 Task: Plan a trip to Kikinda, Serbia from 1st November, 2023 to 9th November, 2023 for 6 adults.3 bedrooms having 3 beds and 3 bathrooms. Property type can be house. Amenities needed are: washing machine. Look for 4 properties as per requirement.
Action: Mouse moved to (459, 60)
Screenshot: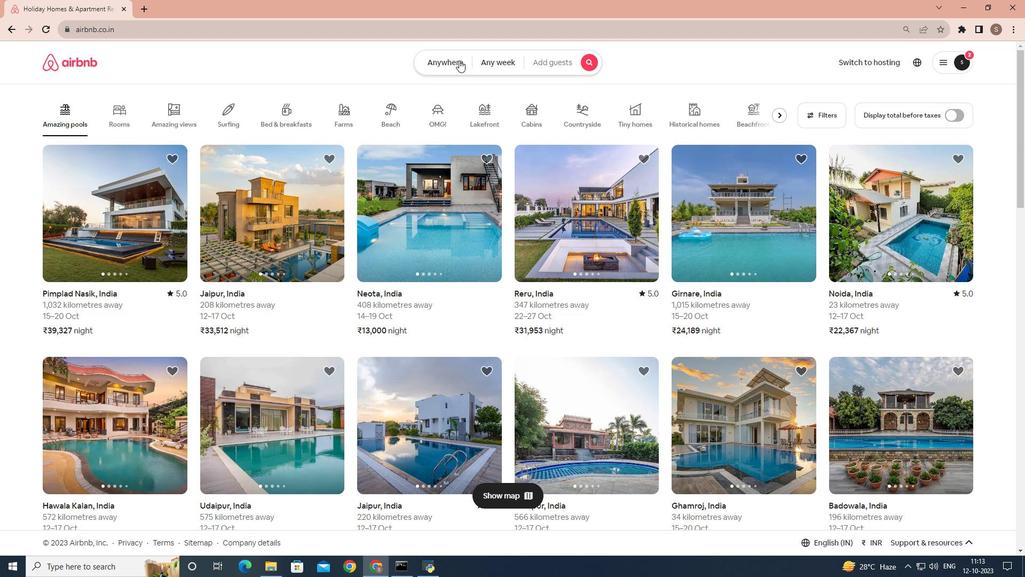 
Action: Mouse pressed left at (459, 60)
Screenshot: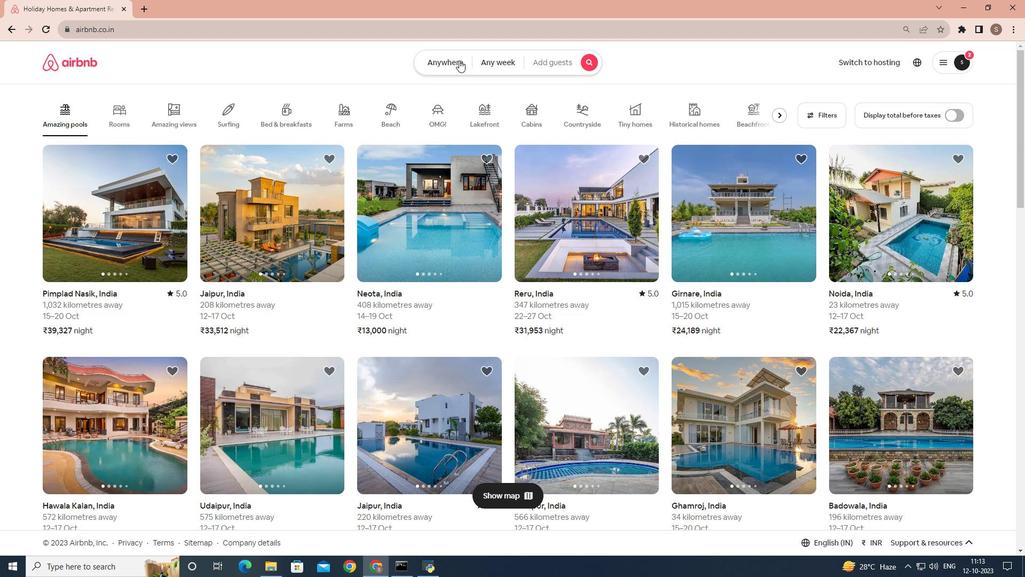 
Action: Mouse moved to (313, 98)
Screenshot: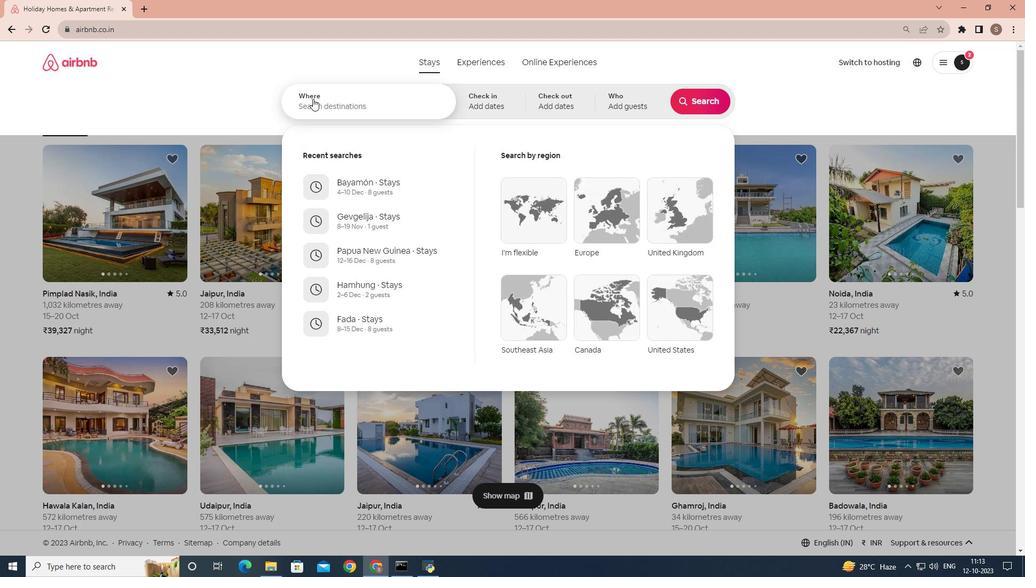 
Action: Mouse pressed left at (313, 98)
Screenshot: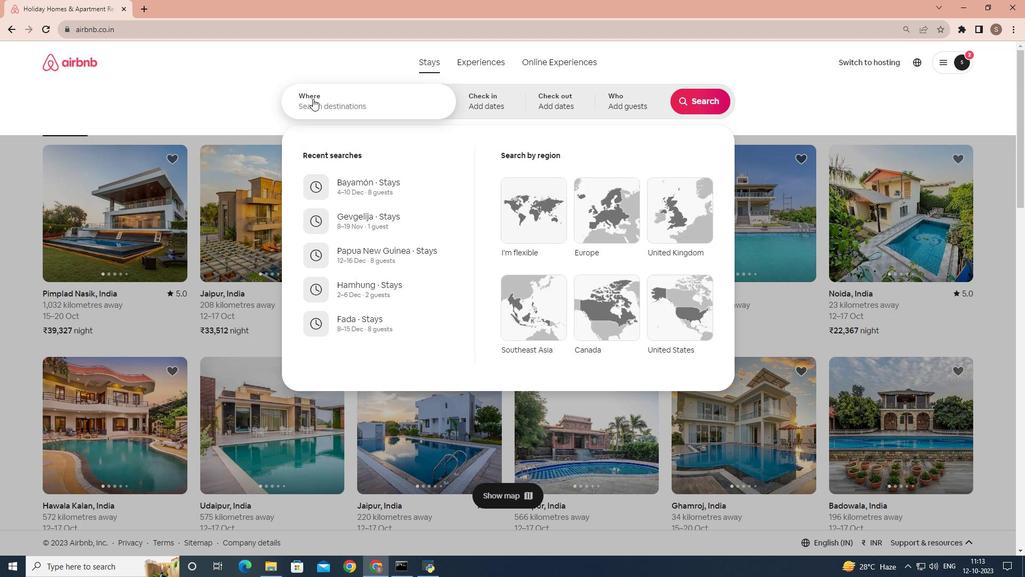 
Action: Key pressed <Key.shift>Kikinda,<Key.space><Key.shift>Serbia
Screenshot: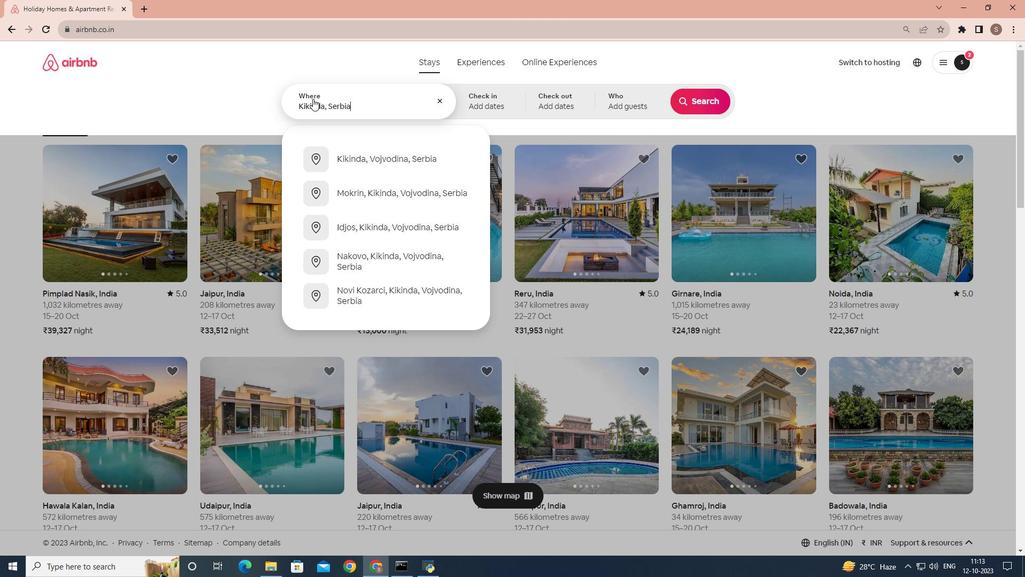 
Action: Mouse moved to (492, 108)
Screenshot: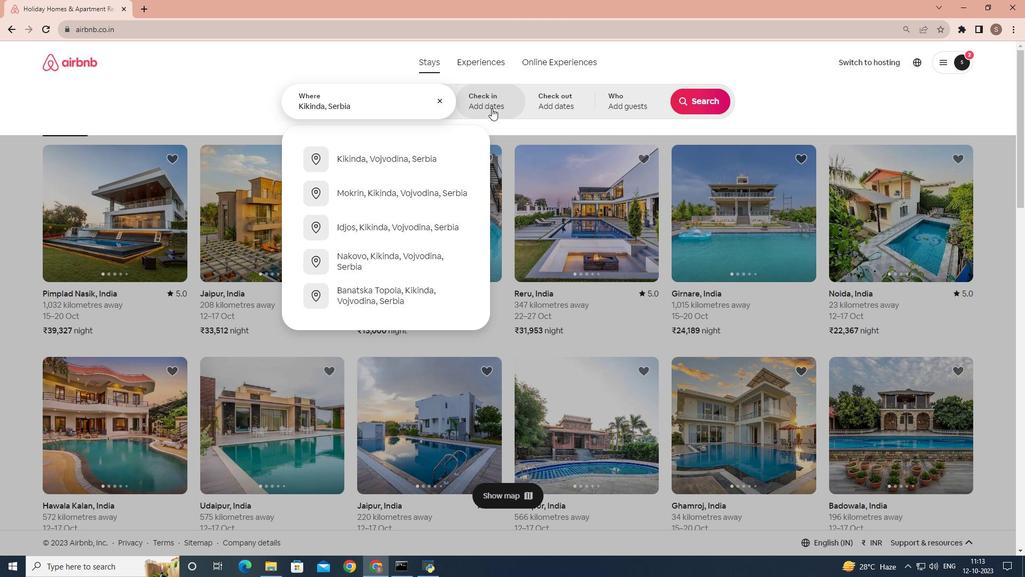 
Action: Mouse pressed left at (492, 108)
Screenshot: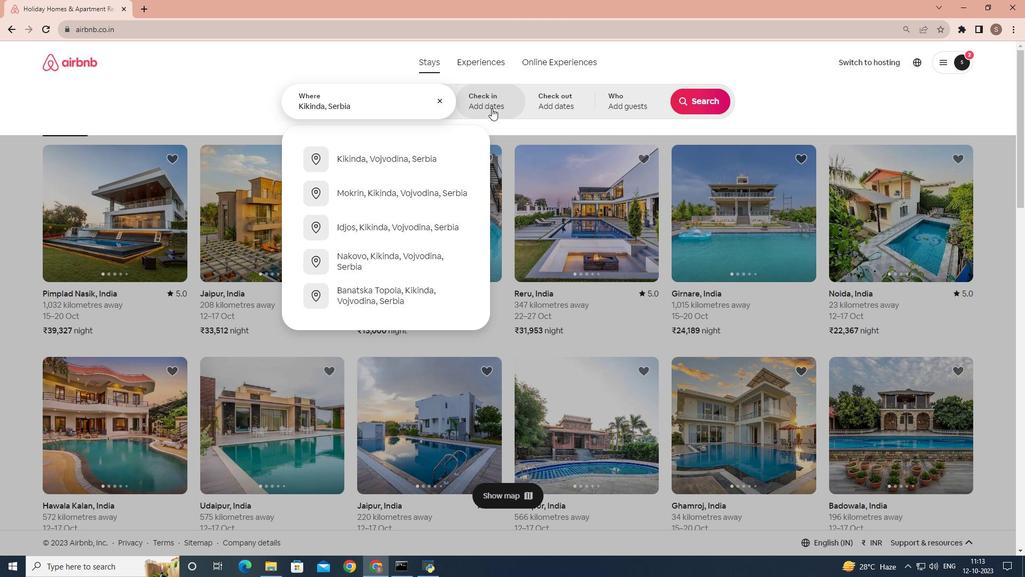 
Action: Mouse moved to (618, 234)
Screenshot: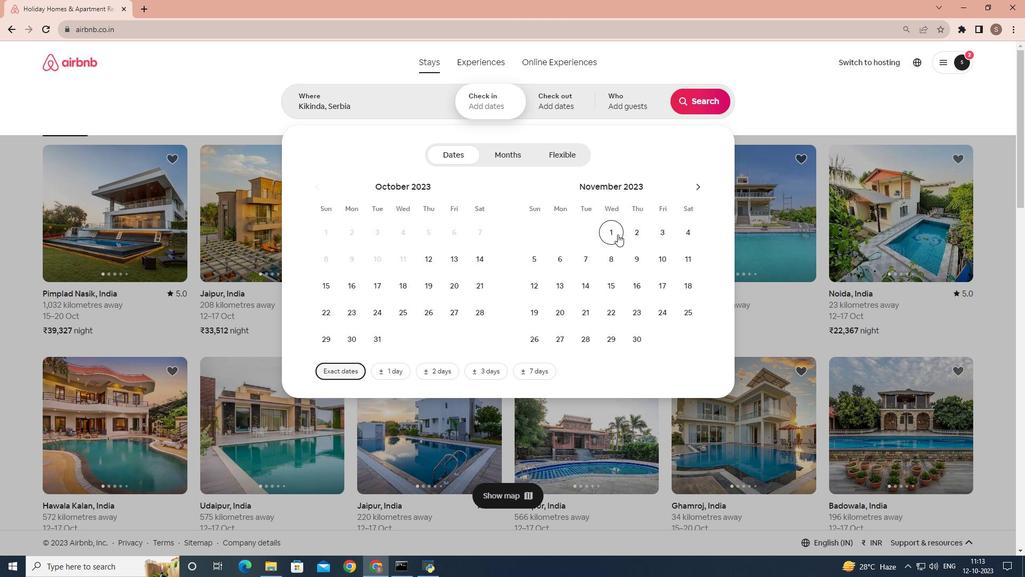 
Action: Mouse pressed left at (618, 234)
Screenshot: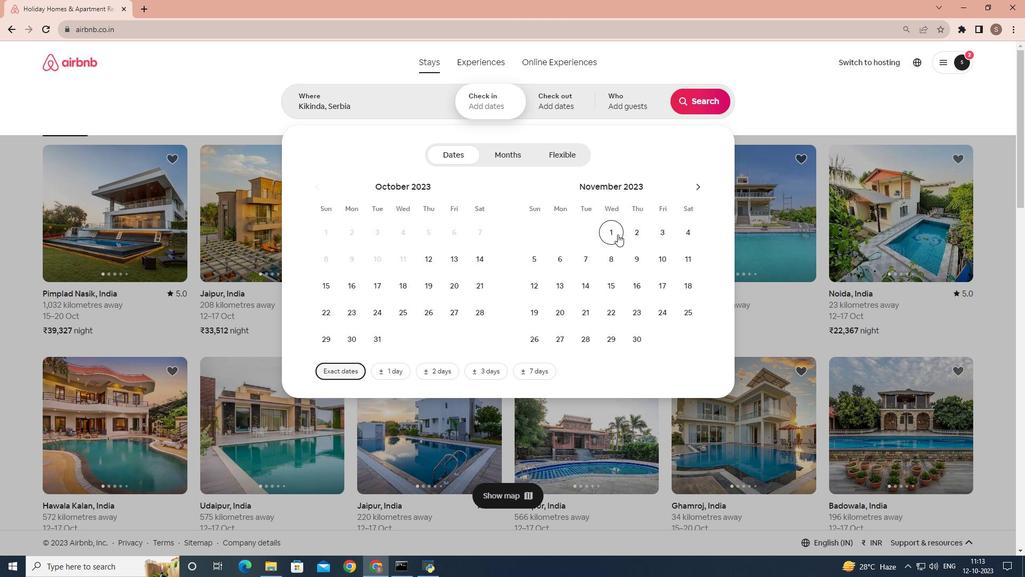 
Action: Mouse moved to (633, 255)
Screenshot: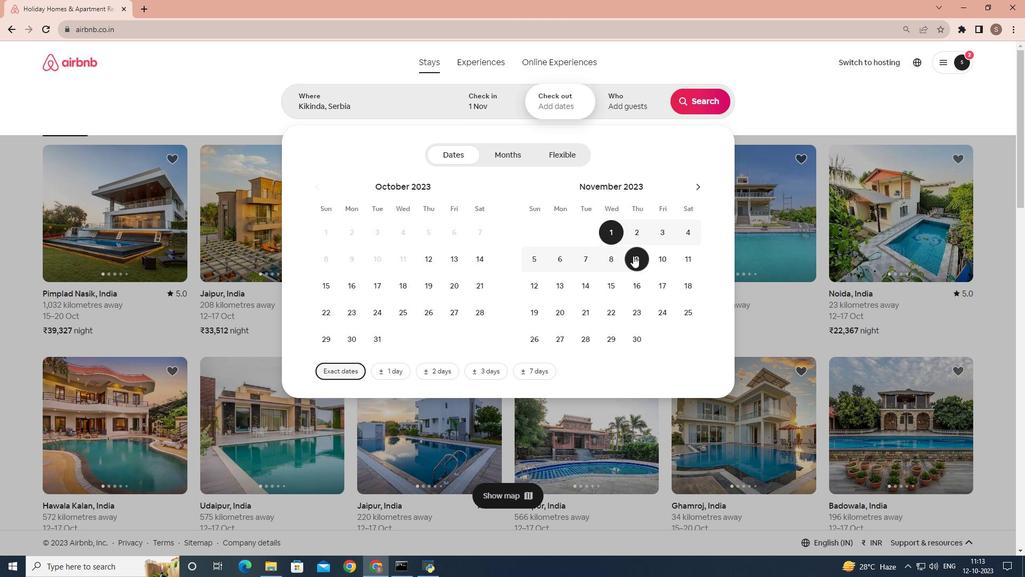 
Action: Mouse pressed left at (633, 255)
Screenshot: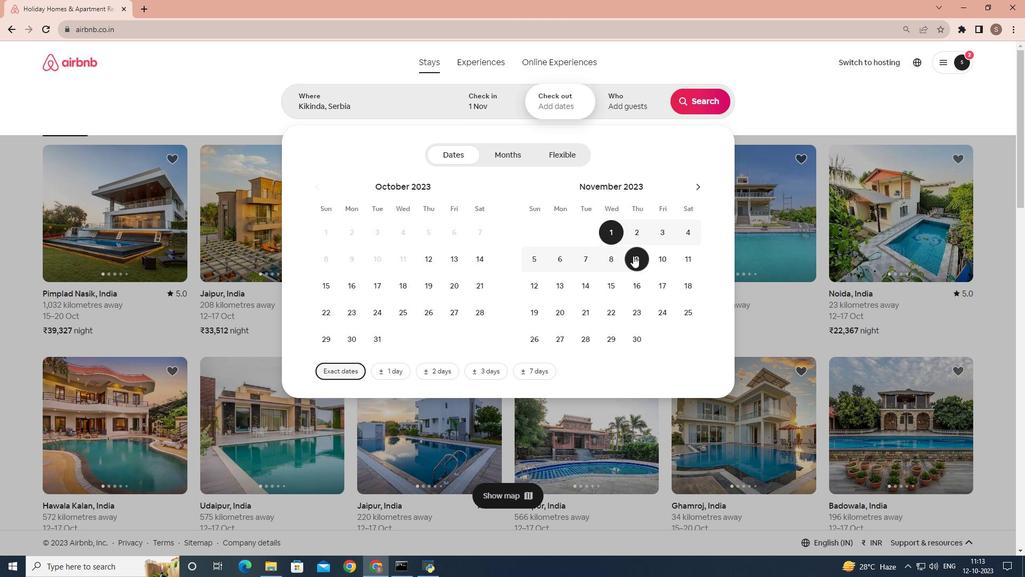 
Action: Mouse moved to (629, 105)
Screenshot: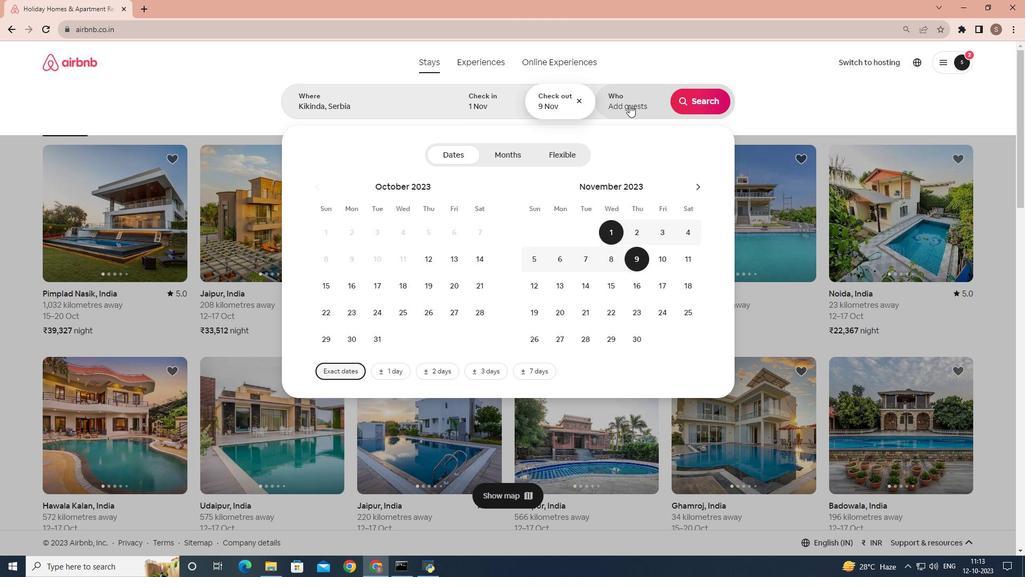 
Action: Mouse pressed left at (629, 105)
Screenshot: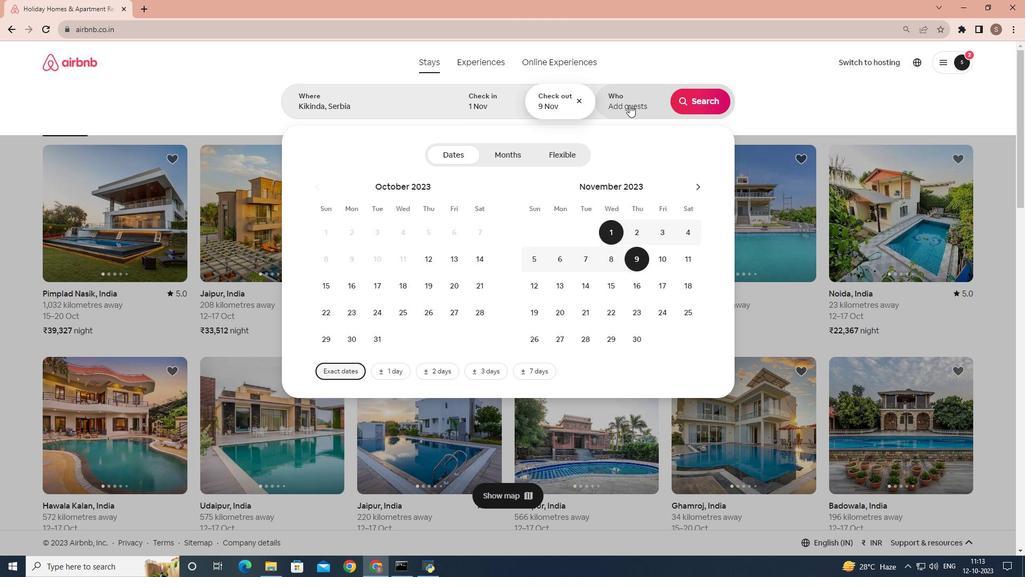 
Action: Mouse moved to (700, 158)
Screenshot: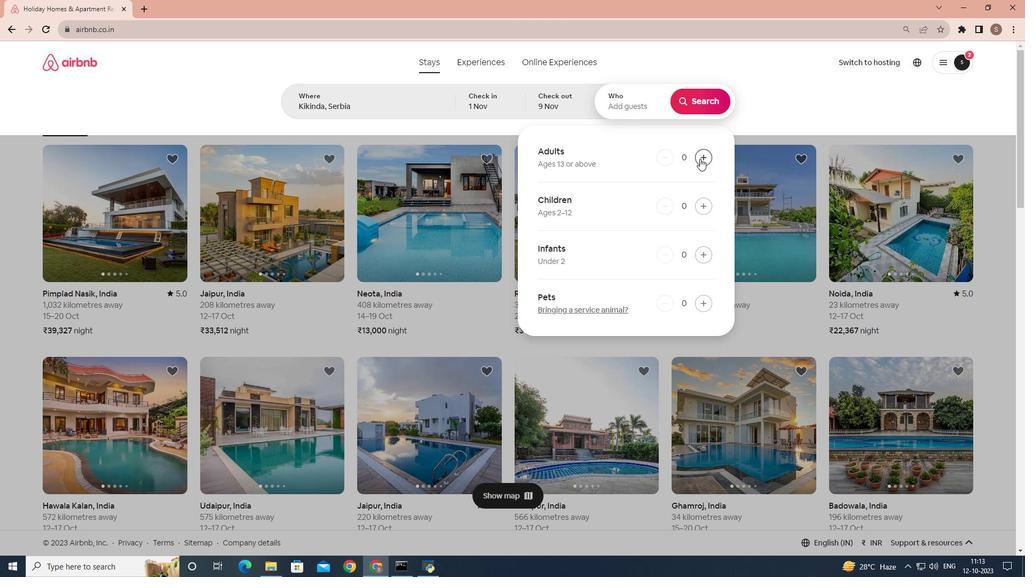 
Action: Mouse pressed left at (700, 158)
Screenshot: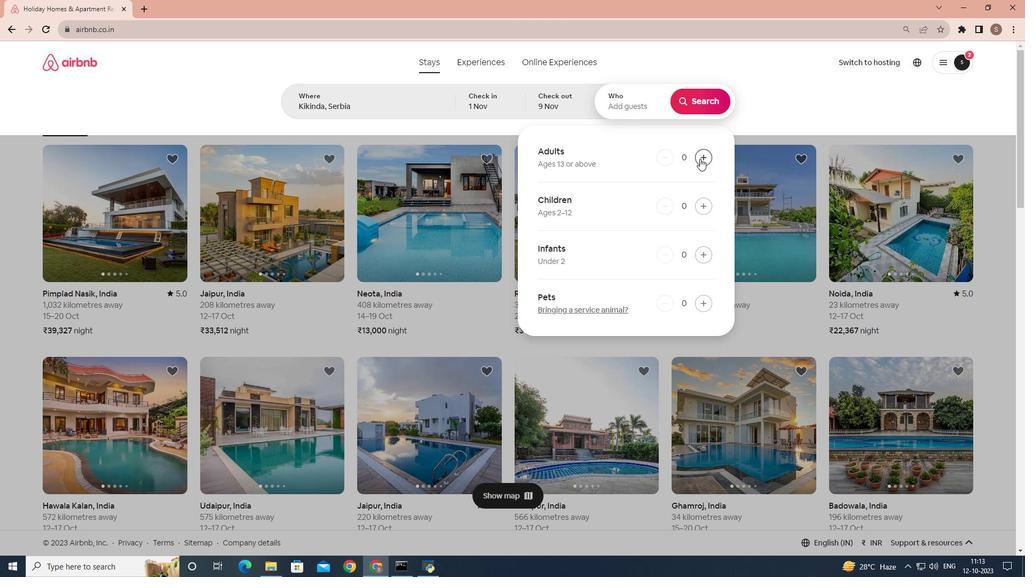 
Action: Mouse pressed left at (700, 158)
Screenshot: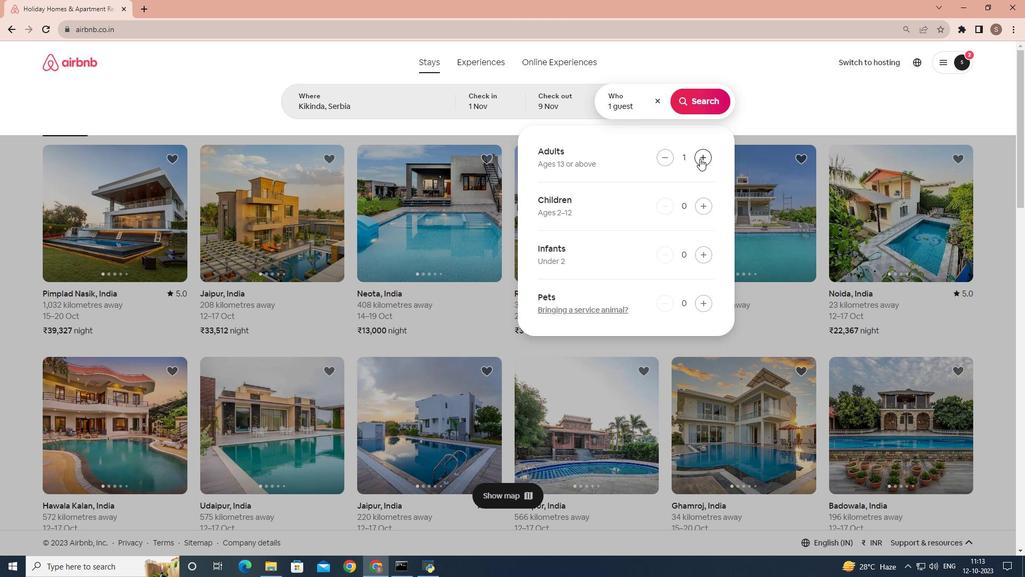 
Action: Mouse pressed left at (700, 158)
Screenshot: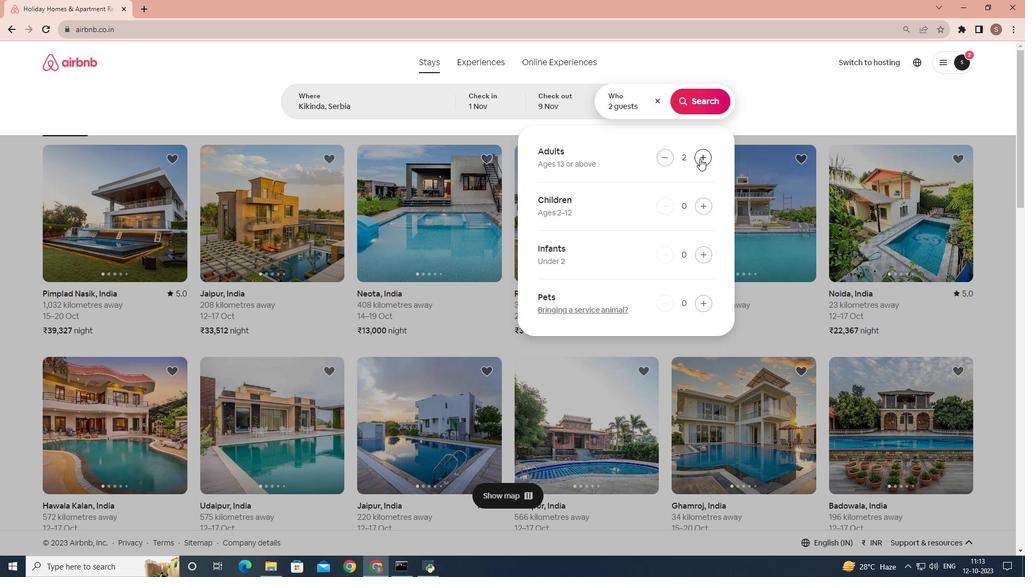 
Action: Mouse pressed left at (700, 158)
Screenshot: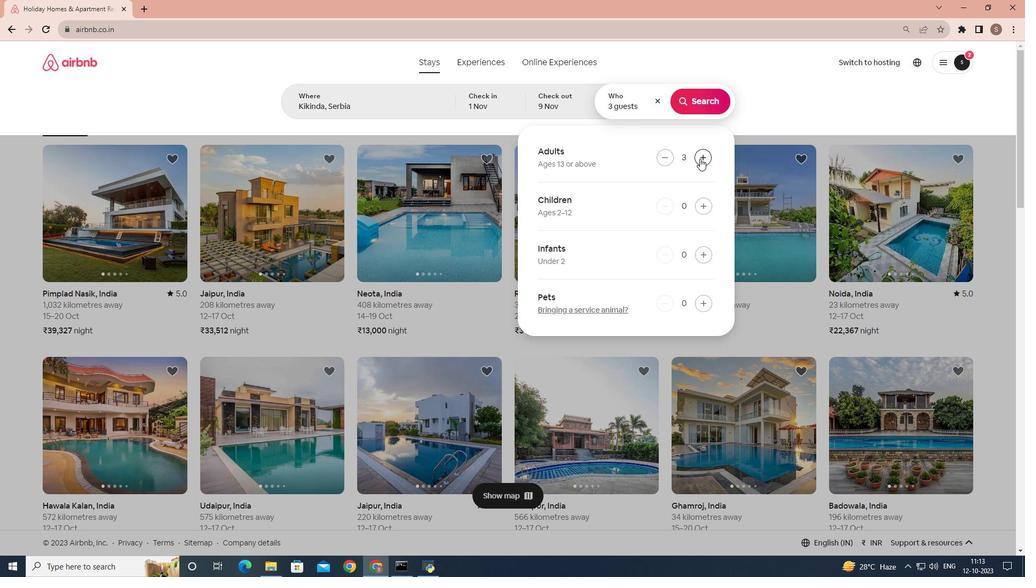 
Action: Mouse pressed left at (700, 158)
Screenshot: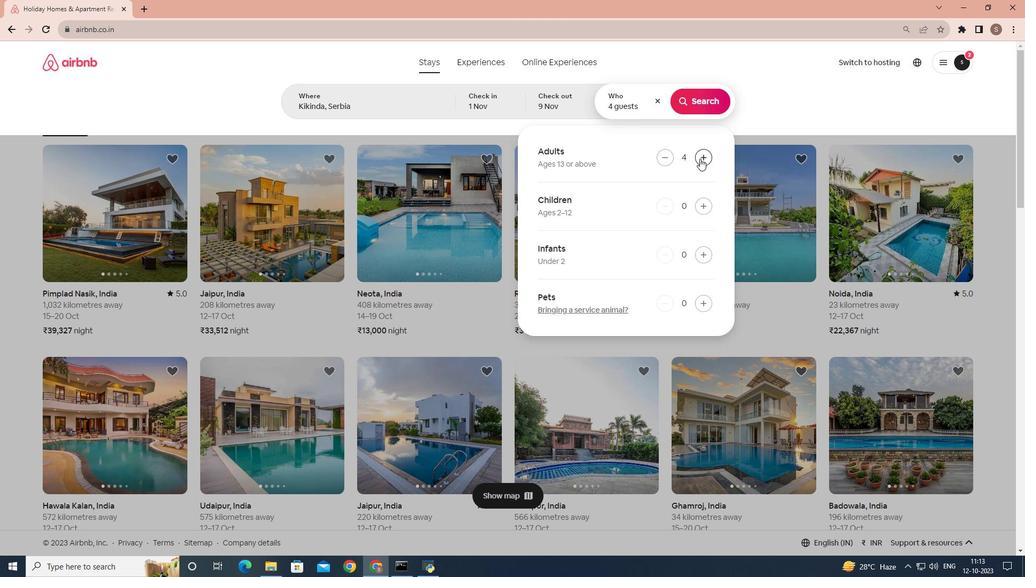 
Action: Mouse pressed left at (700, 158)
Screenshot: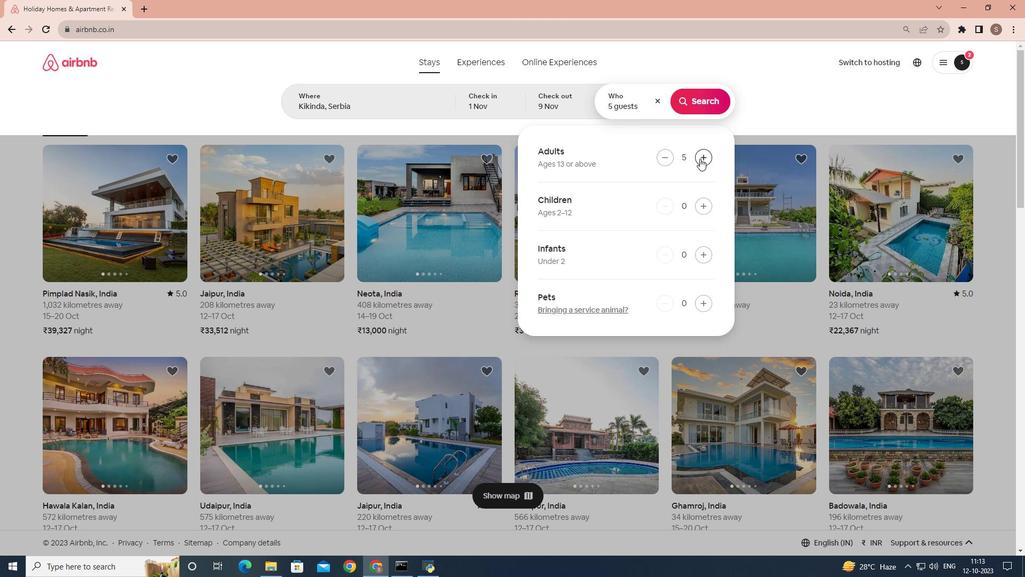 
Action: Mouse moved to (706, 102)
Screenshot: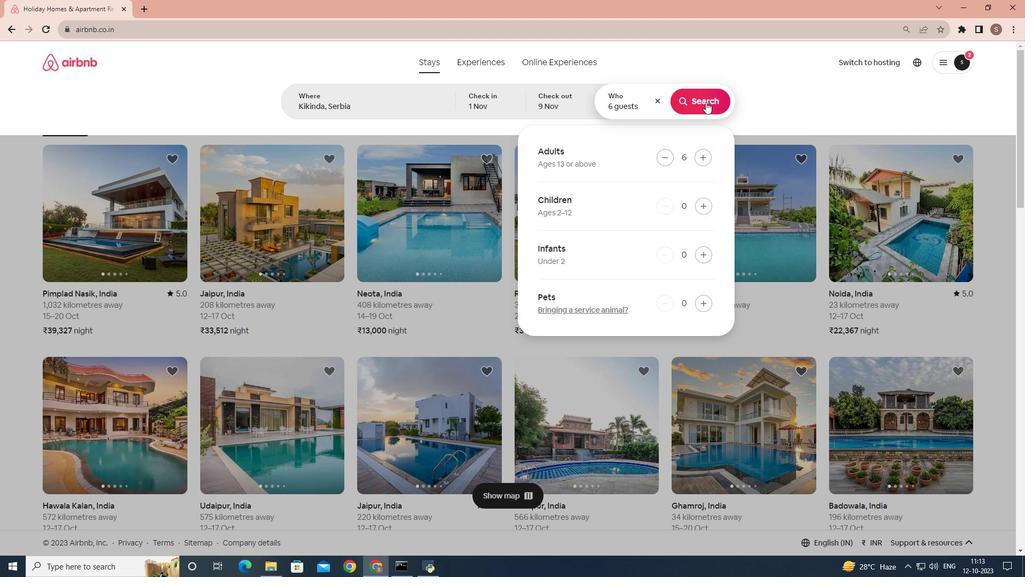 
Action: Mouse pressed left at (706, 102)
Screenshot: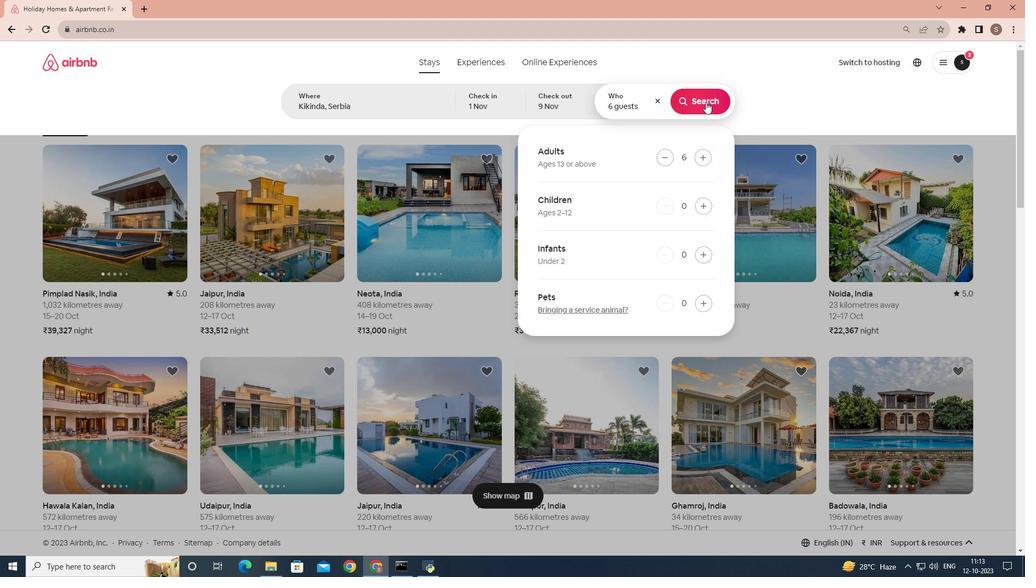 
Action: Mouse moved to (863, 105)
Screenshot: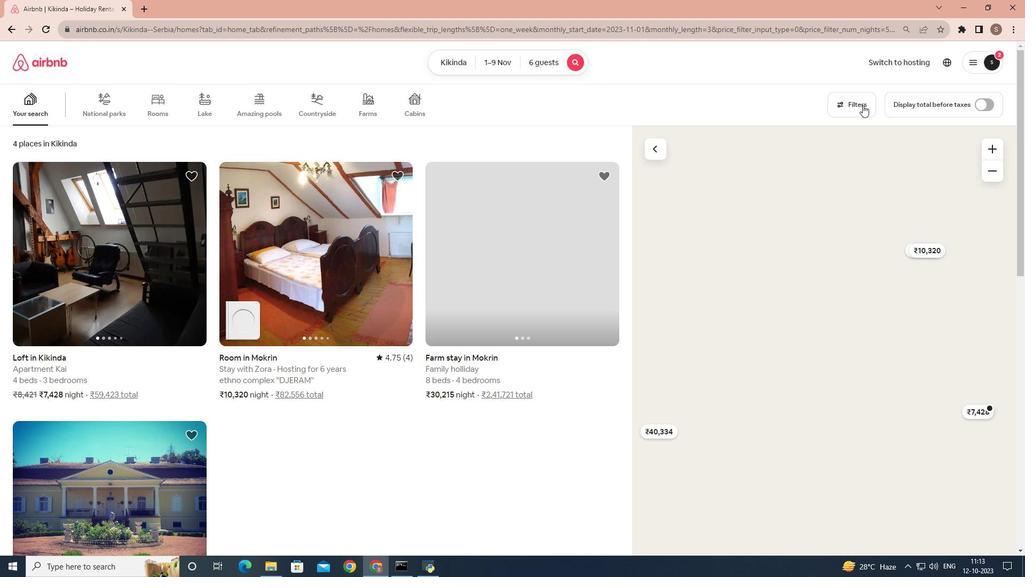 
Action: Mouse pressed left at (863, 105)
Screenshot: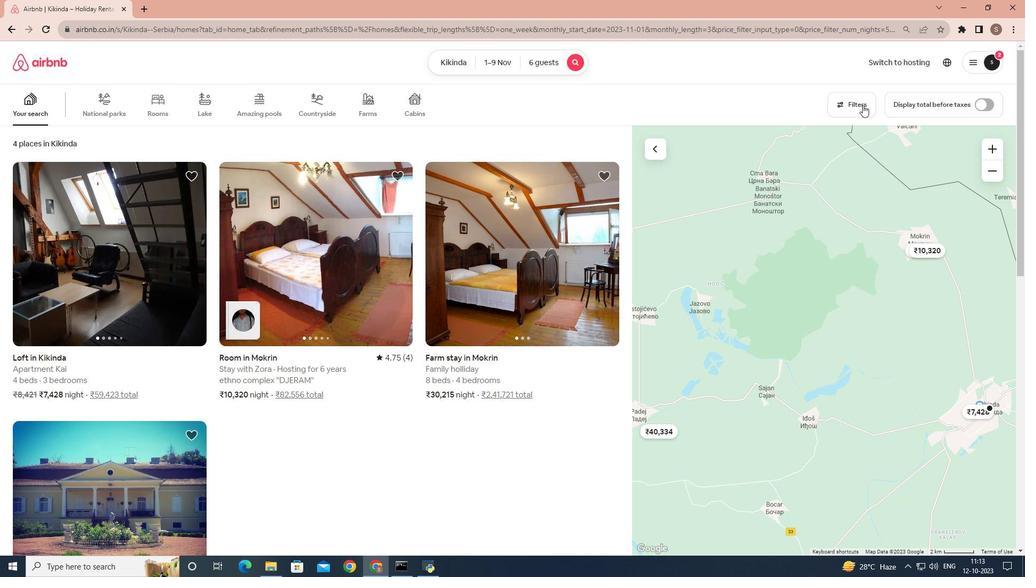 
Action: Mouse moved to (509, 393)
Screenshot: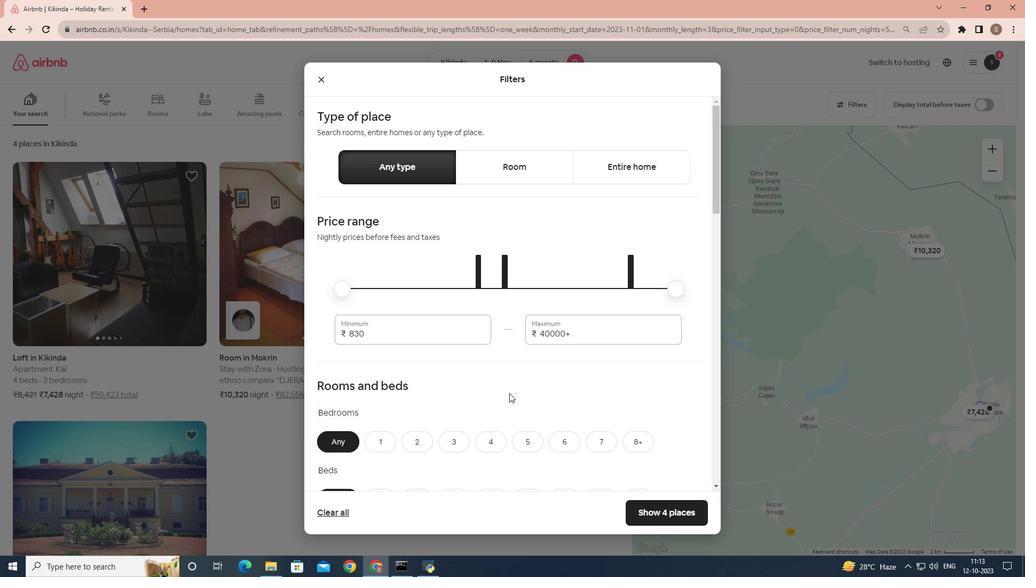 
Action: Mouse scrolled (509, 392) with delta (0, 0)
Screenshot: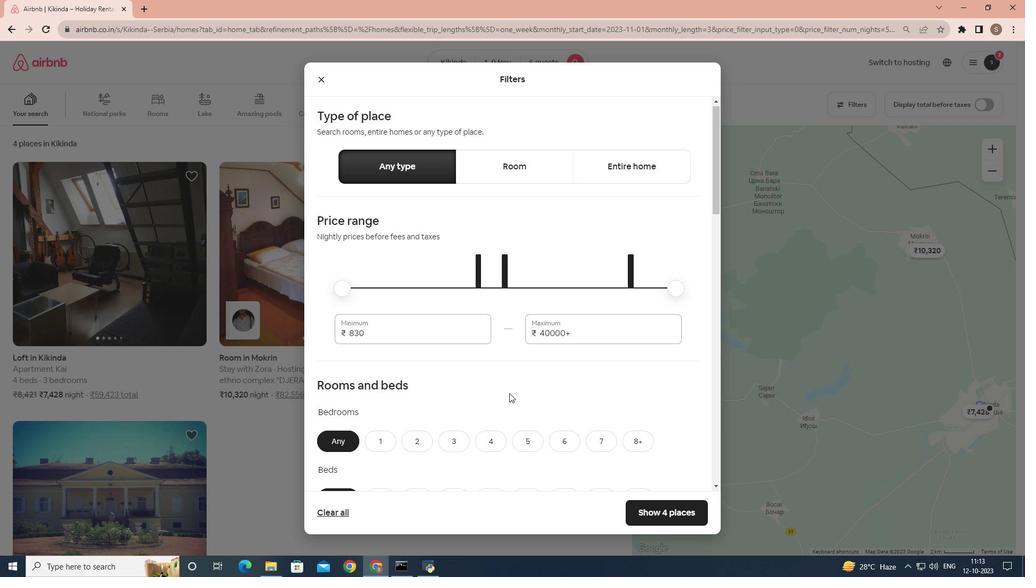 
Action: Mouse moved to (457, 386)
Screenshot: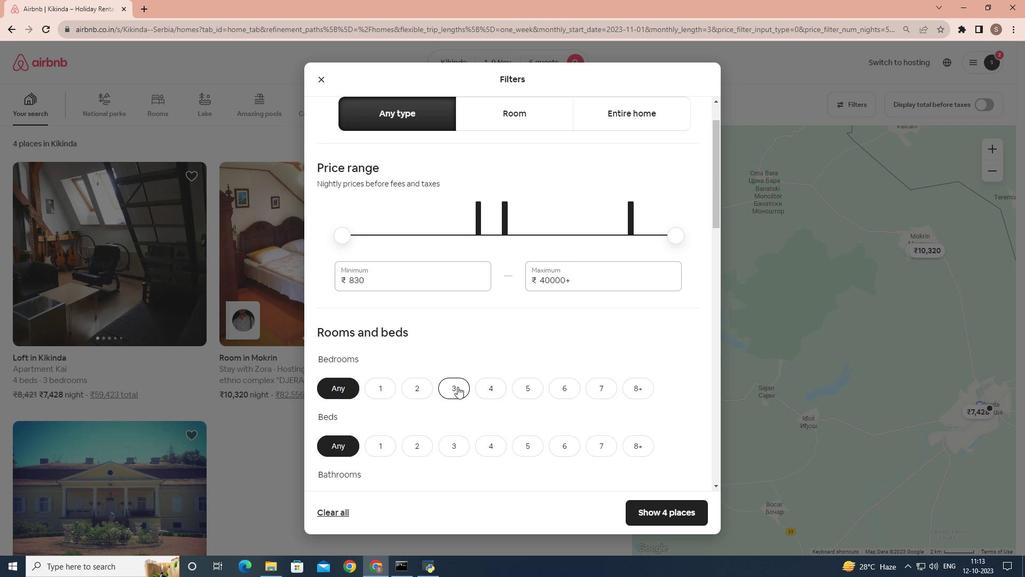 
Action: Mouse pressed left at (457, 386)
Screenshot: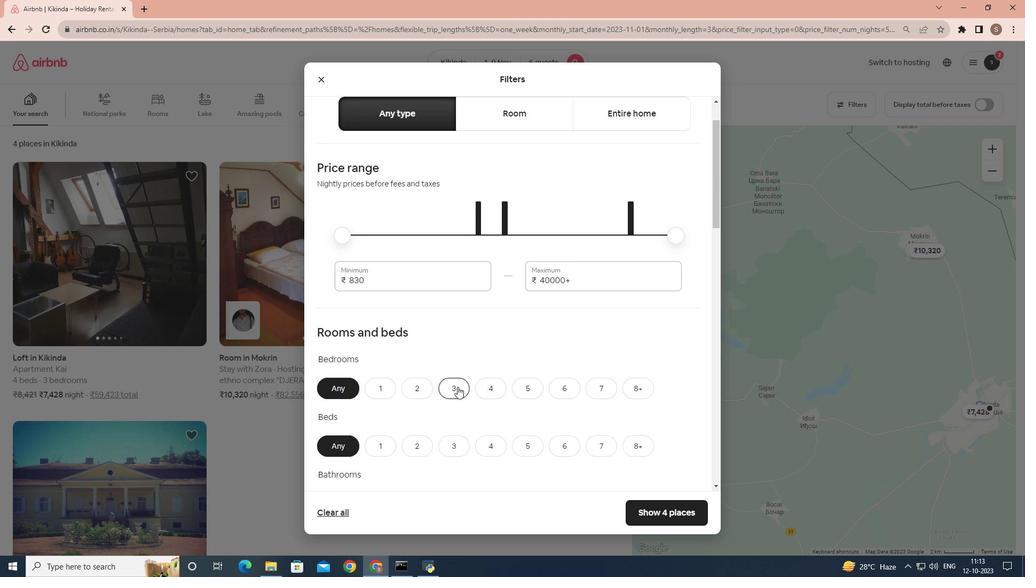 
Action: Mouse moved to (460, 385)
Screenshot: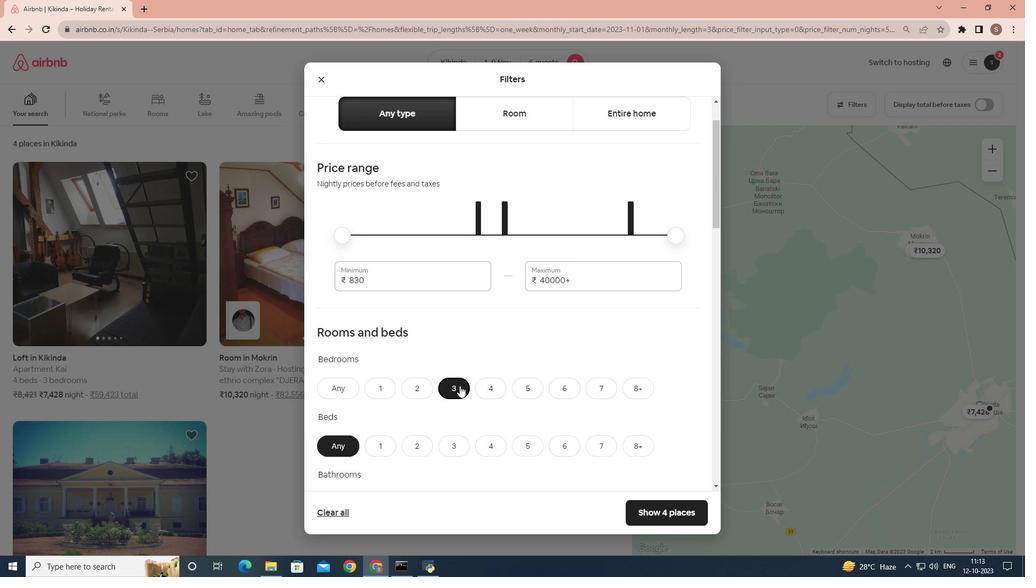 
Action: Mouse scrolled (460, 385) with delta (0, 0)
Screenshot: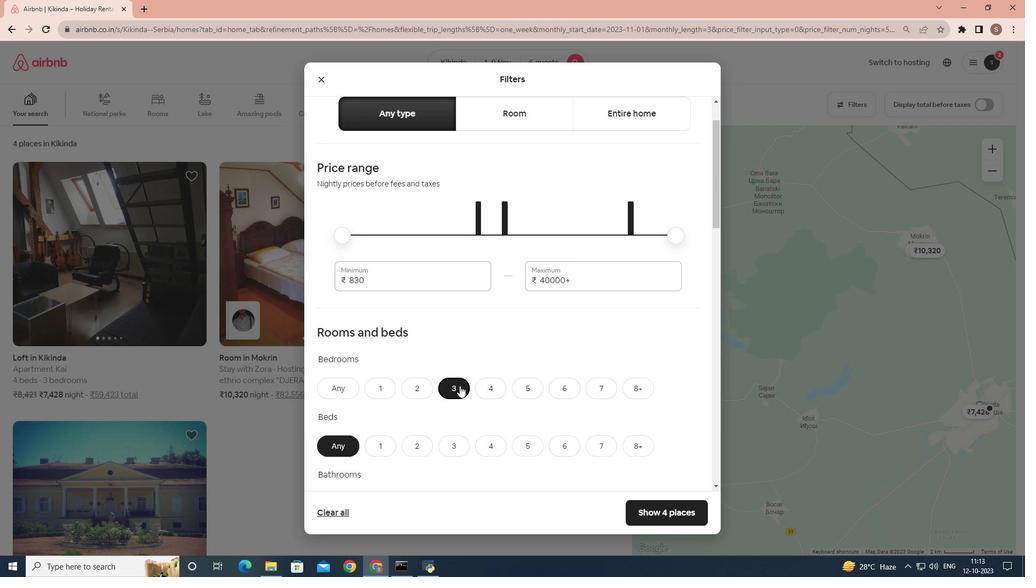 
Action: Mouse scrolled (460, 385) with delta (0, 0)
Screenshot: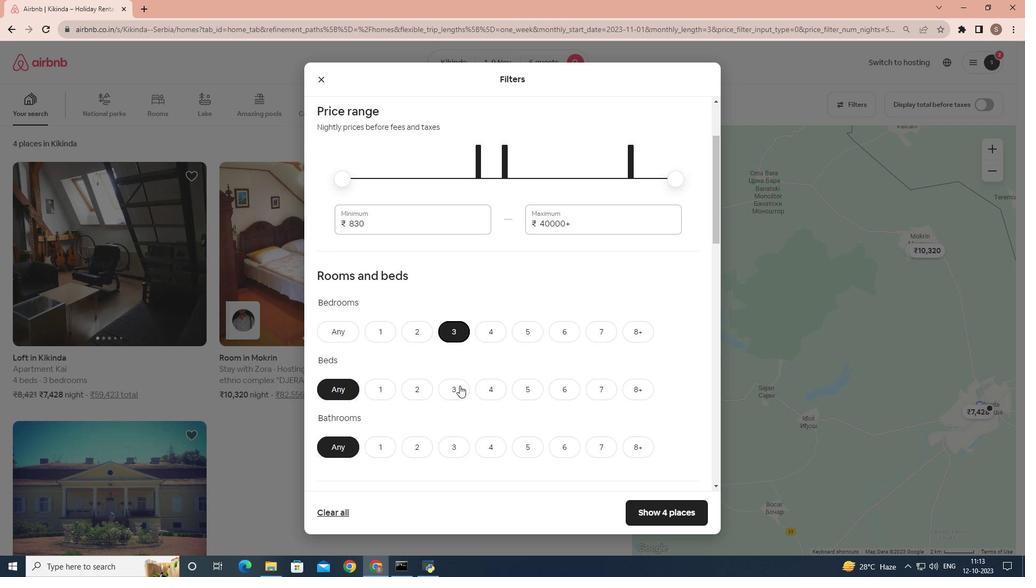 
Action: Mouse scrolled (460, 385) with delta (0, 0)
Screenshot: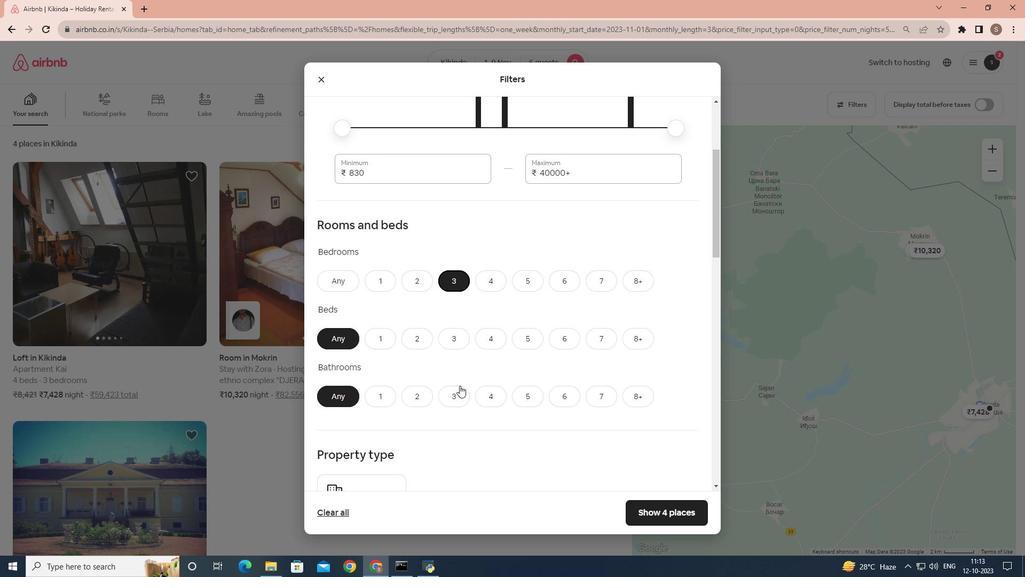 
Action: Mouse moved to (455, 290)
Screenshot: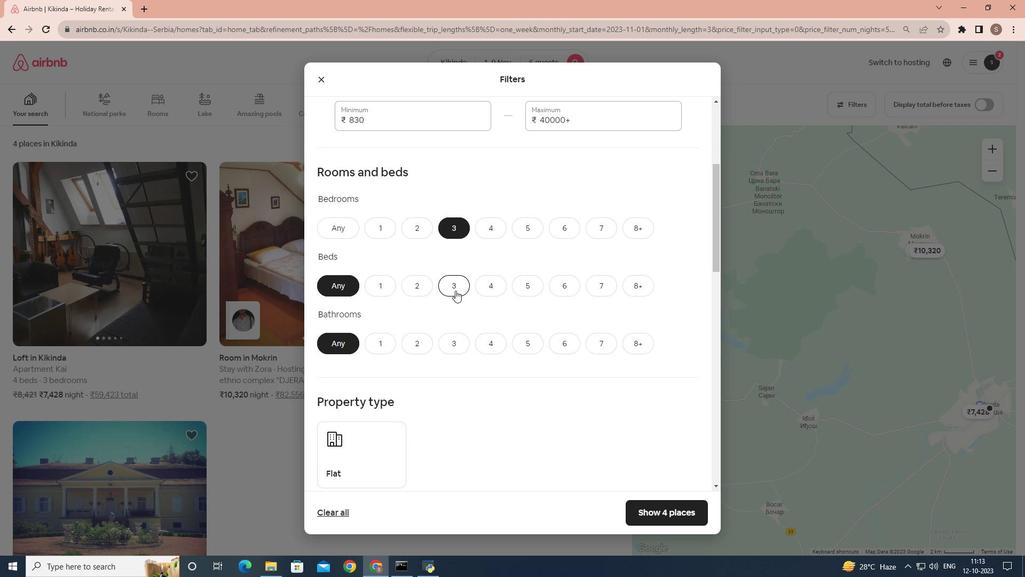 
Action: Mouse pressed left at (455, 290)
Screenshot: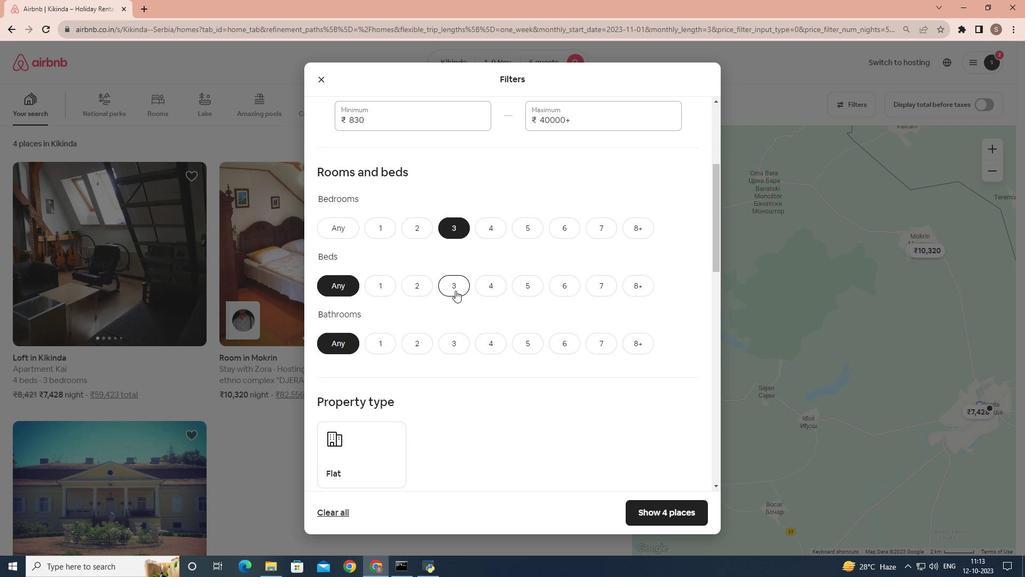 
Action: Mouse scrolled (455, 290) with delta (0, 0)
Screenshot: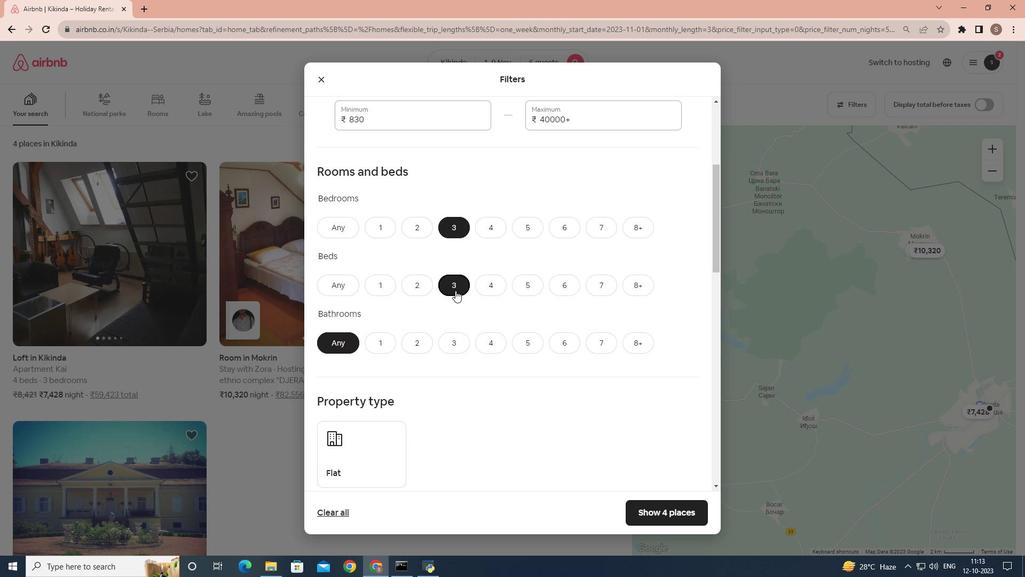 
Action: Mouse pressed left at (455, 290)
Screenshot: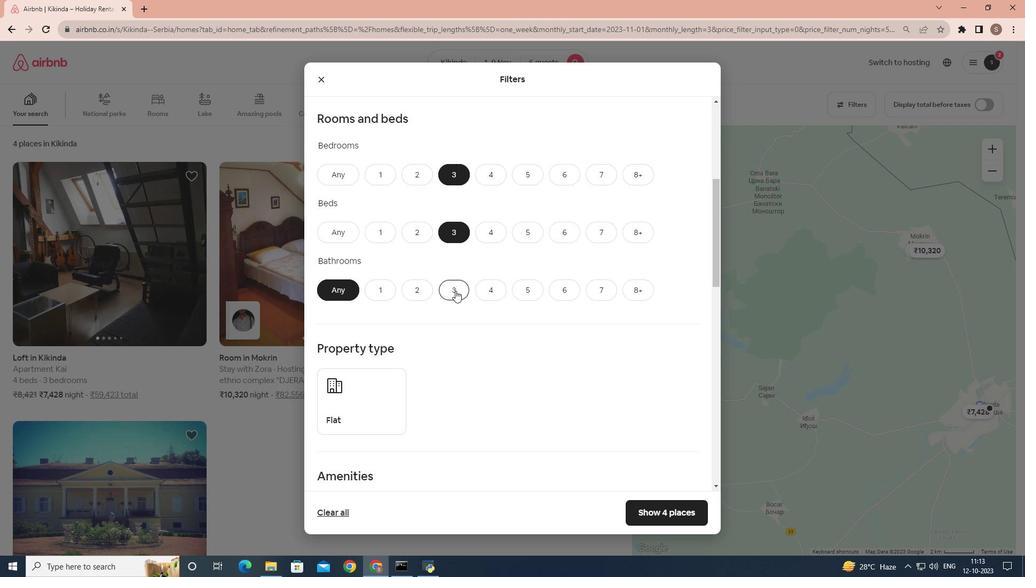 
Action: Mouse scrolled (455, 290) with delta (0, 0)
Screenshot: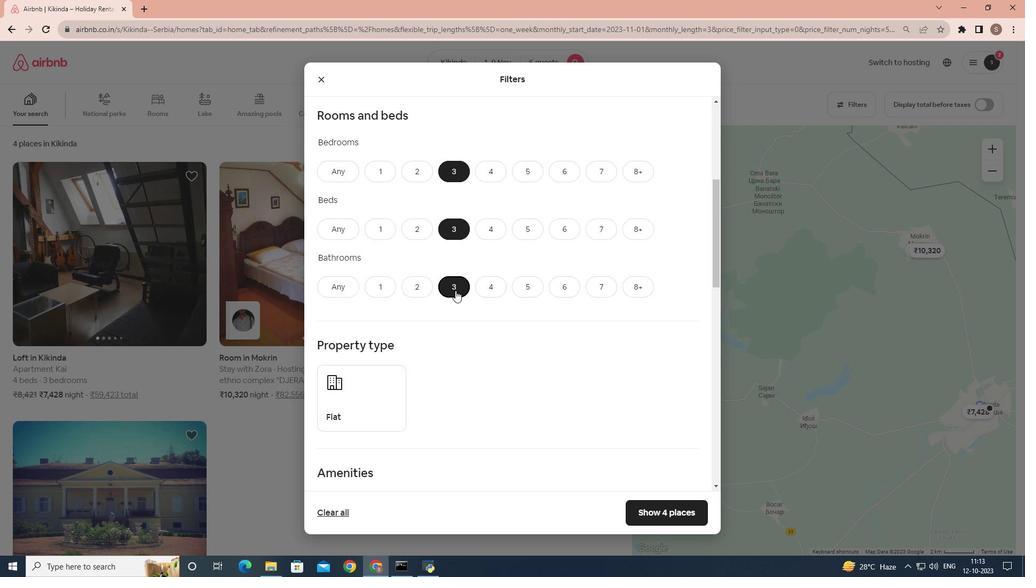 
Action: Mouse scrolled (455, 290) with delta (0, 0)
Screenshot: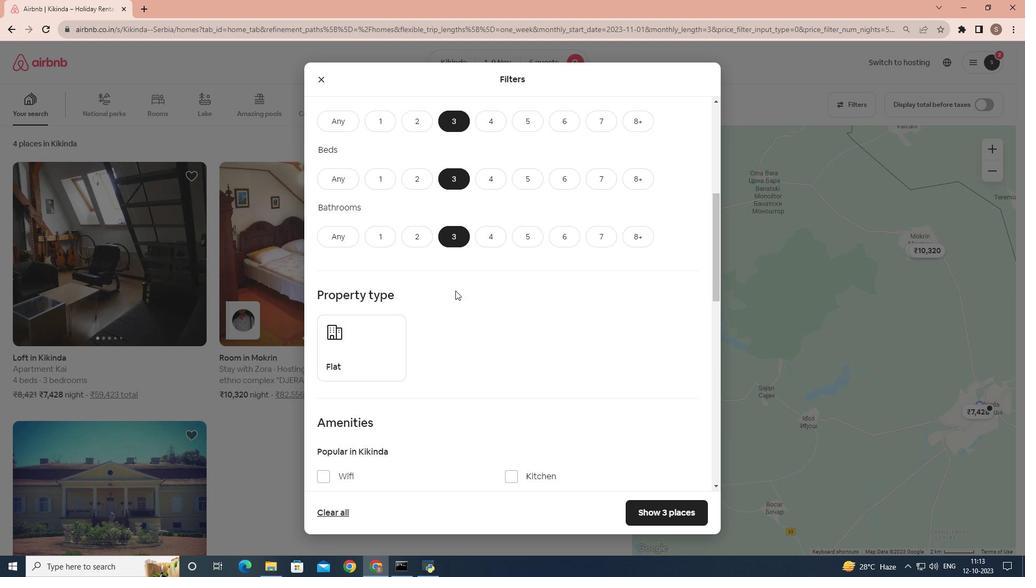 
Action: Mouse scrolled (455, 290) with delta (0, 0)
Screenshot: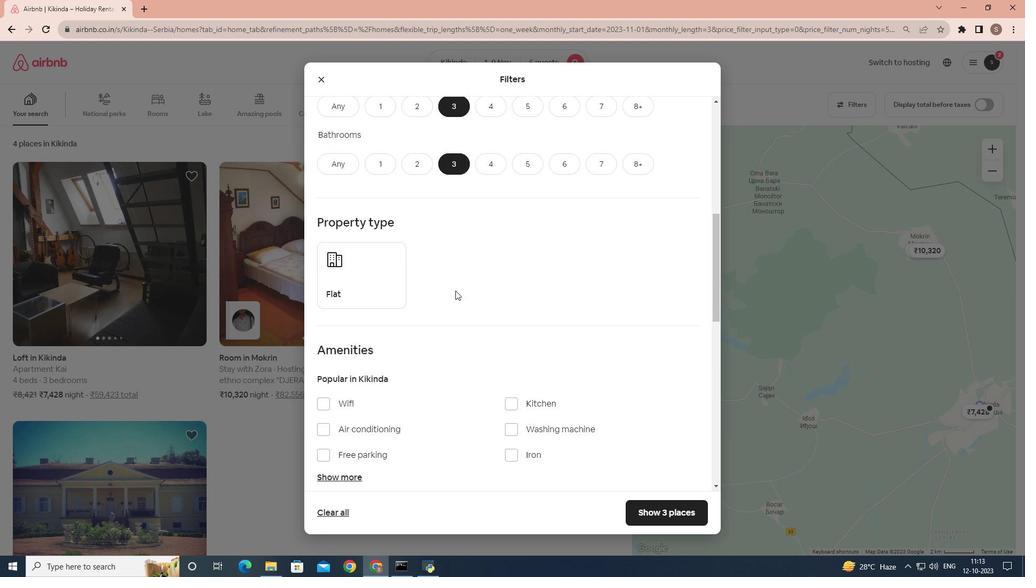 
Action: Mouse scrolled (455, 290) with delta (0, 0)
Screenshot: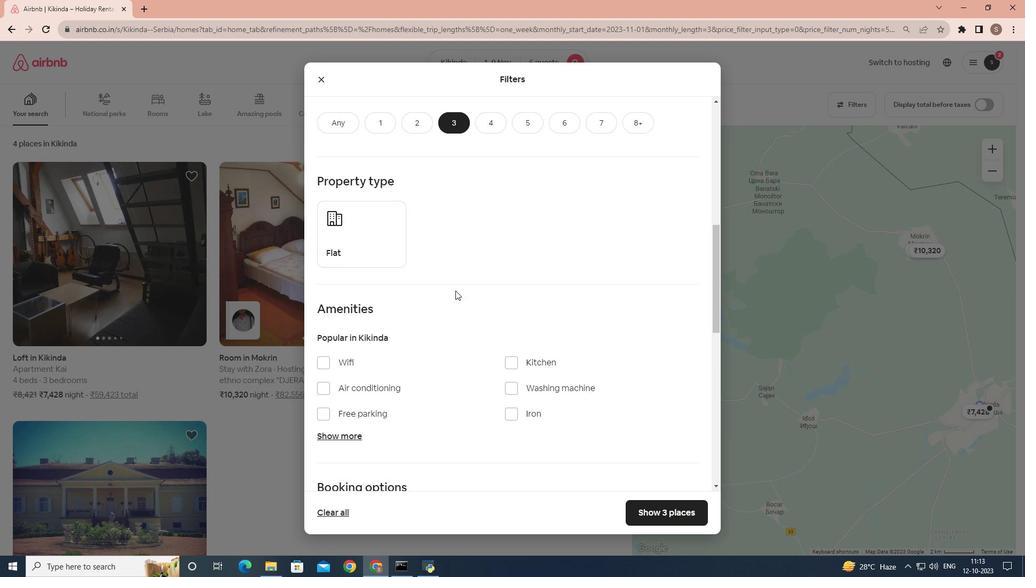 
Action: Mouse scrolled (455, 290) with delta (0, 0)
Screenshot: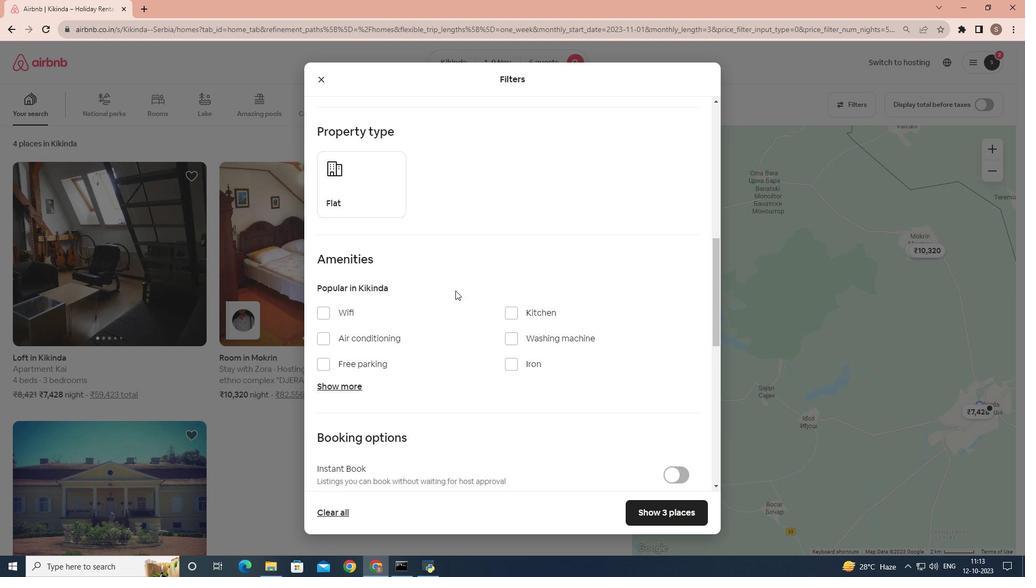 
Action: Mouse scrolled (455, 290) with delta (0, 0)
Screenshot: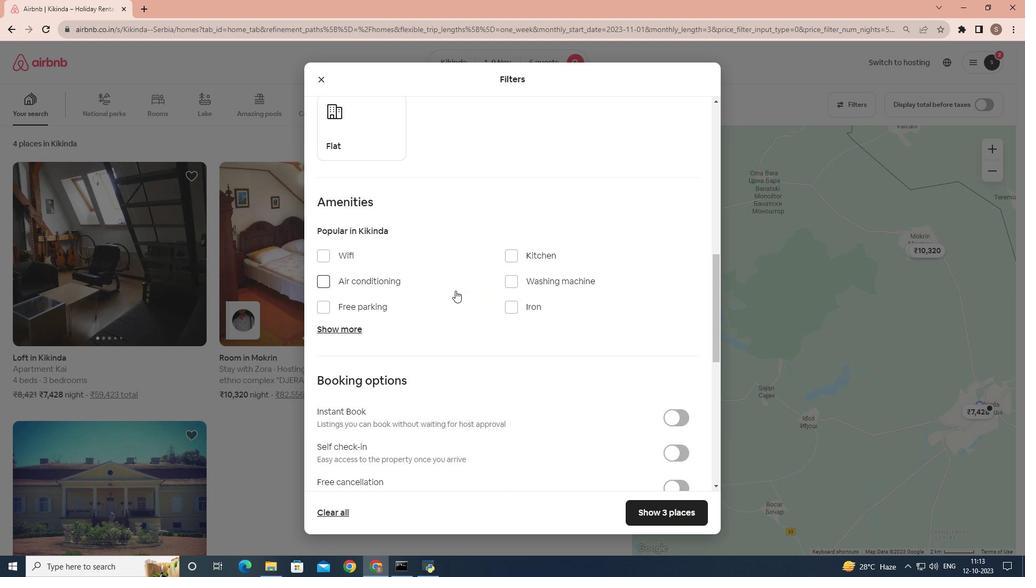 
Action: Mouse scrolled (455, 290) with delta (0, 0)
Screenshot: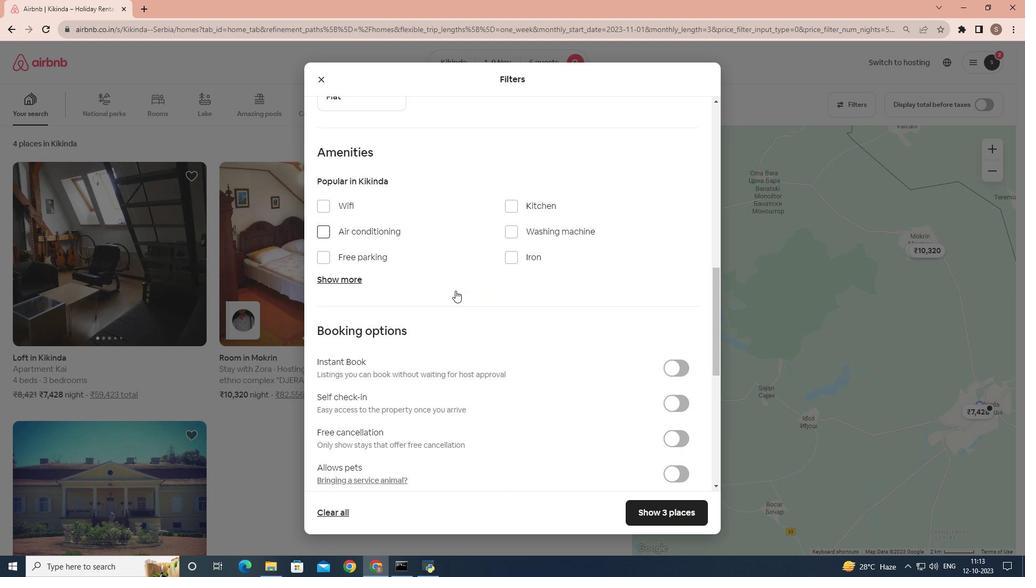 
Action: Mouse scrolled (455, 290) with delta (0, 0)
Screenshot: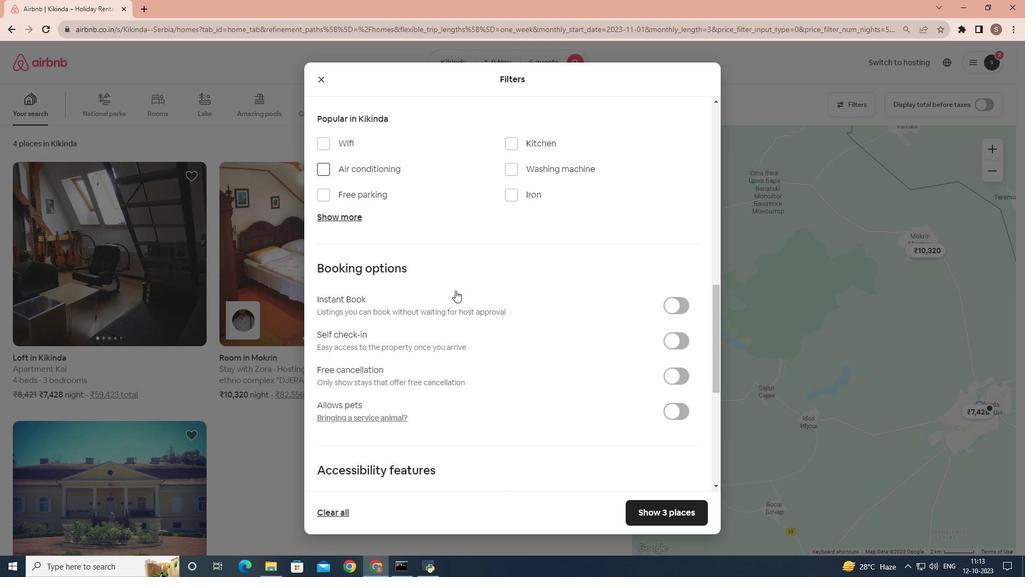 
Action: Mouse moved to (515, 126)
Screenshot: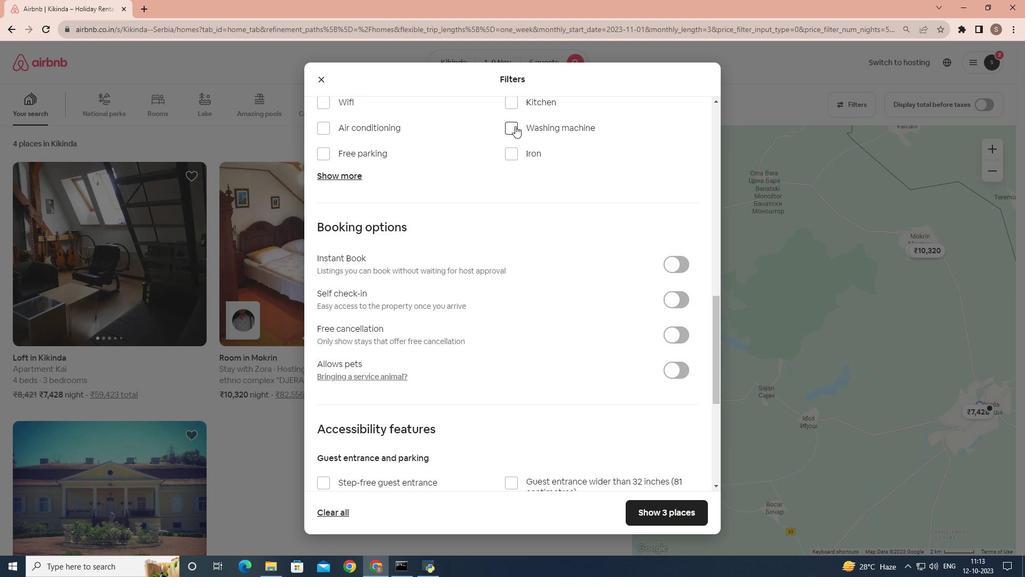 
Action: Mouse pressed left at (515, 126)
Screenshot: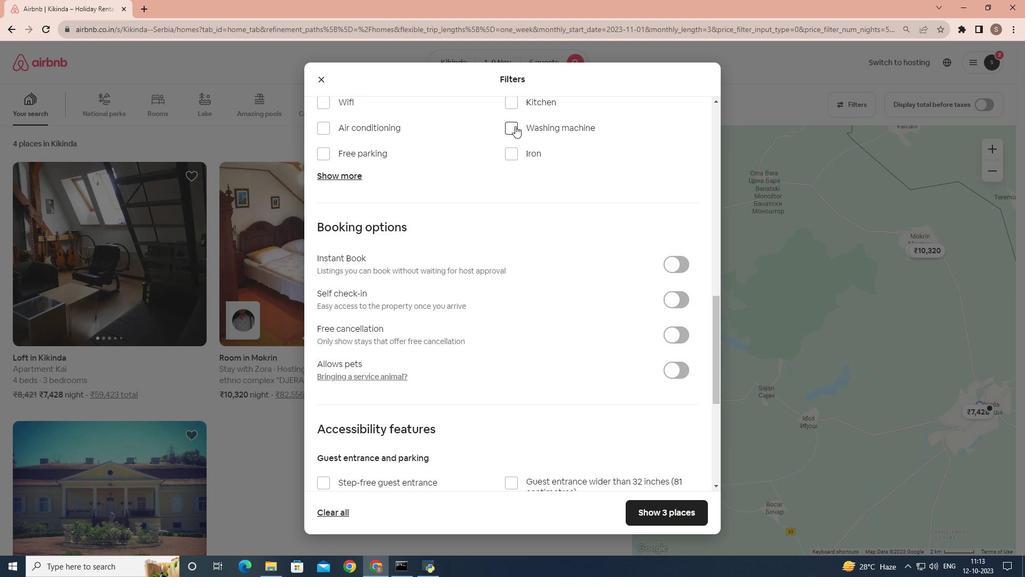 
Action: Mouse moved to (641, 509)
Screenshot: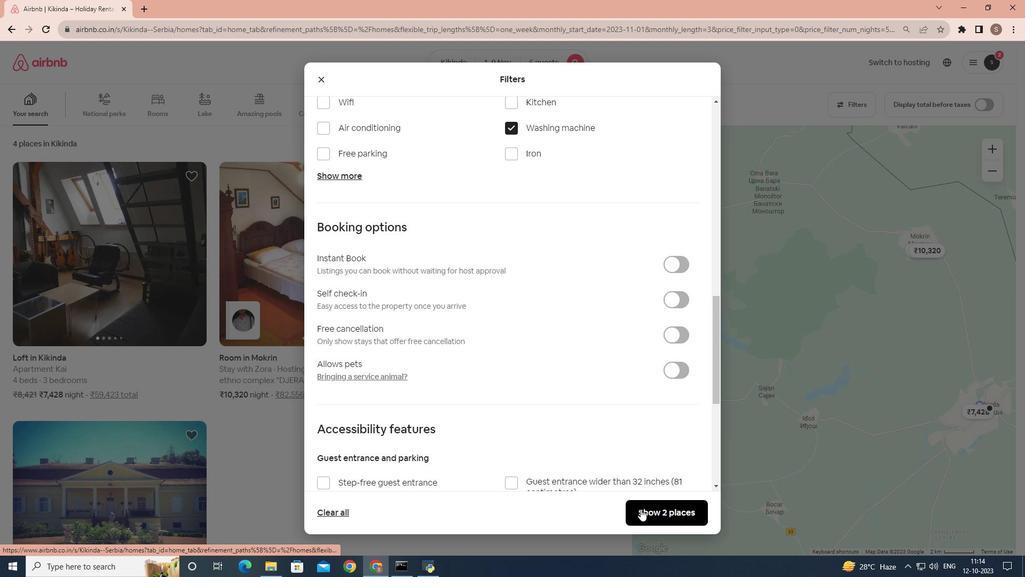 
Action: Mouse pressed left at (641, 509)
Screenshot: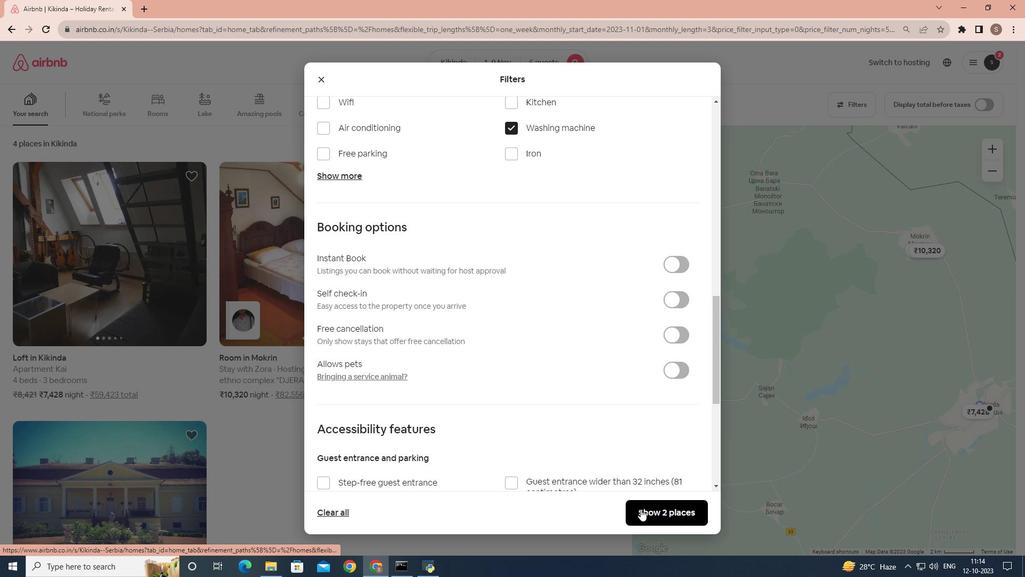 
Action: Mouse moved to (75, 273)
Screenshot: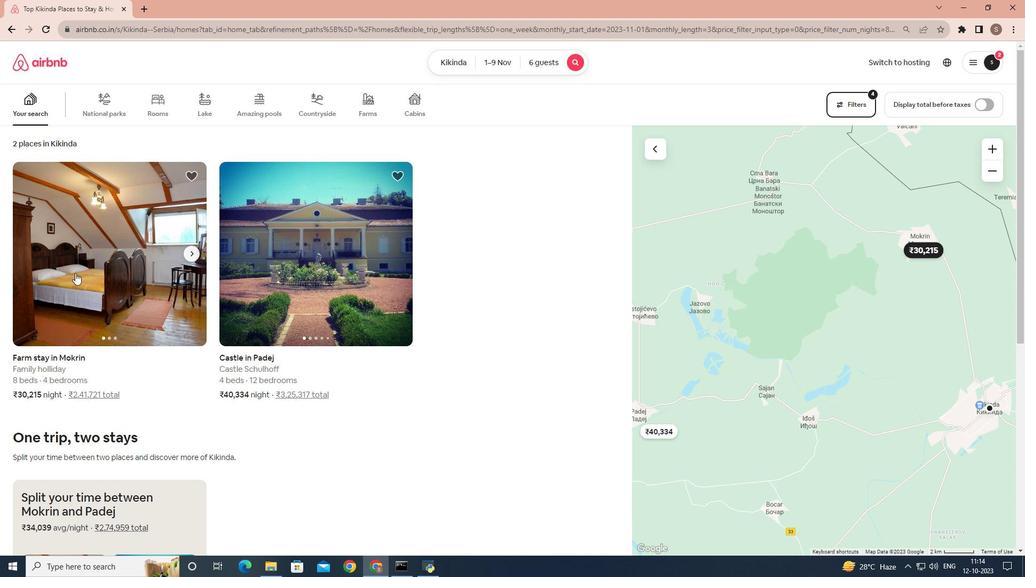 
Action: Mouse pressed left at (75, 273)
Screenshot: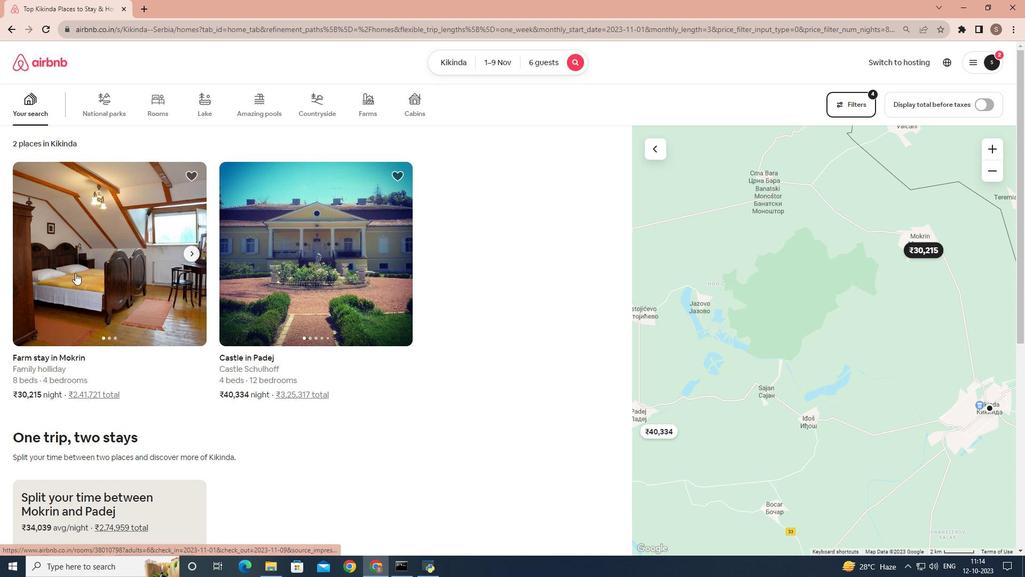 
Action: Mouse moved to (659, 362)
Screenshot: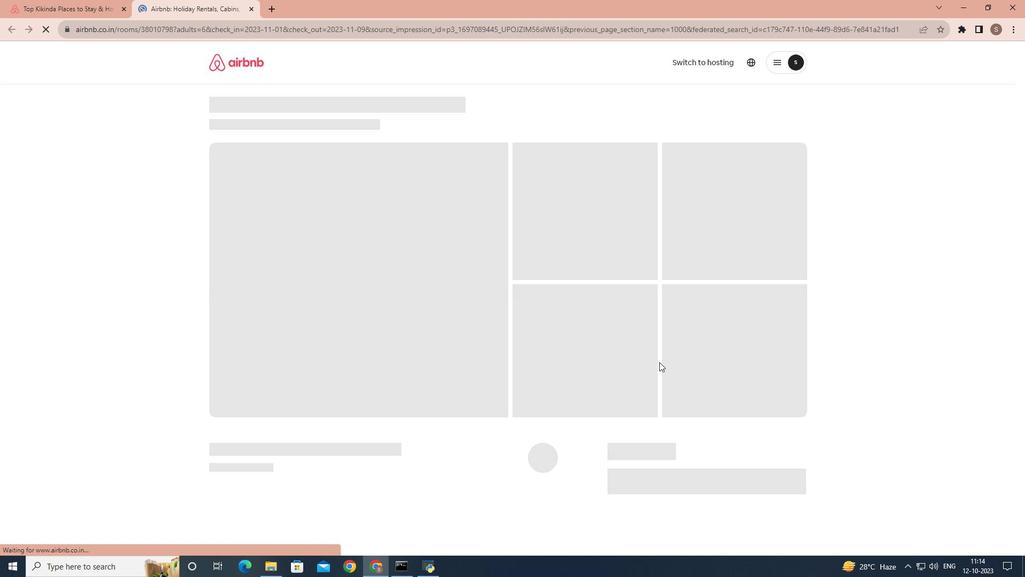
Action: Mouse scrolled (659, 361) with delta (0, 0)
Screenshot: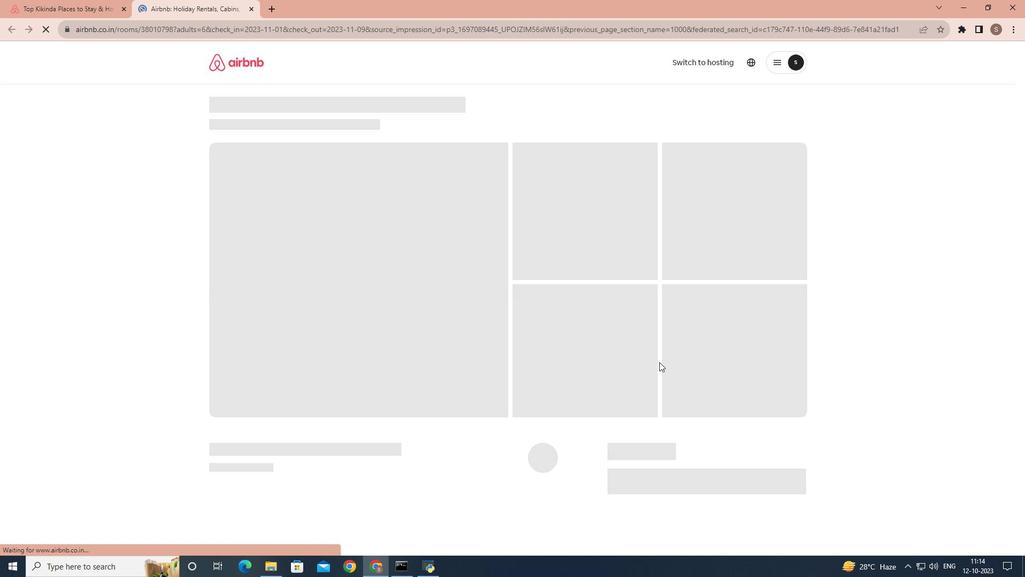 
Action: Mouse moved to (754, 392)
Screenshot: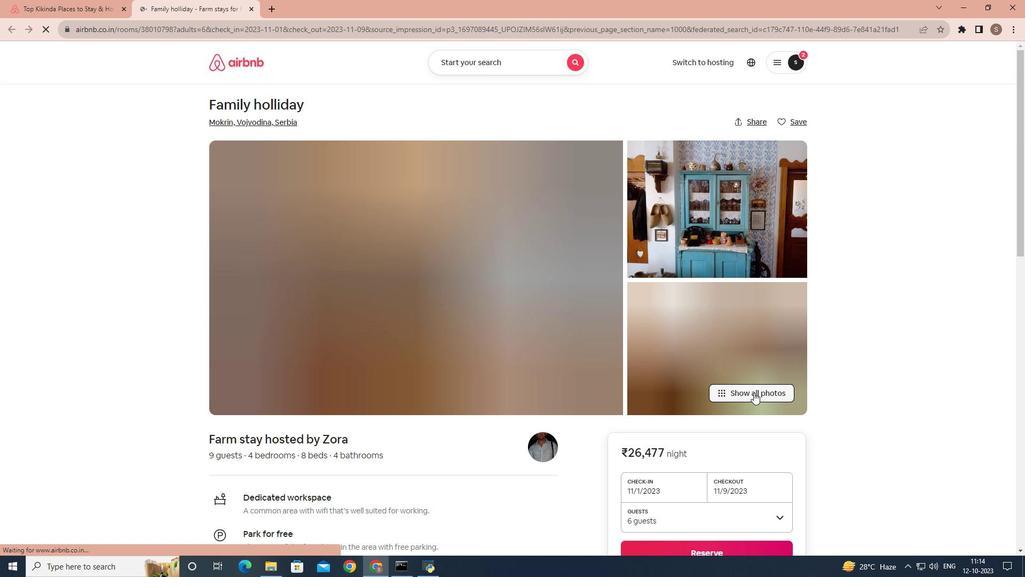 
Action: Mouse pressed left at (754, 392)
Screenshot: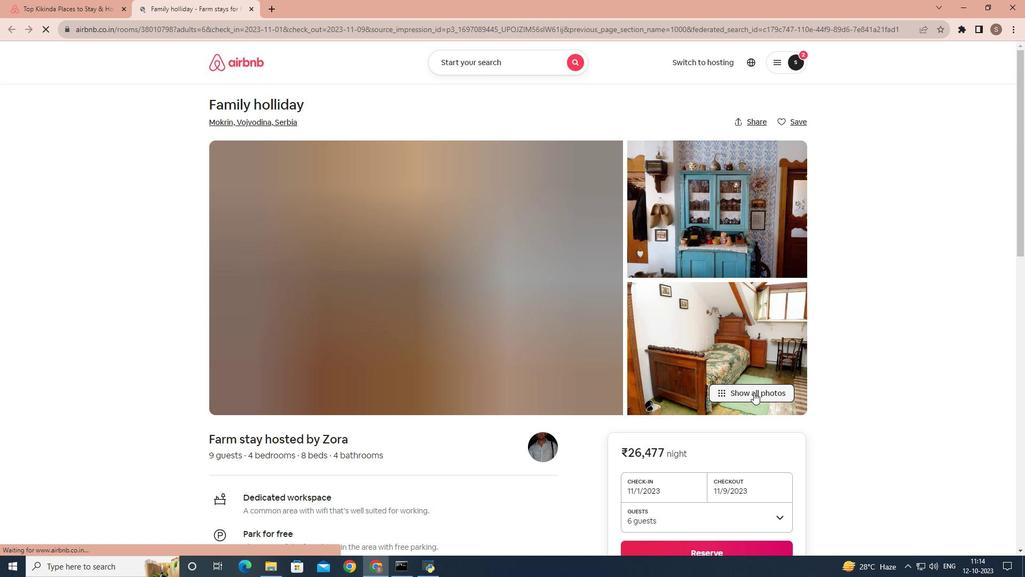 
Action: Mouse moved to (634, 234)
Screenshot: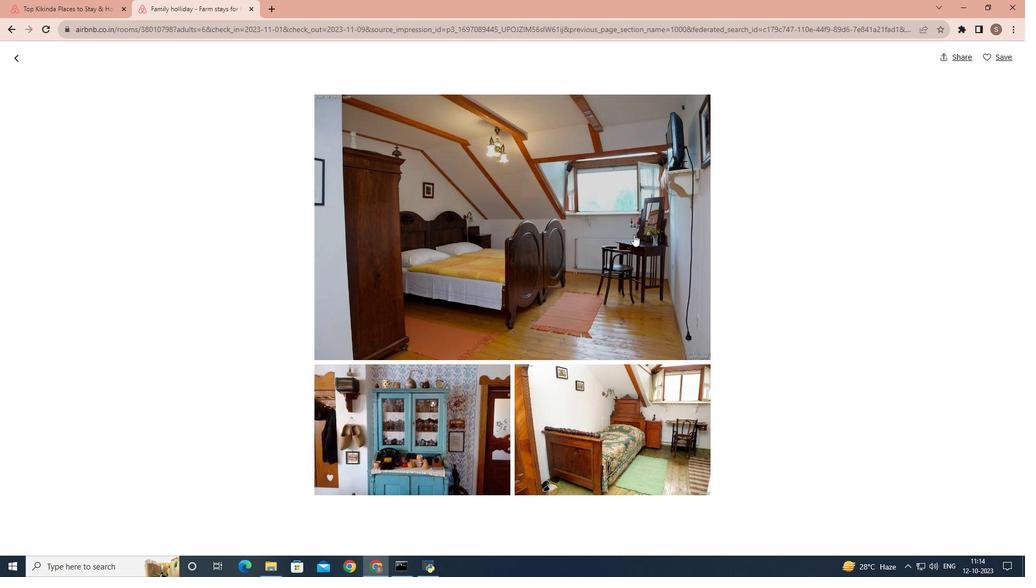 
Action: Mouse scrolled (634, 234) with delta (0, 0)
Screenshot: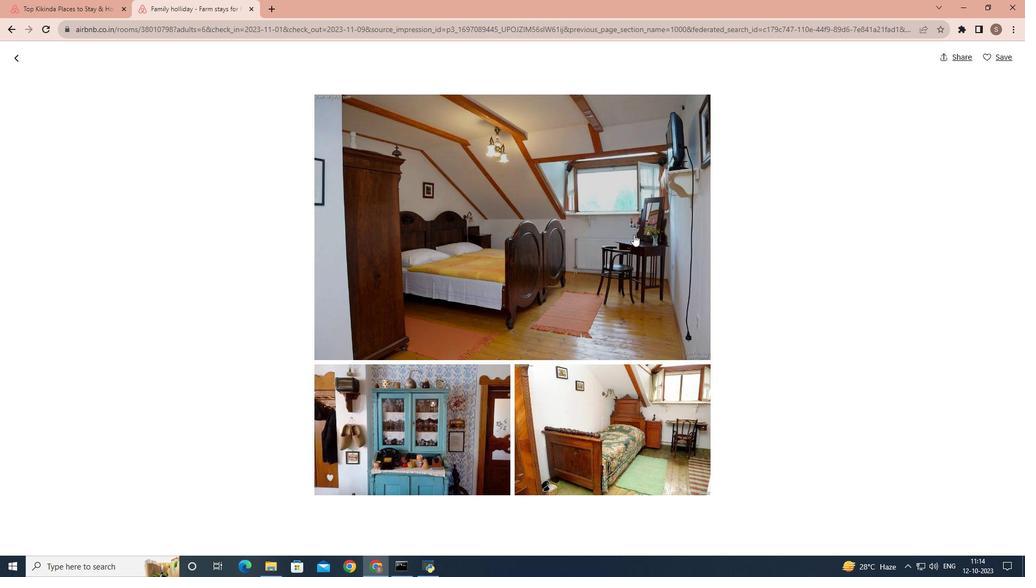 
Action: Mouse scrolled (634, 234) with delta (0, 0)
Screenshot: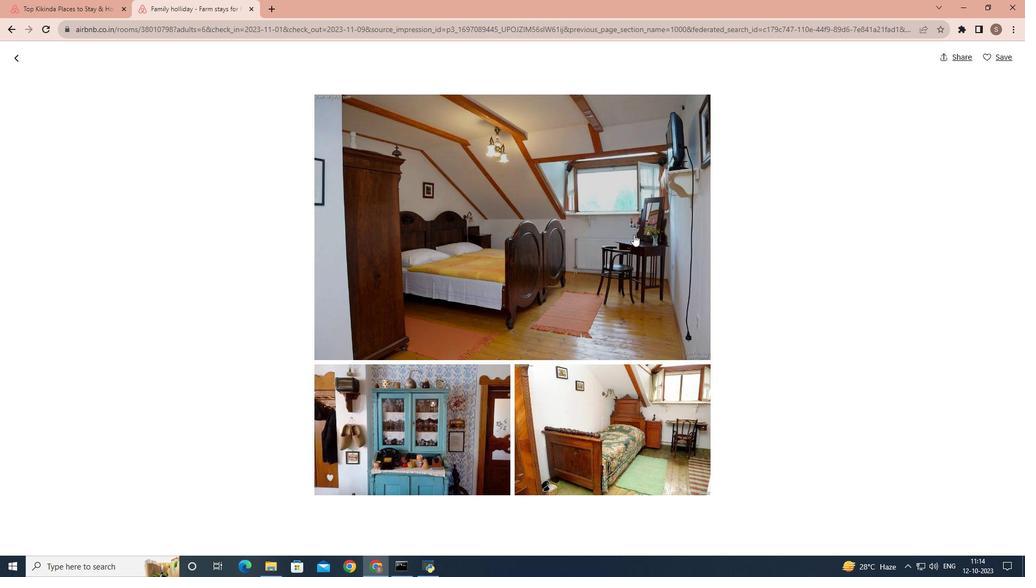
Action: Mouse scrolled (634, 234) with delta (0, 0)
Screenshot: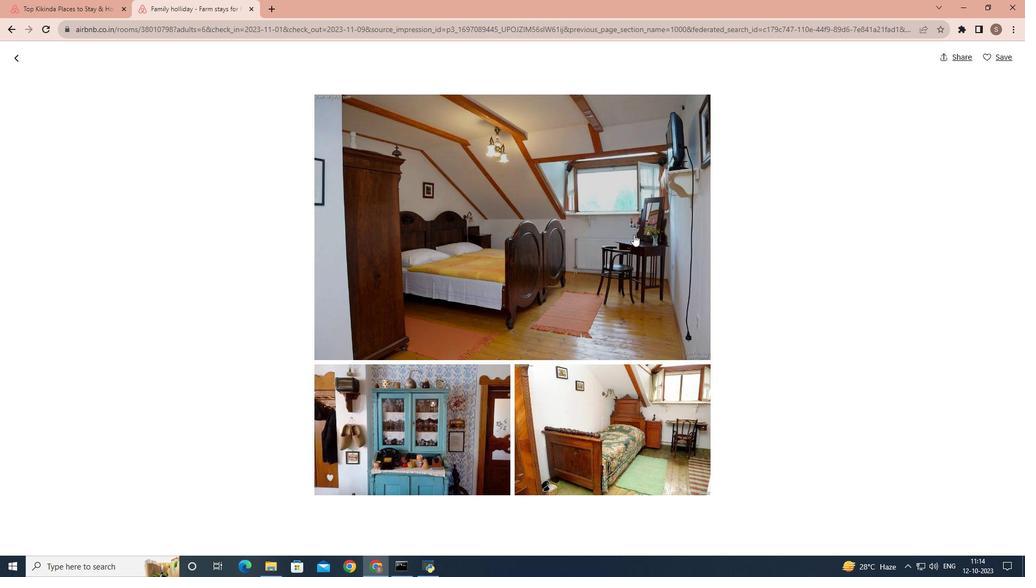 
Action: Mouse scrolled (634, 234) with delta (0, 0)
Screenshot: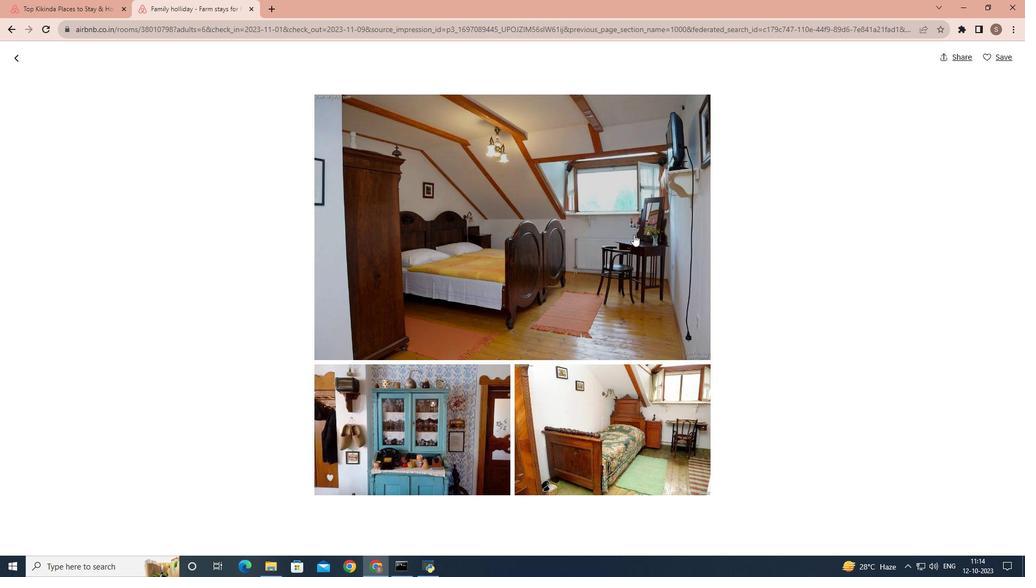 
Action: Mouse scrolled (634, 234) with delta (0, 0)
Screenshot: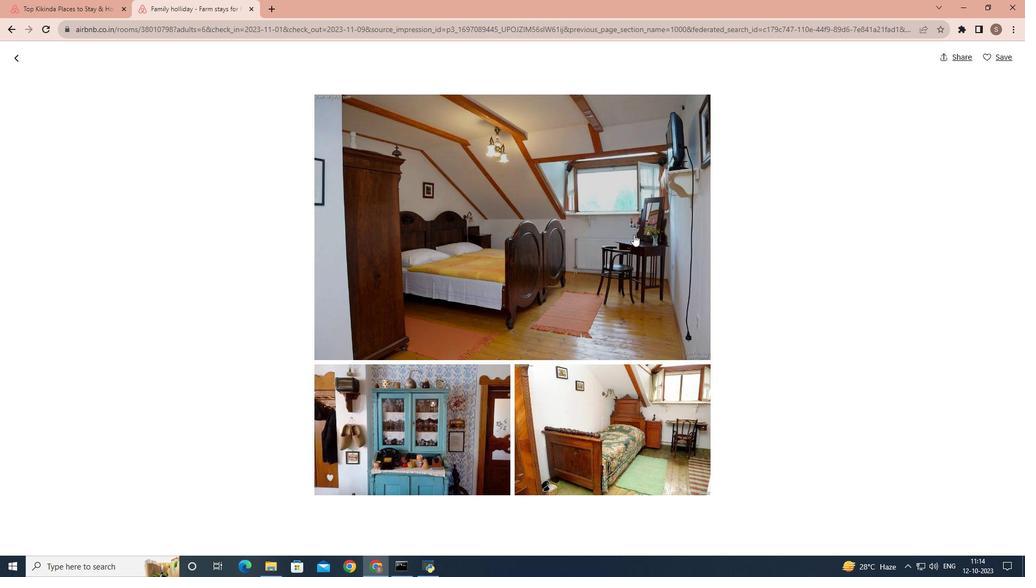 
Action: Mouse scrolled (634, 234) with delta (0, 0)
Screenshot: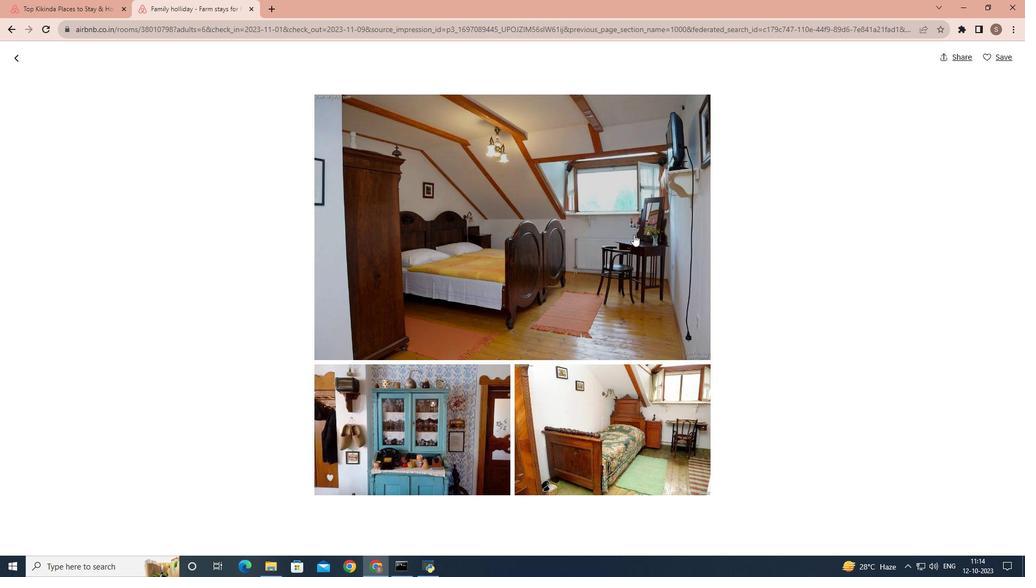 
Action: Mouse scrolled (634, 234) with delta (0, 0)
Screenshot: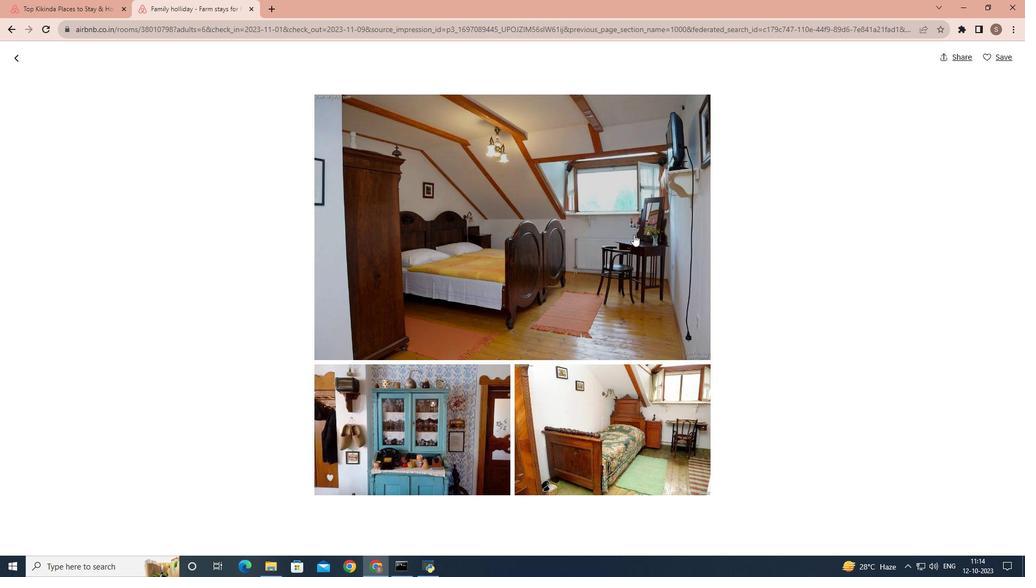 
Action: Mouse scrolled (634, 234) with delta (0, 0)
Screenshot: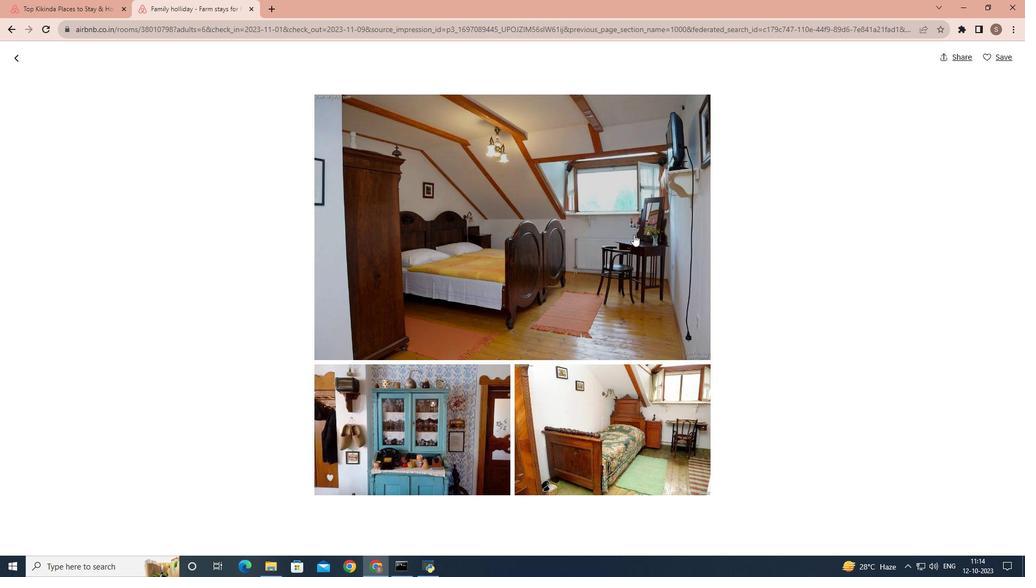 
Action: Mouse scrolled (634, 234) with delta (0, 0)
Screenshot: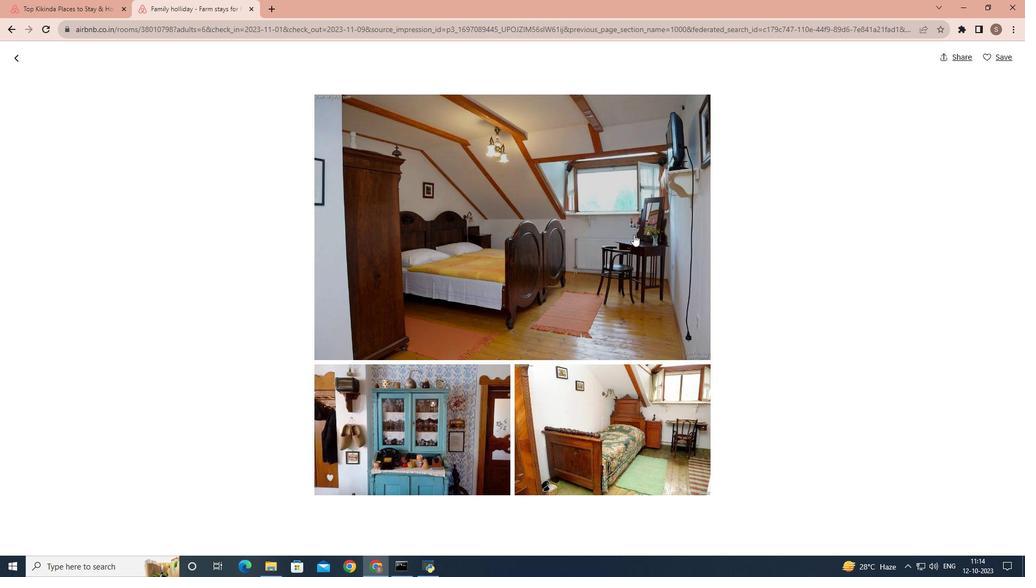 
Action: Mouse scrolled (634, 234) with delta (0, 0)
Screenshot: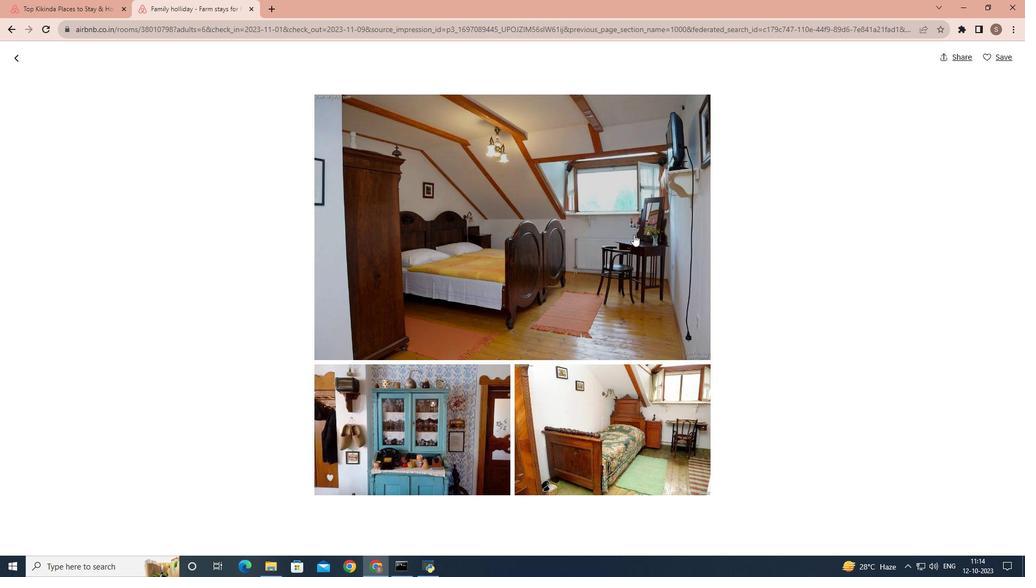 
Action: Mouse scrolled (634, 234) with delta (0, 0)
Screenshot: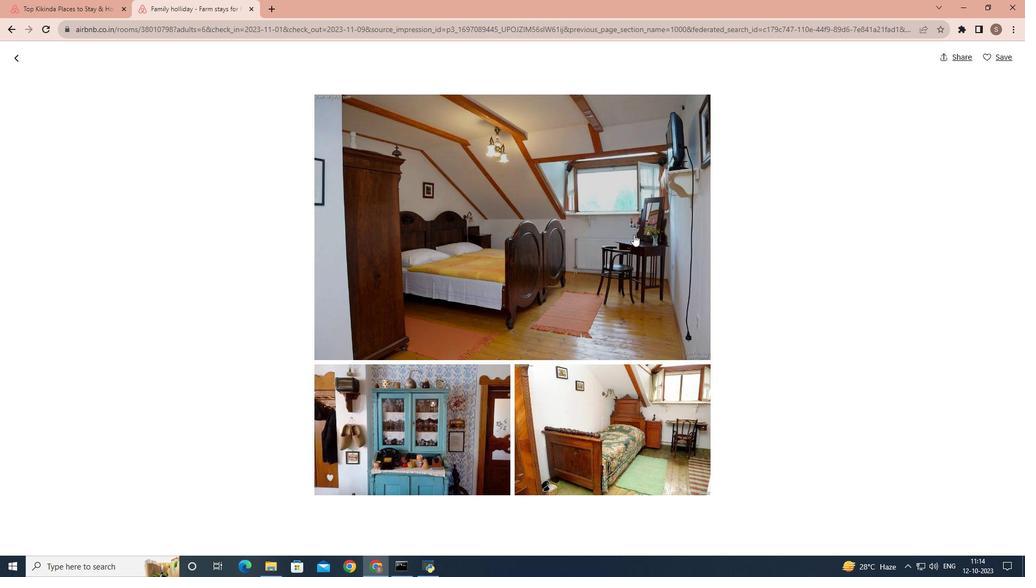 
Action: Mouse scrolled (634, 234) with delta (0, 0)
Screenshot: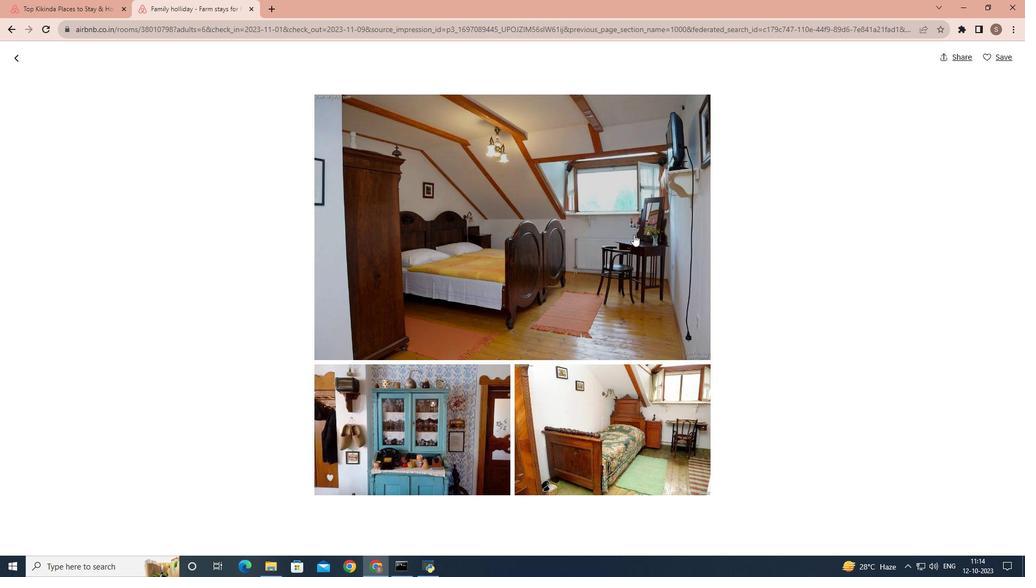 
Action: Mouse scrolled (634, 234) with delta (0, 0)
Screenshot: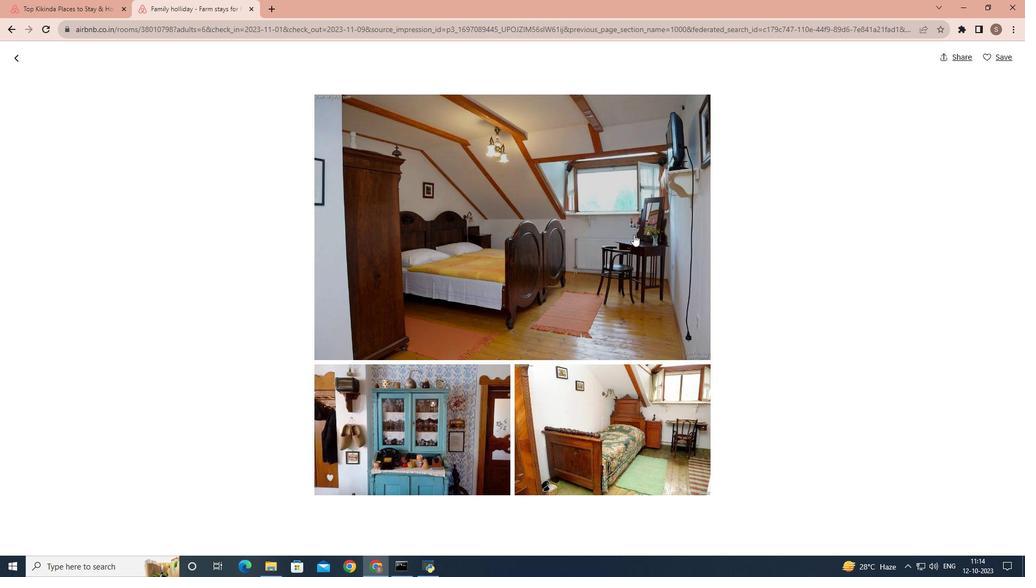 
Action: Mouse scrolled (634, 234) with delta (0, 0)
Screenshot: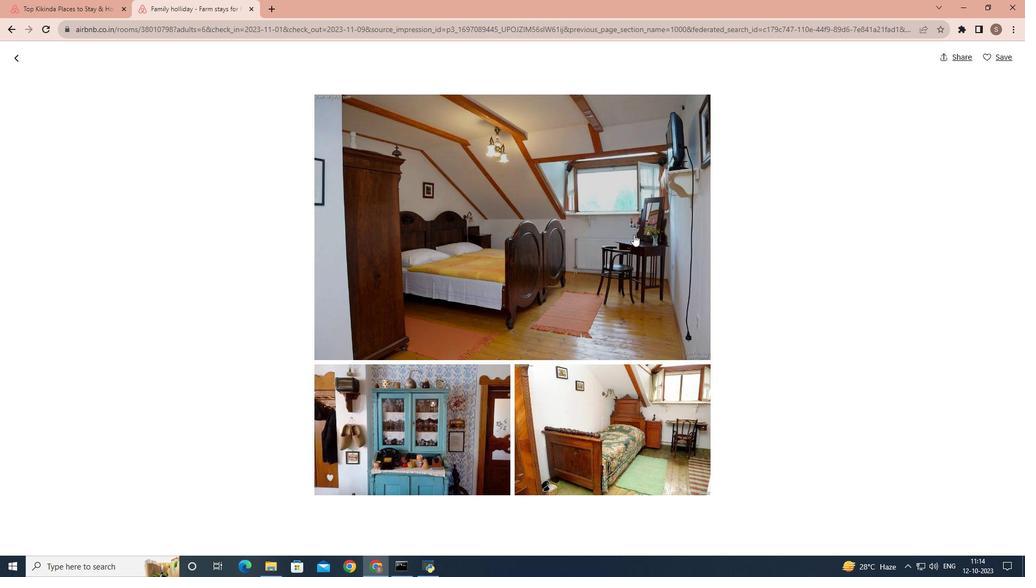 
Action: Mouse scrolled (634, 234) with delta (0, 0)
Screenshot: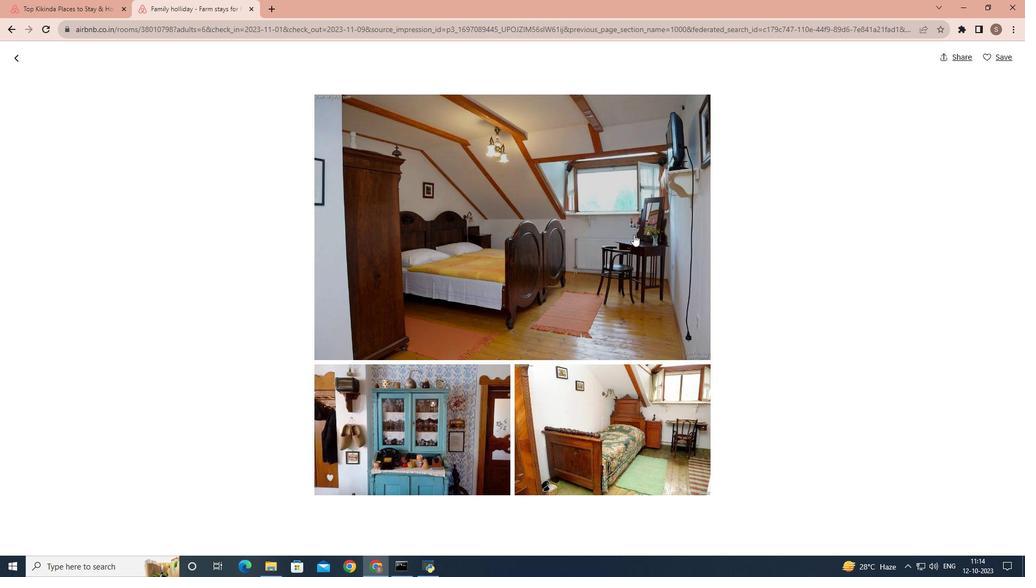 
Action: Mouse scrolled (634, 234) with delta (0, 0)
Screenshot: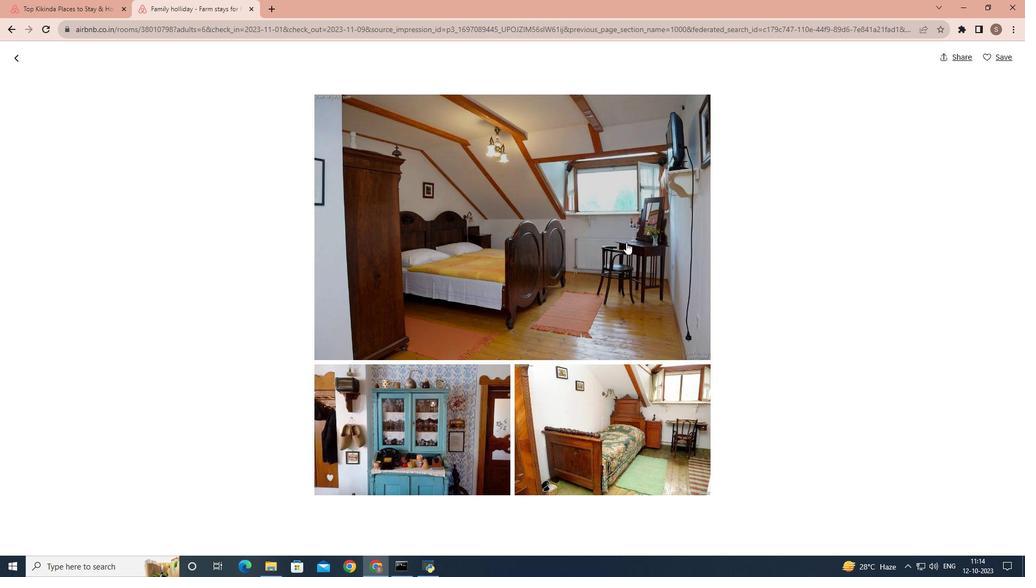 
Action: Mouse moved to (598, 246)
Screenshot: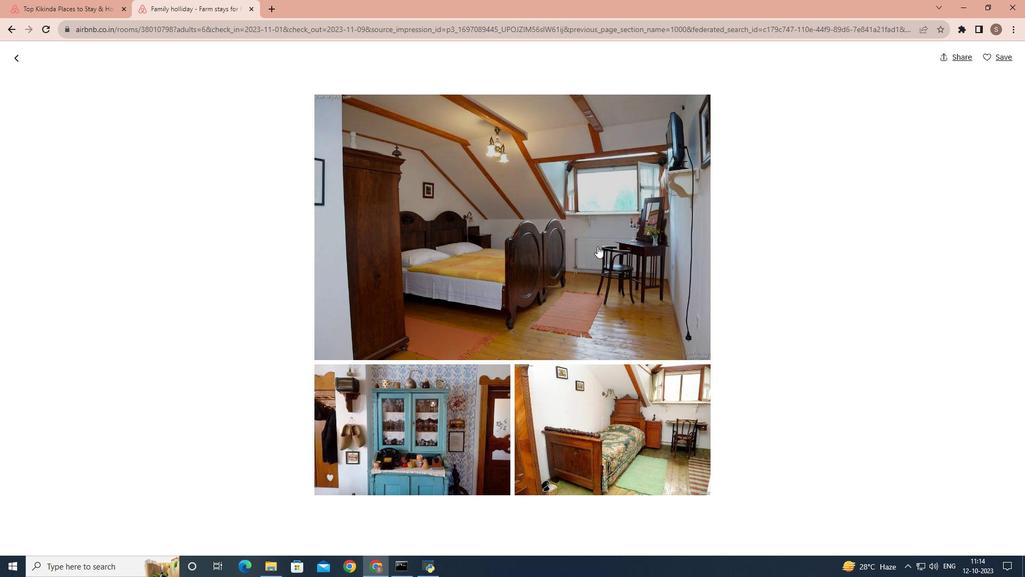 
Action: Mouse scrolled (598, 247) with delta (0, 0)
Screenshot: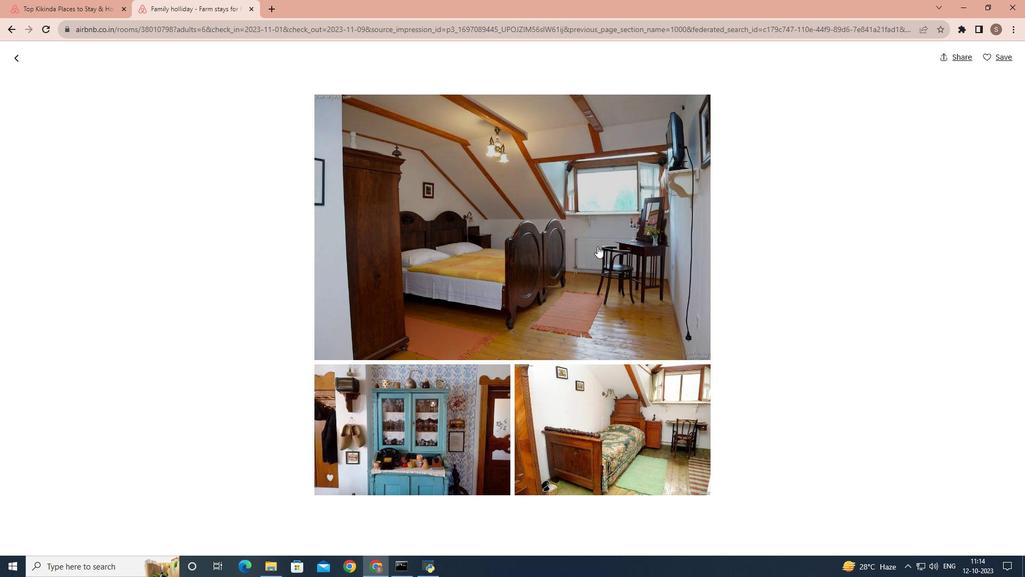 
Action: Mouse moved to (597, 246)
Screenshot: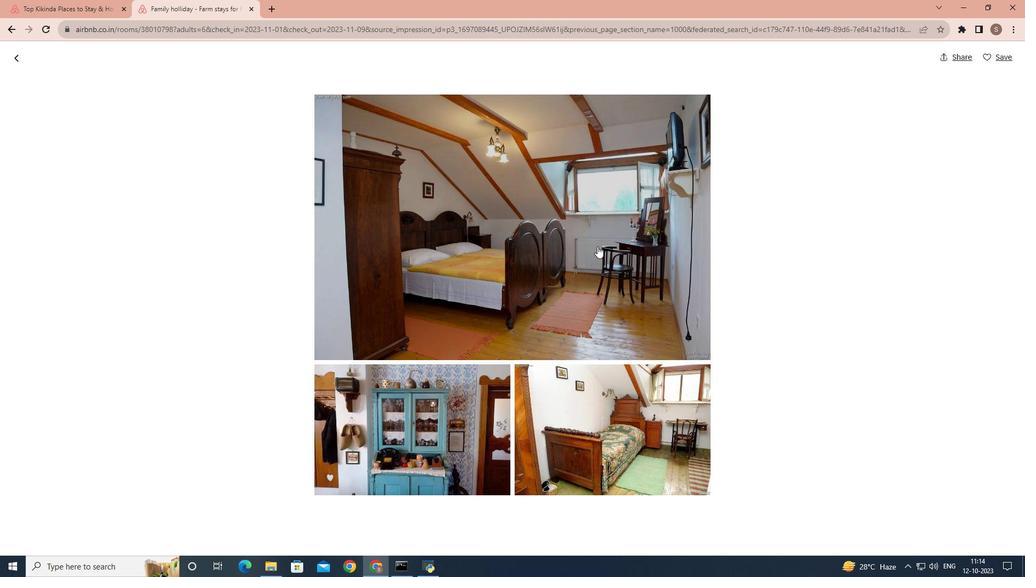 
Action: Mouse scrolled (597, 246) with delta (0, 0)
Screenshot: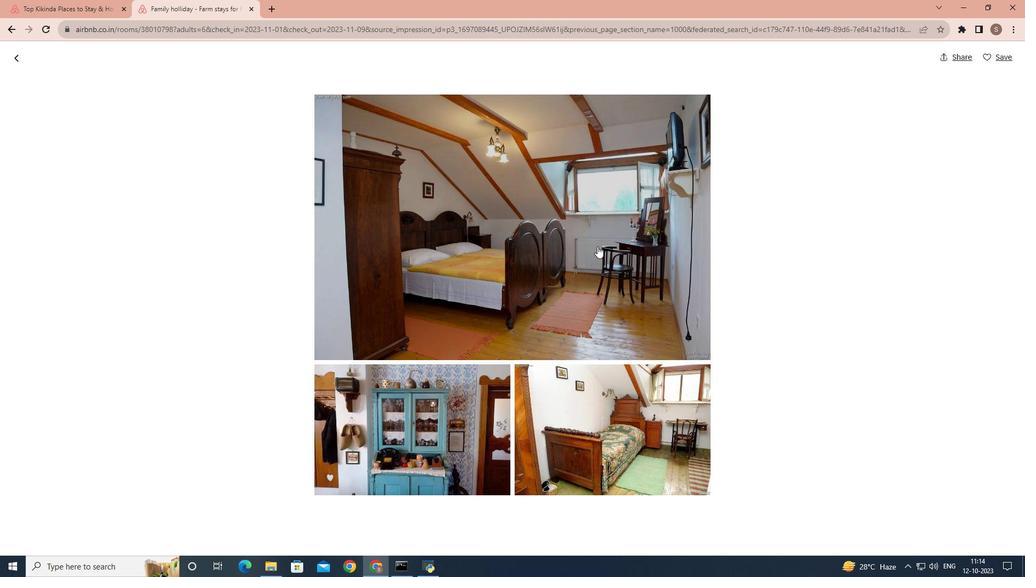 
Action: Mouse scrolled (597, 246) with delta (0, 0)
Screenshot: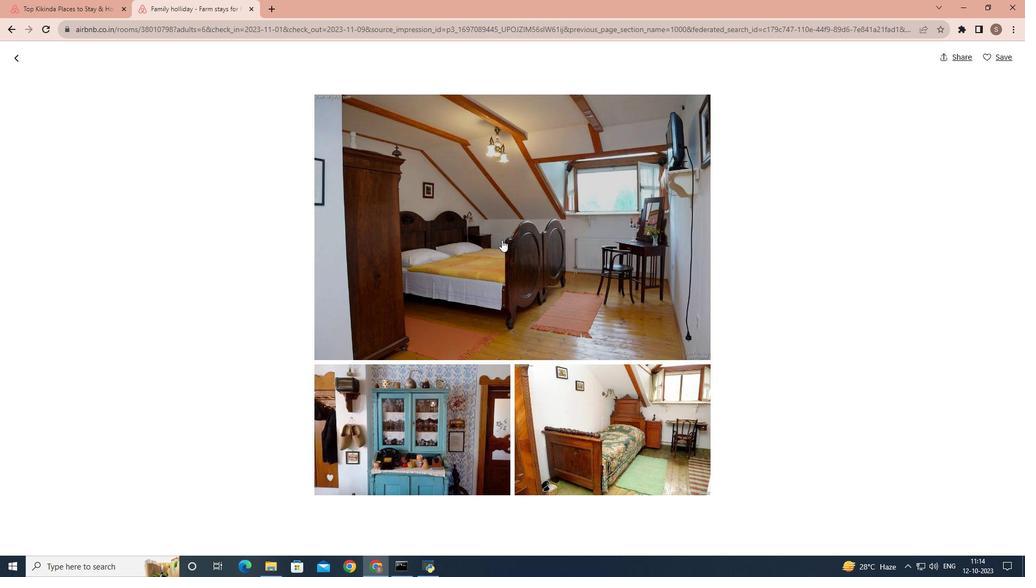 
Action: Mouse moved to (19, 60)
Screenshot: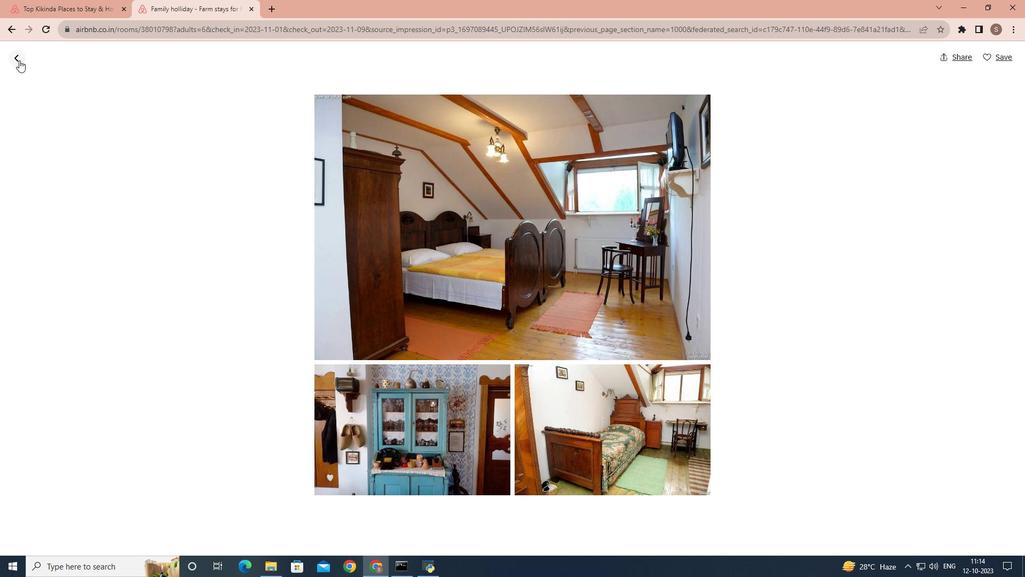 
Action: Mouse pressed left at (19, 60)
Screenshot: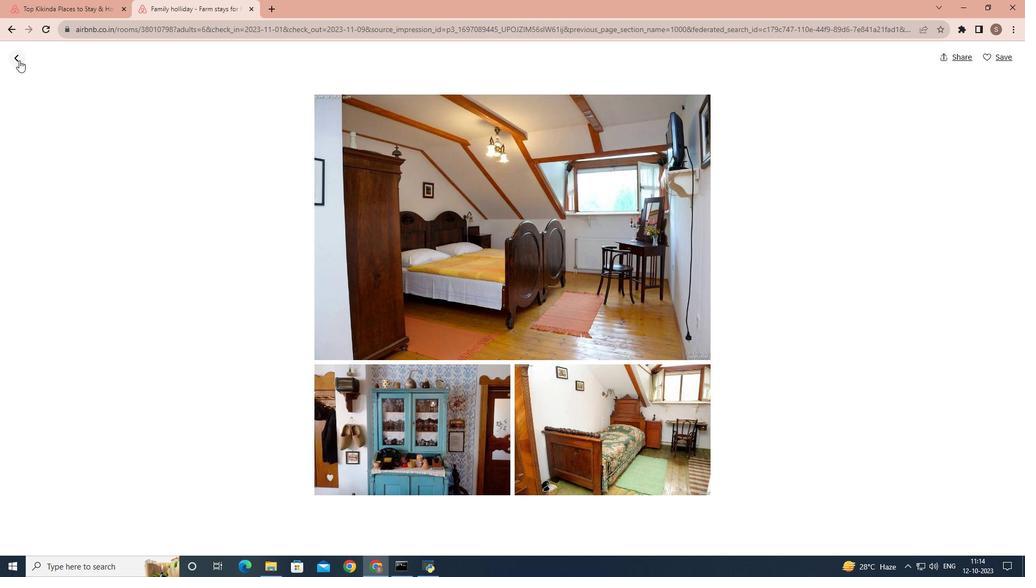 
Action: Mouse moved to (372, 253)
Screenshot: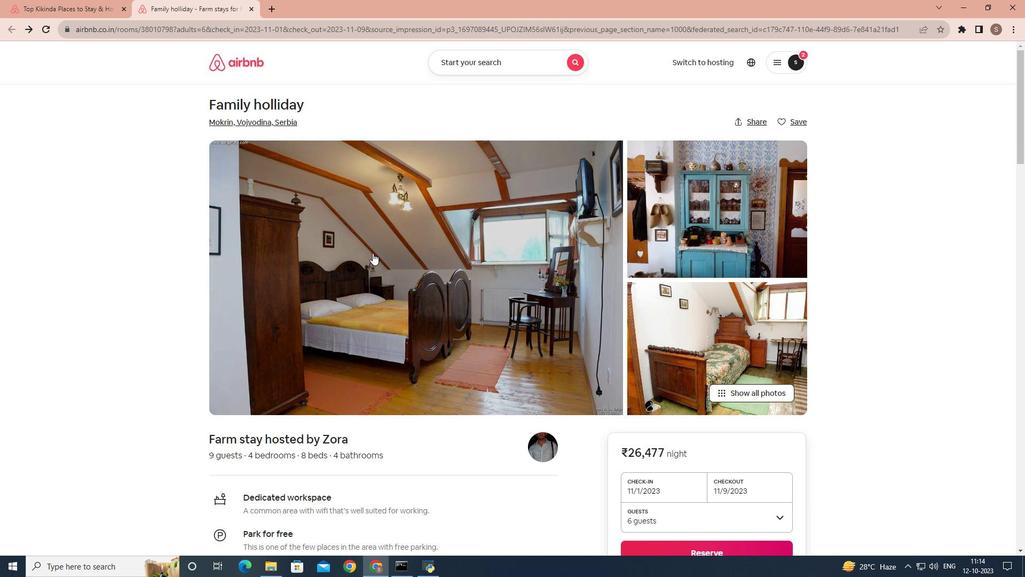 
Action: Mouse scrolled (372, 252) with delta (0, 0)
Screenshot: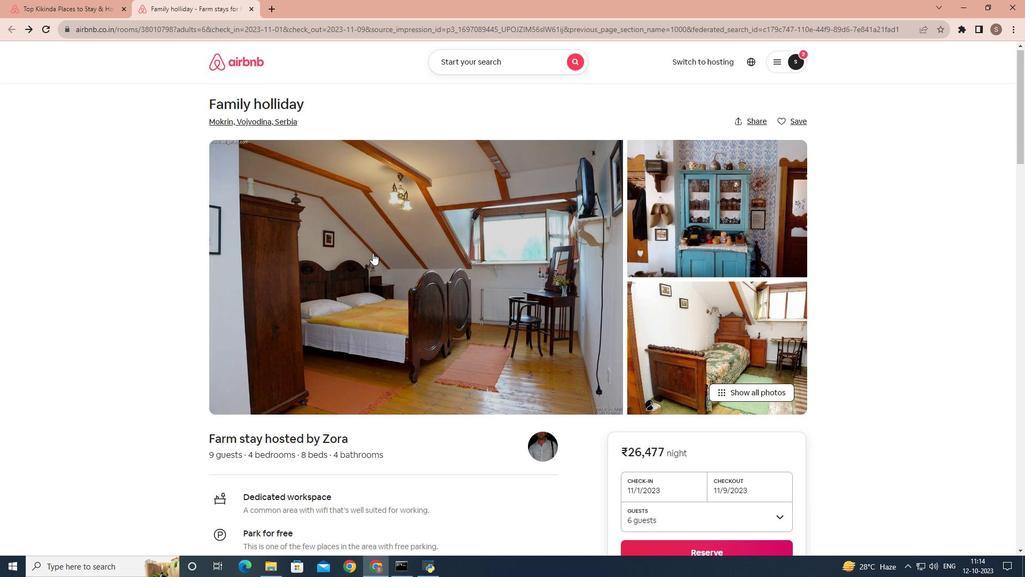 
Action: Mouse scrolled (372, 252) with delta (0, 0)
Screenshot: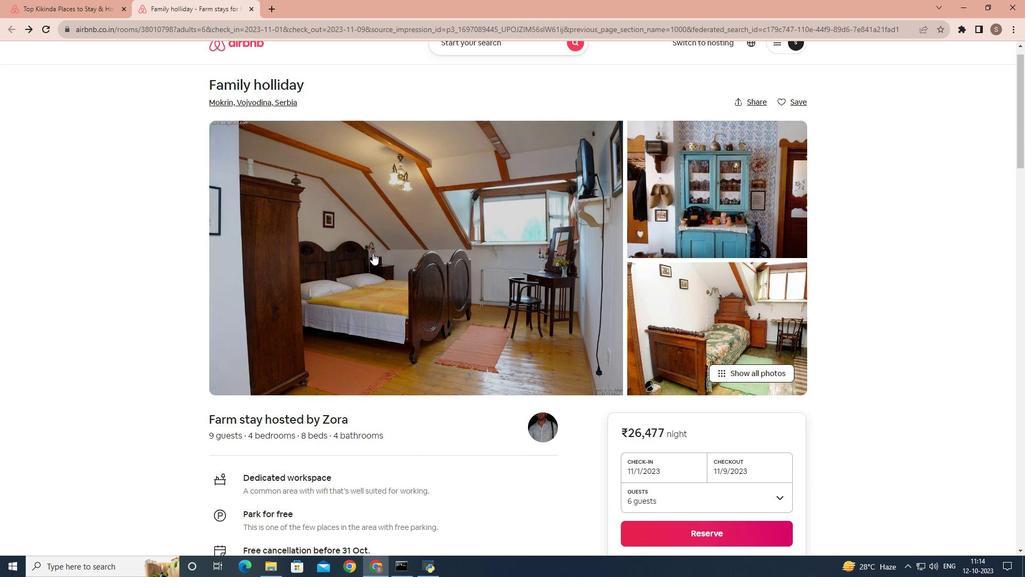 
Action: Mouse moved to (375, 252)
Screenshot: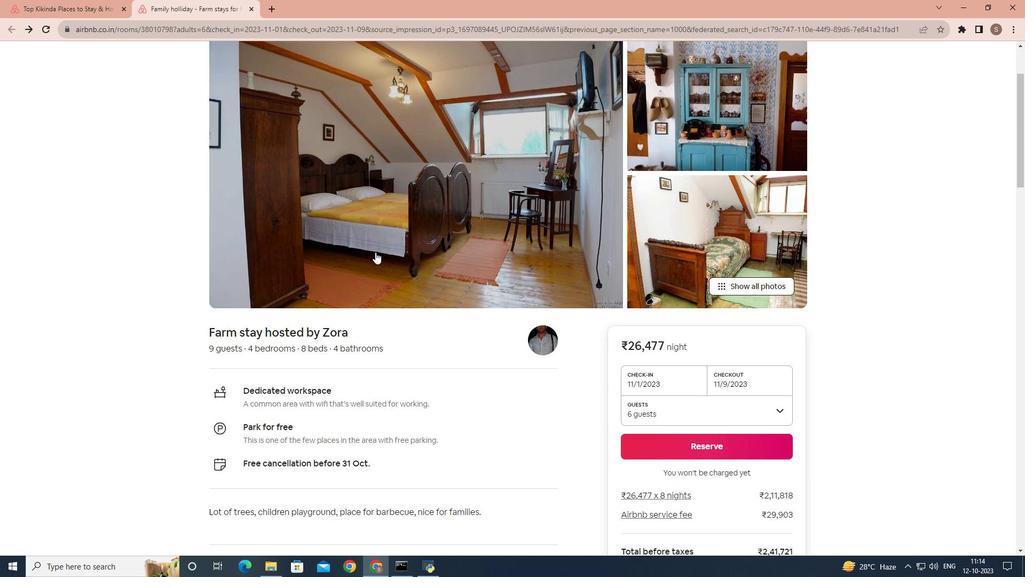 
Action: Mouse scrolled (375, 251) with delta (0, 0)
Screenshot: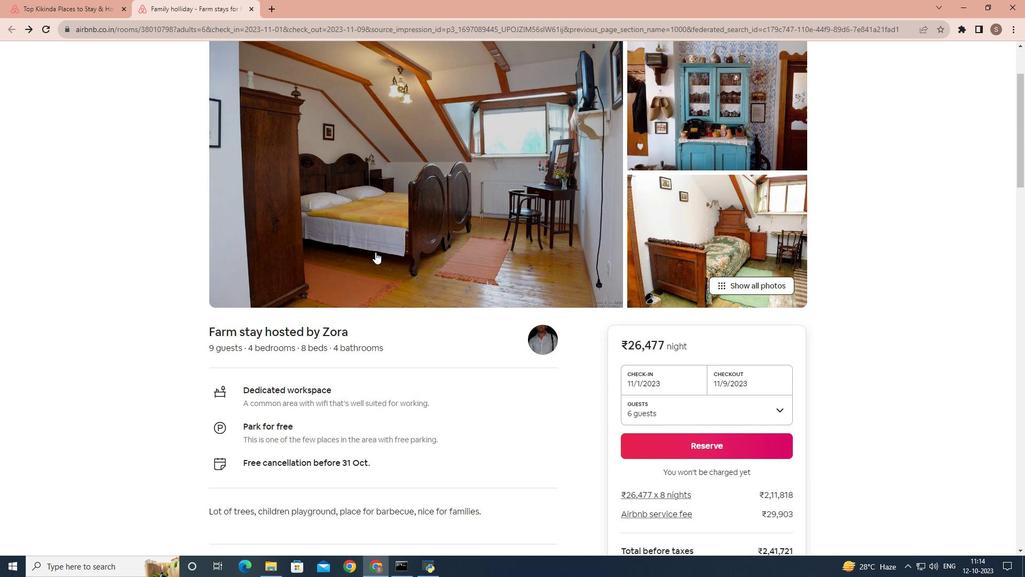 
Action: Mouse scrolled (375, 251) with delta (0, 0)
Screenshot: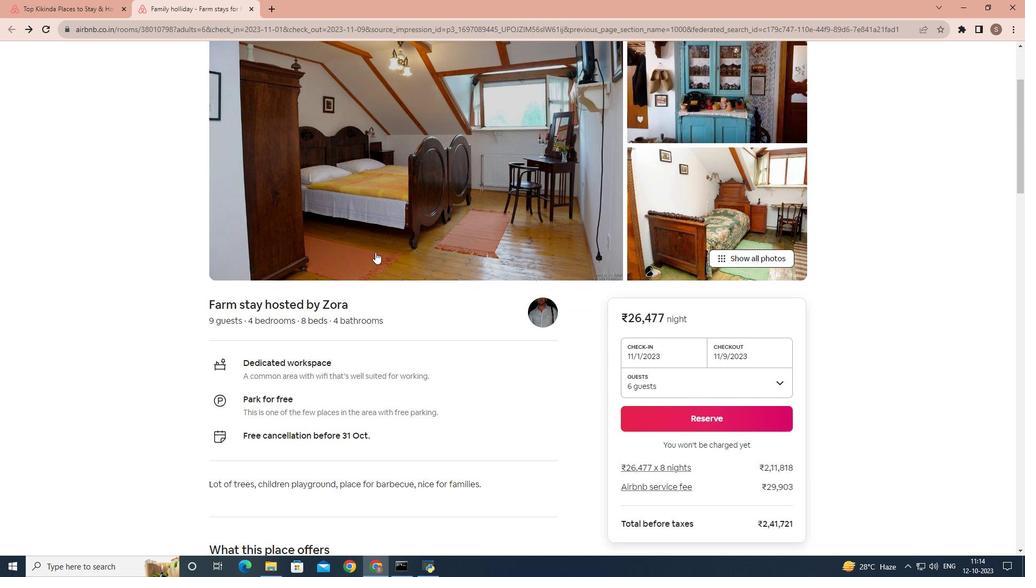 
Action: Mouse scrolled (375, 251) with delta (0, 0)
Screenshot: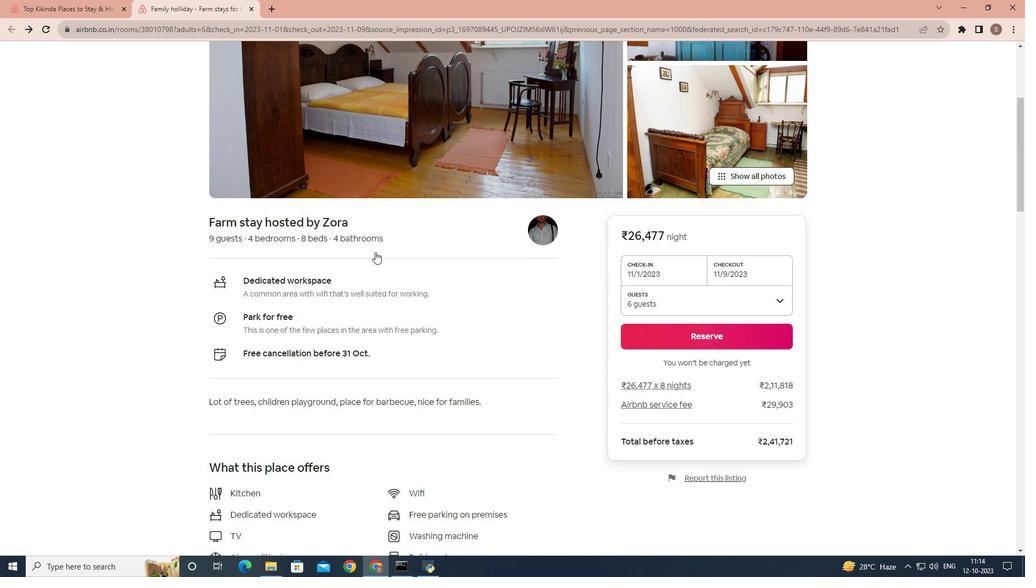 
Action: Mouse moved to (276, 340)
Screenshot: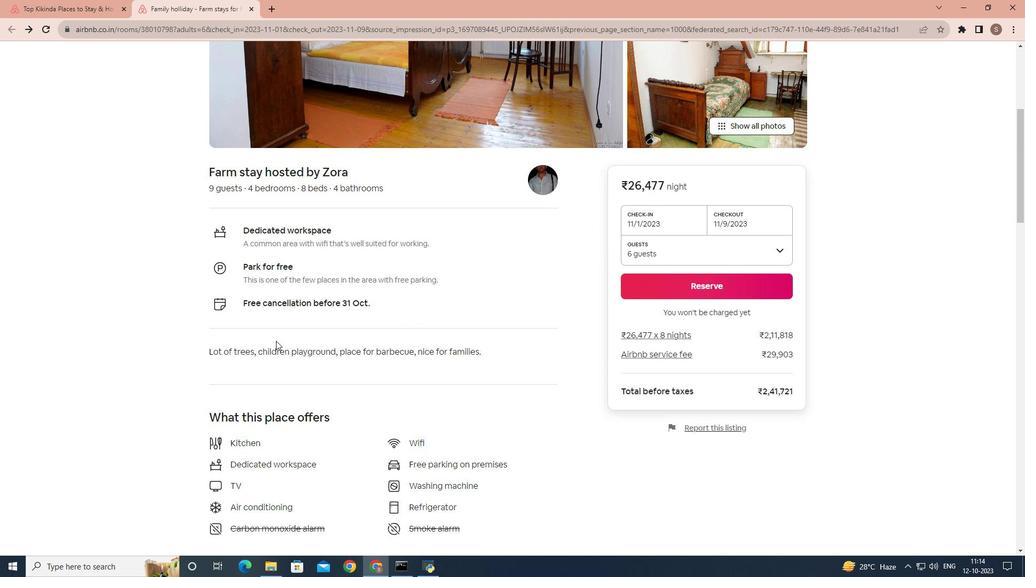 
Action: Mouse scrolled (276, 340) with delta (0, 0)
Screenshot: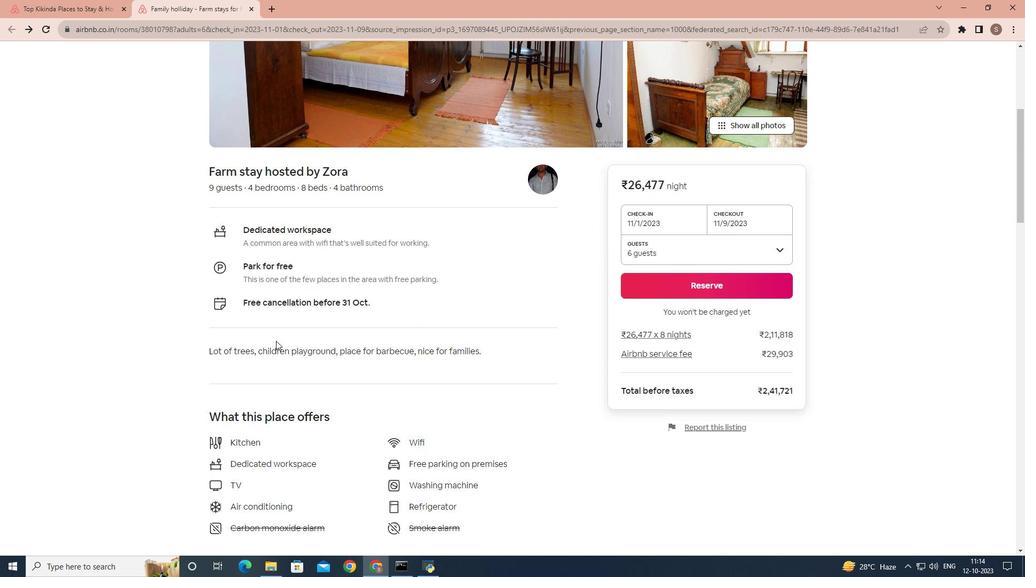
Action: Mouse scrolled (276, 340) with delta (0, 0)
Screenshot: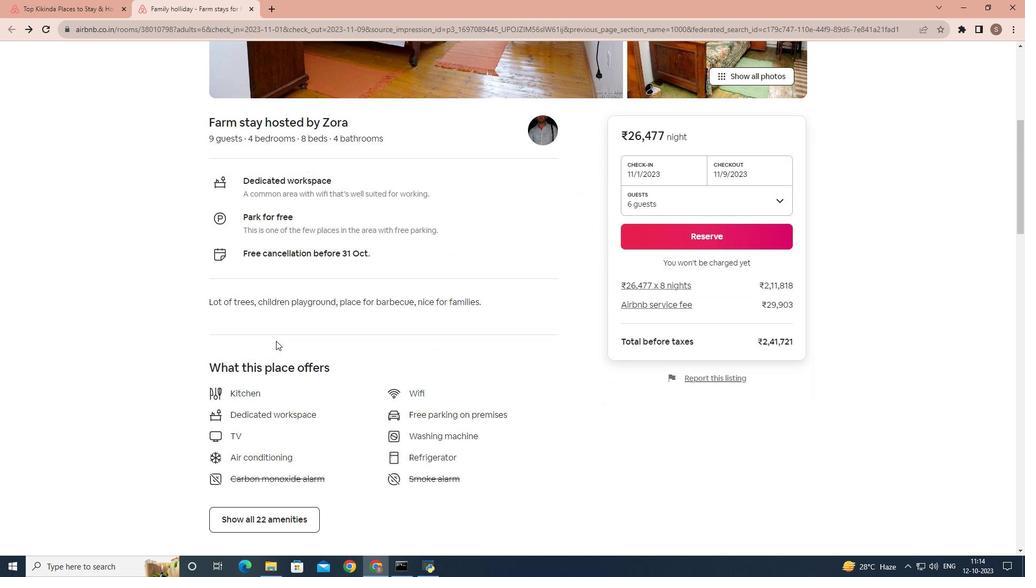 
Action: Mouse moved to (275, 343)
Screenshot: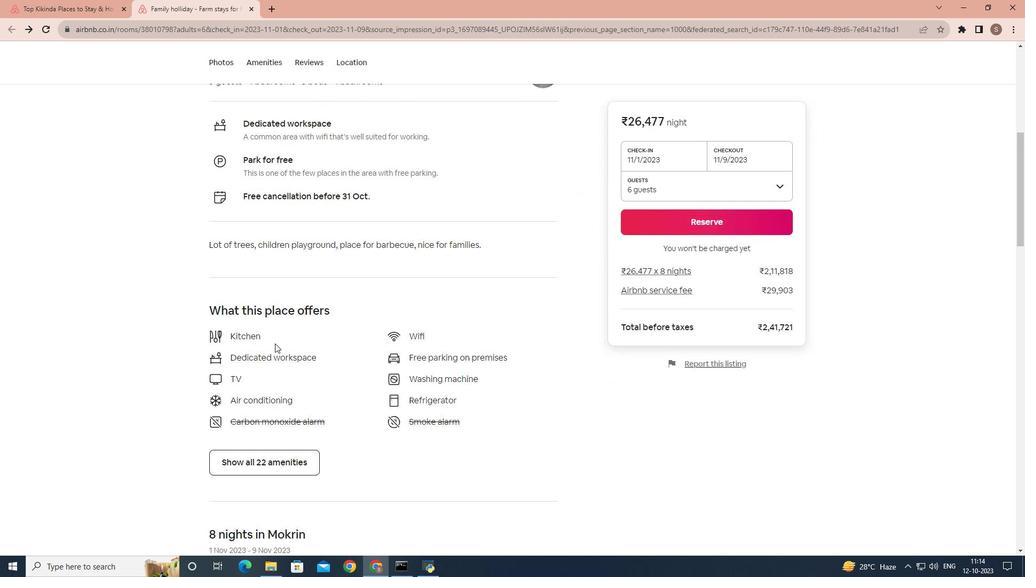 
Action: Mouse scrolled (275, 343) with delta (0, 0)
Screenshot: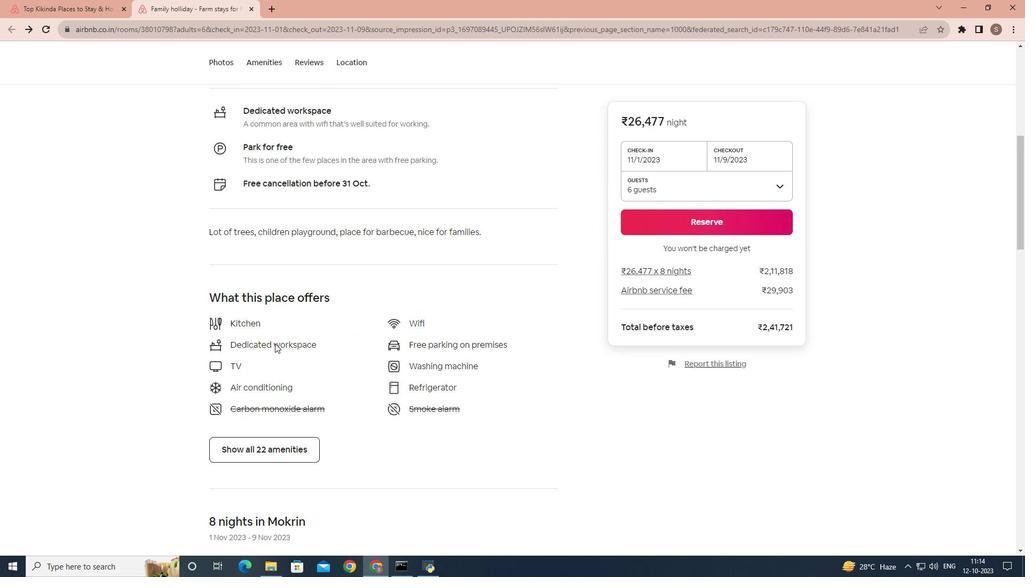 
Action: Mouse scrolled (275, 343) with delta (0, 0)
Screenshot: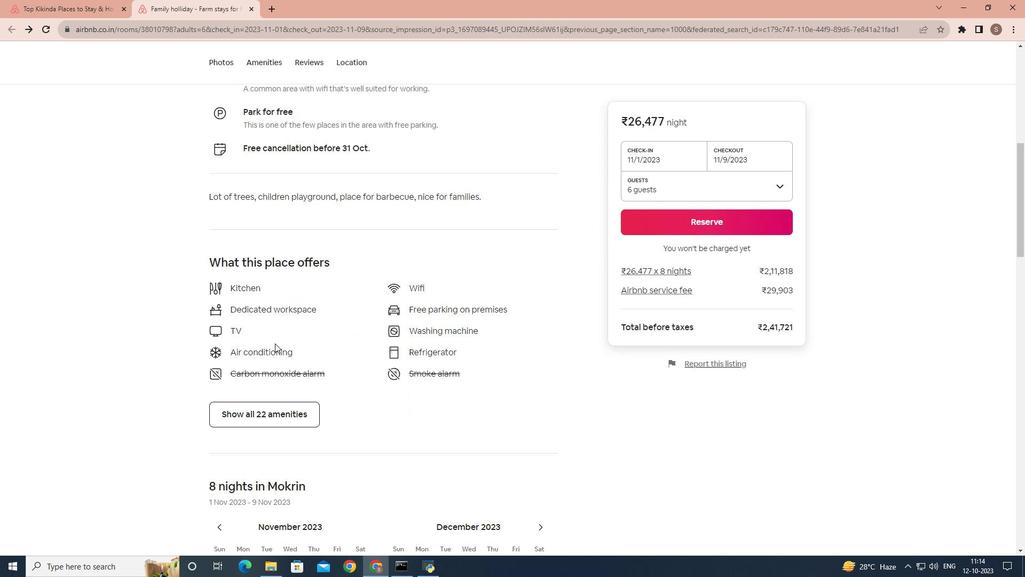 
Action: Mouse moved to (276, 351)
Screenshot: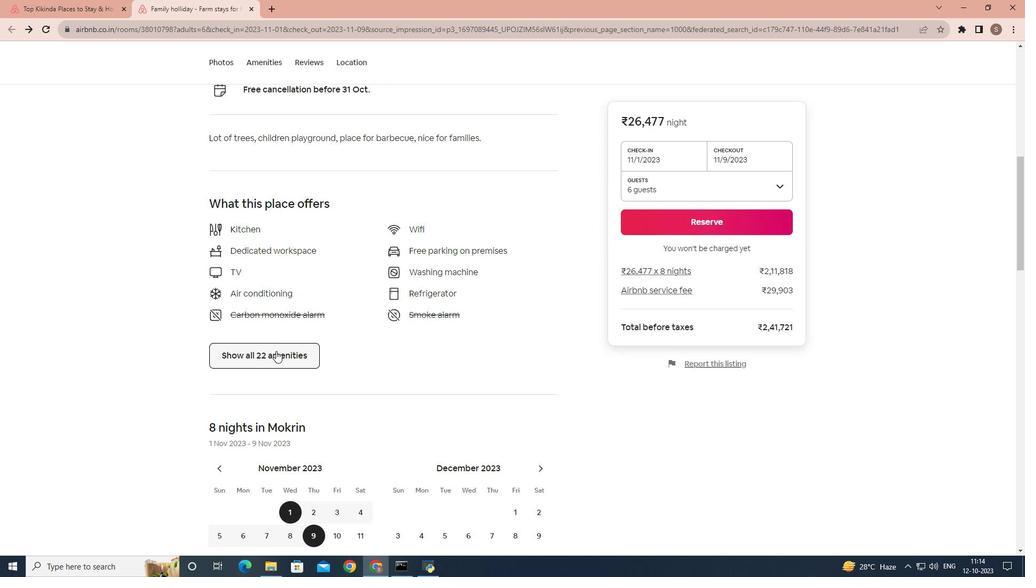 
Action: Mouse pressed left at (276, 351)
Screenshot: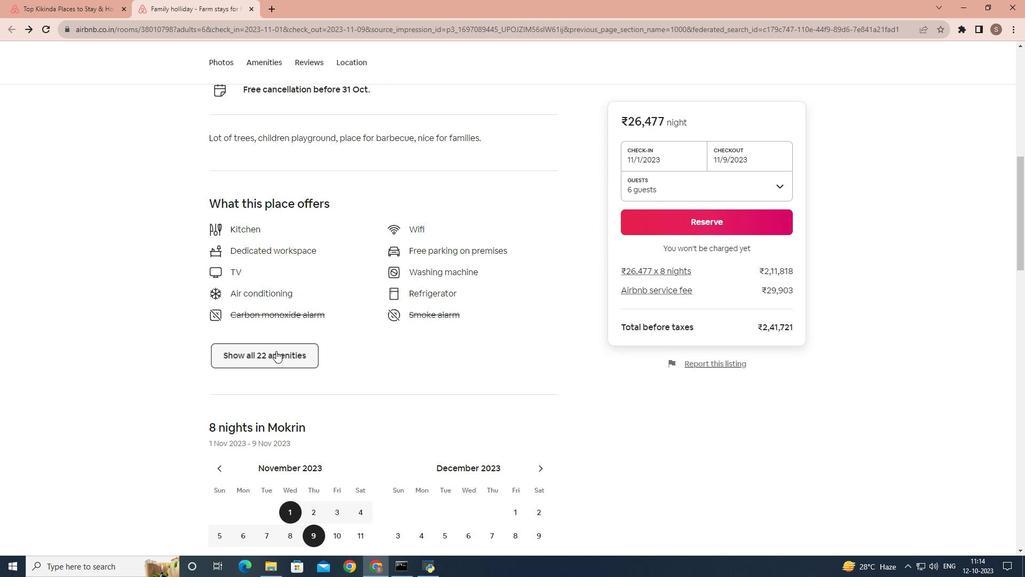 
Action: Mouse moved to (397, 299)
Screenshot: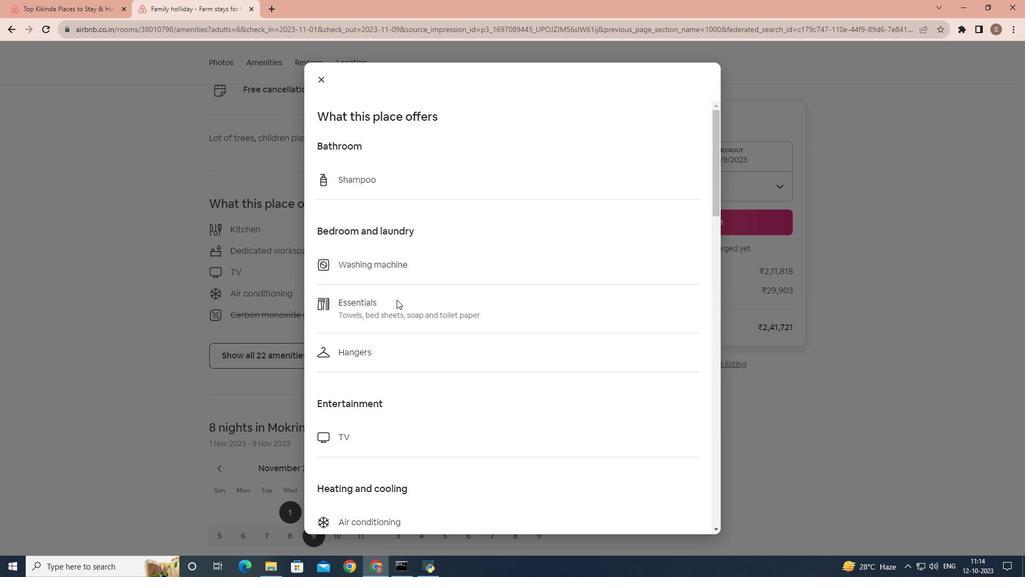 
Action: Mouse scrolled (397, 299) with delta (0, 0)
Screenshot: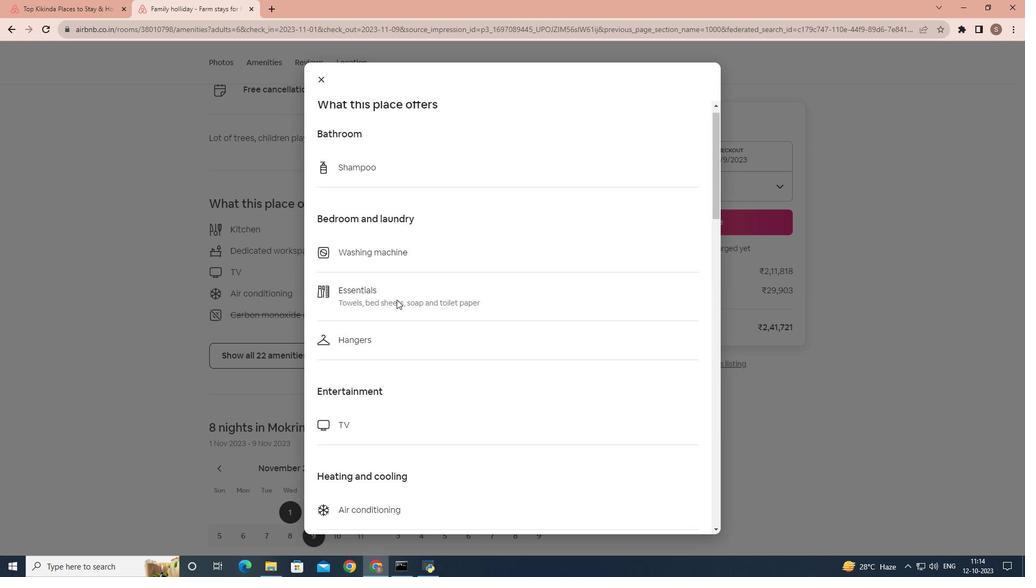 
Action: Mouse scrolled (397, 299) with delta (0, 0)
Screenshot: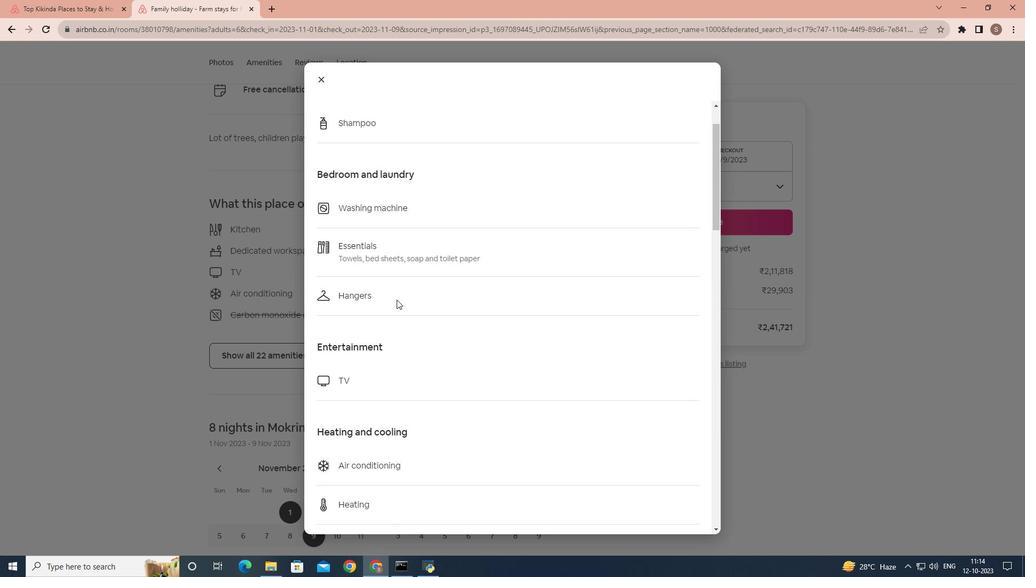 
Action: Mouse scrolled (397, 299) with delta (0, 0)
Screenshot: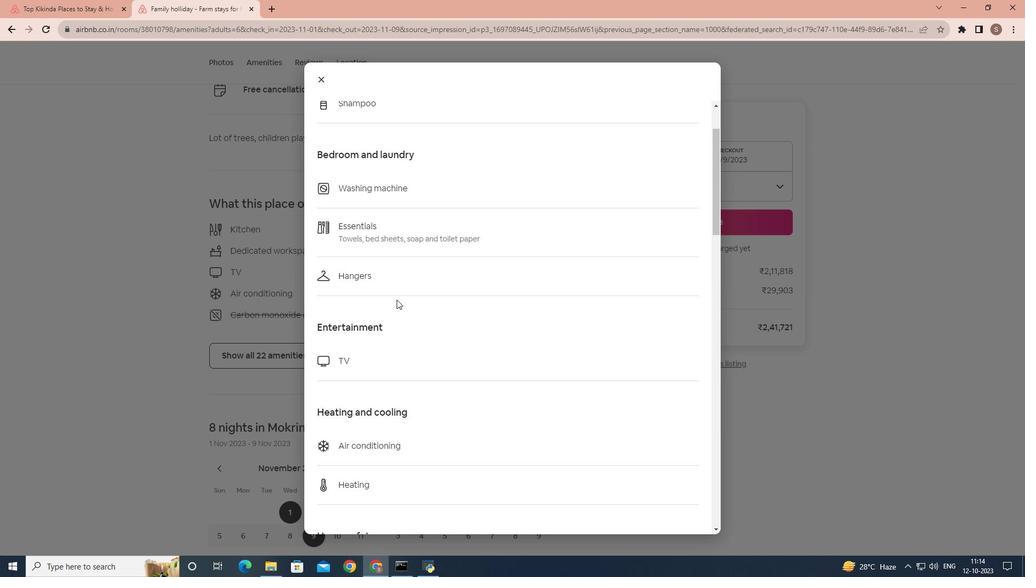 
Action: Mouse scrolled (397, 299) with delta (0, 0)
Screenshot: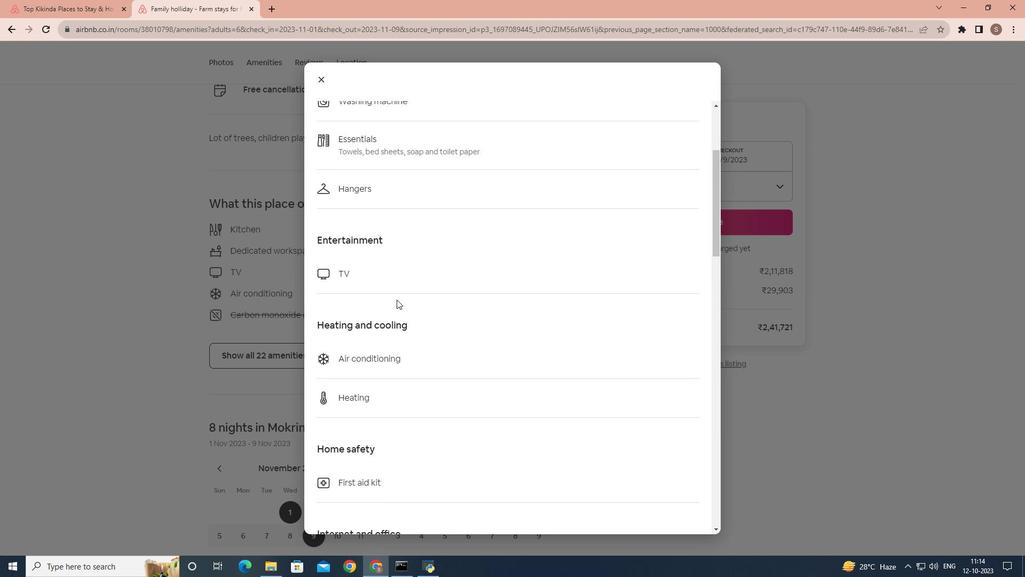 
Action: Mouse scrolled (397, 299) with delta (0, 0)
Screenshot: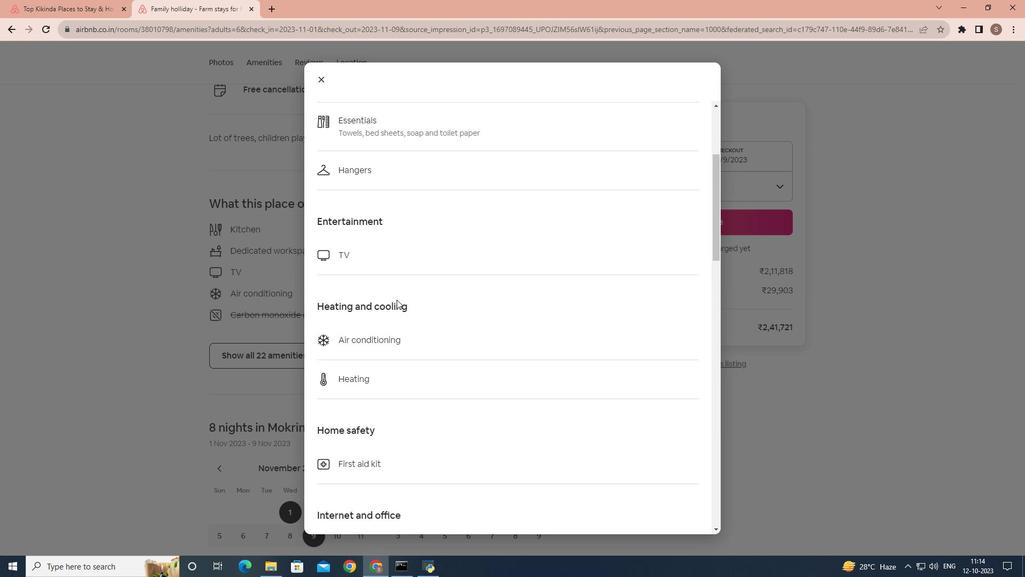 
Action: Mouse scrolled (397, 299) with delta (0, 0)
Screenshot: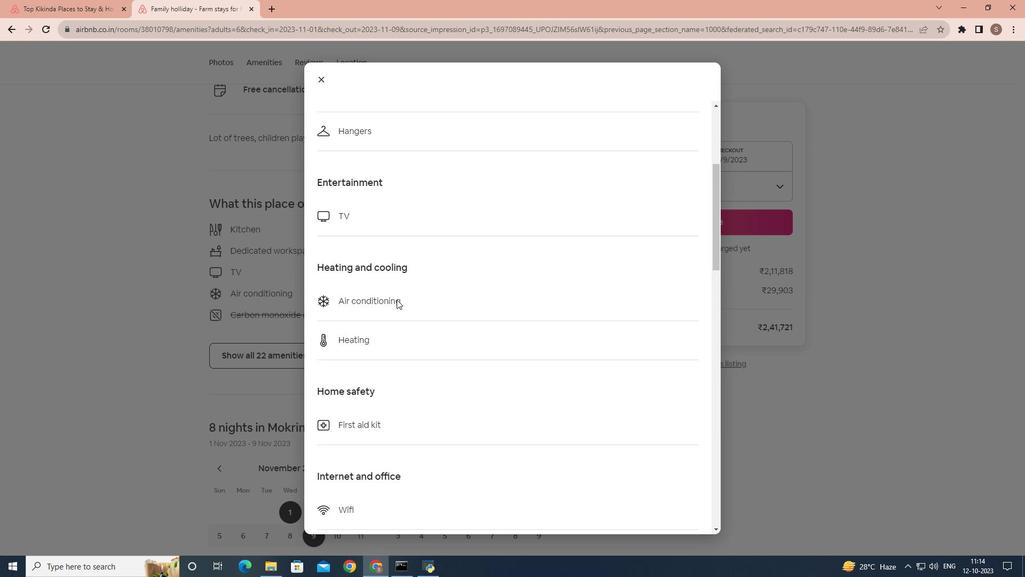 
Action: Mouse scrolled (397, 299) with delta (0, 0)
Screenshot: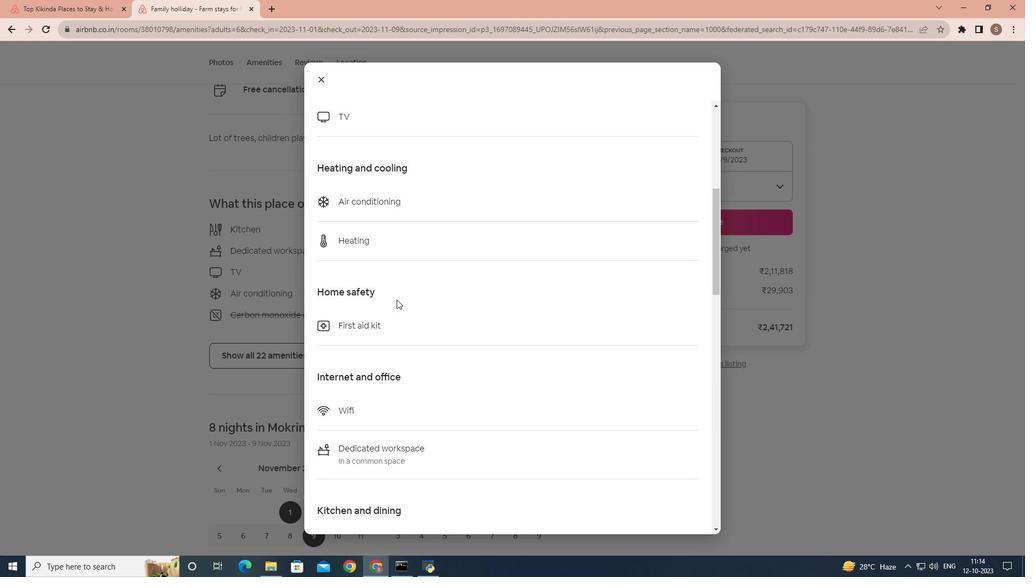 
Action: Mouse scrolled (397, 299) with delta (0, 0)
Screenshot: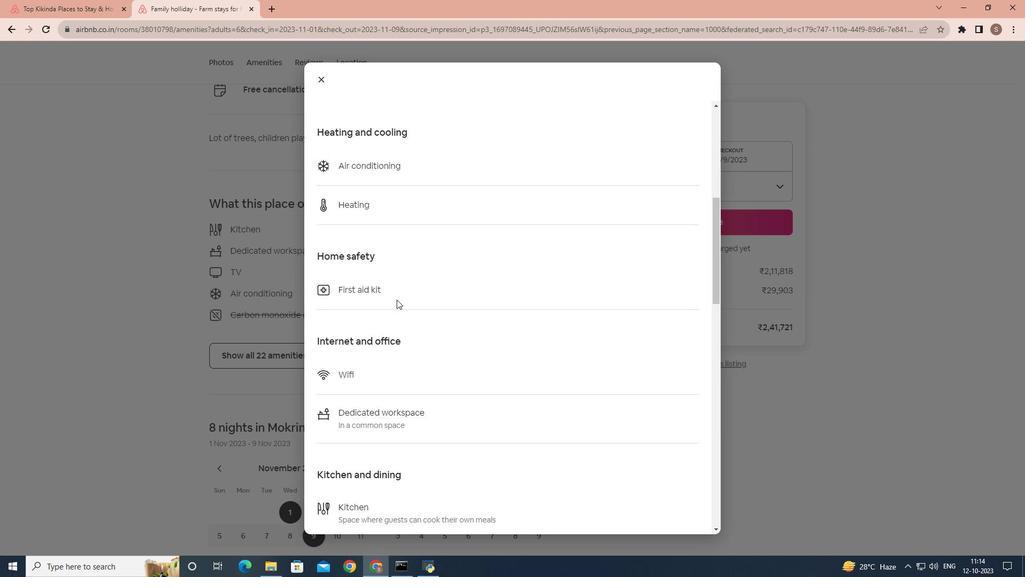 
Action: Mouse scrolled (397, 299) with delta (0, 0)
Screenshot: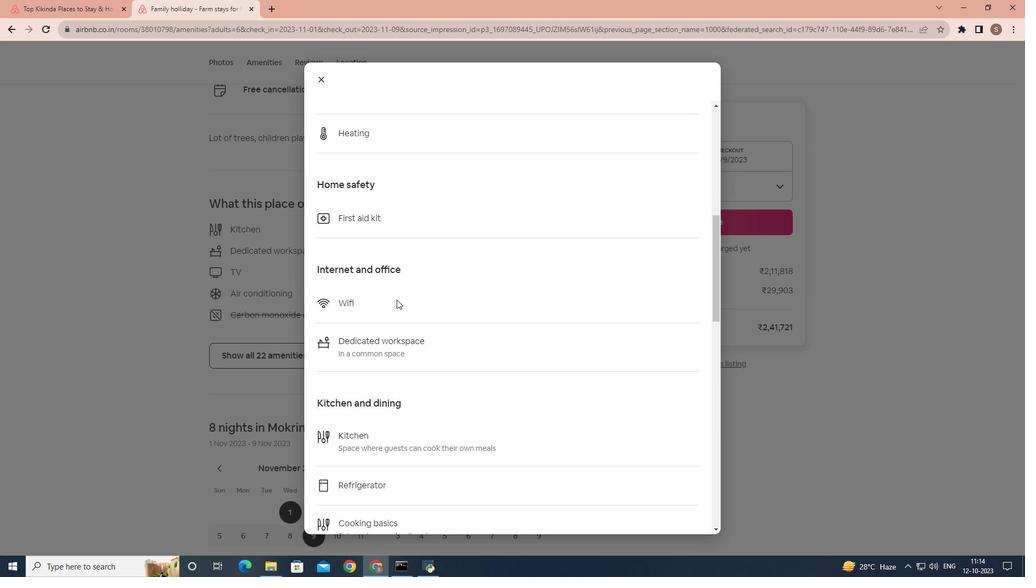 
Action: Mouse scrolled (397, 299) with delta (0, 0)
Screenshot: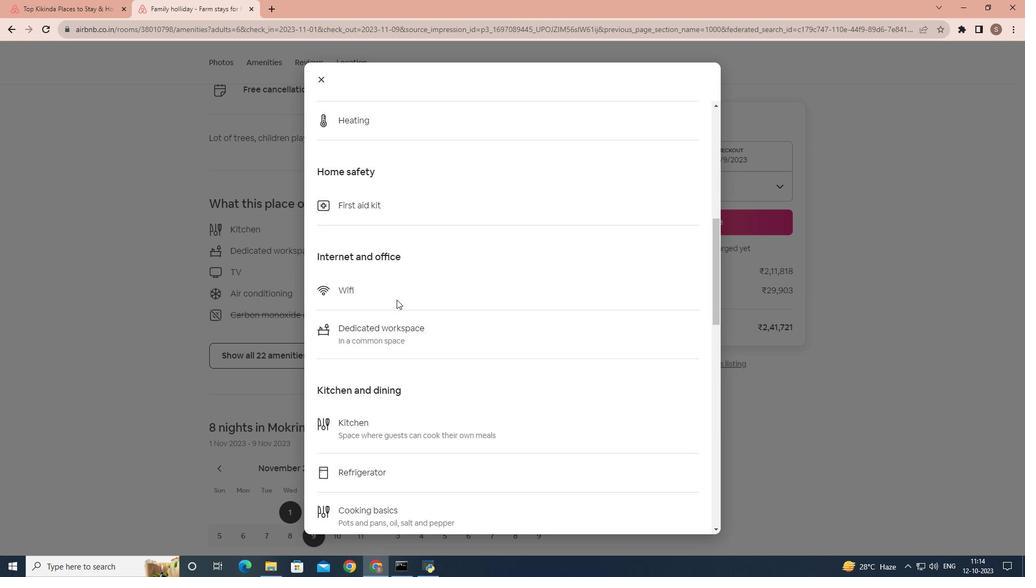 
Action: Mouse scrolled (397, 299) with delta (0, 0)
Screenshot: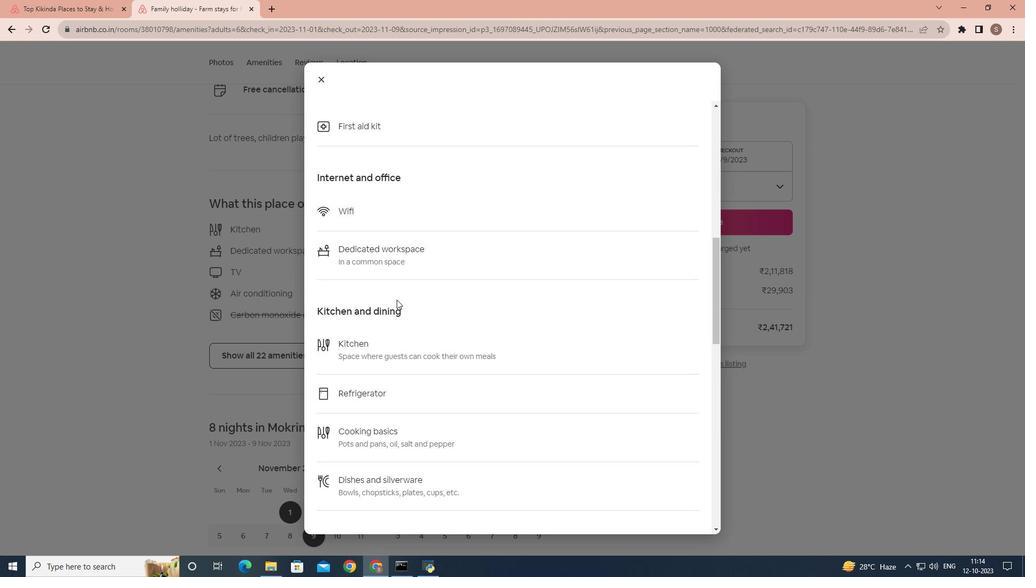 
Action: Mouse scrolled (397, 299) with delta (0, 0)
Screenshot: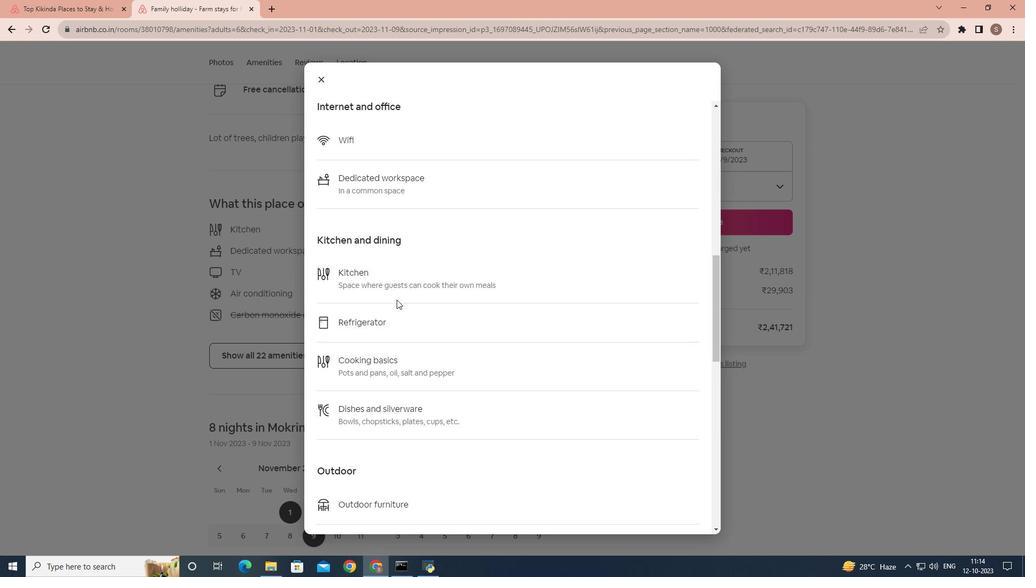 
Action: Mouse scrolled (397, 299) with delta (0, 0)
Screenshot: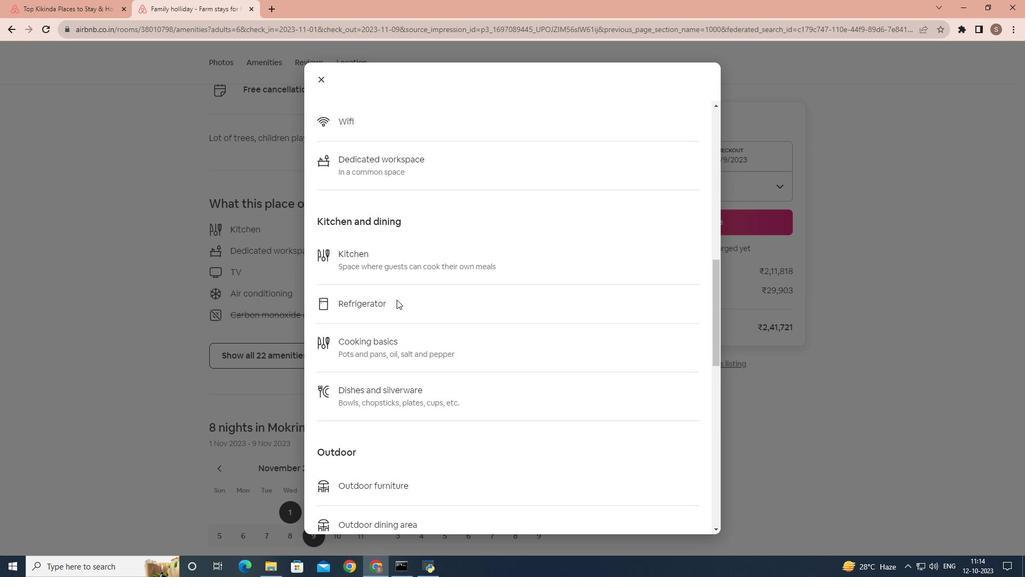 
Action: Mouse scrolled (397, 299) with delta (0, 0)
Screenshot: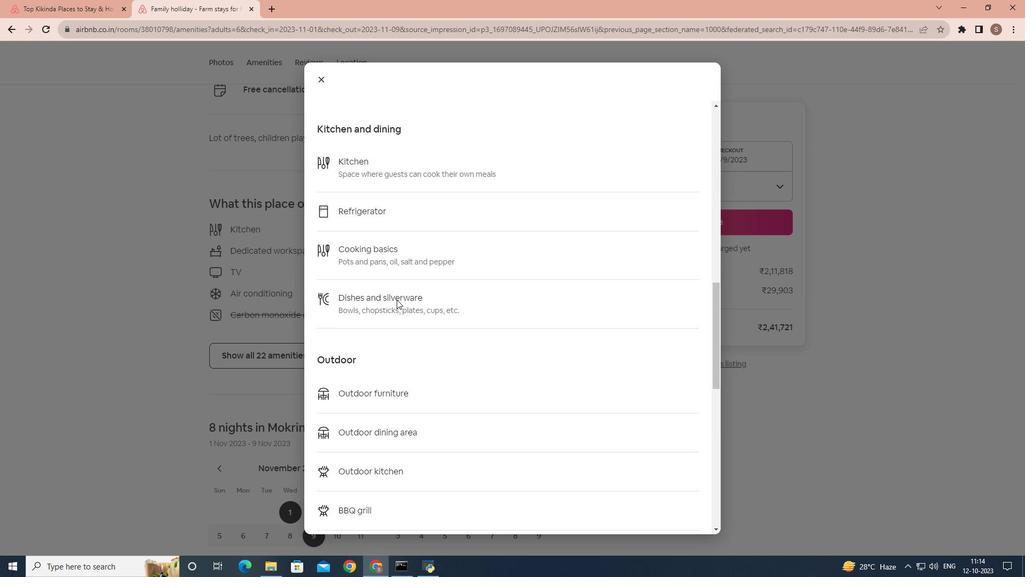 
Action: Mouse scrolled (397, 299) with delta (0, 0)
Screenshot: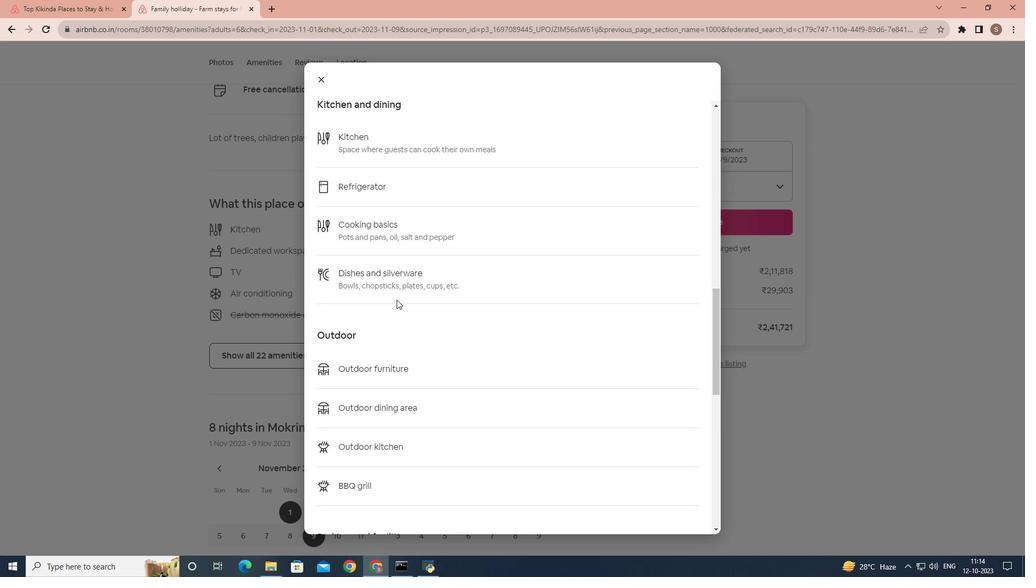 
Action: Mouse scrolled (397, 299) with delta (0, 0)
Screenshot: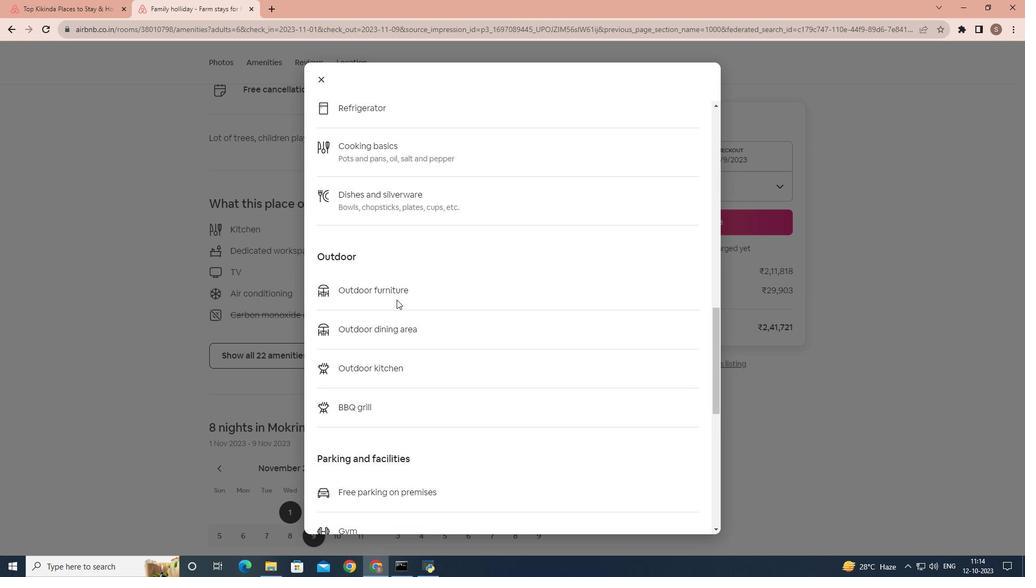 
Action: Mouse scrolled (397, 299) with delta (0, 0)
Screenshot: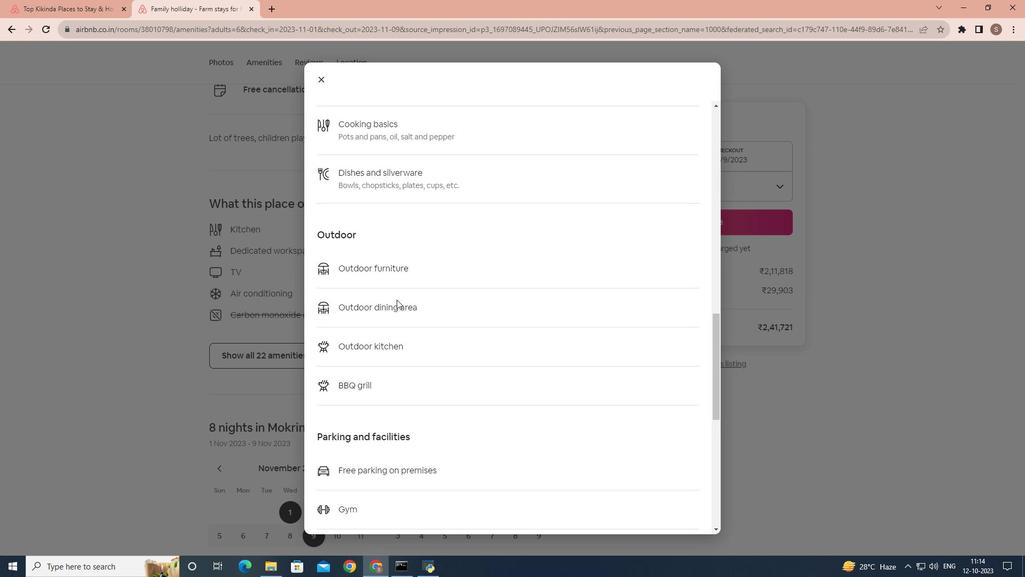 
Action: Mouse scrolled (397, 299) with delta (0, 0)
Screenshot: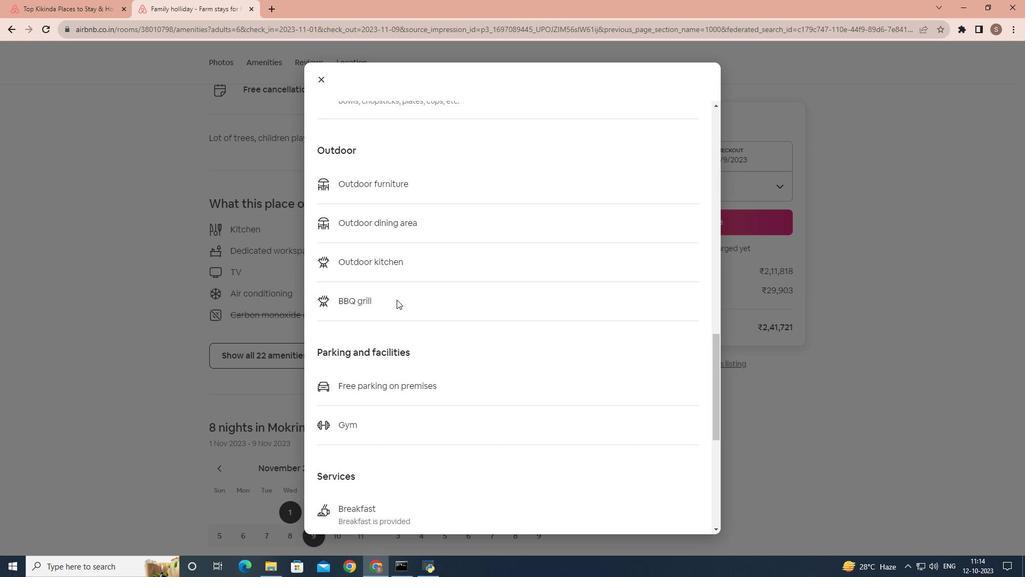 
Action: Mouse scrolled (397, 299) with delta (0, 0)
Screenshot: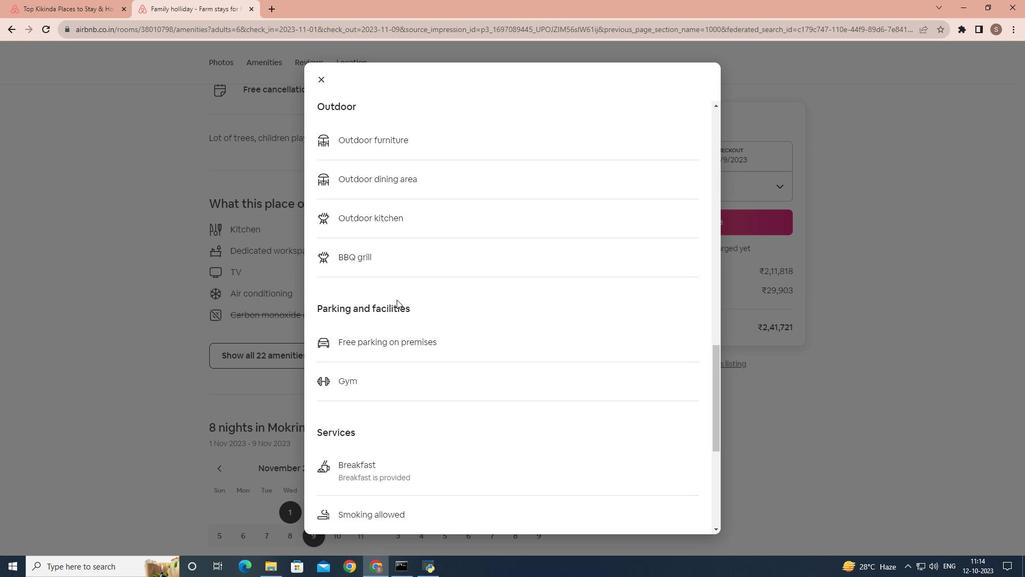 
Action: Mouse scrolled (397, 299) with delta (0, 0)
Screenshot: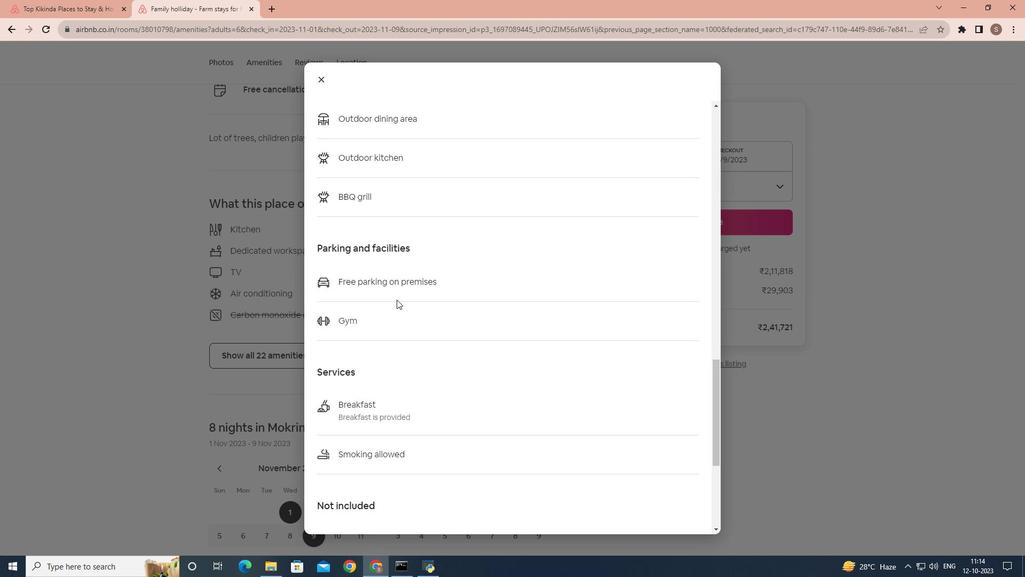 
Action: Mouse scrolled (397, 299) with delta (0, 0)
Screenshot: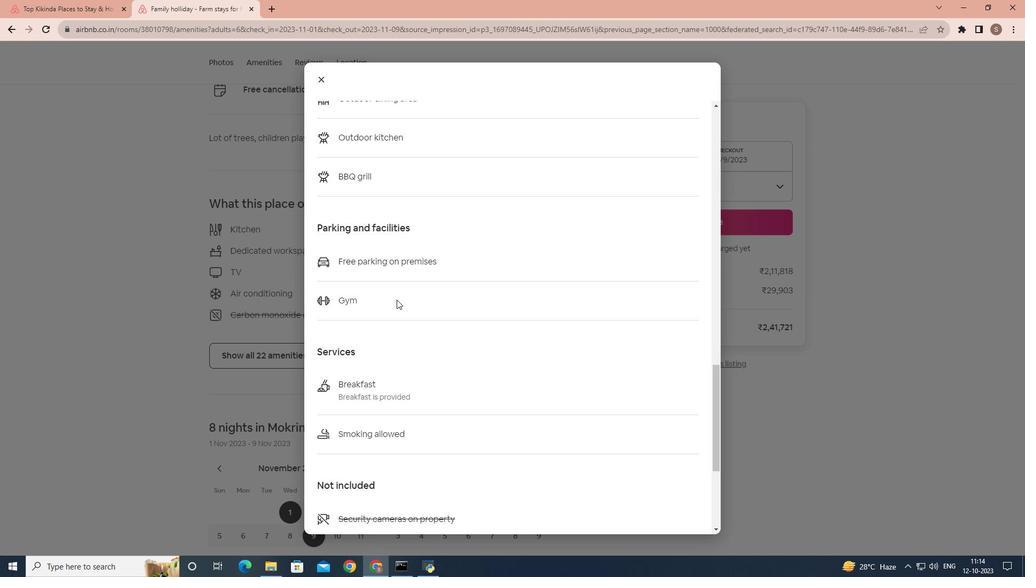 
Action: Mouse scrolled (397, 299) with delta (0, 0)
Screenshot: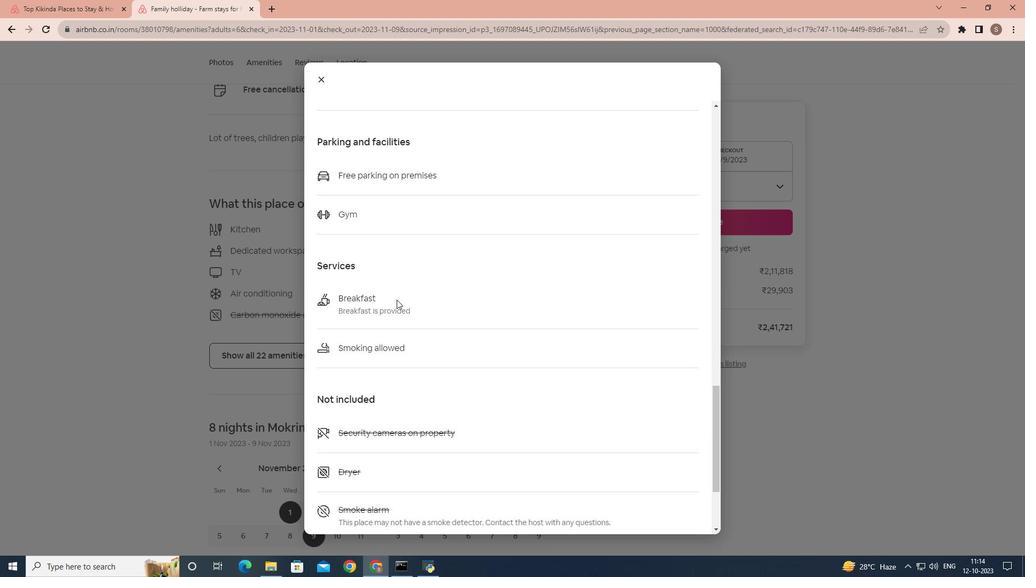 
Action: Mouse scrolled (397, 299) with delta (0, 0)
Screenshot: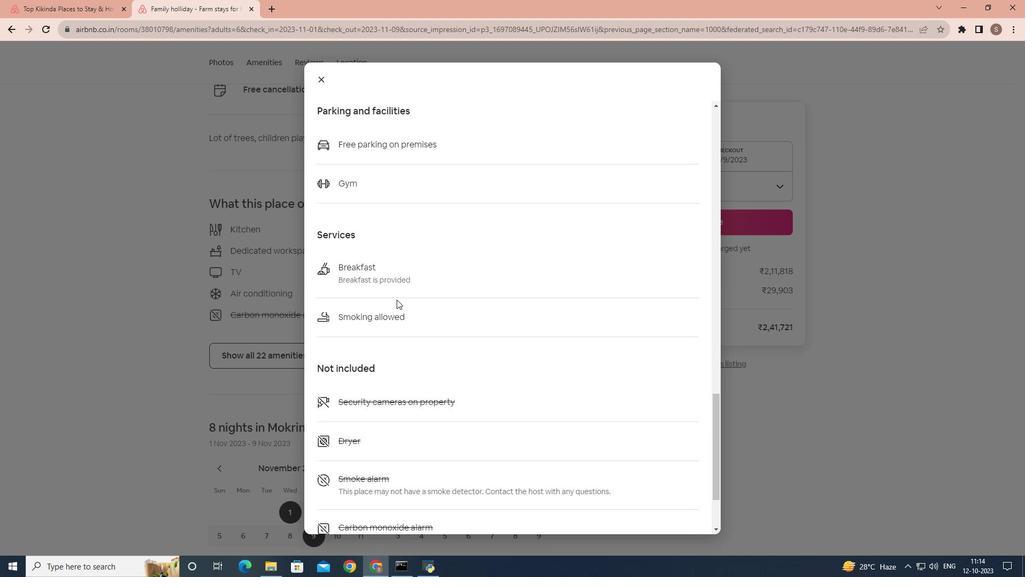 
Action: Mouse scrolled (397, 299) with delta (0, 0)
Screenshot: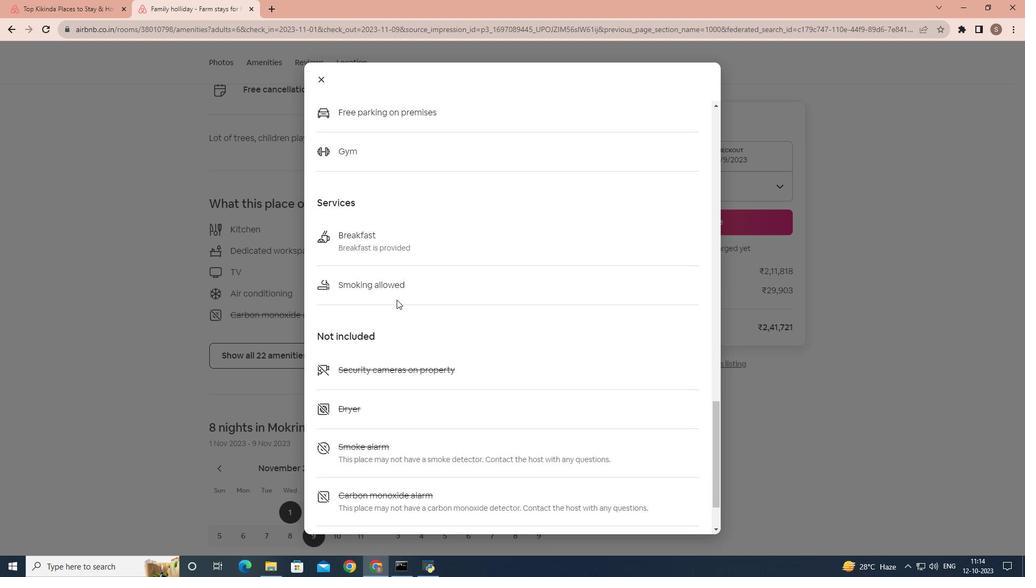 
Action: Mouse scrolled (397, 299) with delta (0, 0)
Screenshot: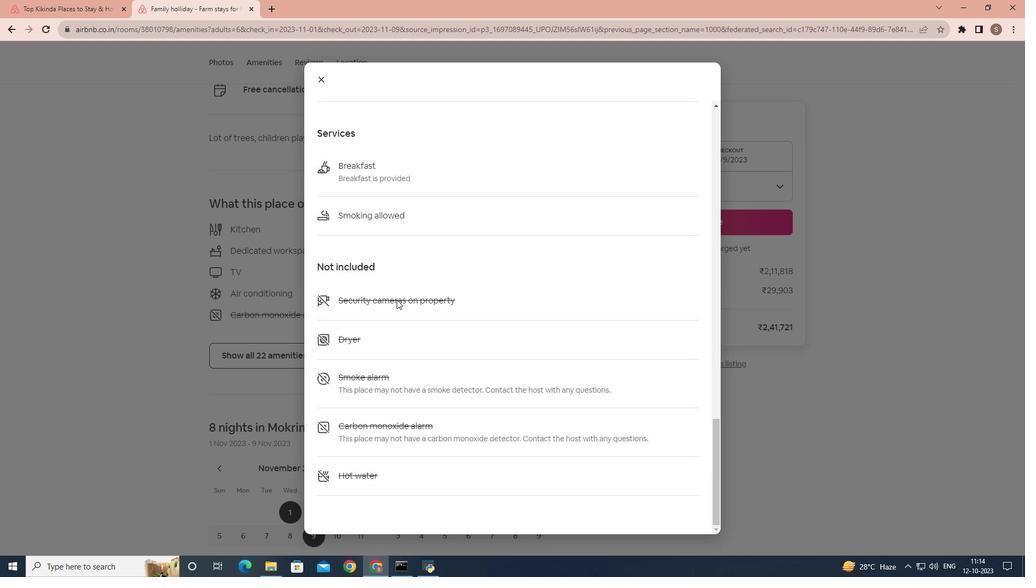 
Action: Mouse scrolled (397, 299) with delta (0, 0)
Screenshot: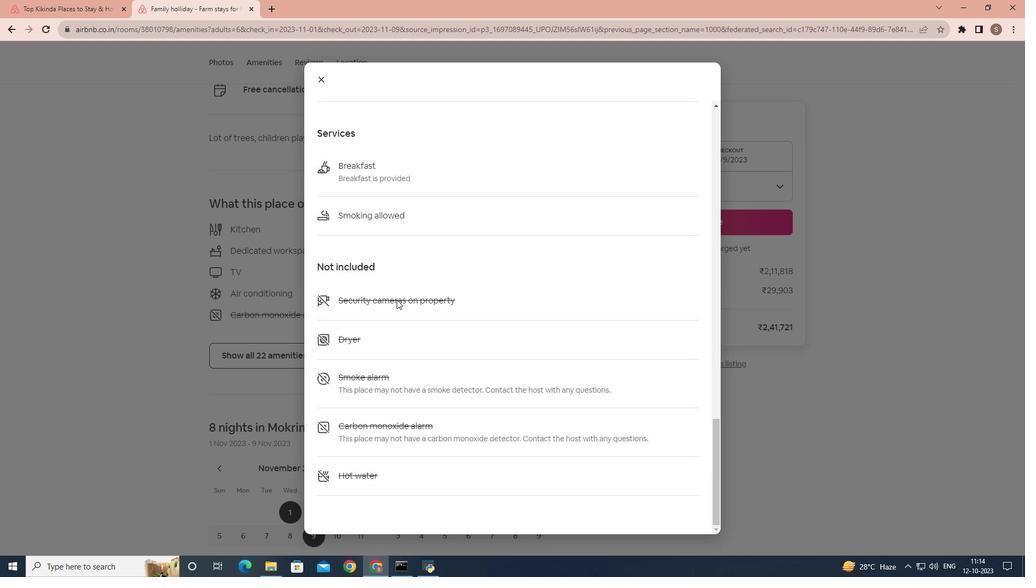 
Action: Mouse scrolled (397, 299) with delta (0, 0)
Screenshot: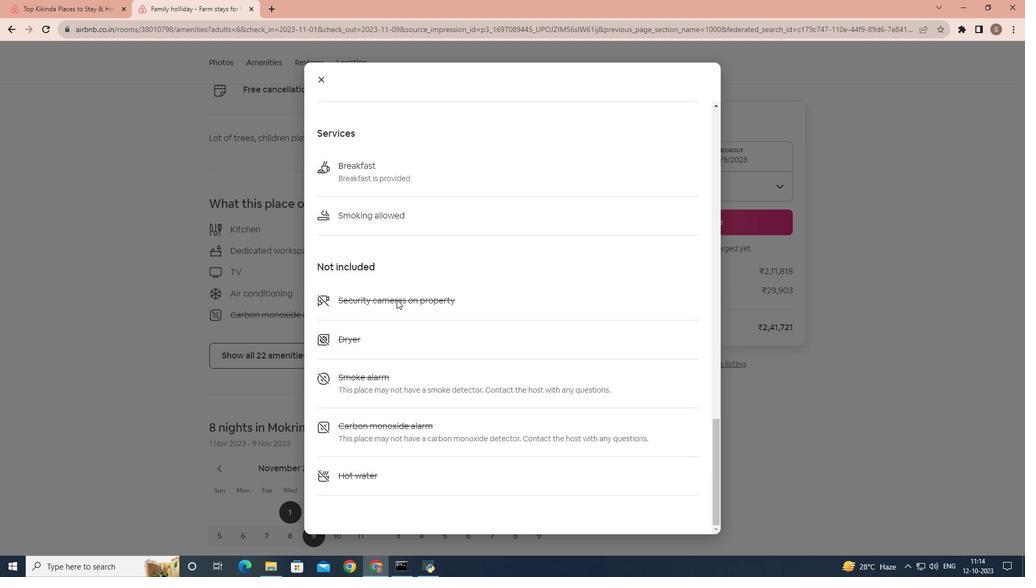 
Action: Mouse moved to (324, 78)
Screenshot: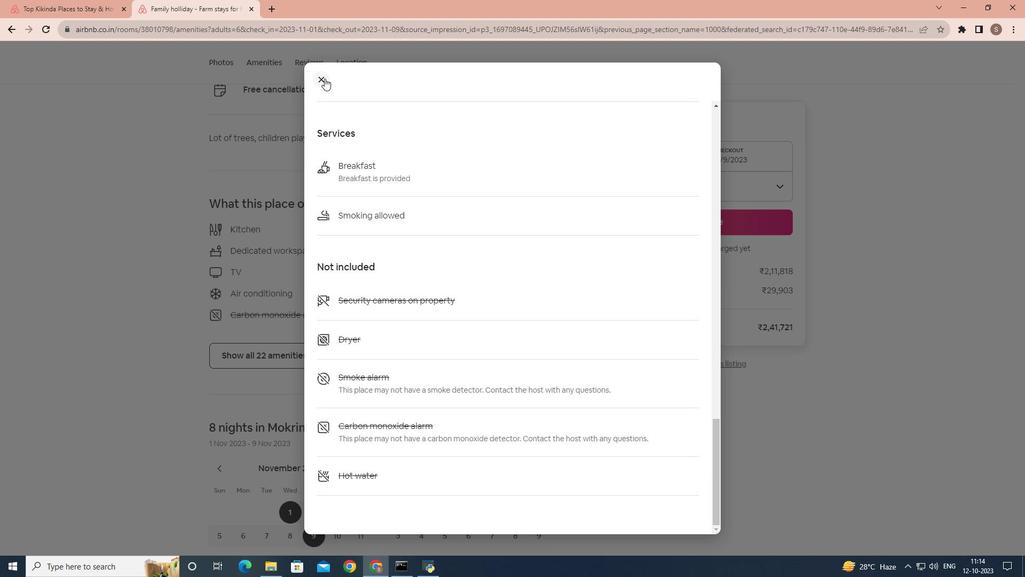 
Action: Mouse pressed left at (324, 78)
Screenshot: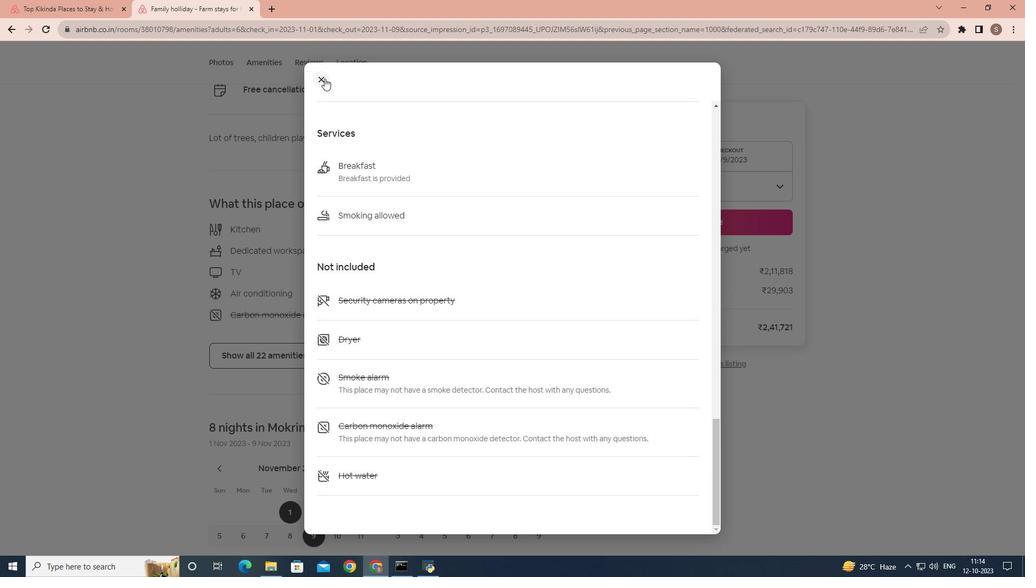 
Action: Mouse moved to (288, 266)
Screenshot: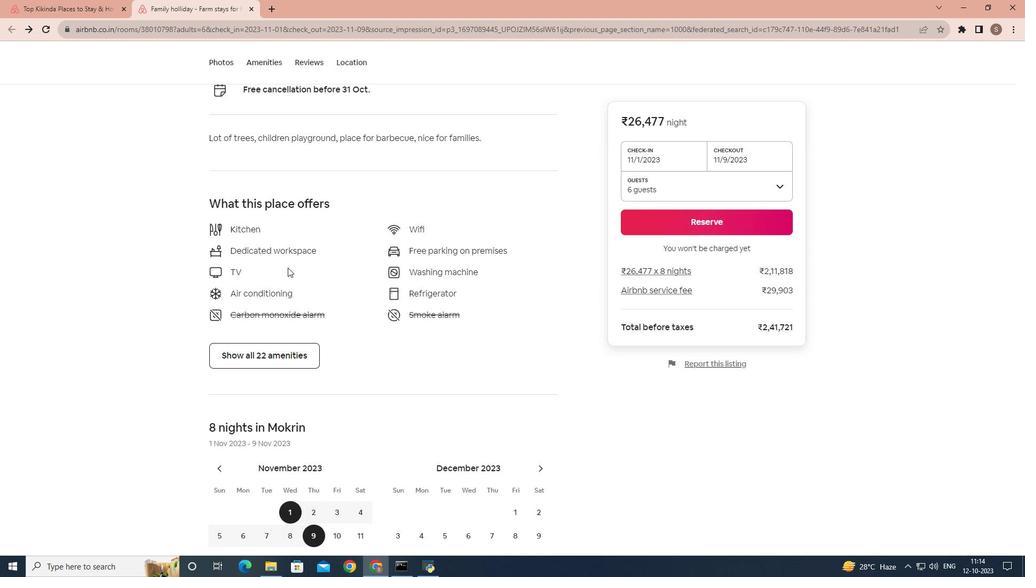 
Action: Mouse scrolled (288, 266) with delta (0, 0)
Screenshot: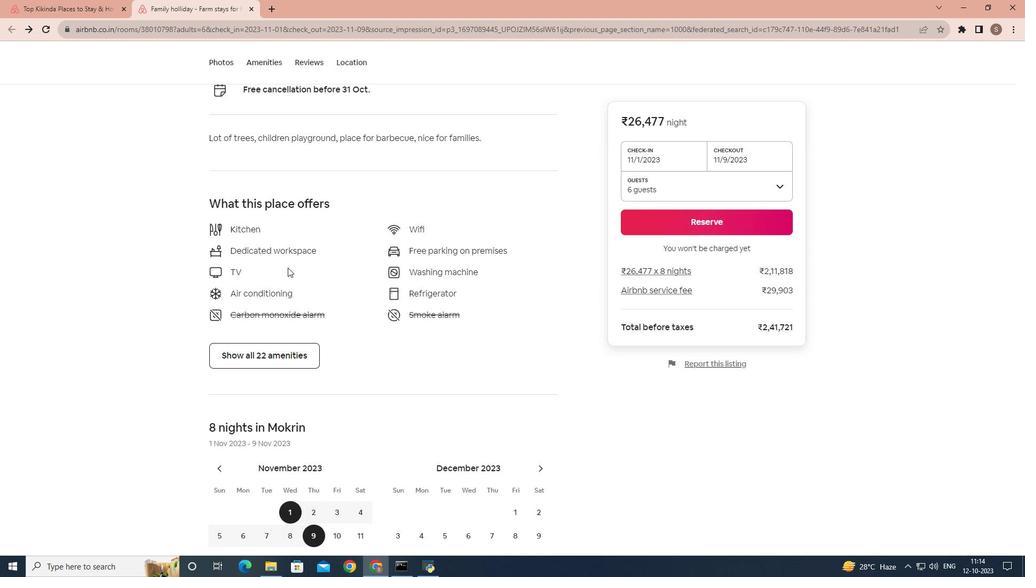 
Action: Mouse moved to (288, 267)
Screenshot: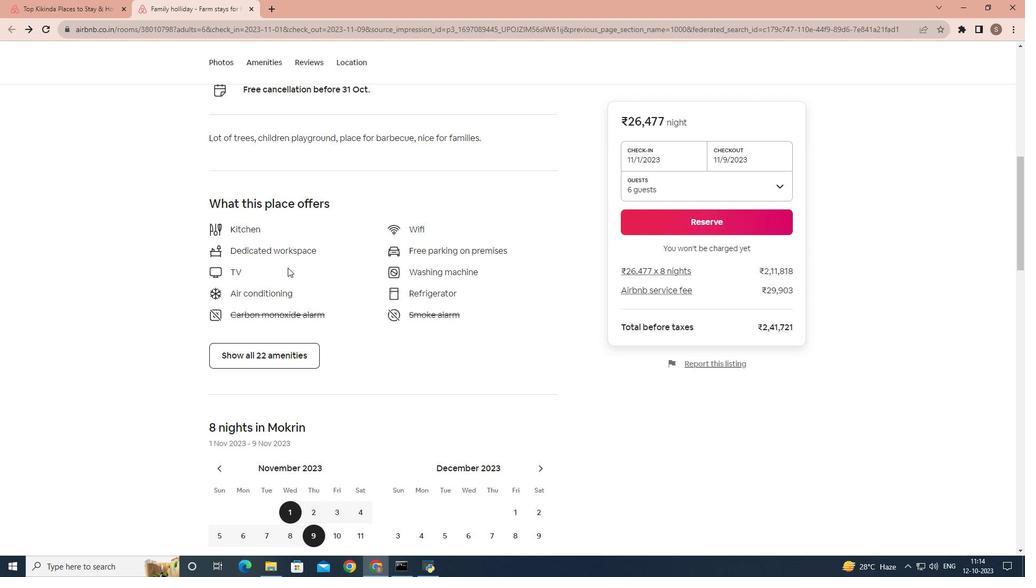 
Action: Mouse scrolled (288, 267) with delta (0, 0)
Screenshot: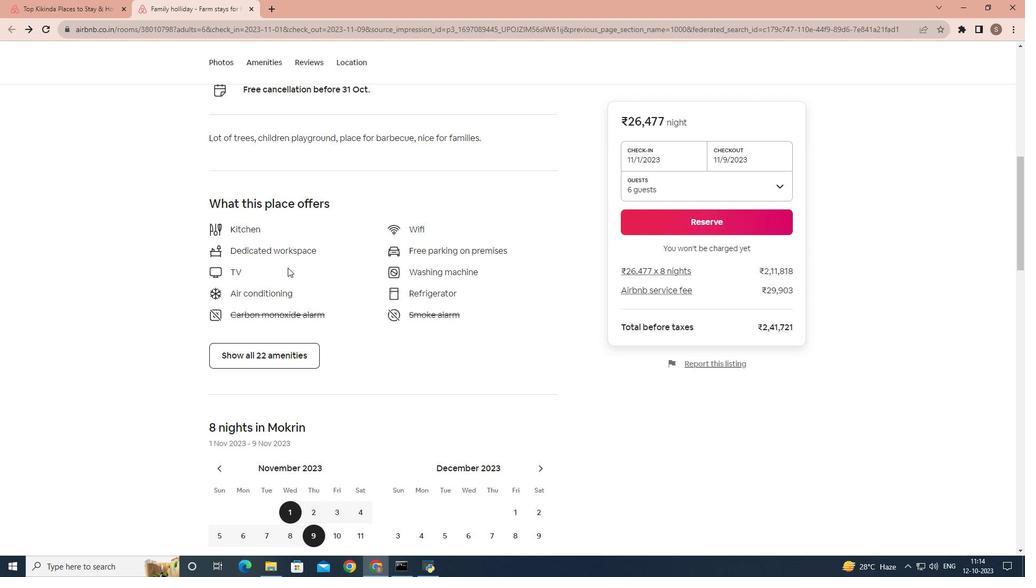 
Action: Mouse scrolled (288, 267) with delta (0, 0)
Screenshot: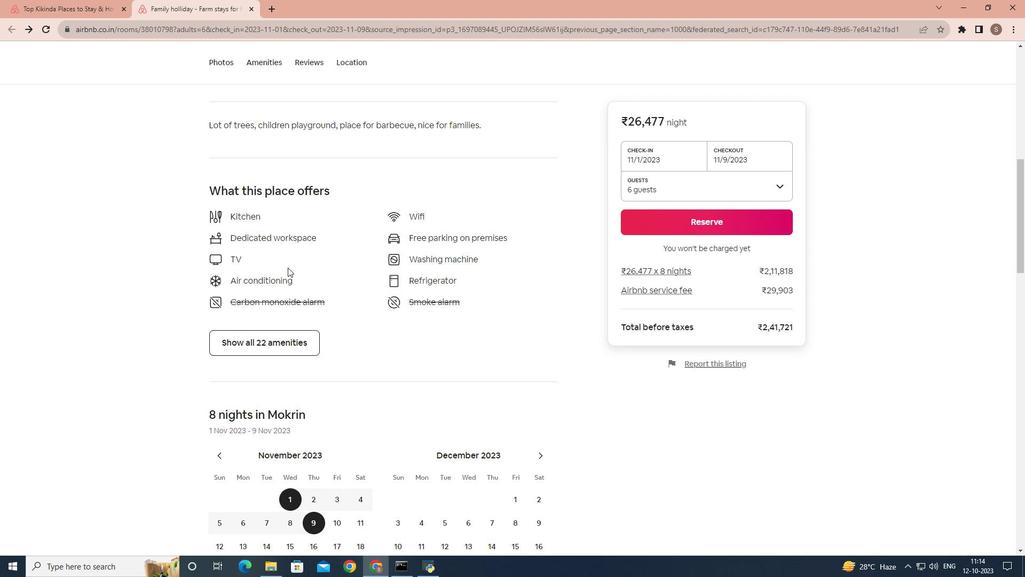 
Action: Mouse scrolled (288, 267) with delta (0, 0)
Screenshot: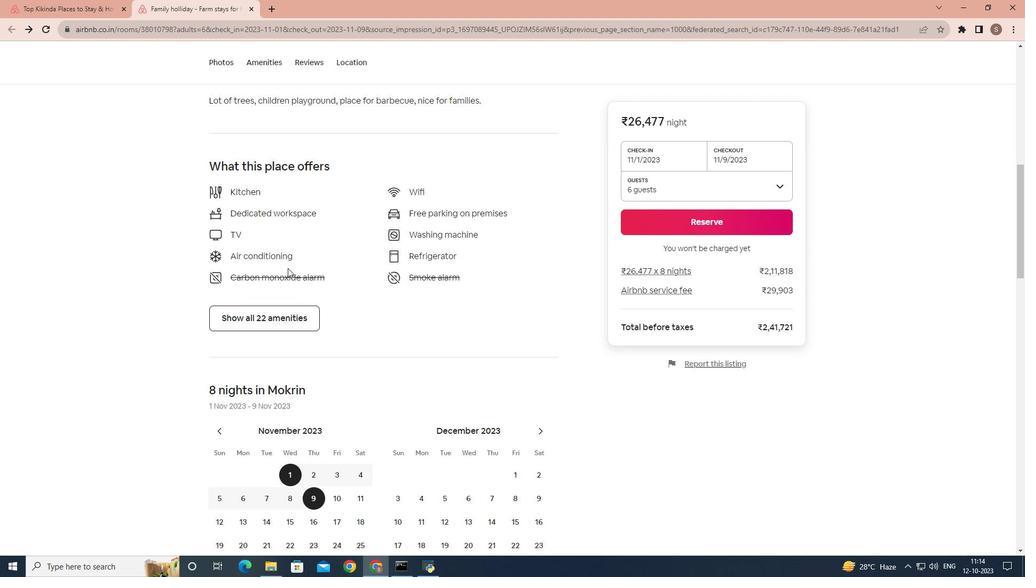 
Action: Mouse scrolled (288, 267) with delta (0, 0)
Screenshot: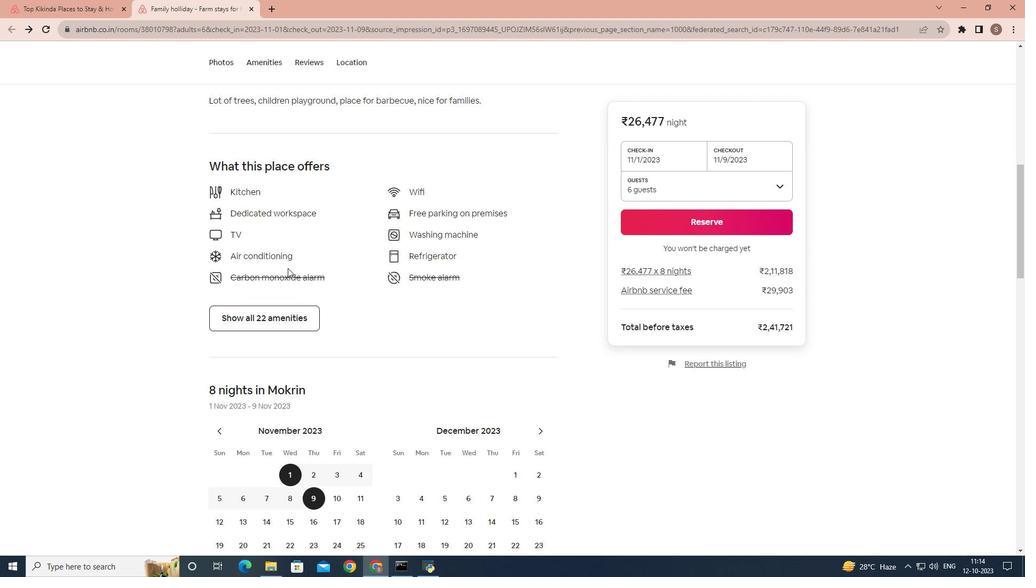 
Action: Mouse moved to (294, 297)
Screenshot: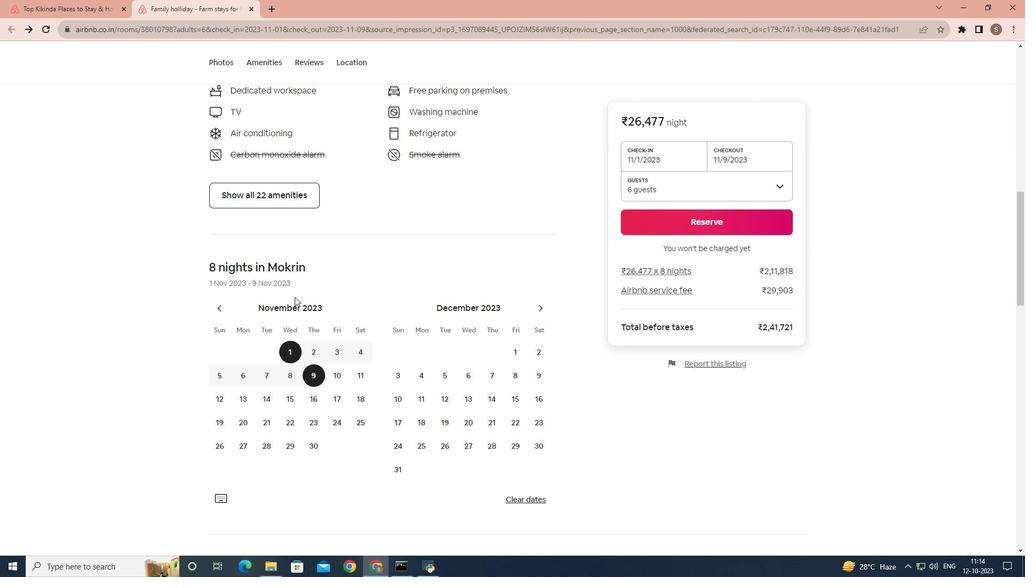 
Action: Mouse scrolled (294, 296) with delta (0, 0)
Screenshot: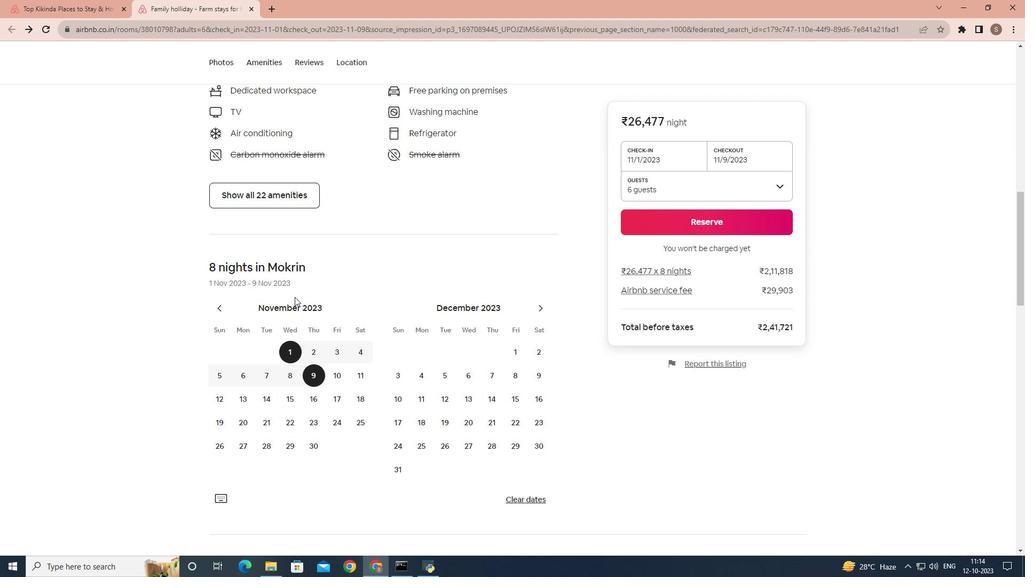 
Action: Mouse moved to (294, 297)
Screenshot: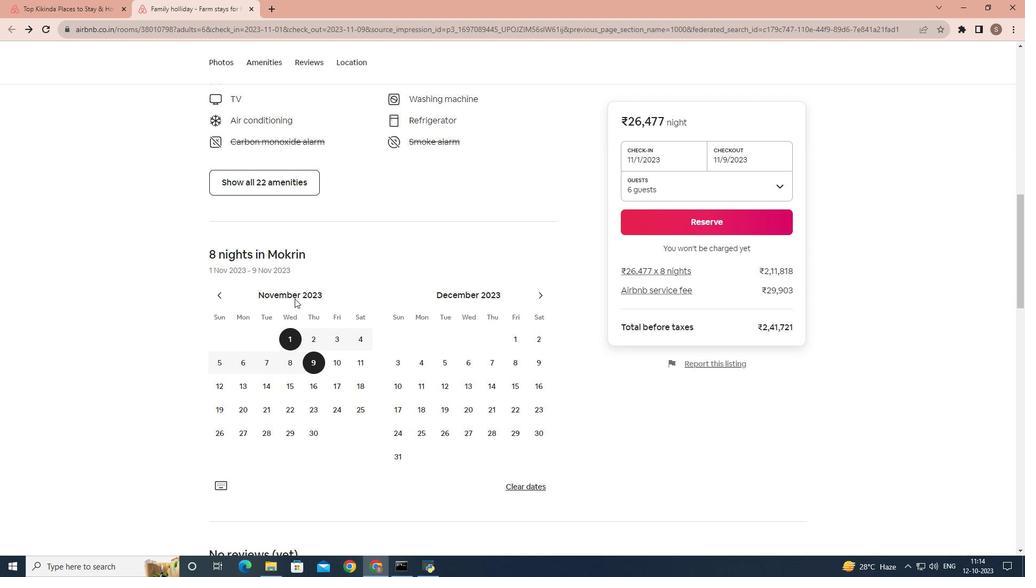 
Action: Mouse scrolled (294, 297) with delta (0, 0)
Screenshot: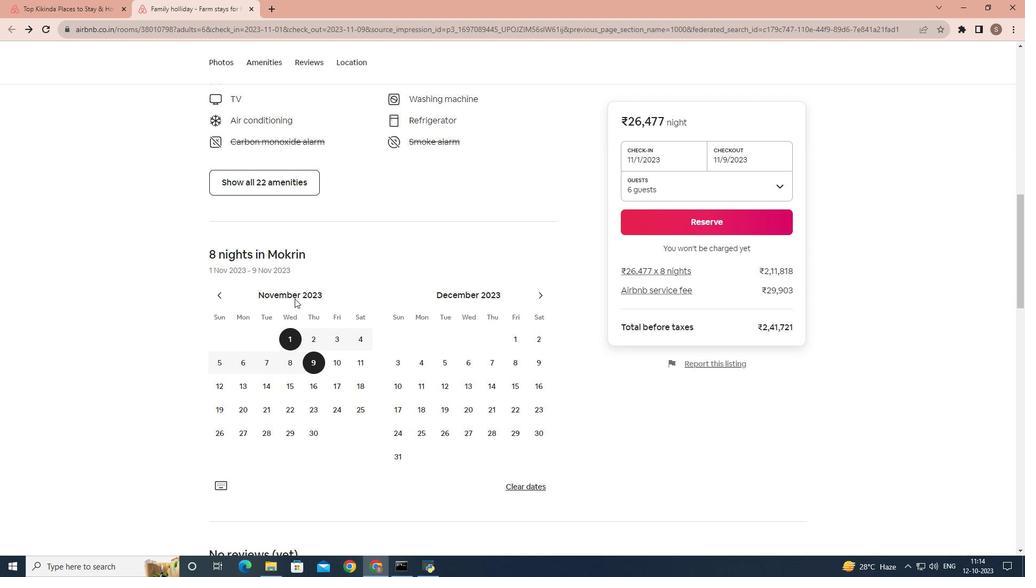 
Action: Mouse moved to (294, 298)
Screenshot: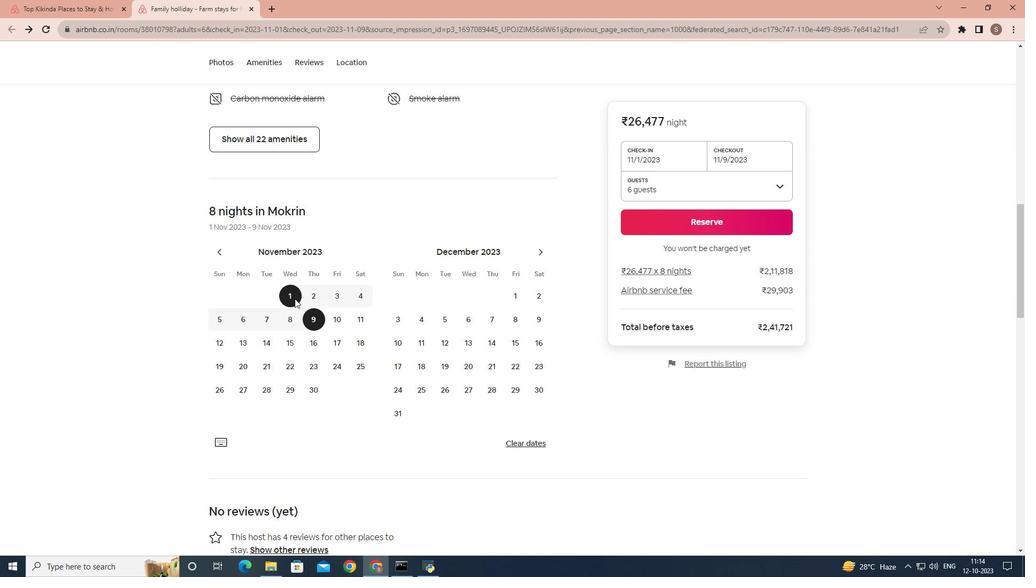
Action: Mouse scrolled (294, 298) with delta (0, 0)
Screenshot: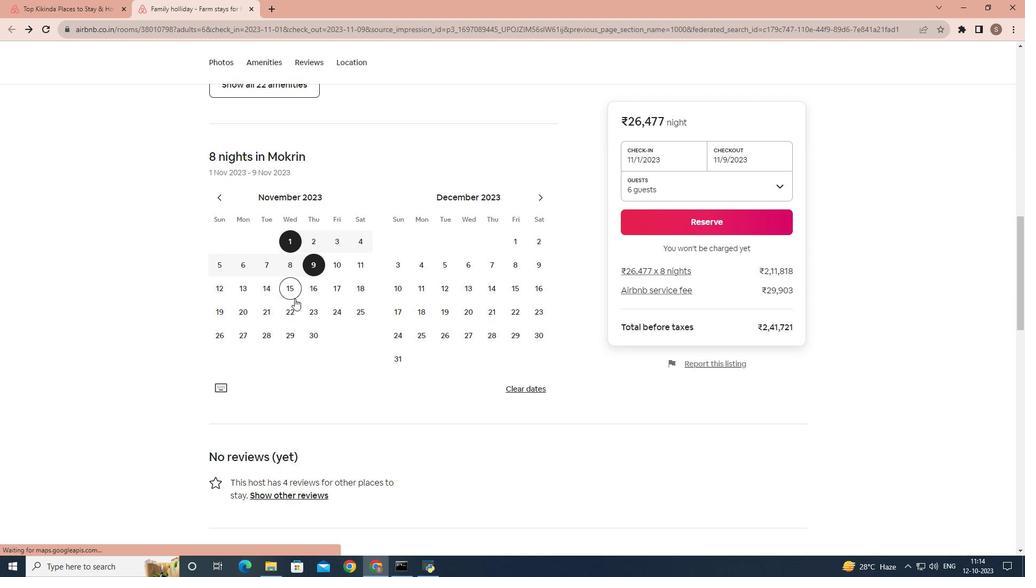 
Action: Mouse scrolled (294, 298) with delta (0, 0)
Screenshot: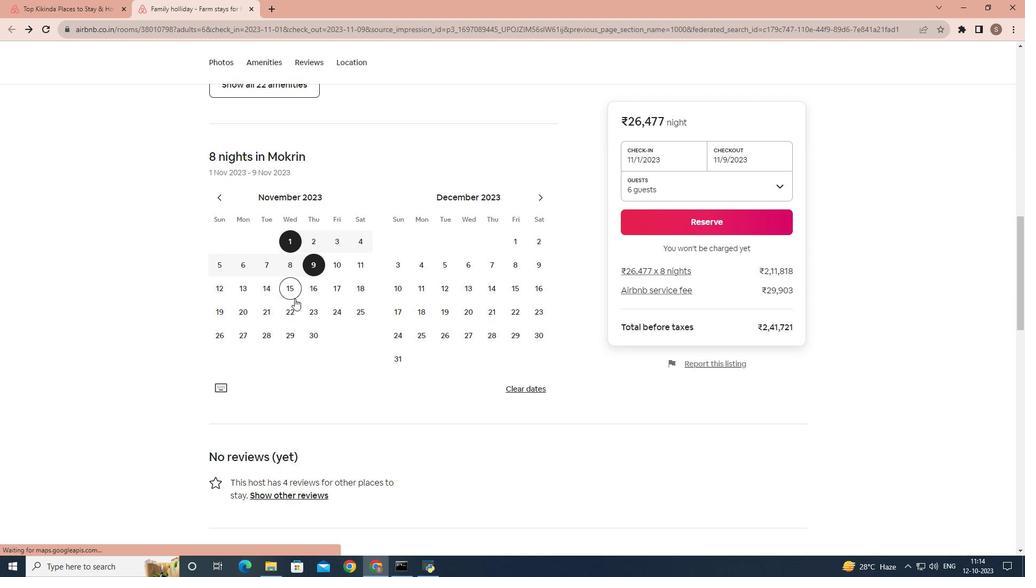 
Action: Mouse scrolled (294, 298) with delta (0, 0)
Screenshot: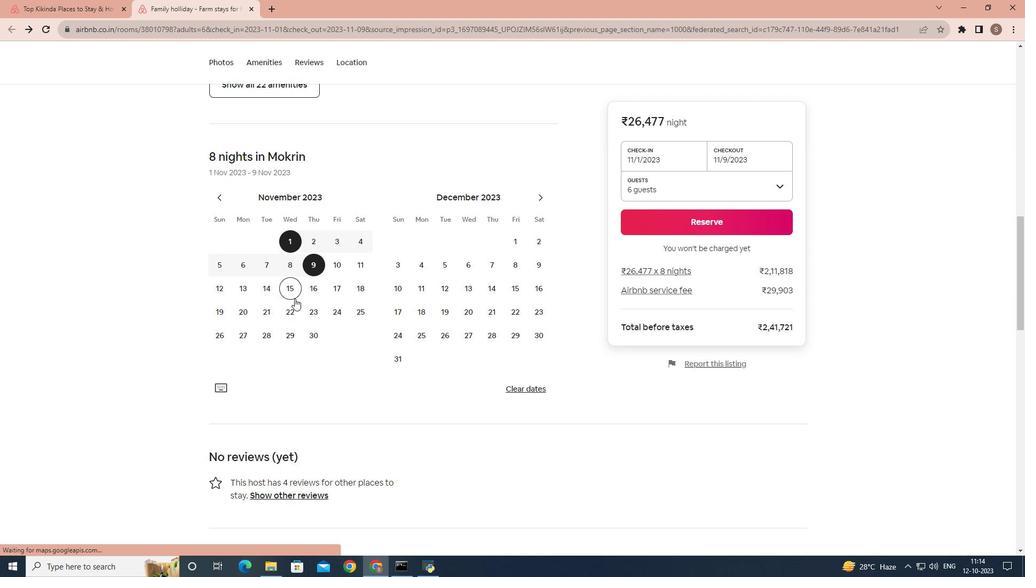 
Action: Mouse scrolled (294, 298) with delta (0, 0)
Screenshot: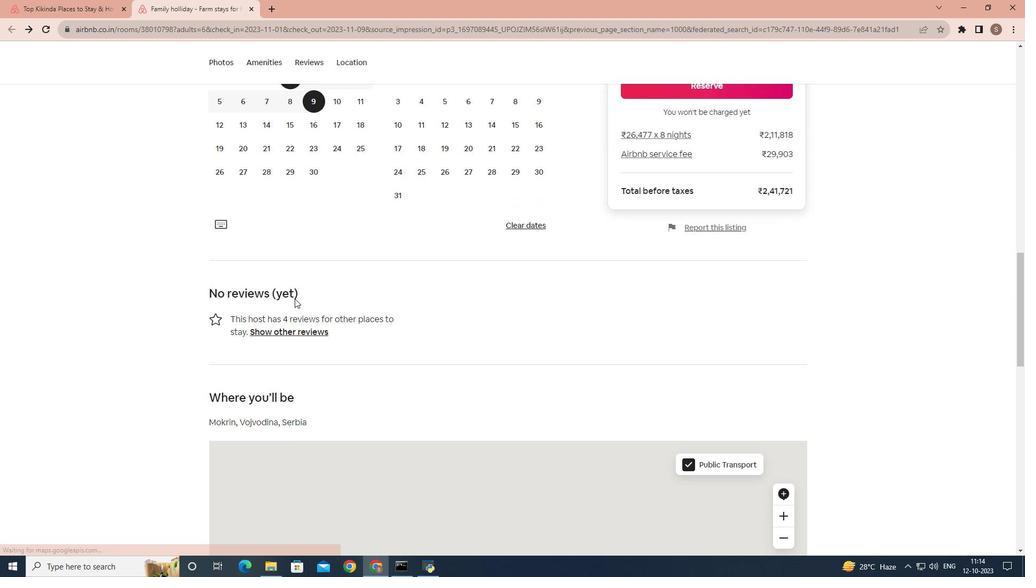 
Action: Mouse scrolled (294, 298) with delta (0, 0)
Screenshot: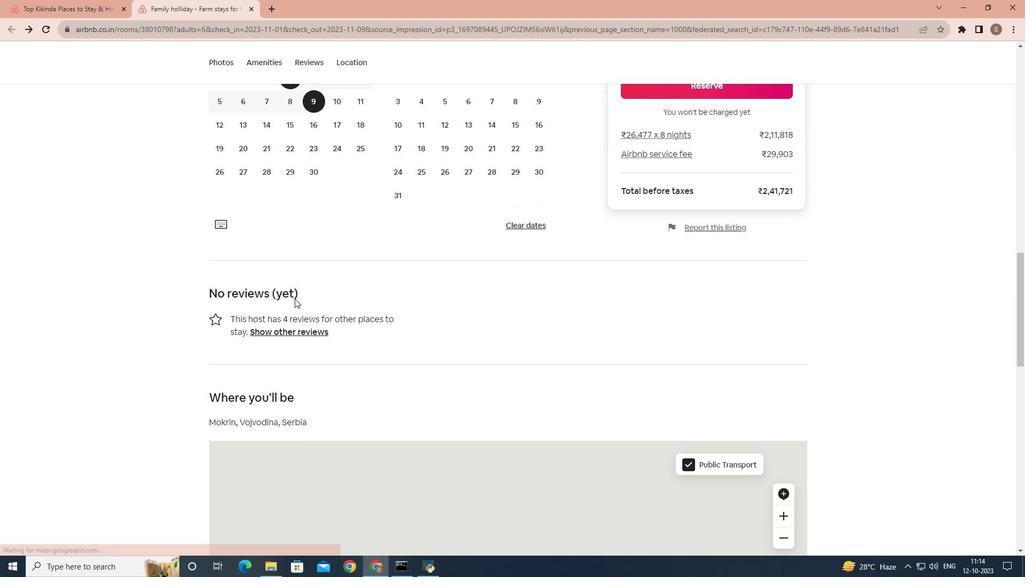 
Action: Mouse scrolled (294, 298) with delta (0, 0)
Screenshot: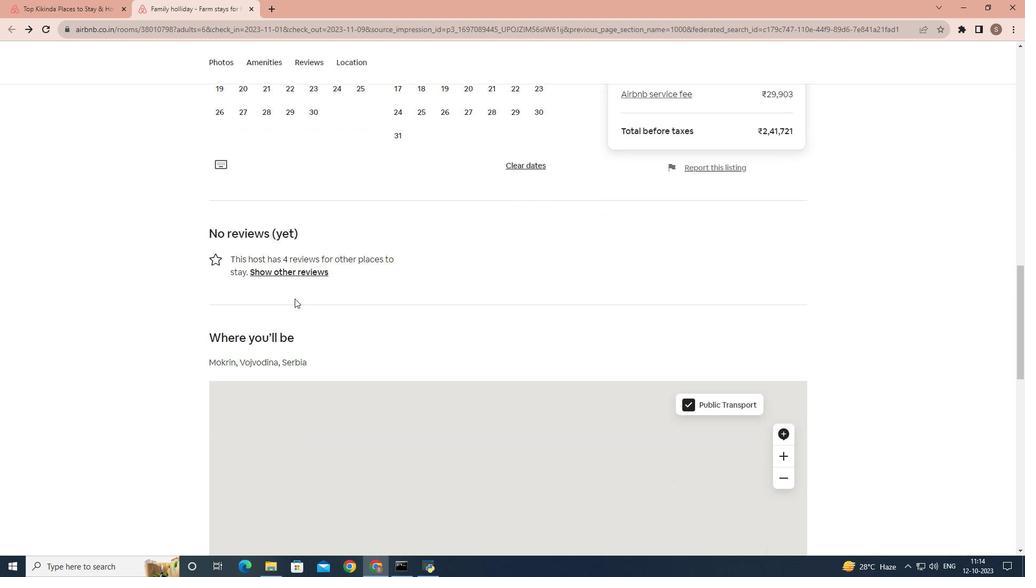 
Action: Mouse scrolled (294, 298) with delta (0, 0)
Screenshot: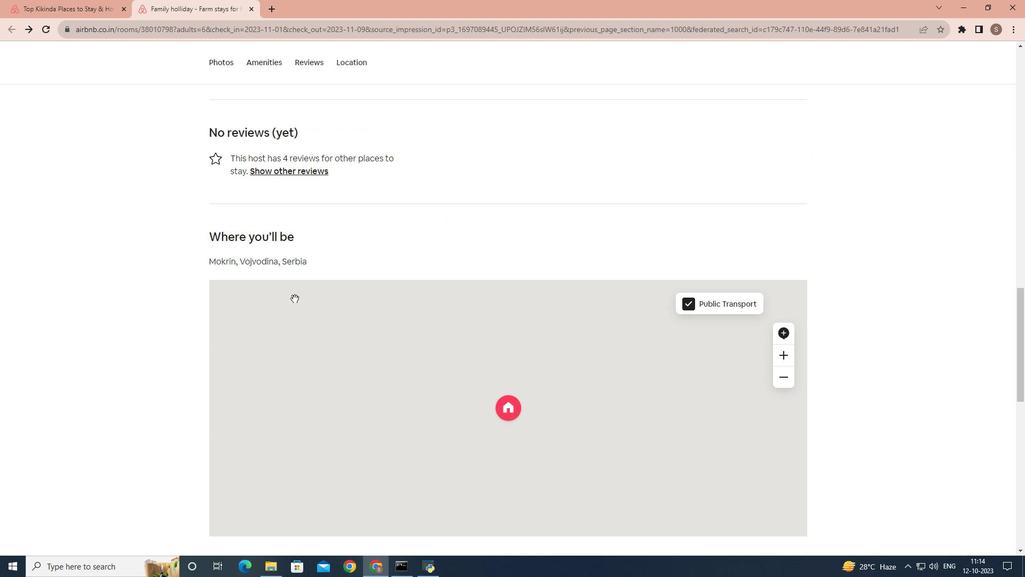 
Action: Mouse scrolled (294, 298) with delta (0, 0)
Screenshot: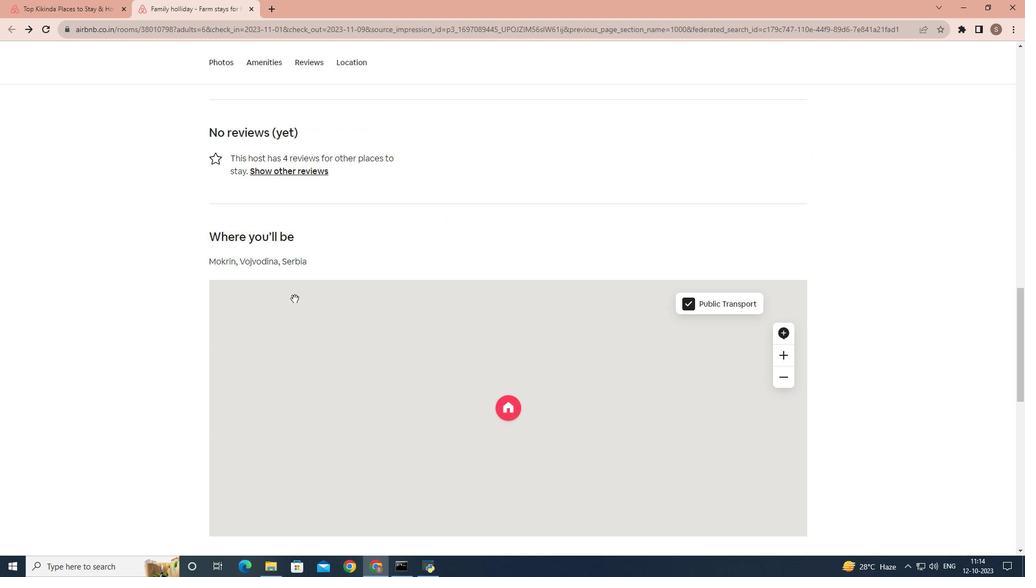 
Action: Mouse scrolled (294, 298) with delta (0, 0)
Screenshot: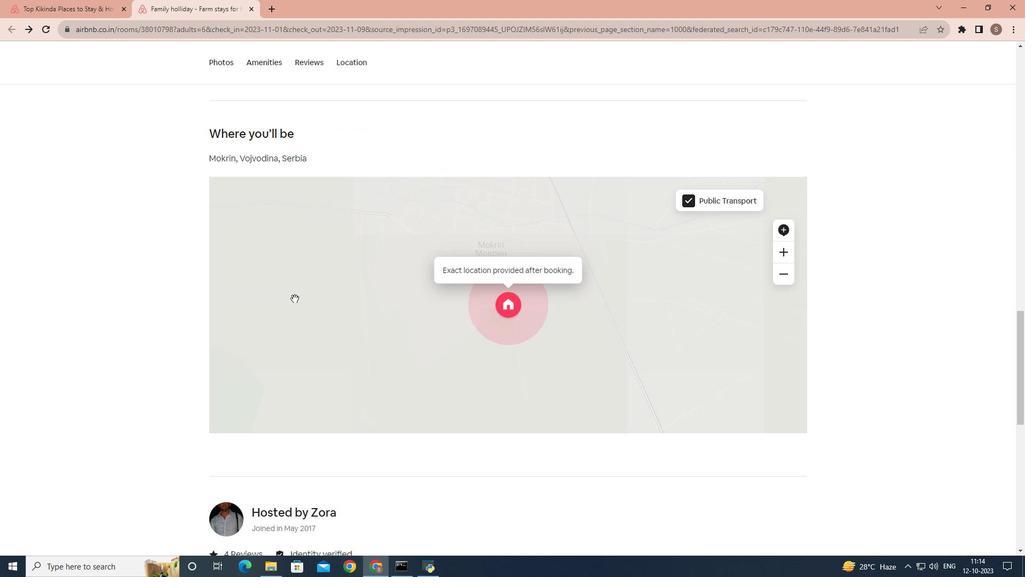 
Action: Mouse scrolled (294, 298) with delta (0, 0)
Screenshot: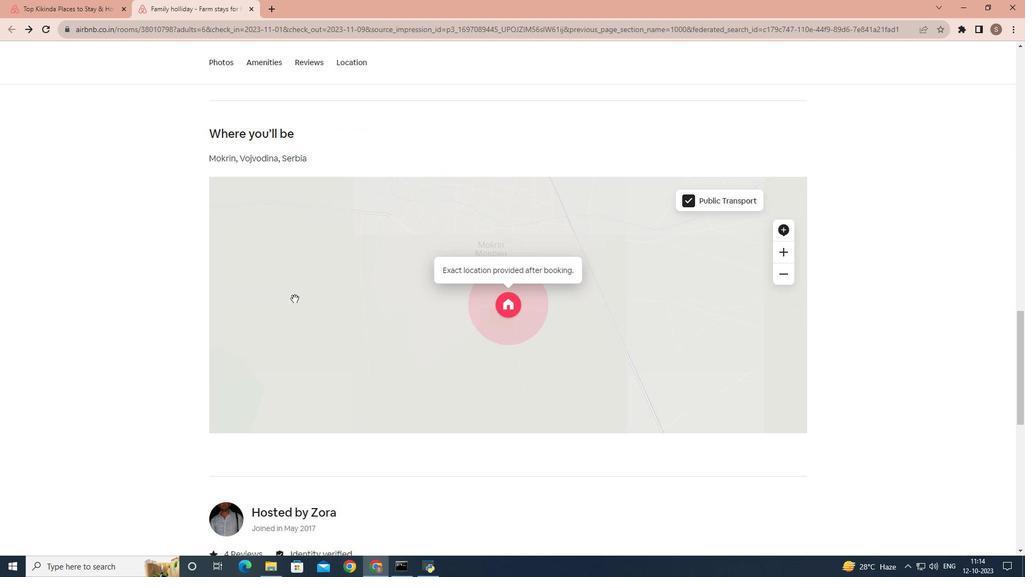 
Action: Mouse scrolled (294, 298) with delta (0, 0)
Screenshot: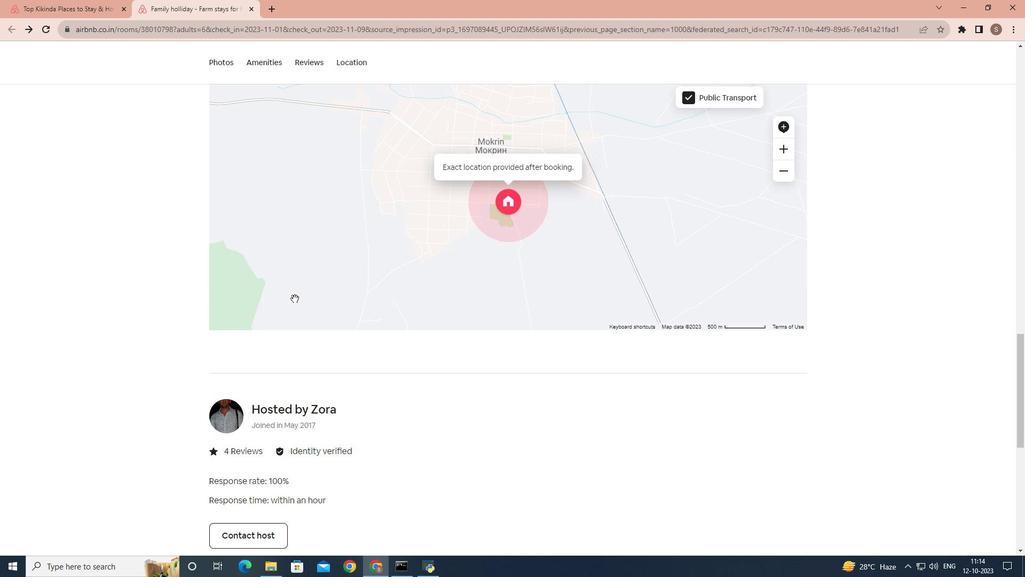 
Action: Mouse scrolled (294, 298) with delta (0, 0)
Screenshot: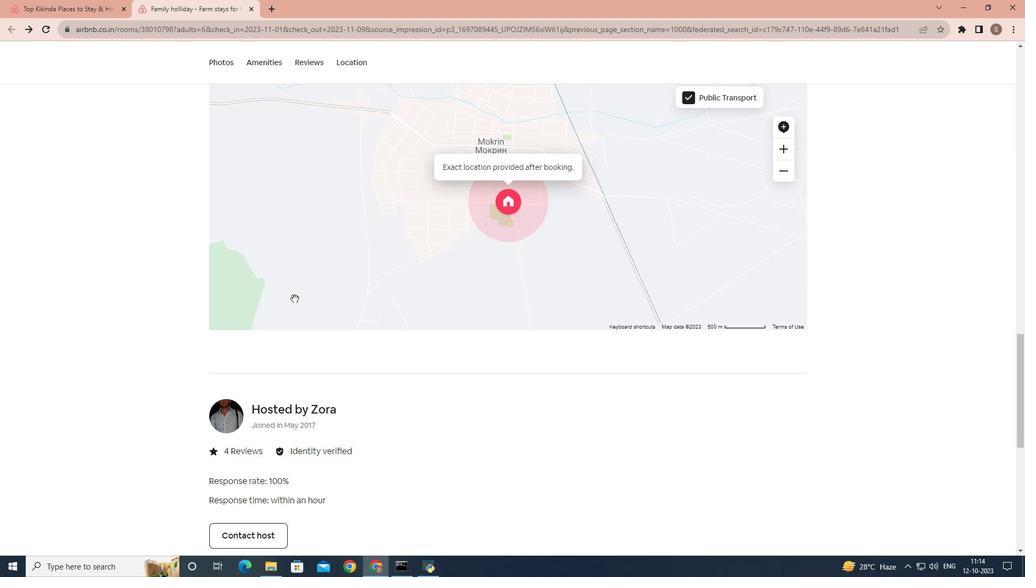 
Action: Mouse scrolled (294, 298) with delta (0, 0)
Screenshot: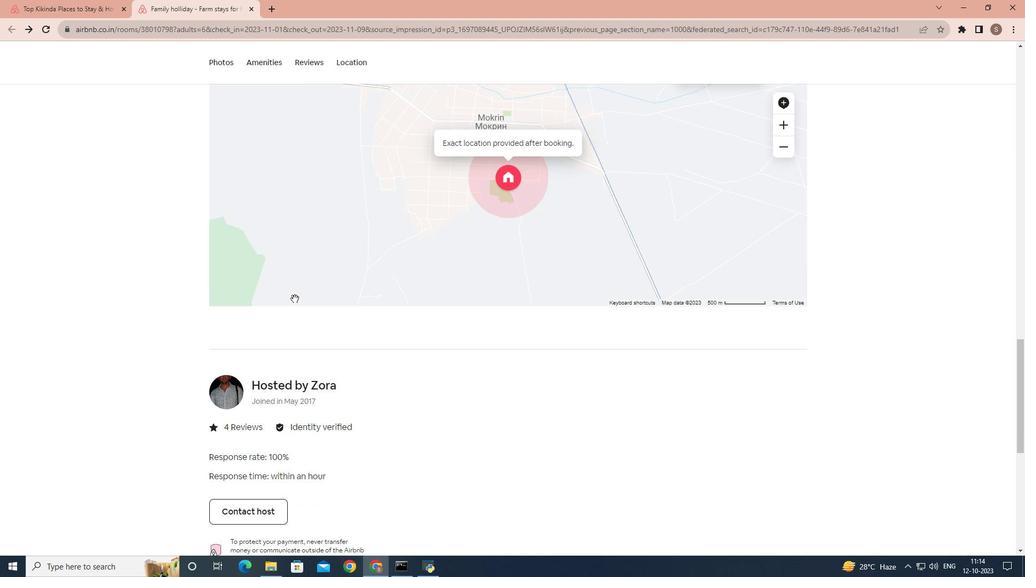 
Action: Mouse scrolled (294, 298) with delta (0, 0)
Screenshot: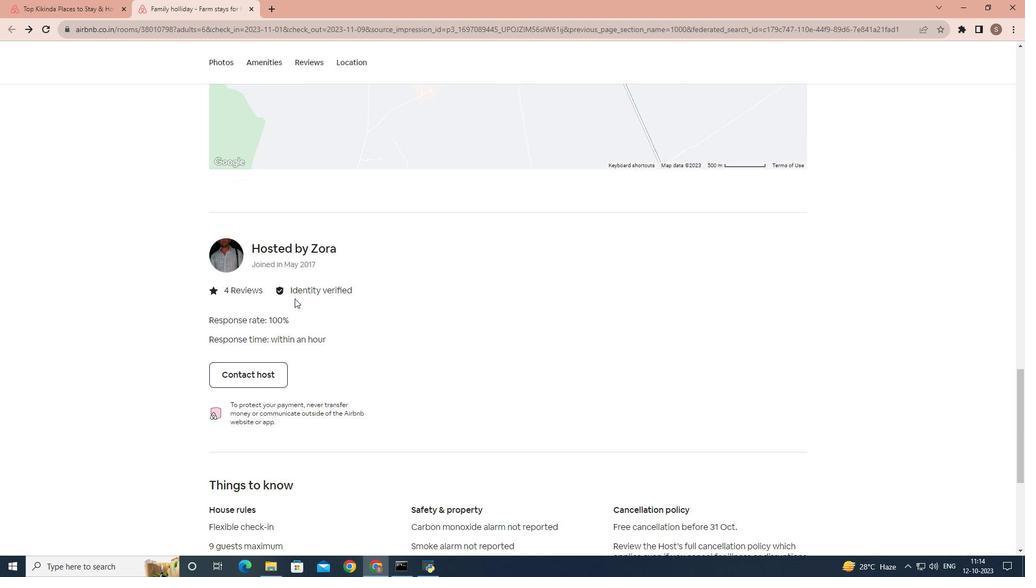 
Action: Mouse scrolled (294, 298) with delta (0, 0)
Screenshot: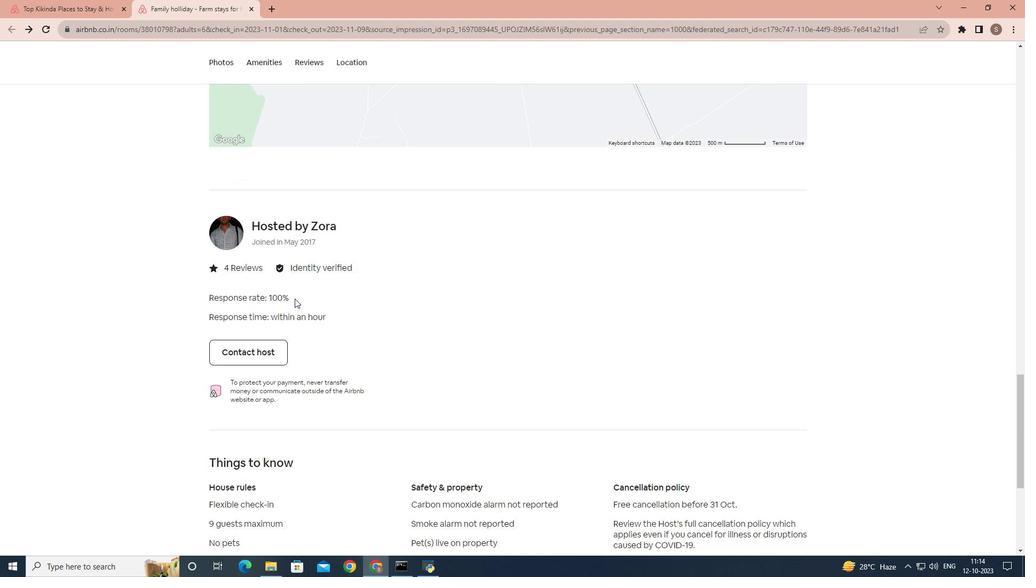 
Action: Mouse scrolled (294, 298) with delta (0, 0)
Screenshot: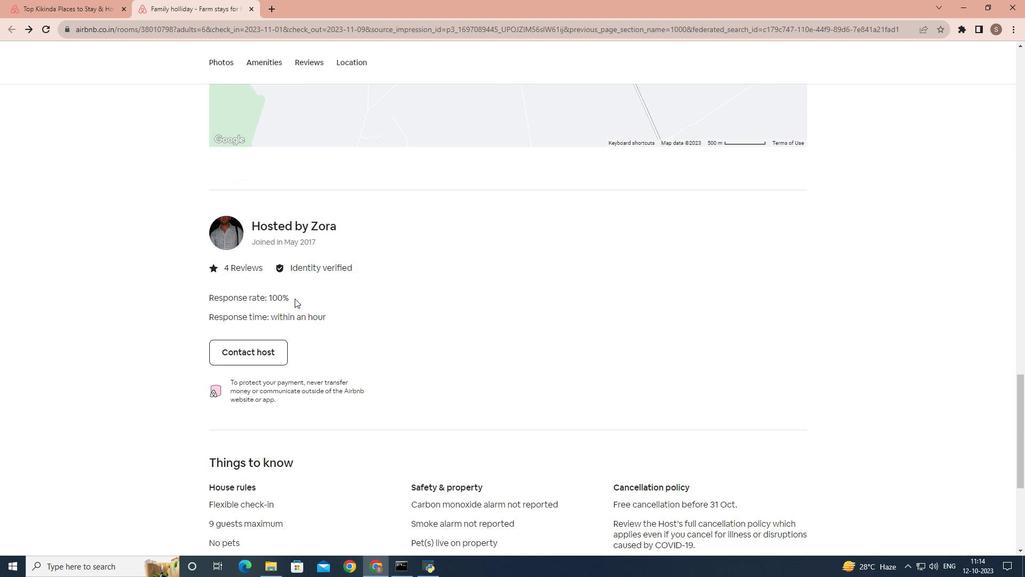 
Action: Mouse scrolled (294, 298) with delta (0, 0)
Screenshot: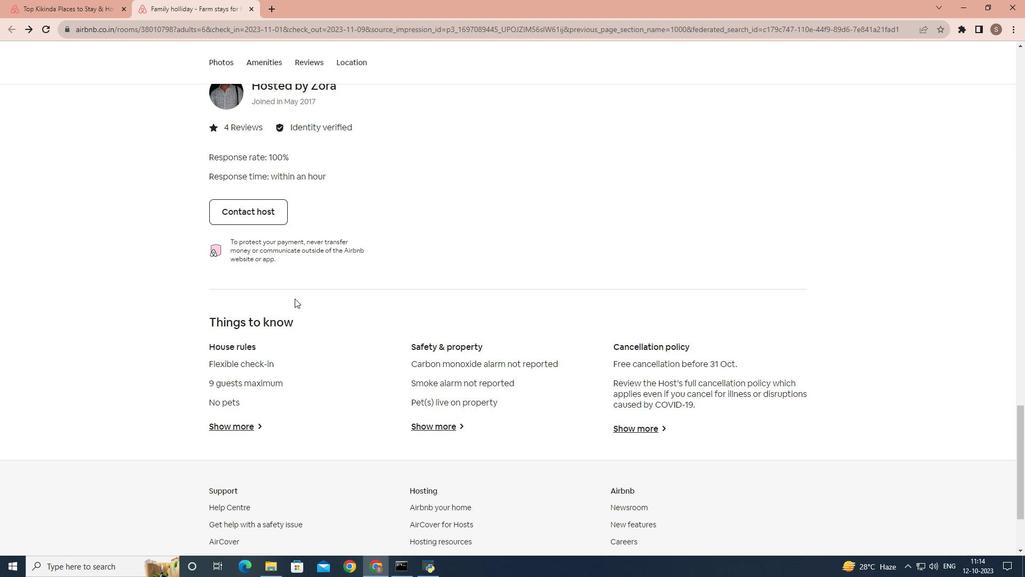 
Action: Mouse scrolled (294, 298) with delta (0, 0)
Screenshot: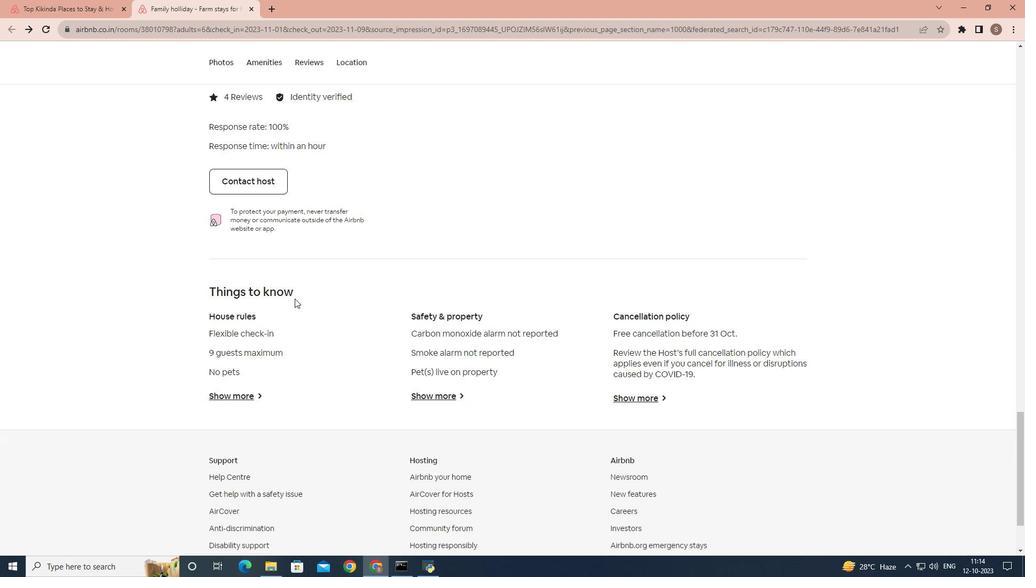 
Action: Mouse scrolled (294, 298) with delta (0, 0)
Screenshot: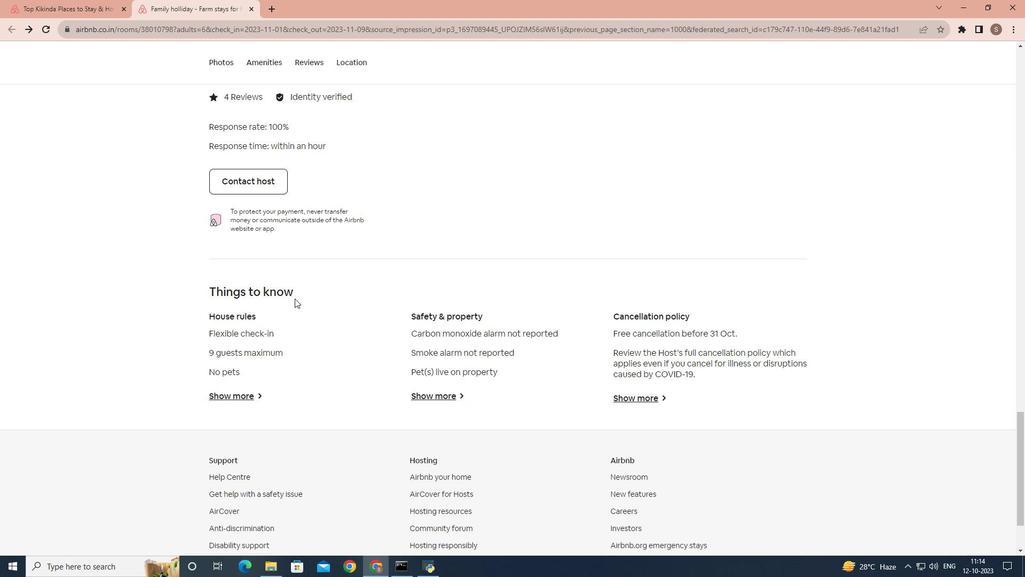 
Action: Mouse moved to (257, 301)
Screenshot: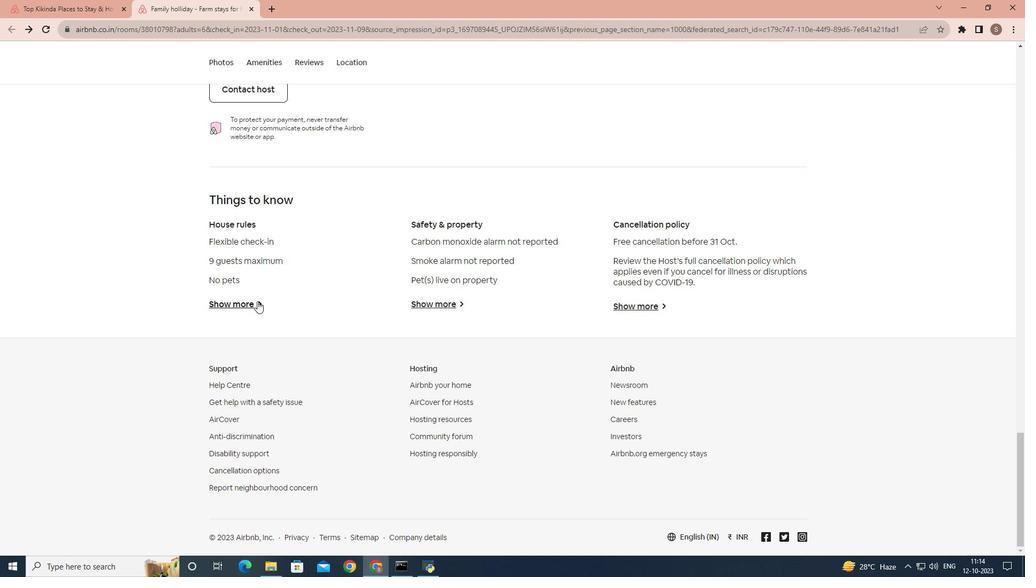 
Action: Mouse pressed left at (257, 301)
Screenshot: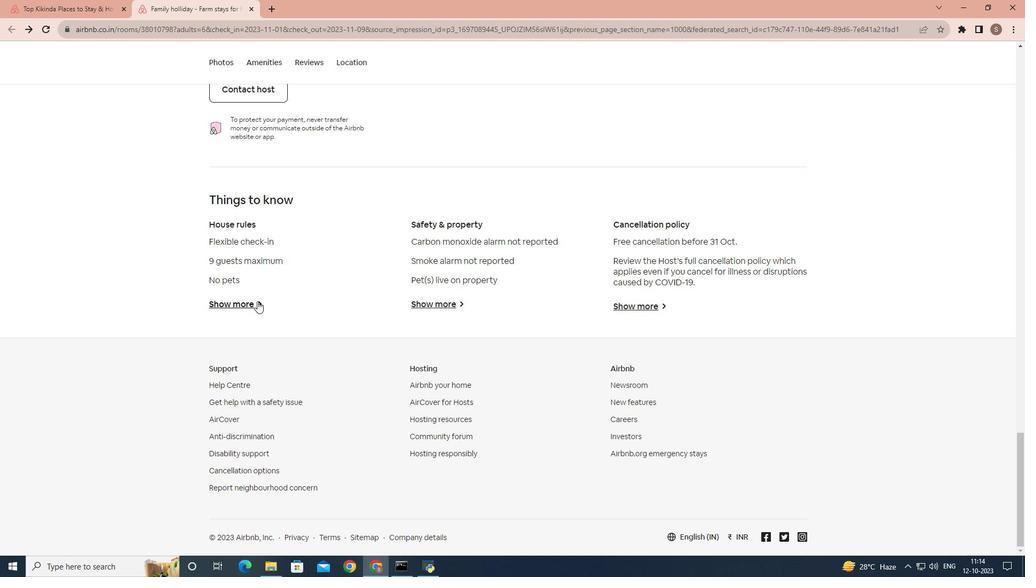 
Action: Mouse moved to (355, 296)
Screenshot: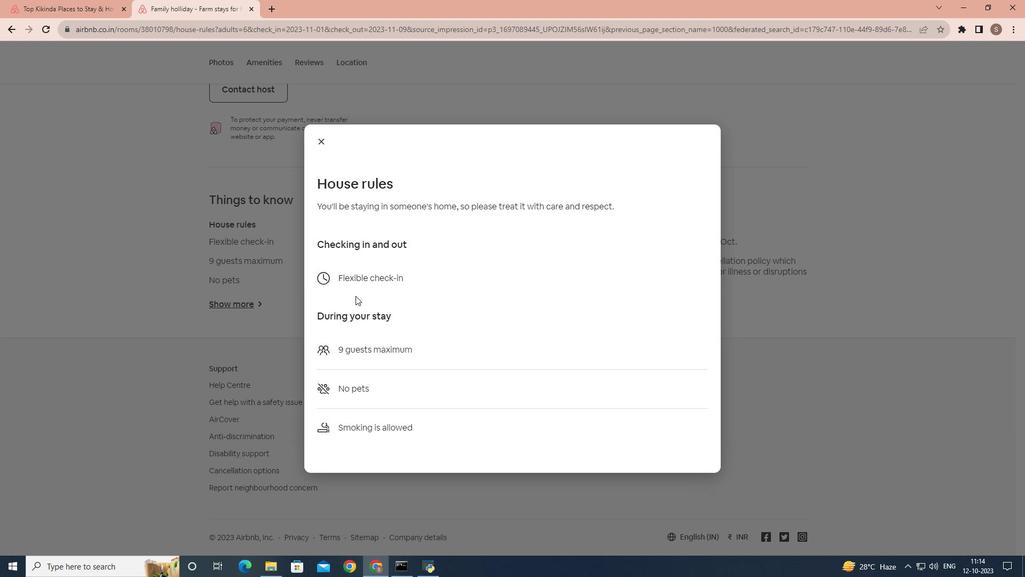 
Action: Mouse scrolled (355, 295) with delta (0, 0)
Screenshot: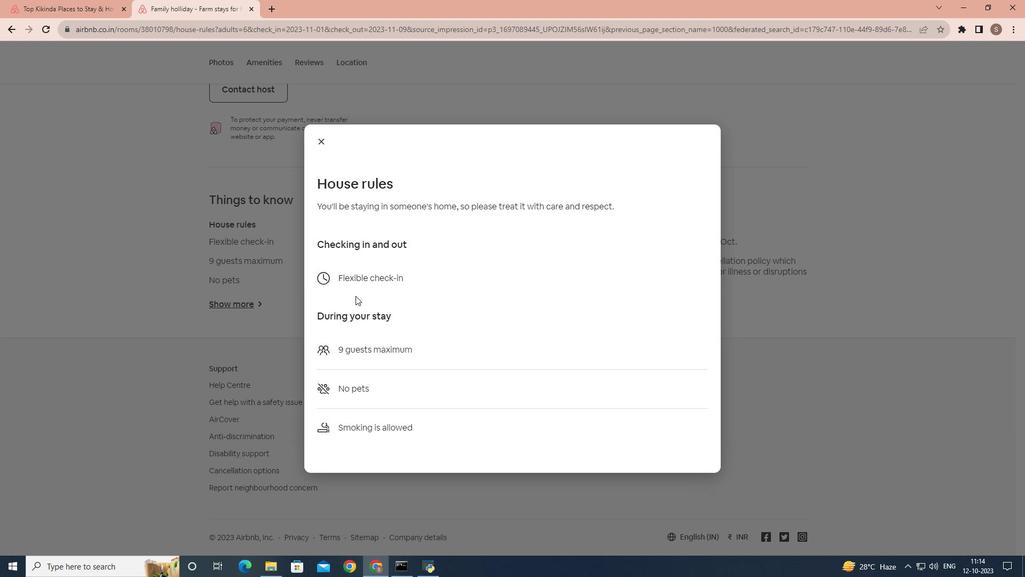 
Action: Mouse scrolled (355, 295) with delta (0, 0)
Screenshot: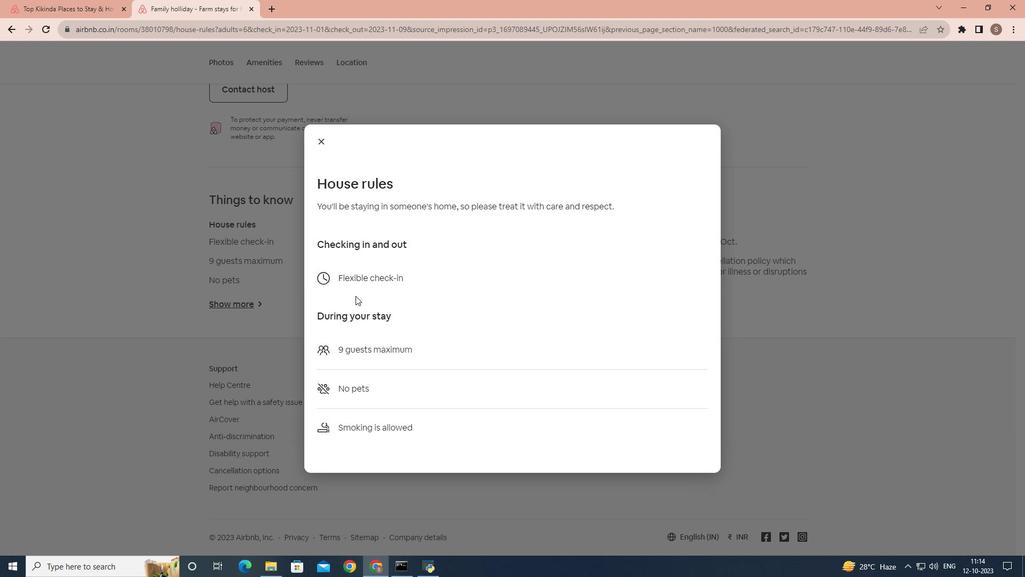 
Action: Mouse moved to (326, 141)
Screenshot: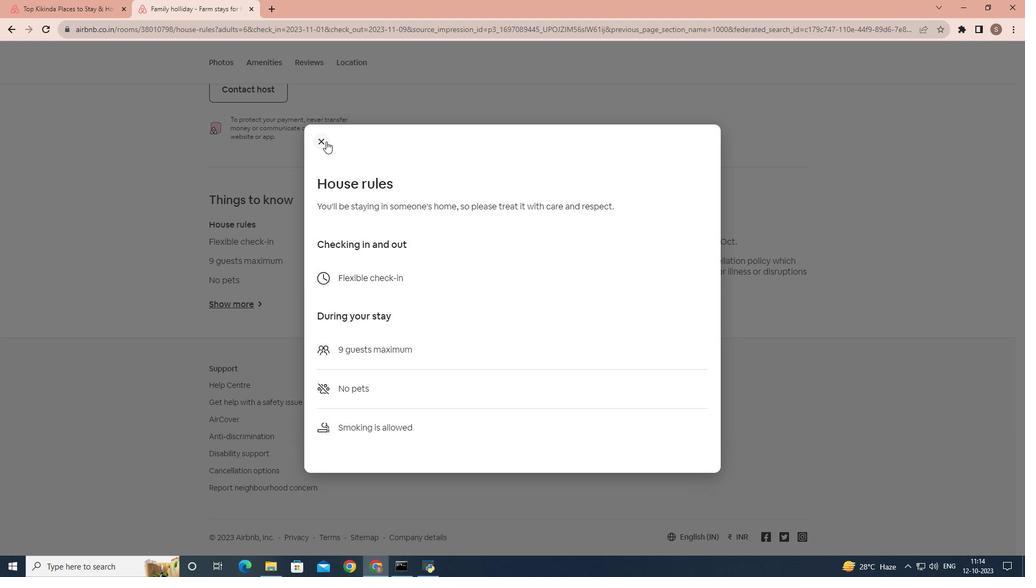 
Action: Mouse pressed left at (326, 141)
Screenshot: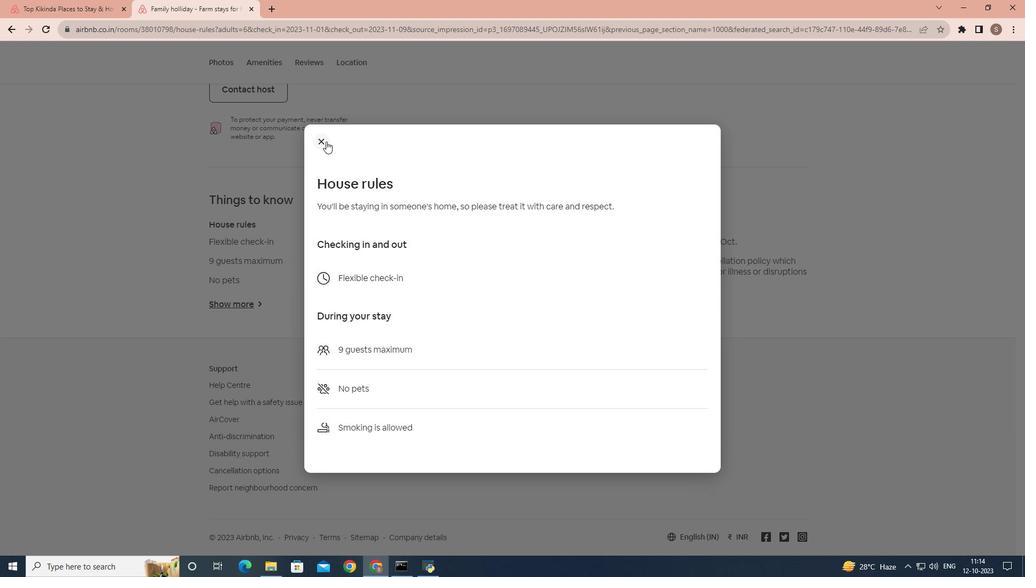 
Action: Mouse moved to (440, 304)
Screenshot: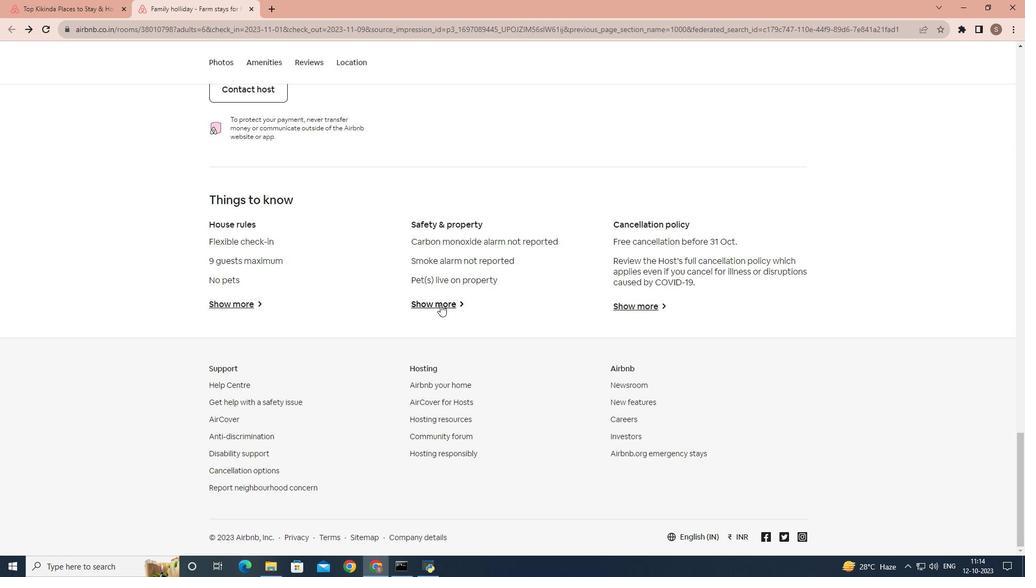 
Action: Mouse pressed left at (440, 304)
Screenshot: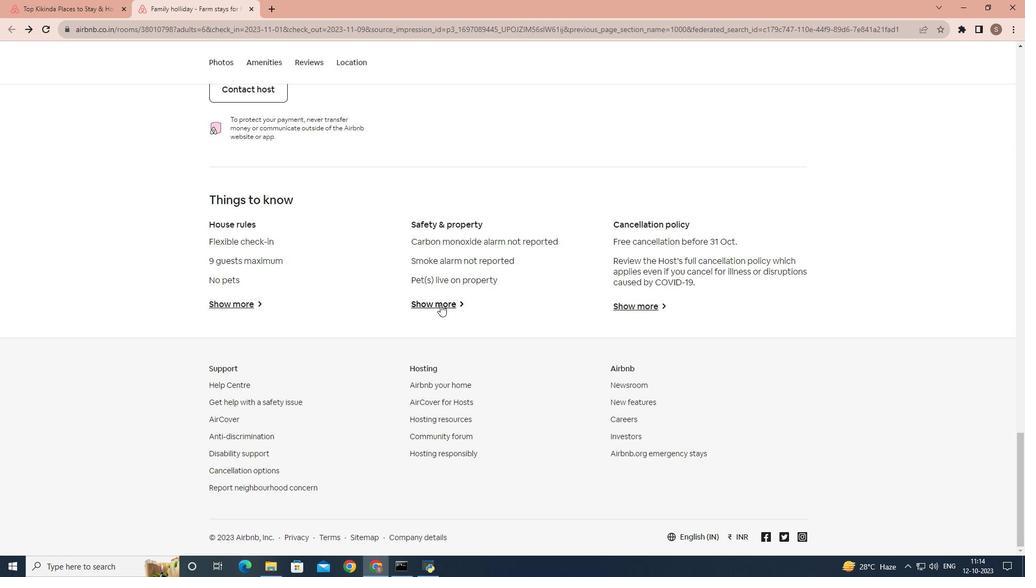 
Action: Mouse moved to (321, 106)
Screenshot: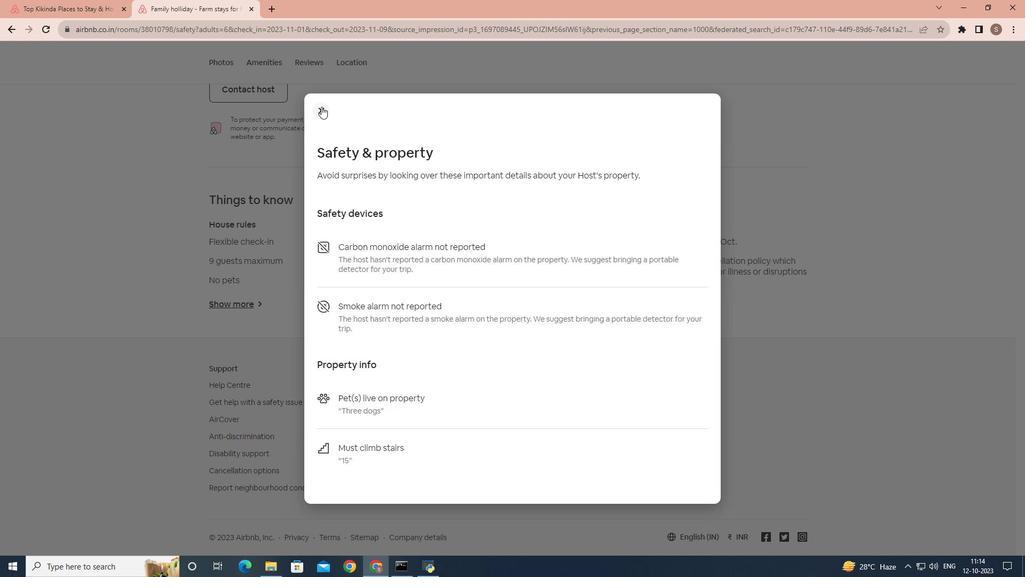 
Action: Mouse pressed left at (321, 106)
Screenshot: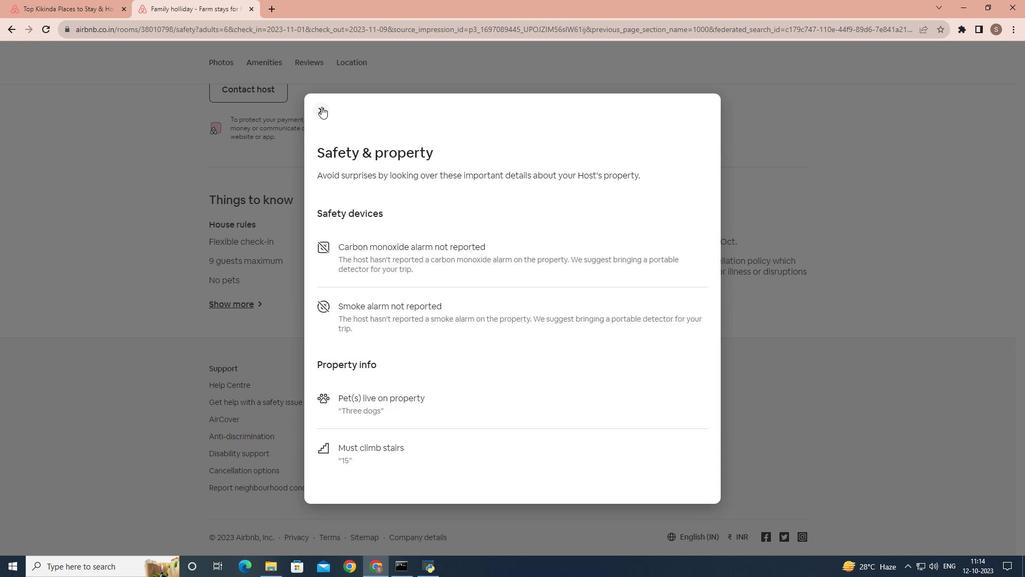 
Action: Mouse moved to (618, 302)
Screenshot: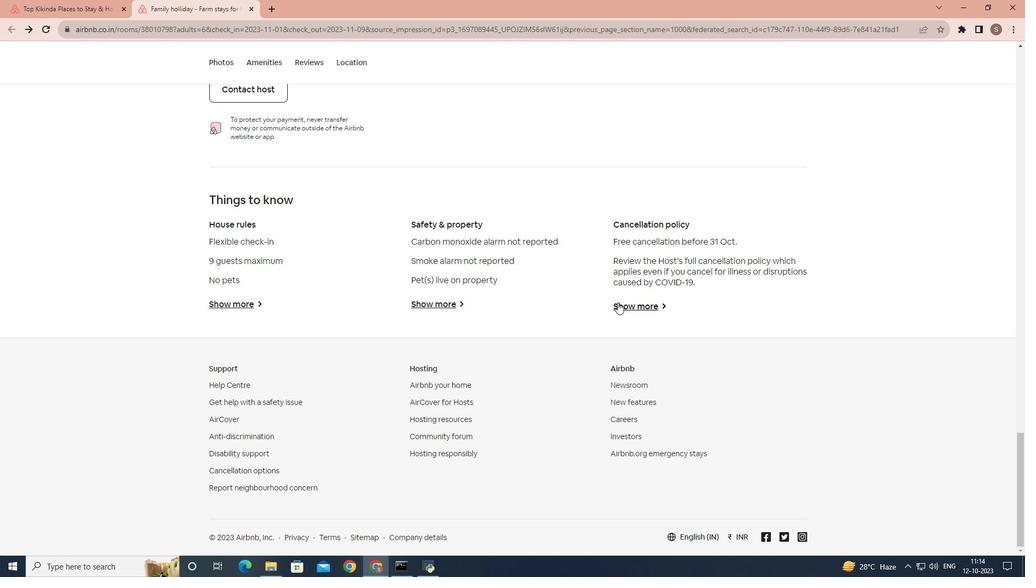 
Action: Mouse pressed left at (618, 302)
Screenshot: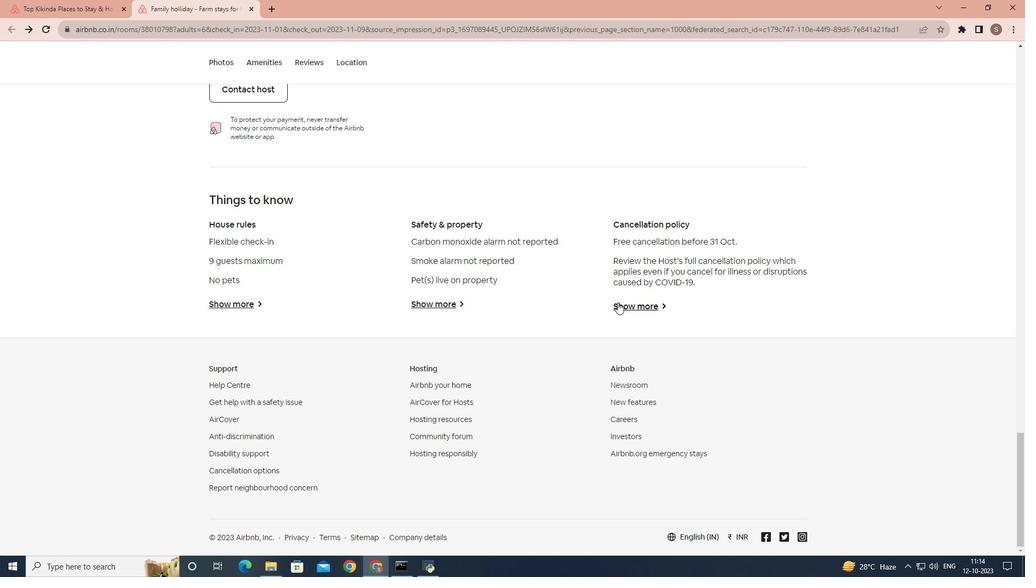
Action: Mouse moved to (458, 289)
Screenshot: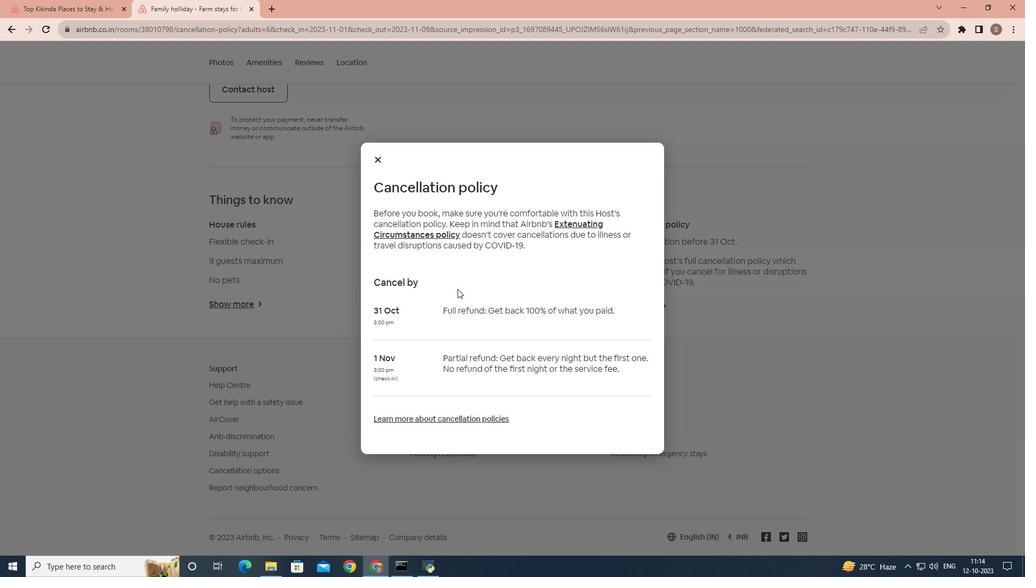 
Action: Mouse scrolled (458, 288) with delta (0, 0)
Screenshot: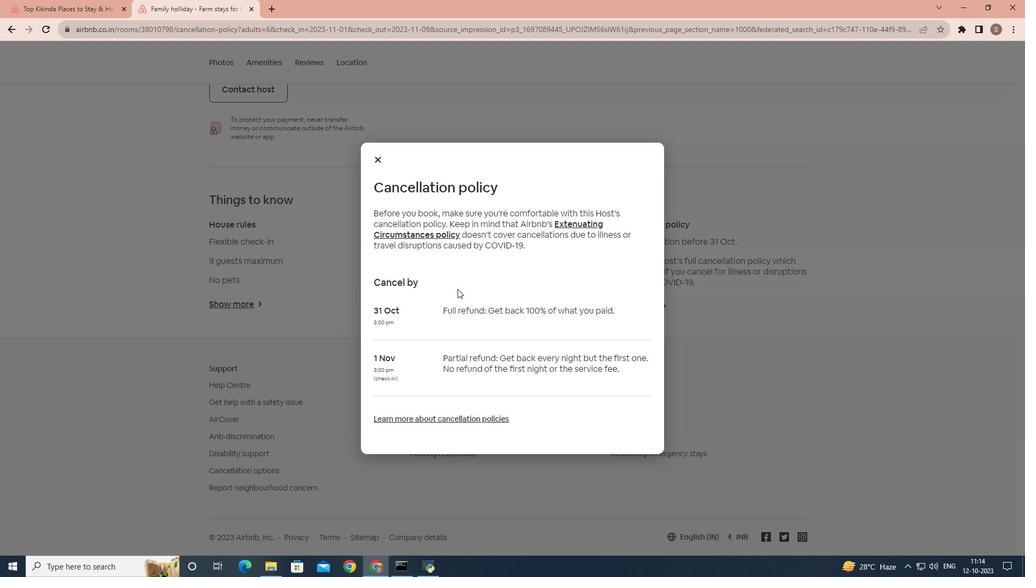 
Action: Mouse moved to (457, 289)
Screenshot: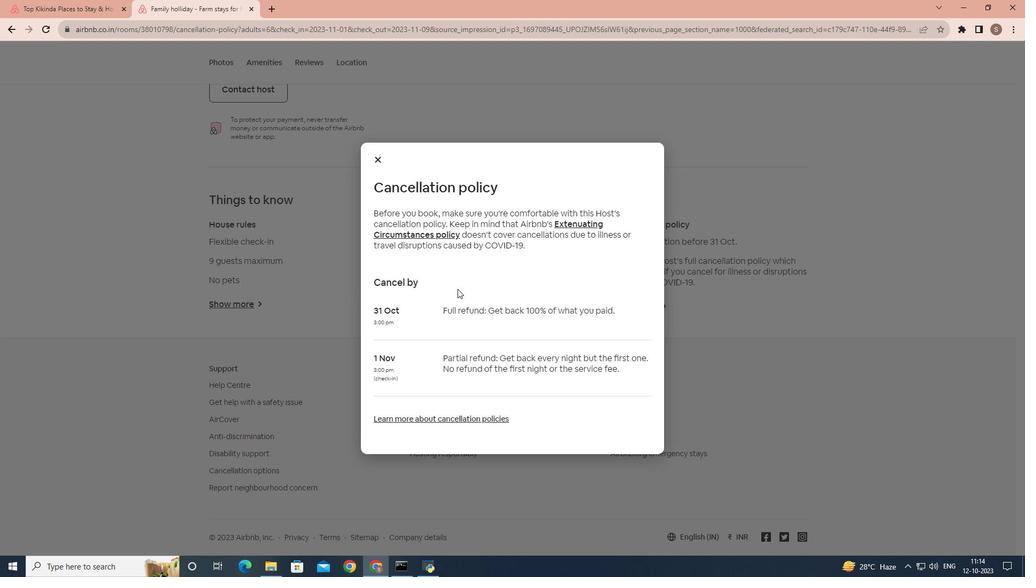 
Action: Mouse scrolled (457, 288) with delta (0, 0)
Screenshot: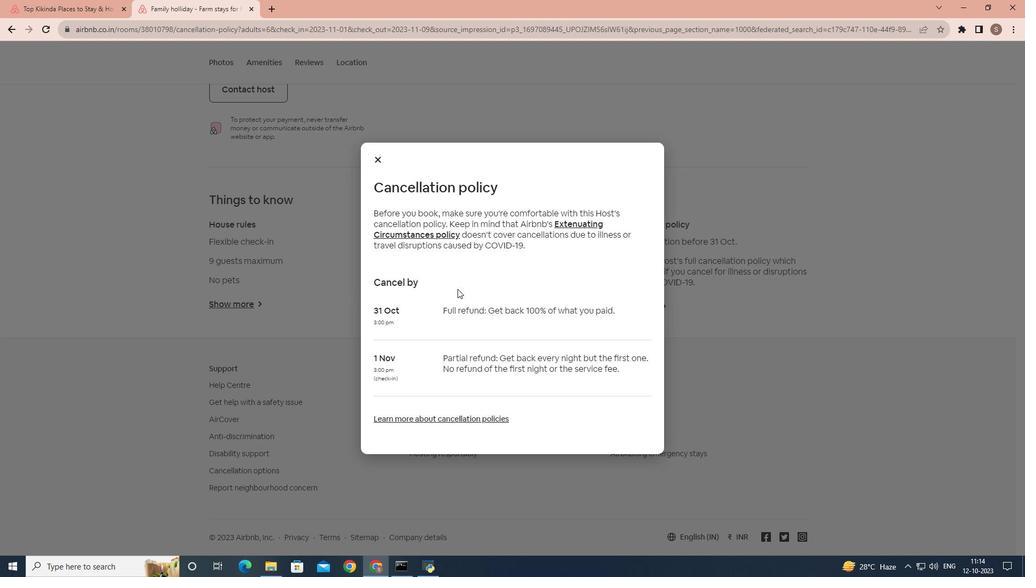 
Action: Mouse moved to (377, 157)
Screenshot: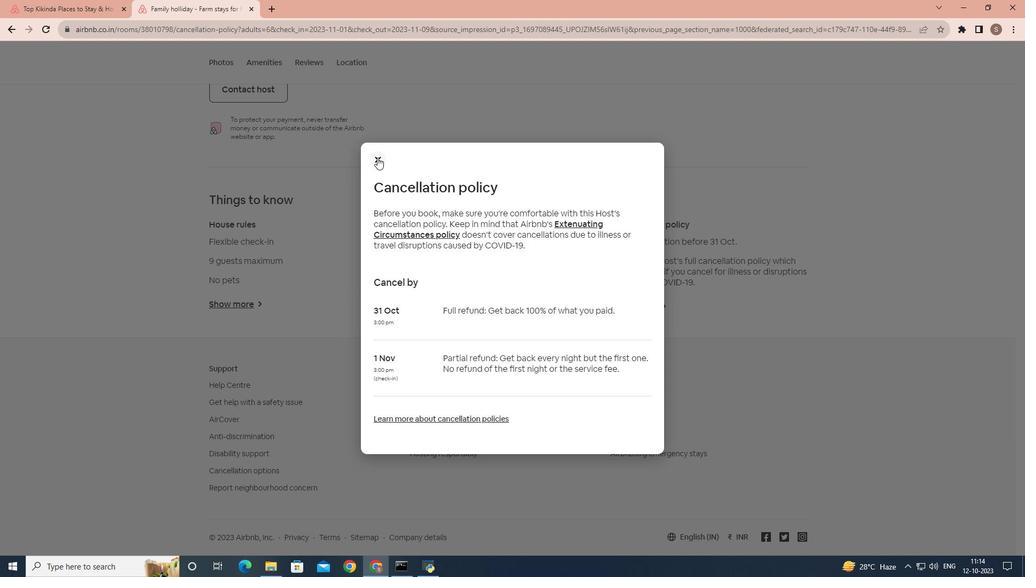 
Action: Mouse pressed left at (377, 157)
Screenshot: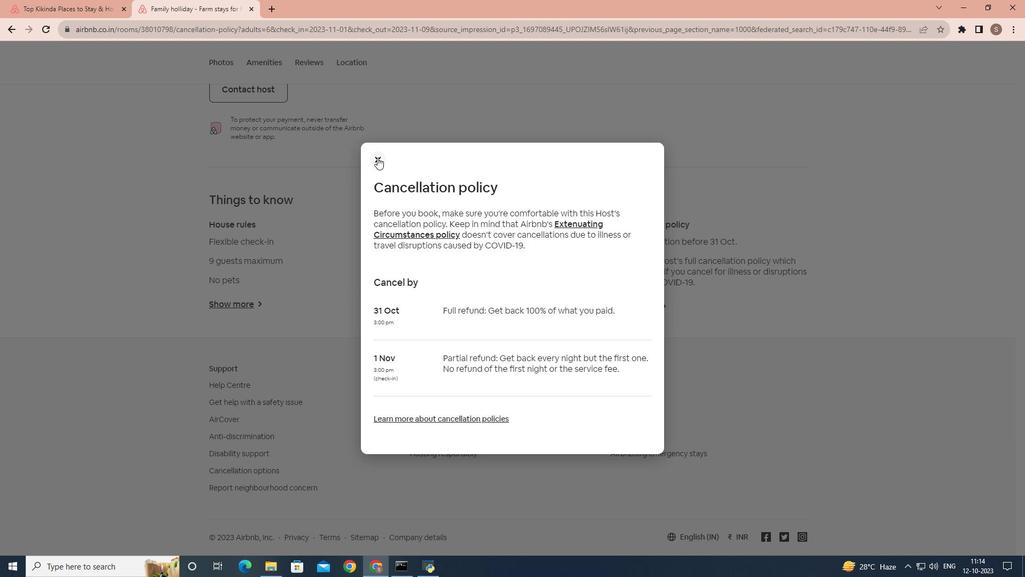 
Action: Mouse moved to (321, 184)
Screenshot: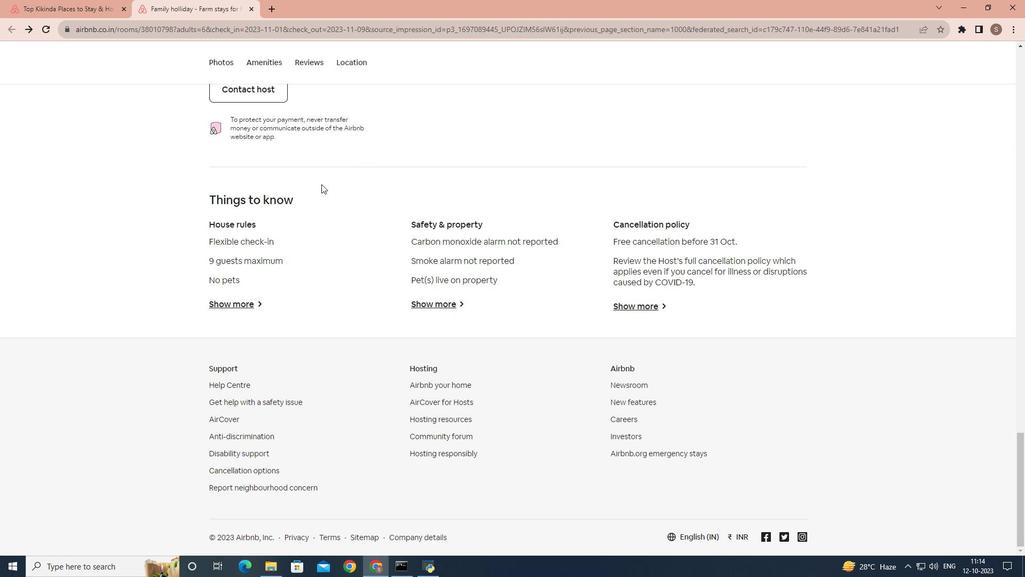 
Action: Mouse scrolled (321, 183) with delta (0, 0)
Screenshot: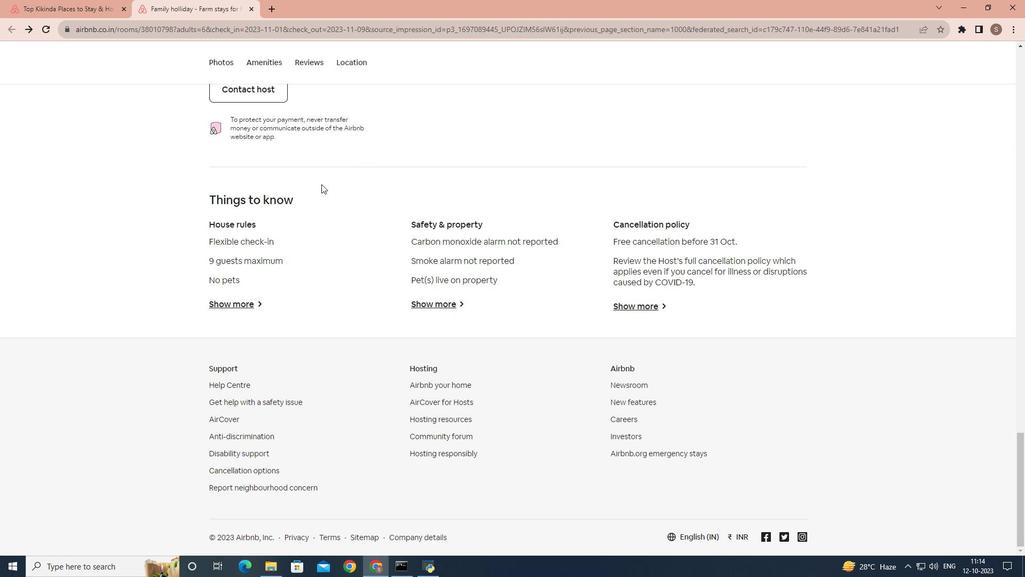 
Action: Mouse scrolled (321, 183) with delta (0, 0)
Screenshot: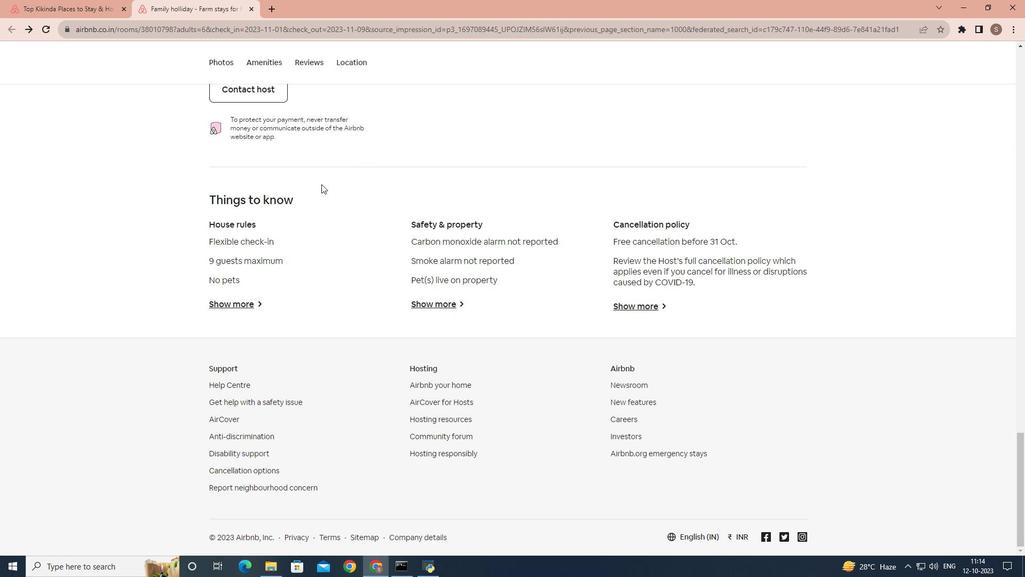 
Action: Mouse scrolled (321, 183) with delta (0, 0)
Screenshot: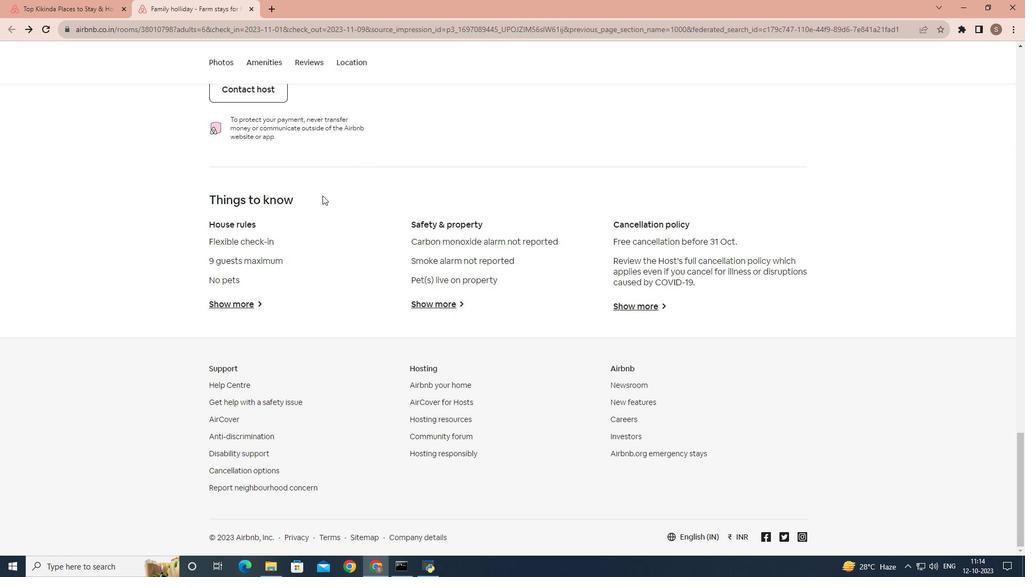 
Action: Mouse moved to (336, 269)
Screenshot: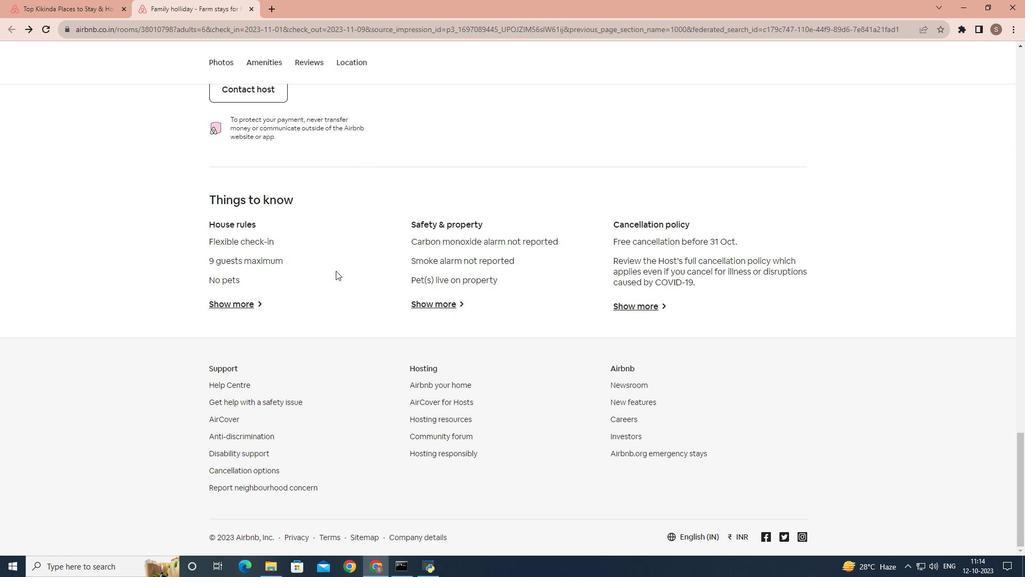 
Action: Mouse scrolled (336, 268) with delta (0, 0)
Screenshot: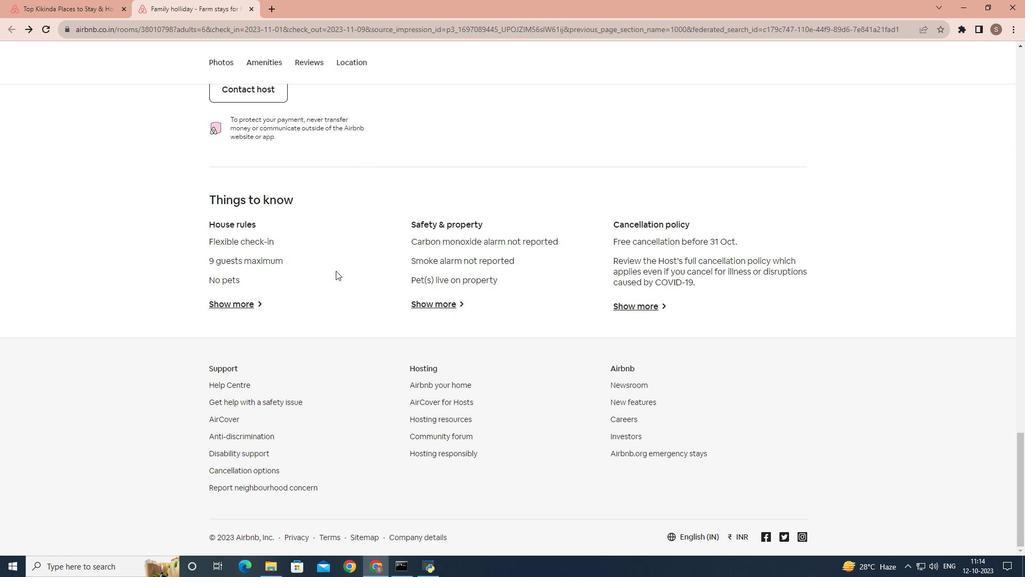 
Action: Mouse moved to (336, 270)
Screenshot: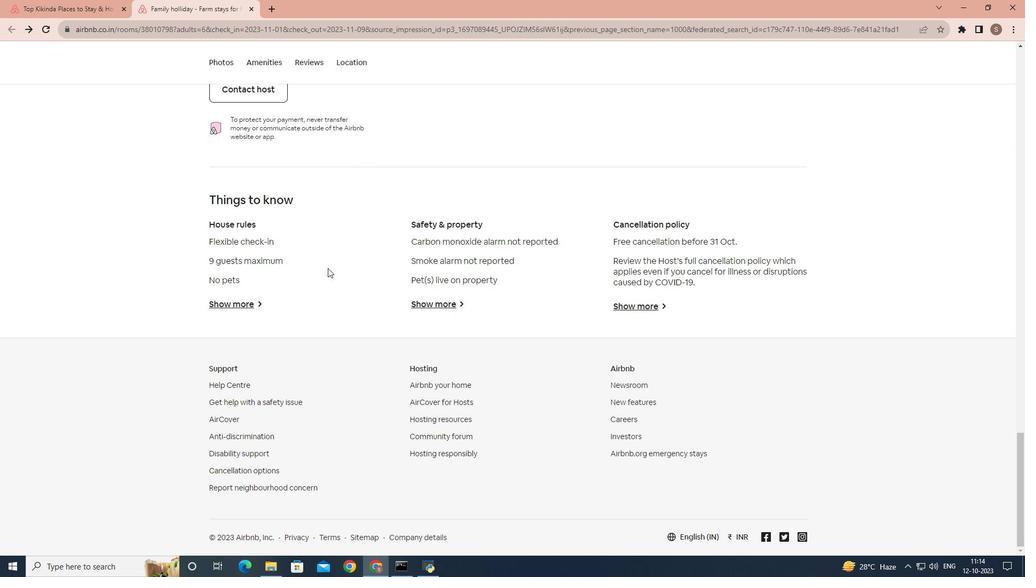 
Action: Mouse scrolled (336, 270) with delta (0, 0)
Screenshot: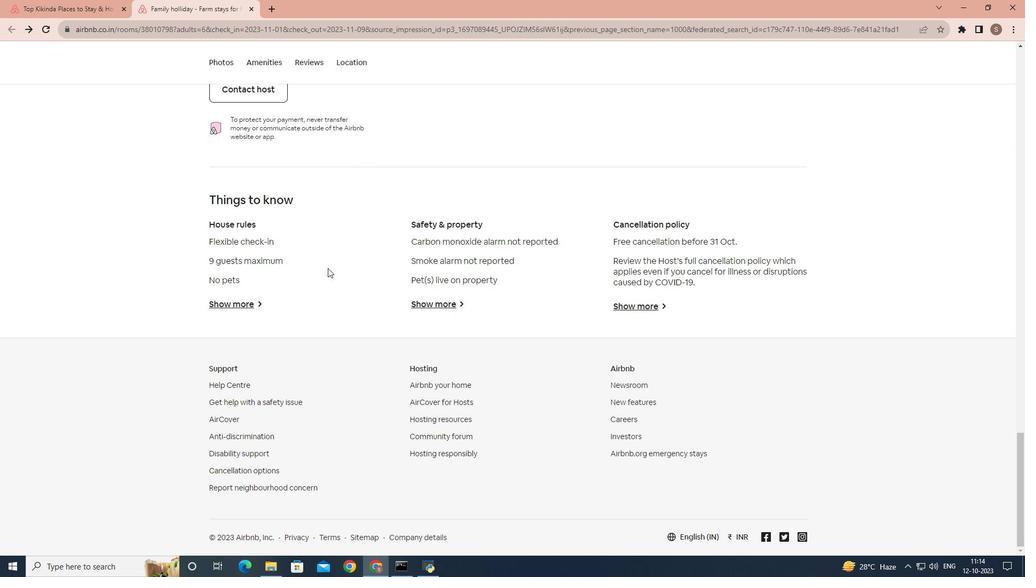 
Action: Mouse moved to (89, 6)
Screenshot: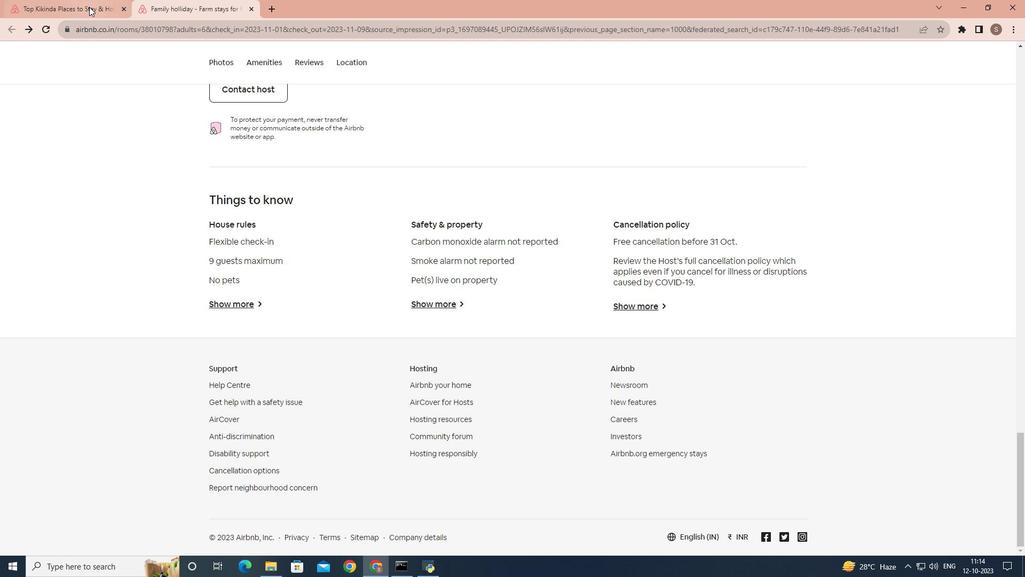 
Action: Mouse pressed left at (89, 6)
Screenshot: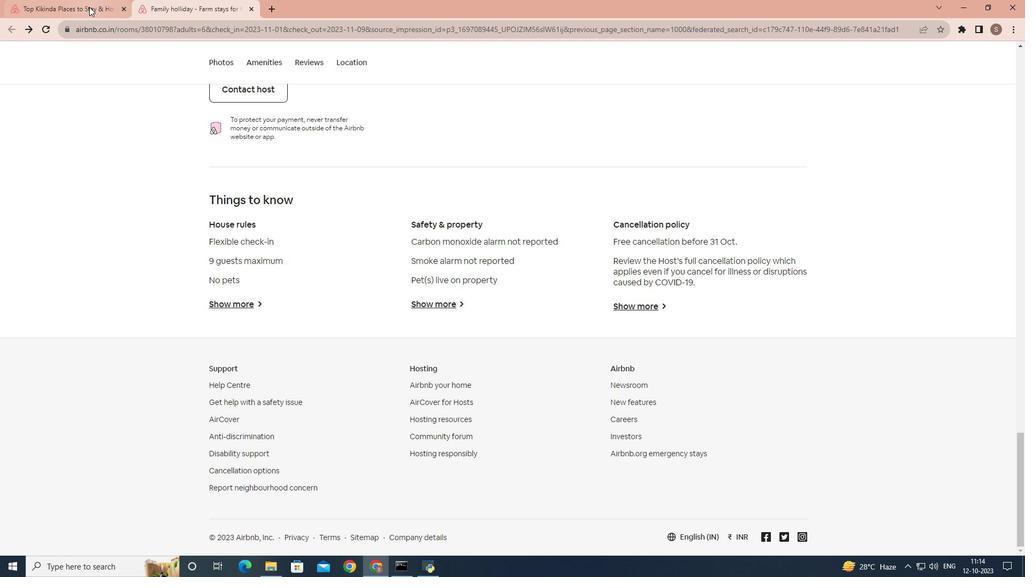
Action: Mouse moved to (339, 268)
Screenshot: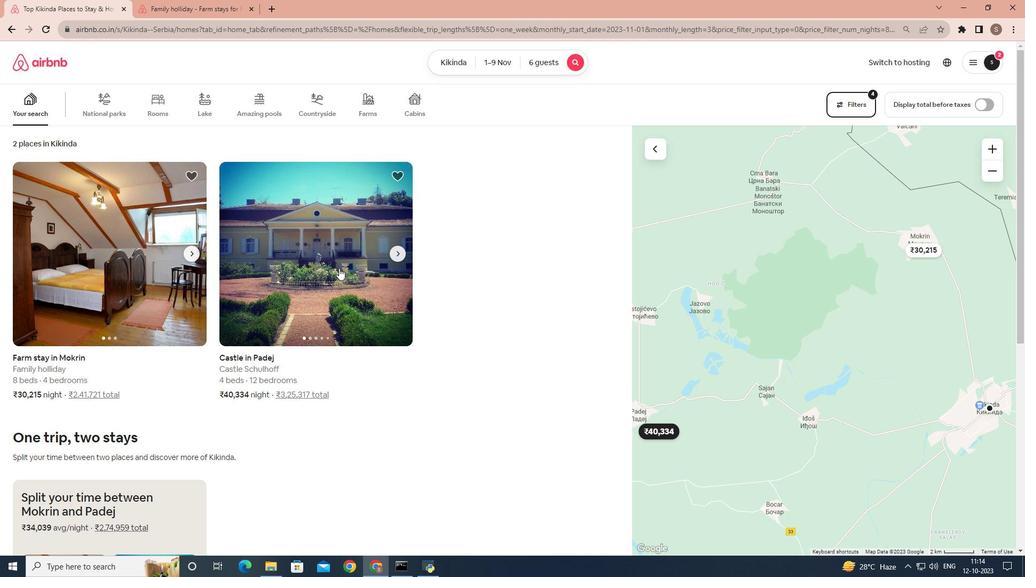 
Action: Mouse pressed left at (339, 268)
Screenshot: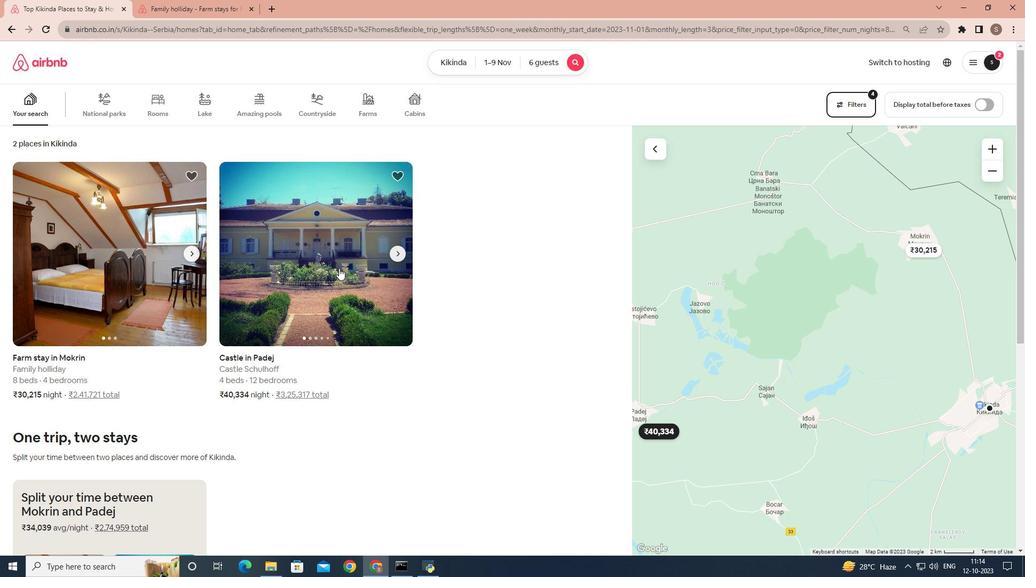 
Action: Mouse moved to (534, 294)
Screenshot: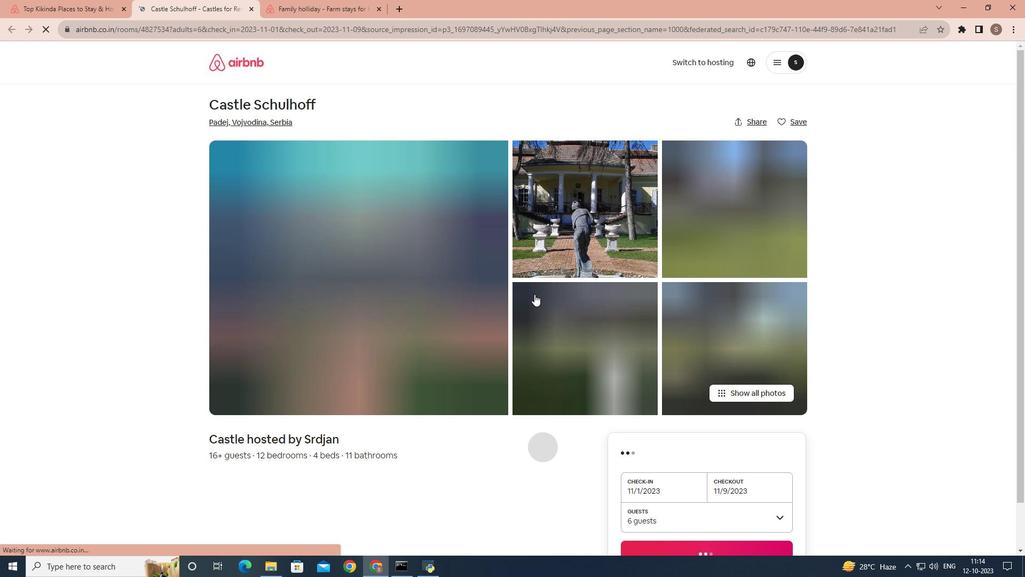 
Action: Mouse scrolled (534, 293) with delta (0, 0)
Screenshot: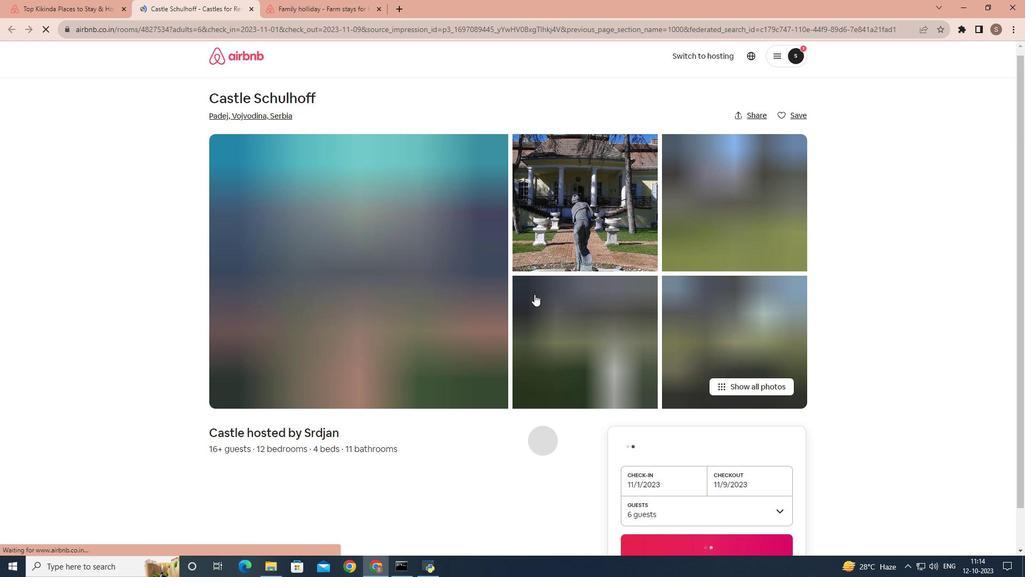 
Action: Mouse moved to (743, 312)
Screenshot: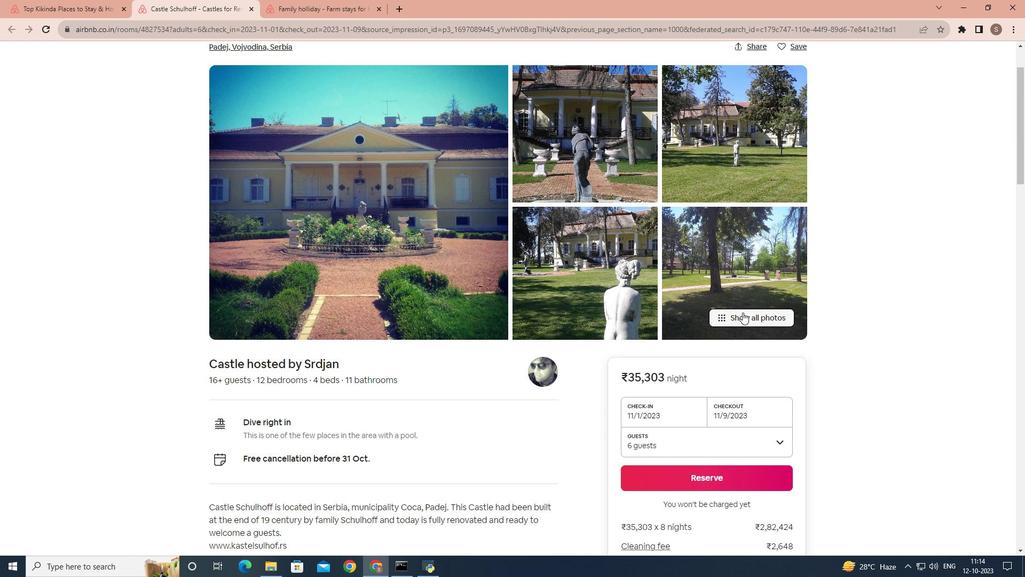 
Action: Mouse pressed left at (743, 312)
Screenshot: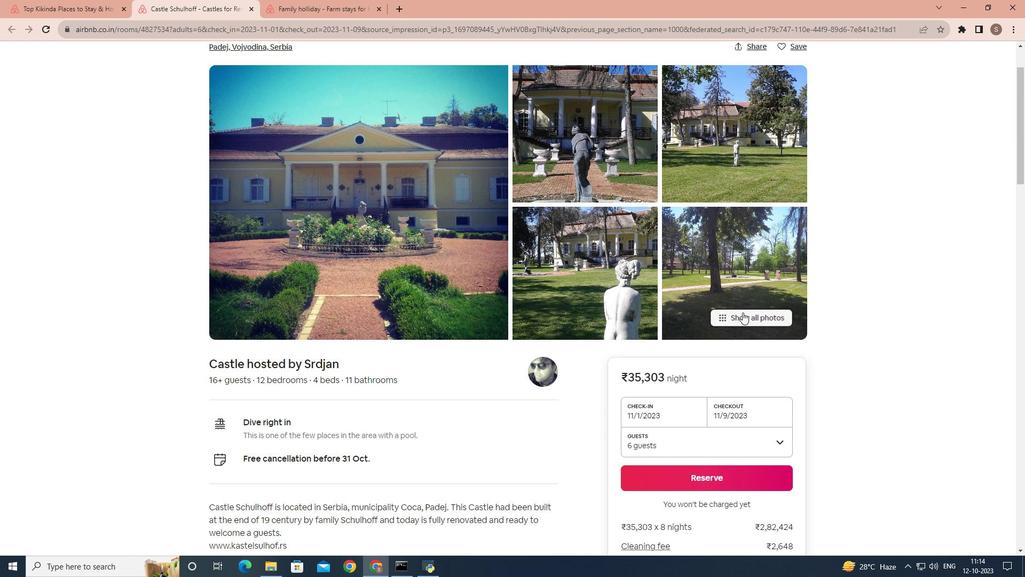 
Action: Mouse moved to (703, 313)
Screenshot: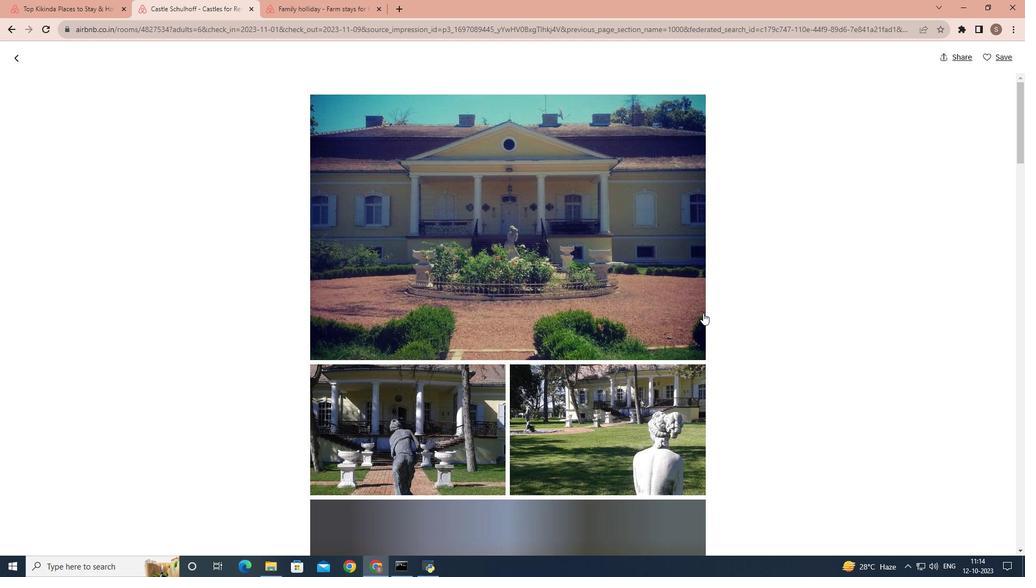 
Action: Mouse scrolled (703, 312) with delta (0, 0)
Screenshot: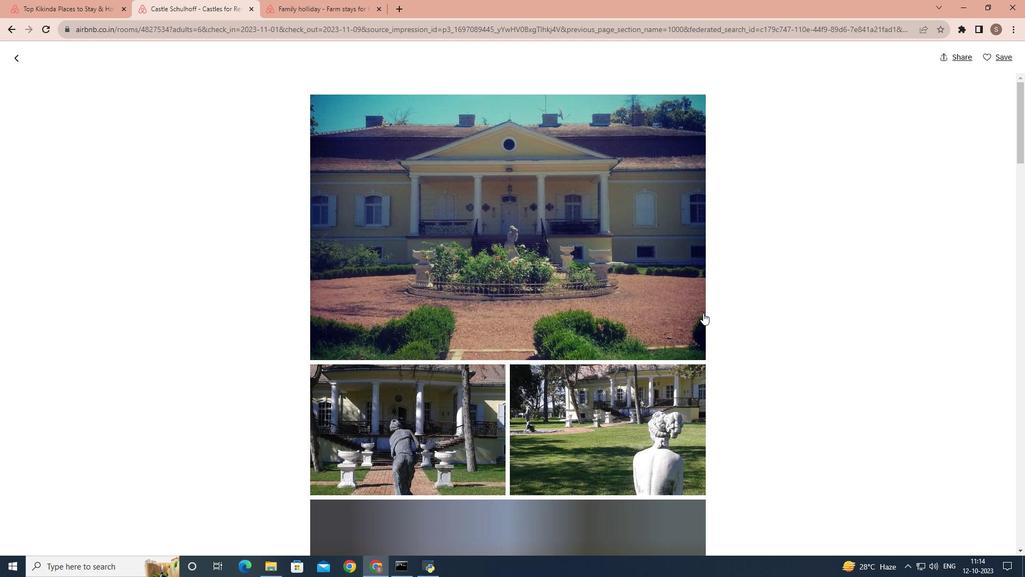 
Action: Mouse scrolled (703, 312) with delta (0, 0)
Screenshot: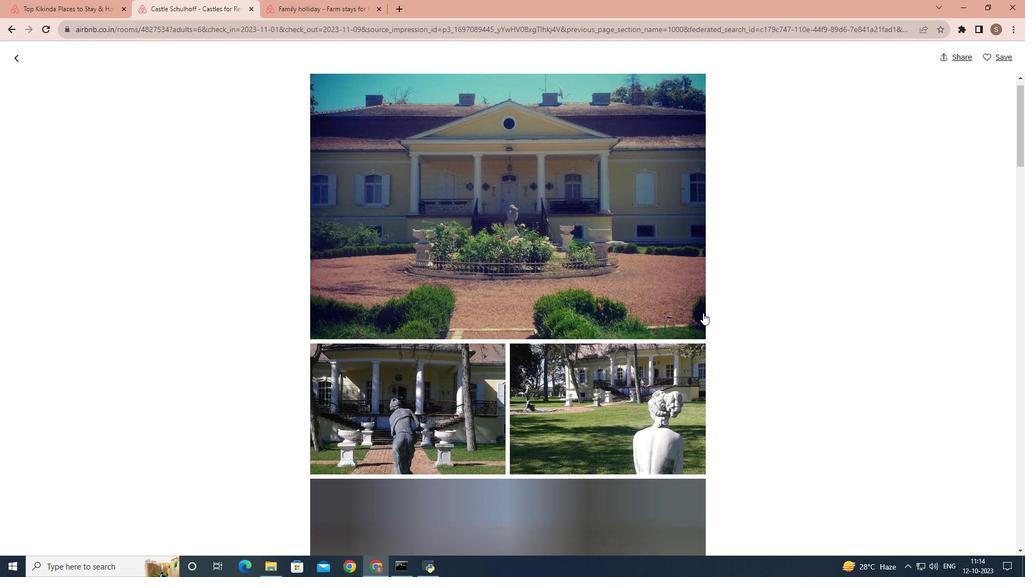 
Action: Mouse scrolled (703, 312) with delta (0, 0)
Screenshot: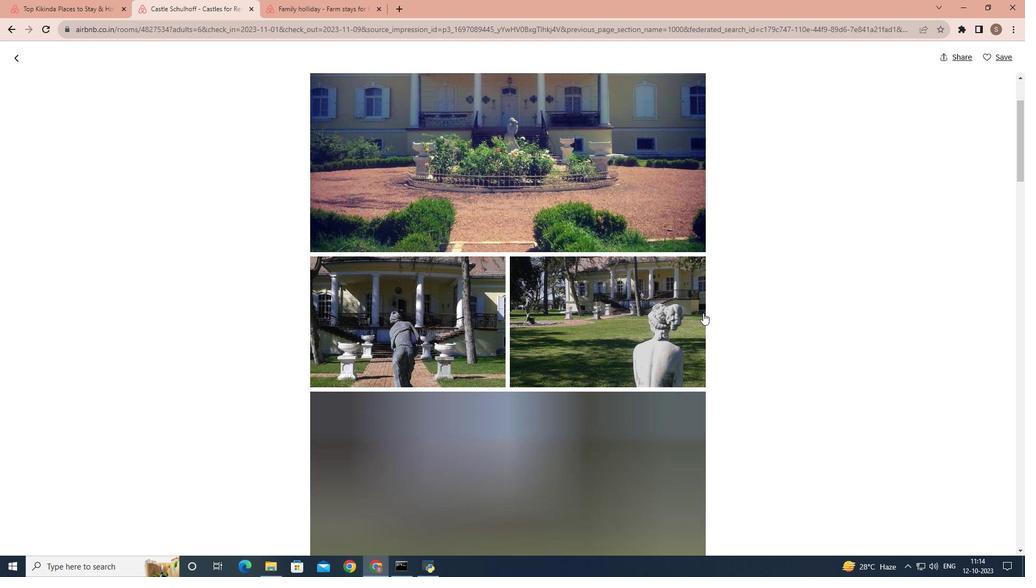 
Action: Mouse scrolled (703, 312) with delta (0, 0)
Screenshot: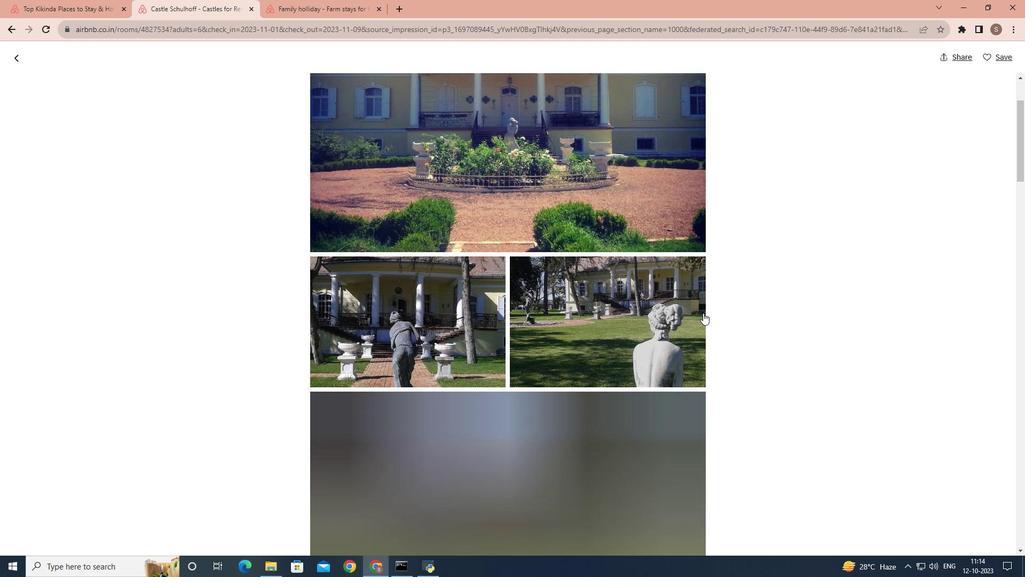 
Action: Mouse scrolled (703, 312) with delta (0, 0)
Screenshot: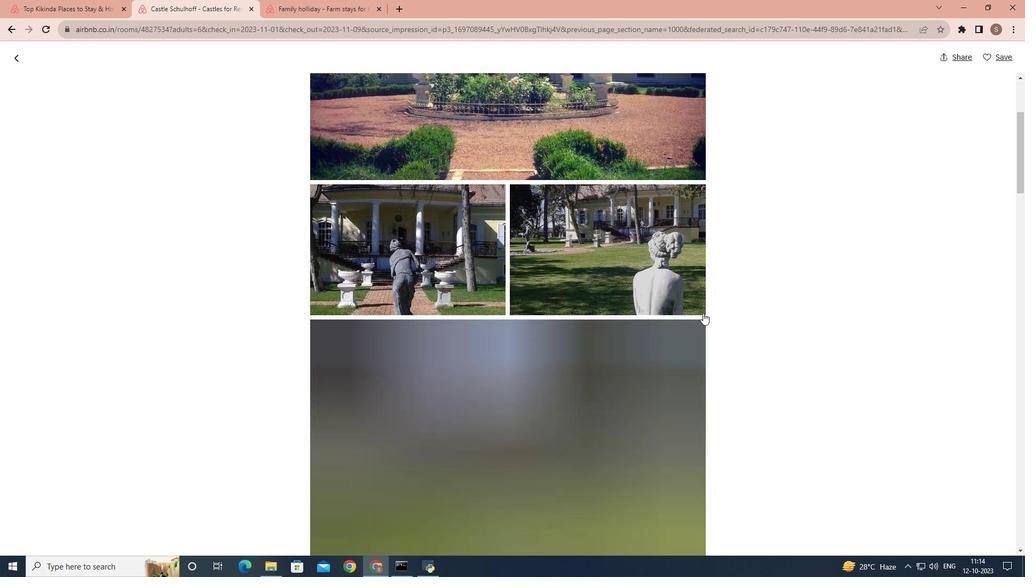
Action: Mouse scrolled (703, 312) with delta (0, 0)
Screenshot: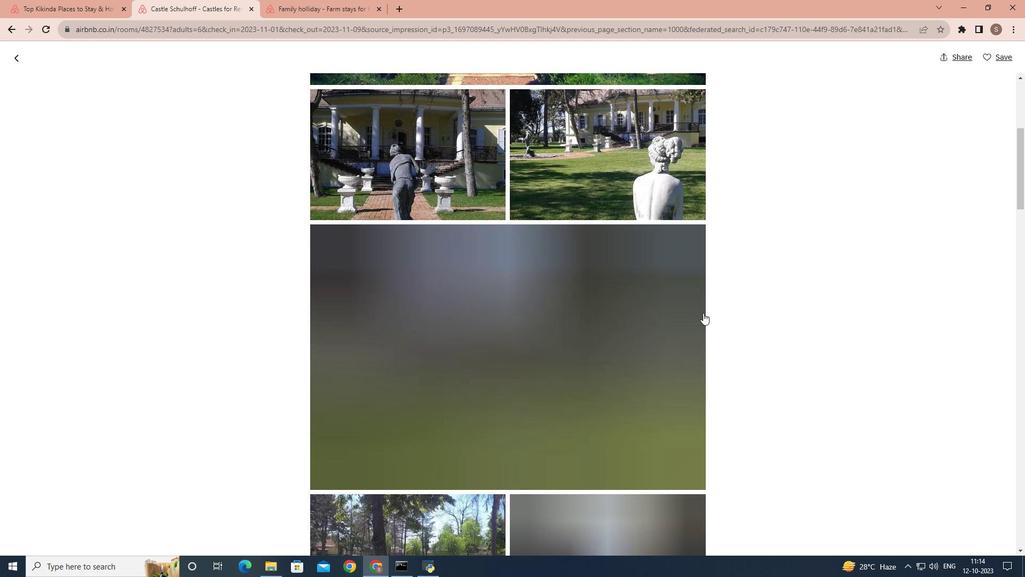 
Action: Mouse scrolled (703, 312) with delta (0, 0)
Screenshot: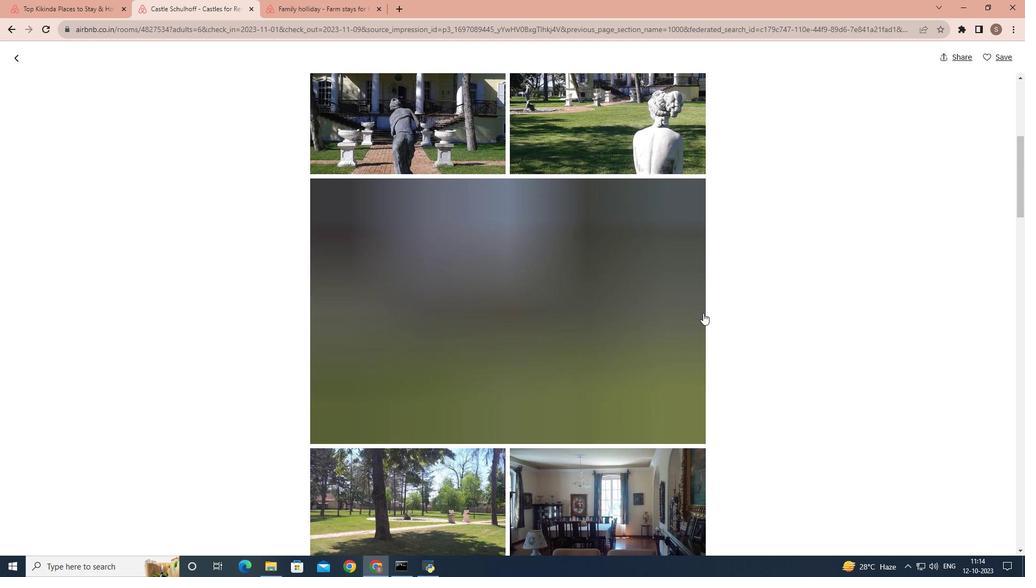 
Action: Mouse scrolled (703, 312) with delta (0, 0)
Screenshot: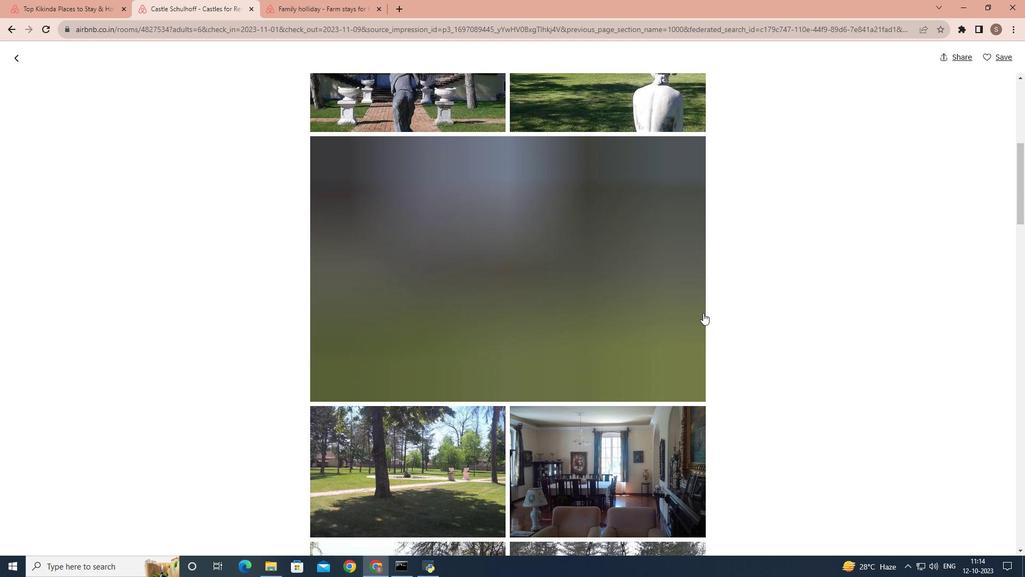 
Action: Mouse scrolled (703, 312) with delta (0, 0)
Screenshot: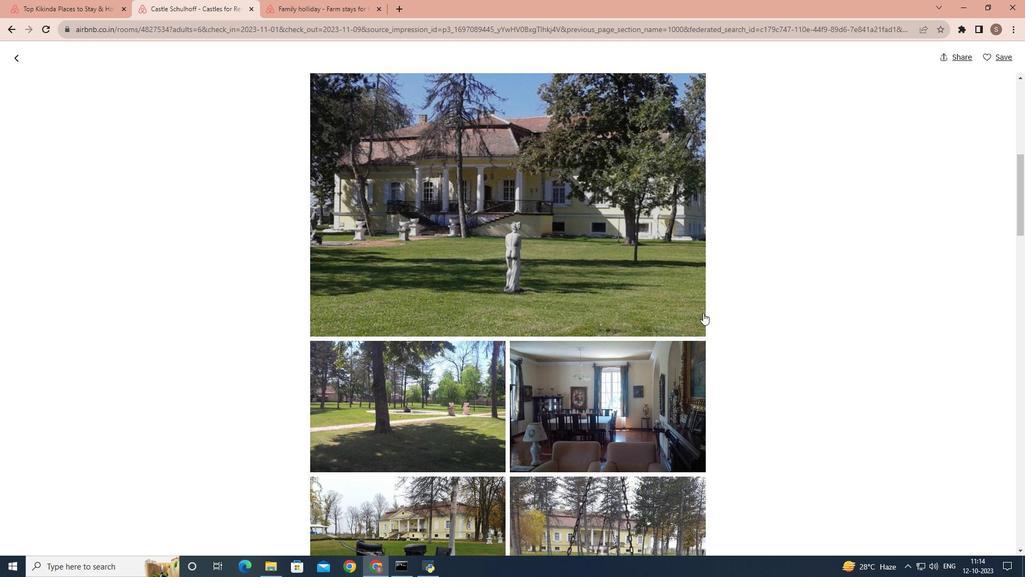 
Action: Mouse scrolled (703, 312) with delta (0, 0)
Screenshot: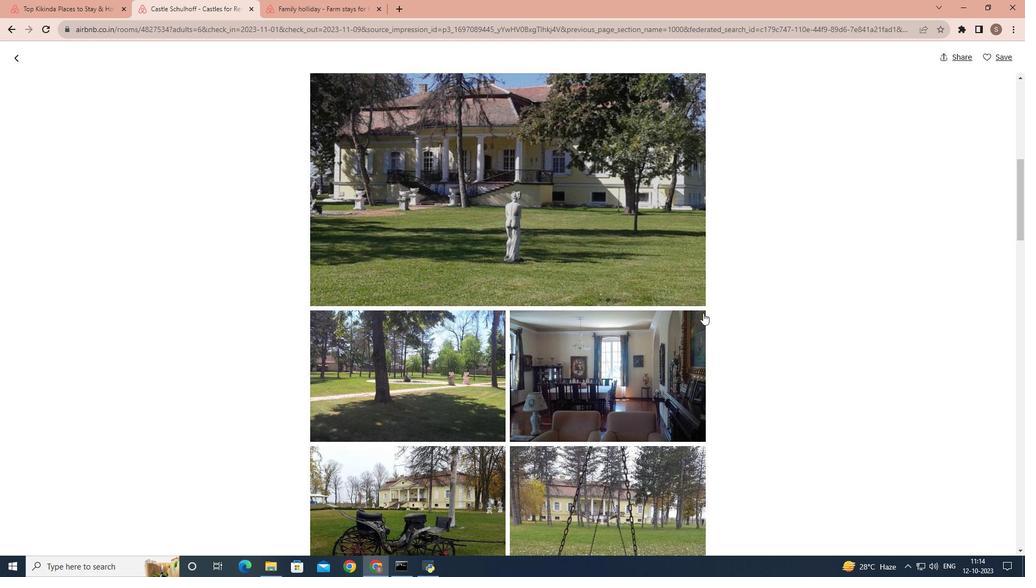 
Action: Mouse scrolled (703, 312) with delta (0, 0)
Screenshot: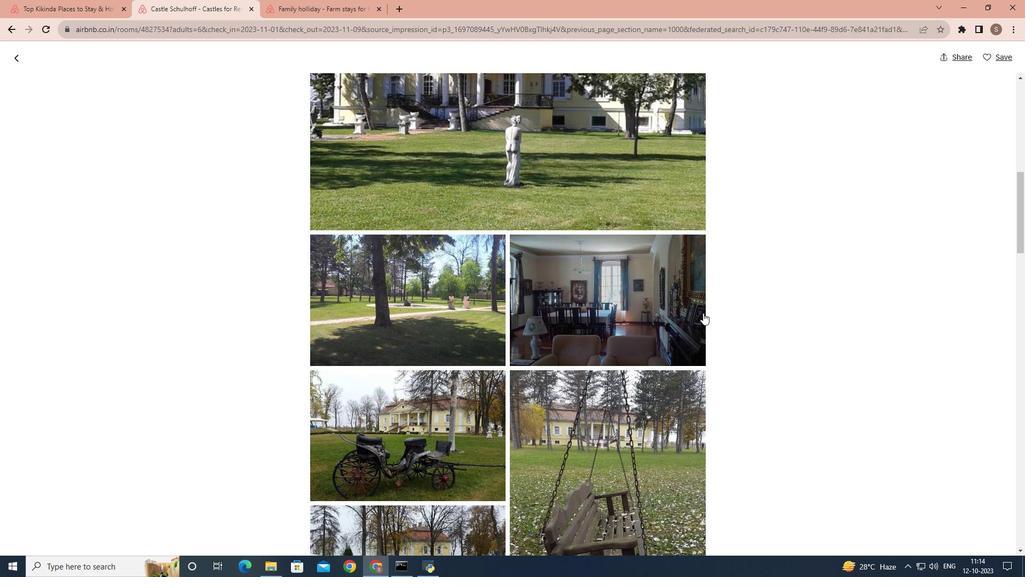 
Action: Mouse scrolled (703, 312) with delta (0, 0)
Screenshot: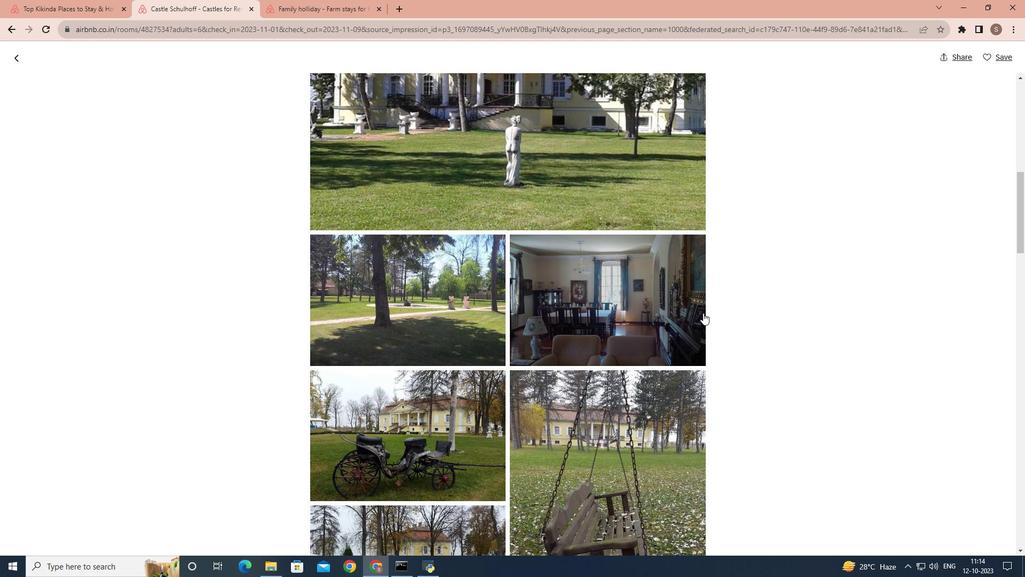 
Action: Mouse scrolled (703, 312) with delta (0, 0)
Screenshot: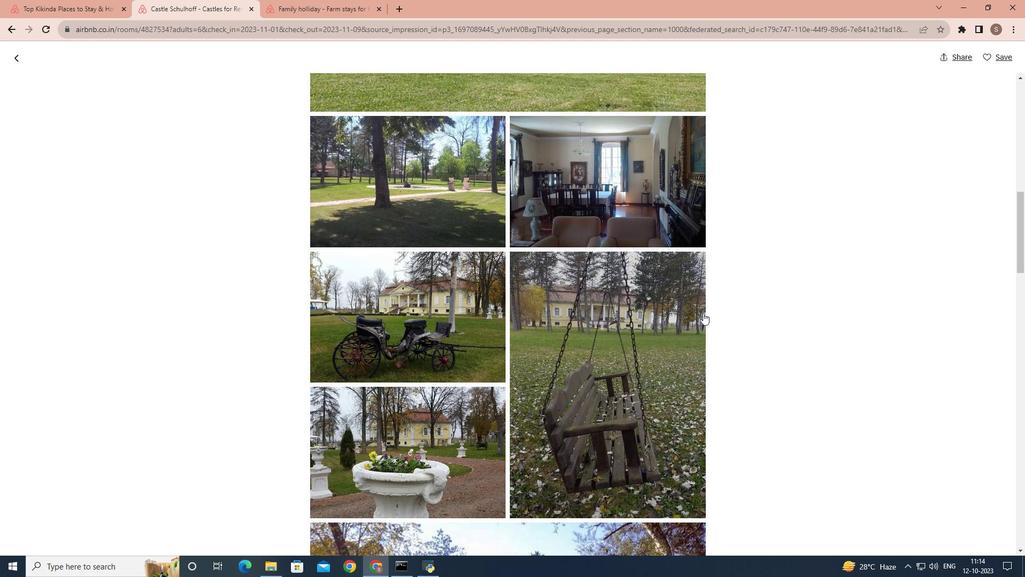 
Action: Mouse scrolled (703, 312) with delta (0, 0)
Screenshot: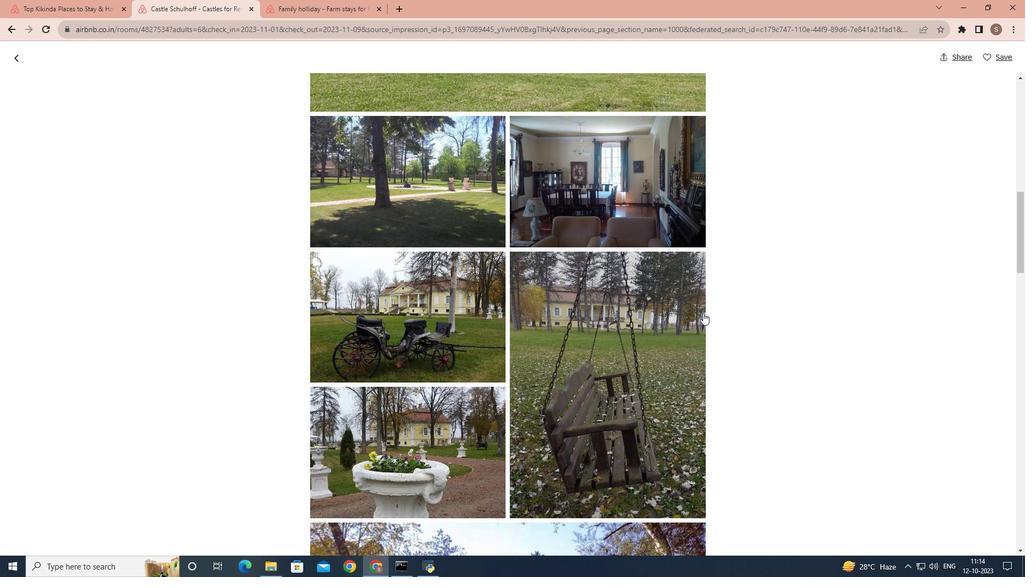 
Action: Mouse scrolled (703, 312) with delta (0, 0)
Screenshot: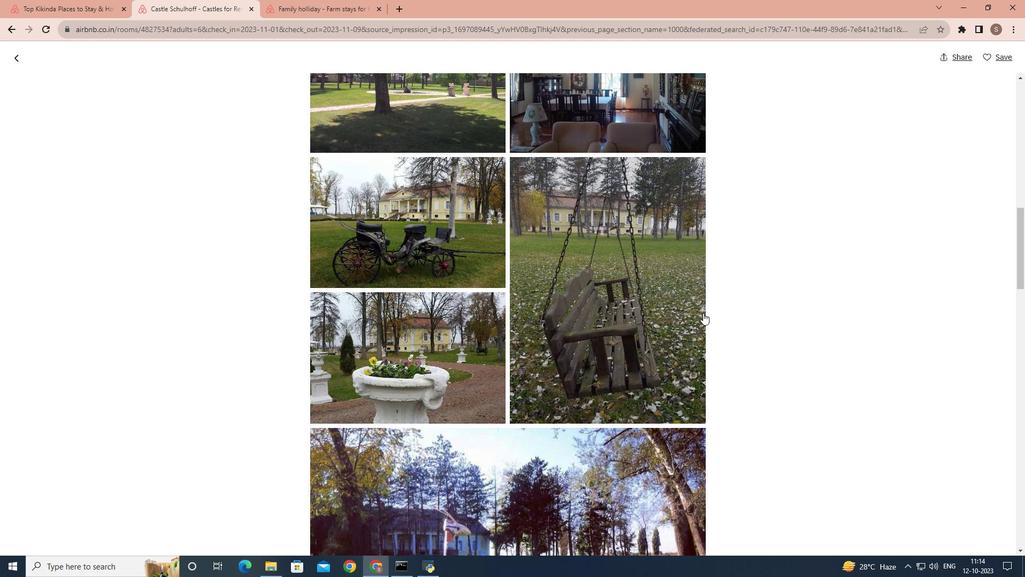 
Action: Mouse scrolled (703, 312) with delta (0, 0)
Screenshot: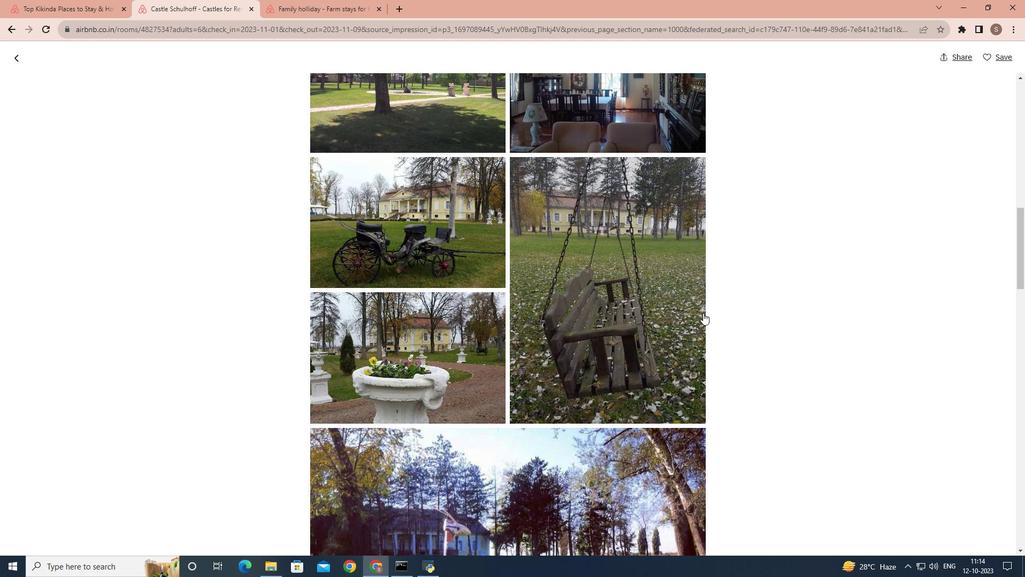 
Action: Mouse scrolled (703, 312) with delta (0, 0)
Screenshot: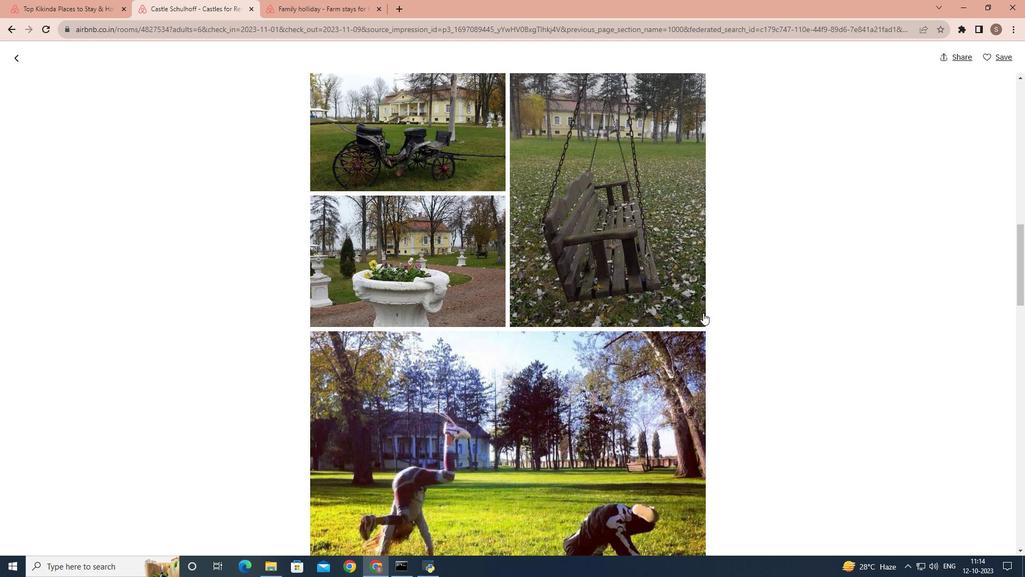 
Action: Mouse scrolled (703, 312) with delta (0, 0)
Screenshot: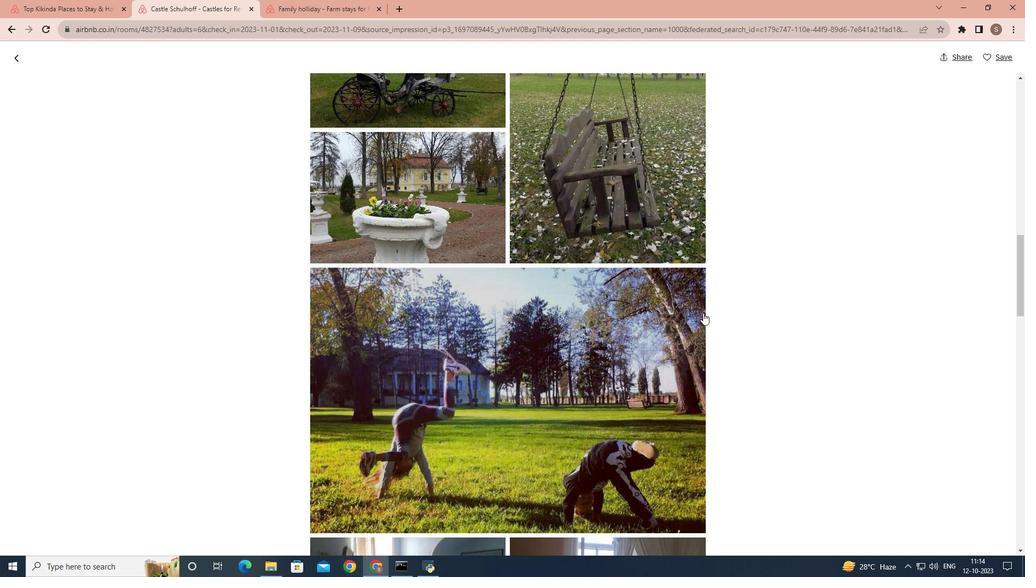 
Action: Mouse scrolled (703, 312) with delta (0, 0)
Screenshot: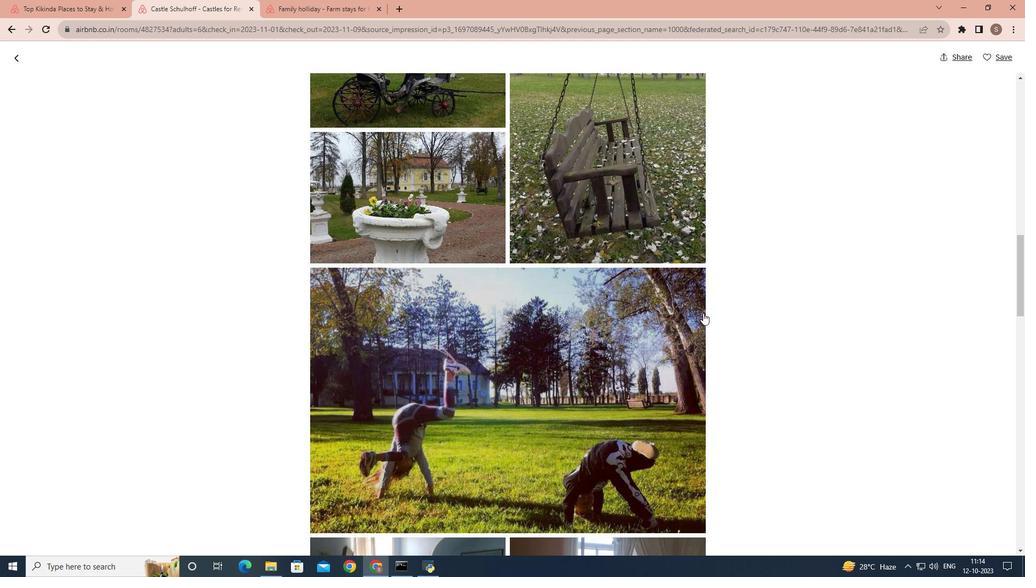 
Action: Mouse scrolled (703, 312) with delta (0, 0)
Screenshot: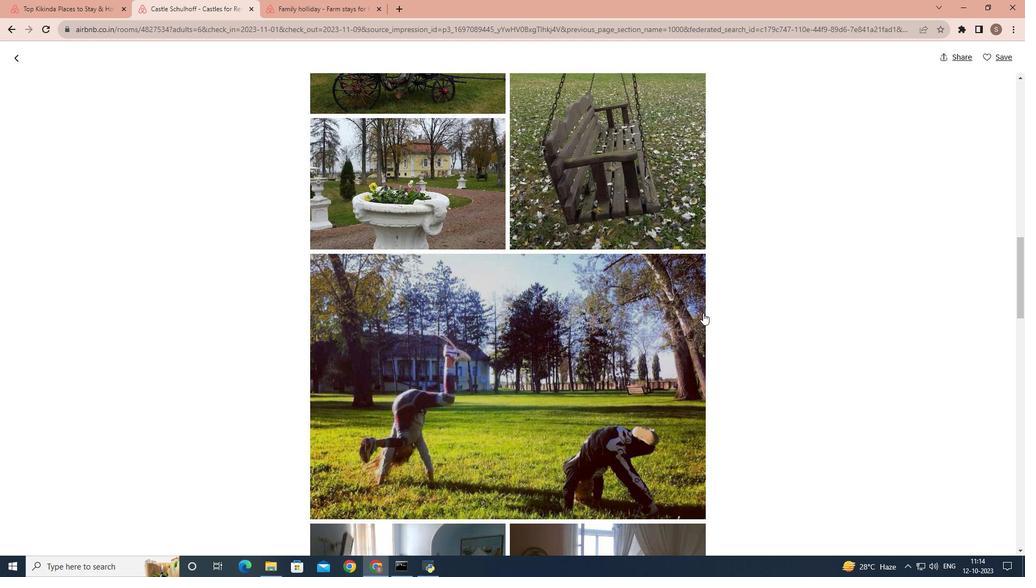 
Action: Mouse scrolled (703, 312) with delta (0, 0)
Screenshot: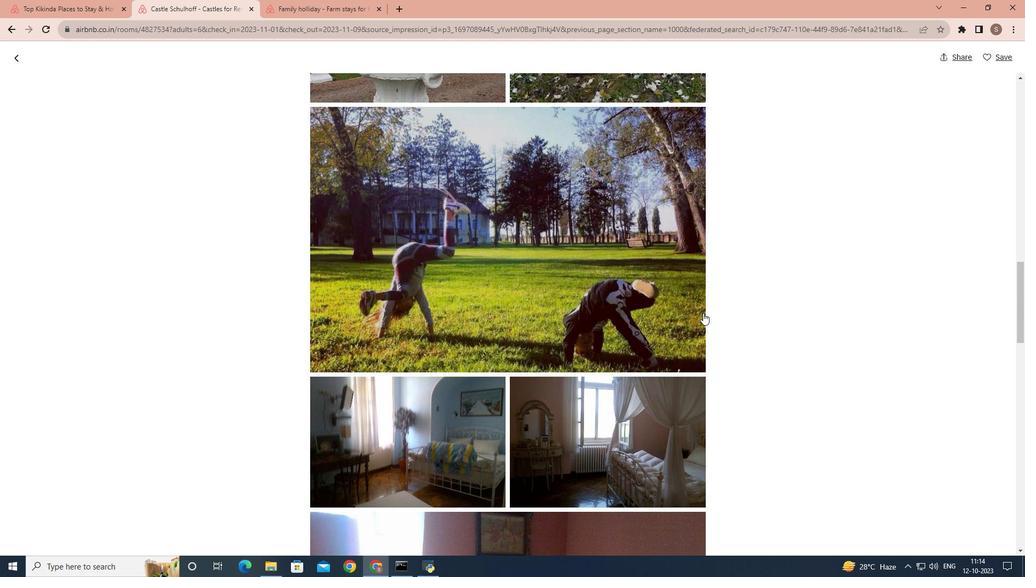 
Action: Mouse scrolled (703, 312) with delta (0, 0)
Screenshot: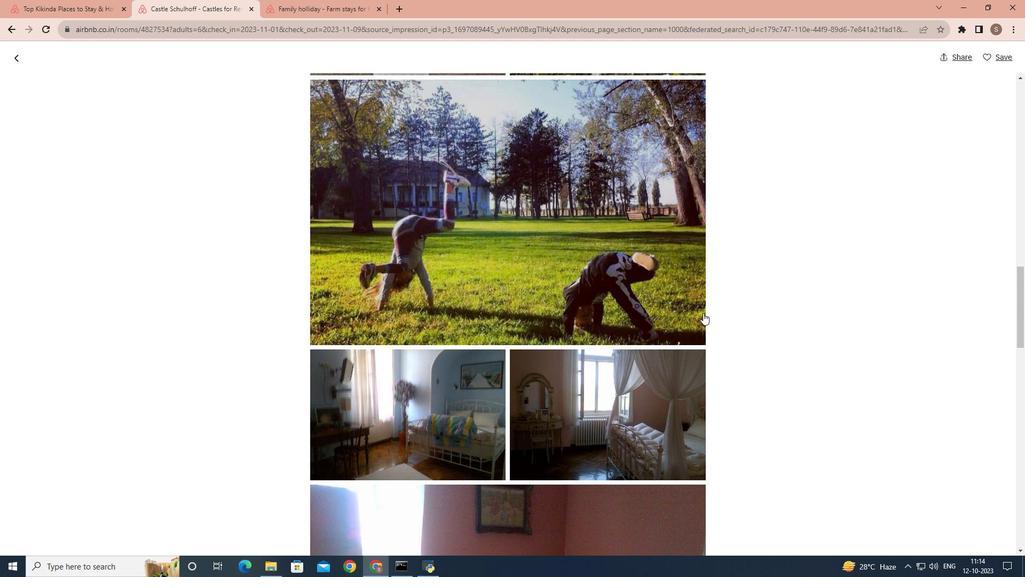 
Action: Mouse scrolled (703, 312) with delta (0, 0)
Screenshot: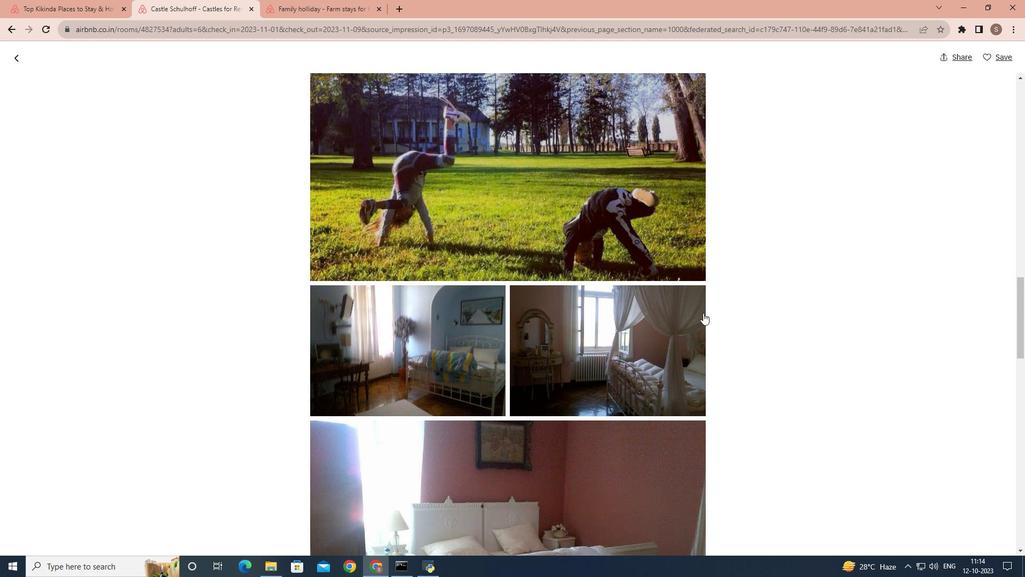 
Action: Mouse scrolled (703, 312) with delta (0, 0)
Screenshot: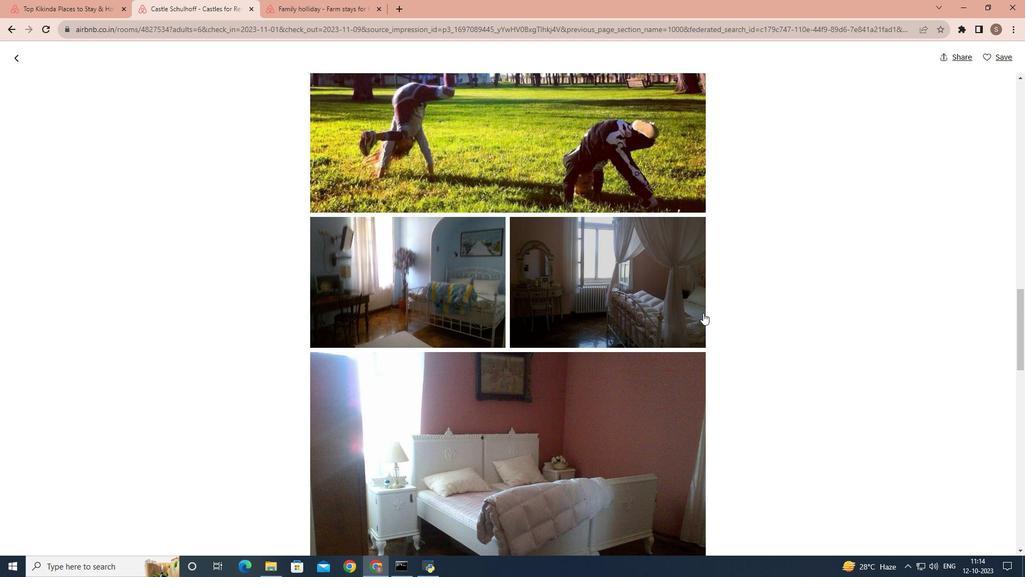 
Action: Mouse scrolled (703, 312) with delta (0, 0)
Screenshot: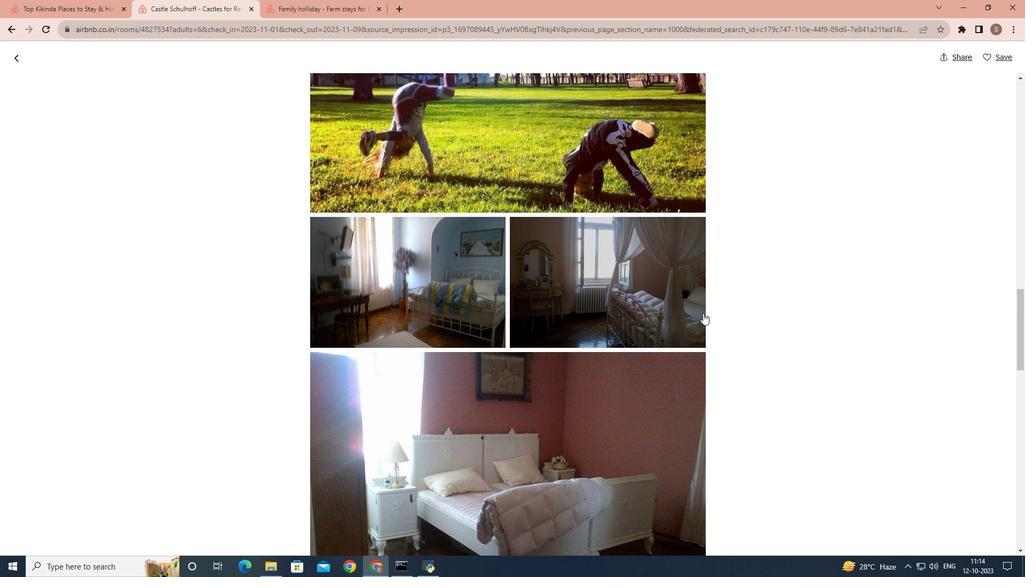 
Action: Mouse scrolled (703, 312) with delta (0, 0)
Screenshot: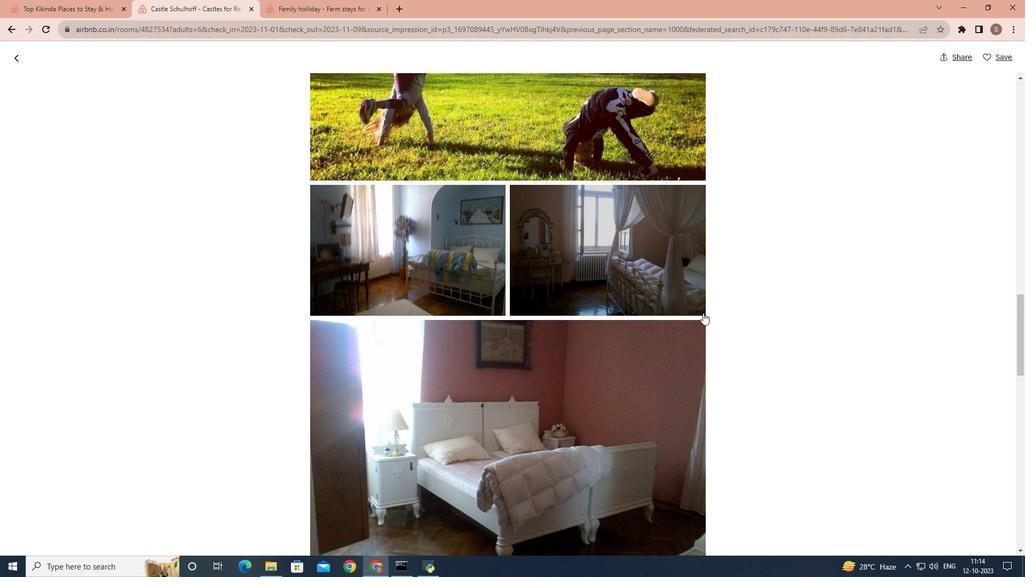 
Action: Mouse scrolled (703, 312) with delta (0, 0)
Screenshot: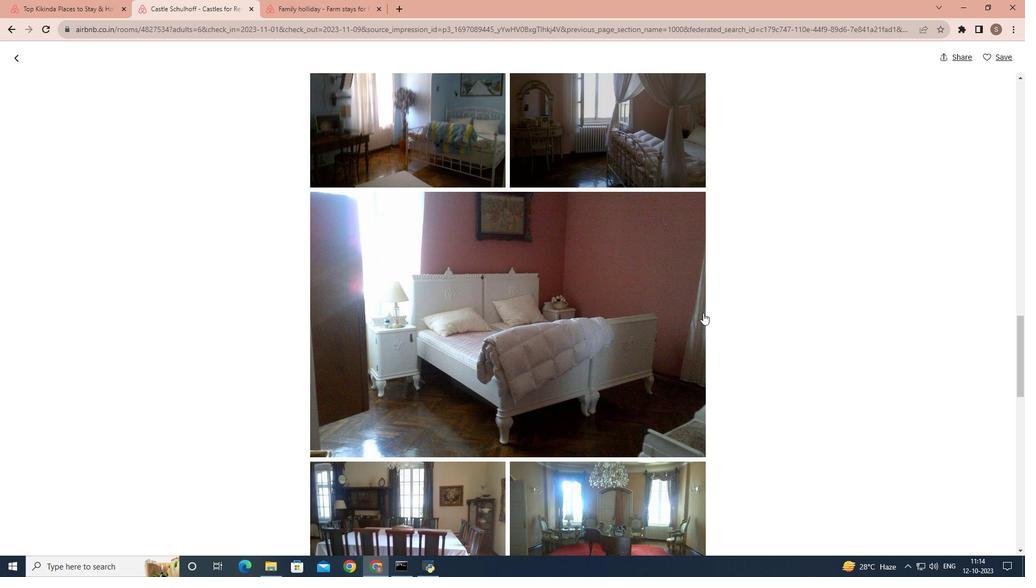 
Action: Mouse scrolled (703, 312) with delta (0, 0)
Screenshot: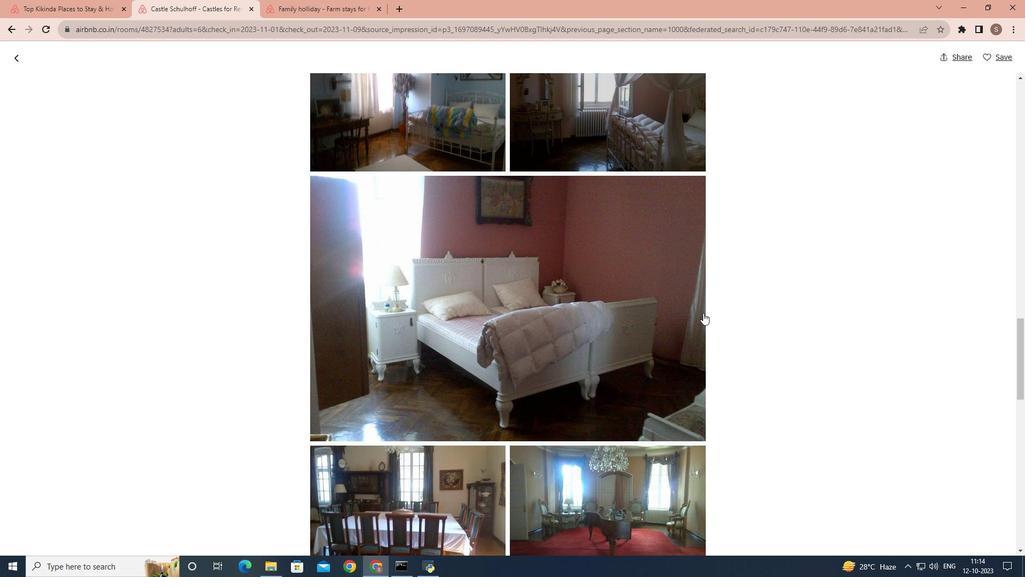 
Action: Mouse scrolled (703, 312) with delta (0, 0)
Screenshot: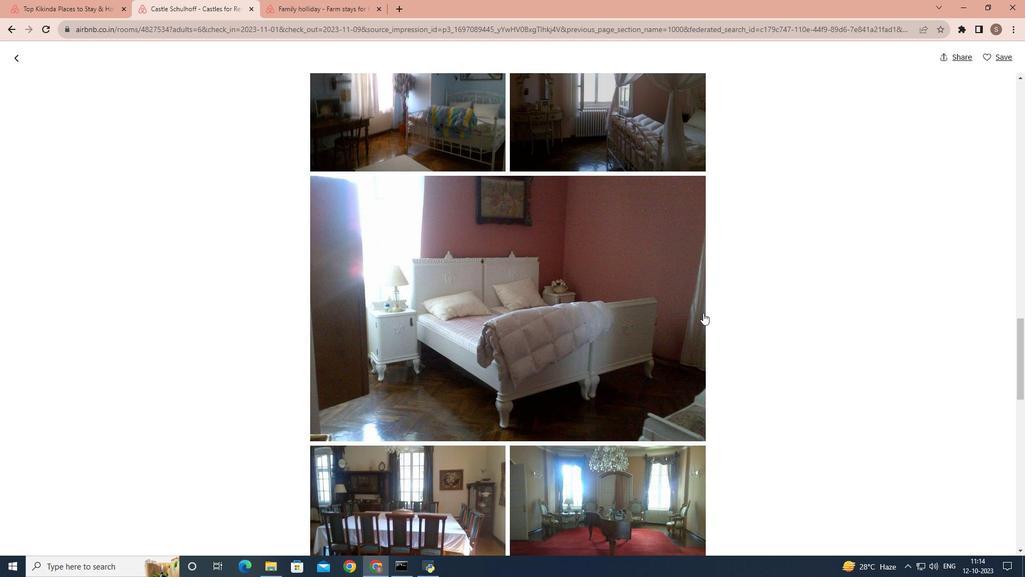 
Action: Mouse scrolled (703, 312) with delta (0, 0)
Screenshot: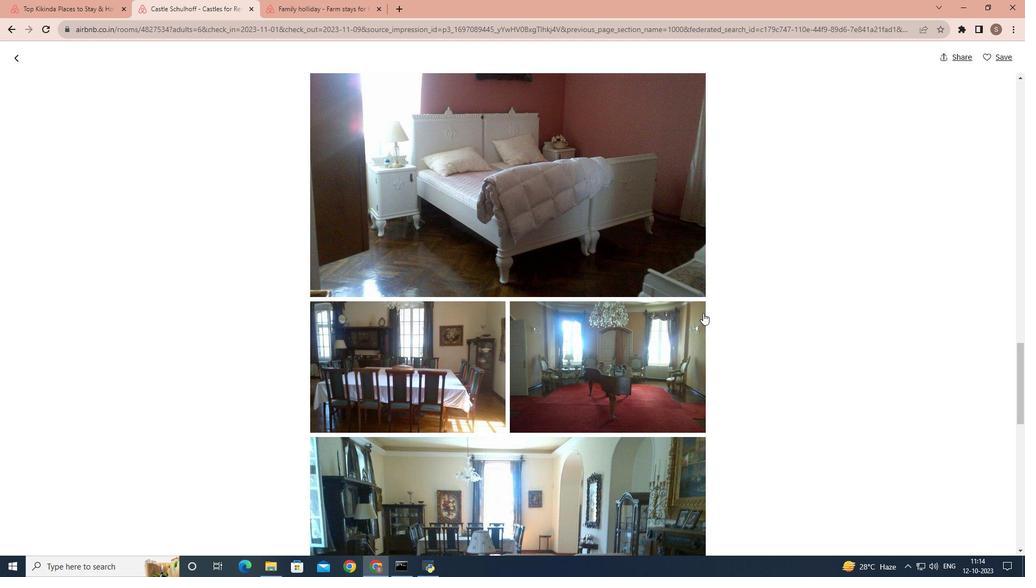 
Action: Mouse scrolled (703, 312) with delta (0, 0)
Screenshot: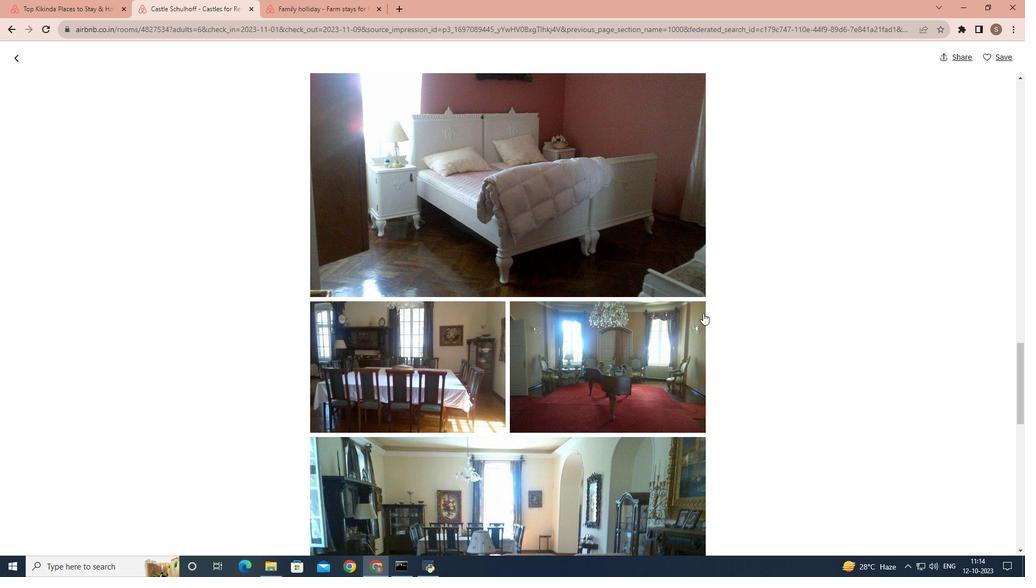 
Action: Mouse scrolled (703, 312) with delta (0, 0)
Screenshot: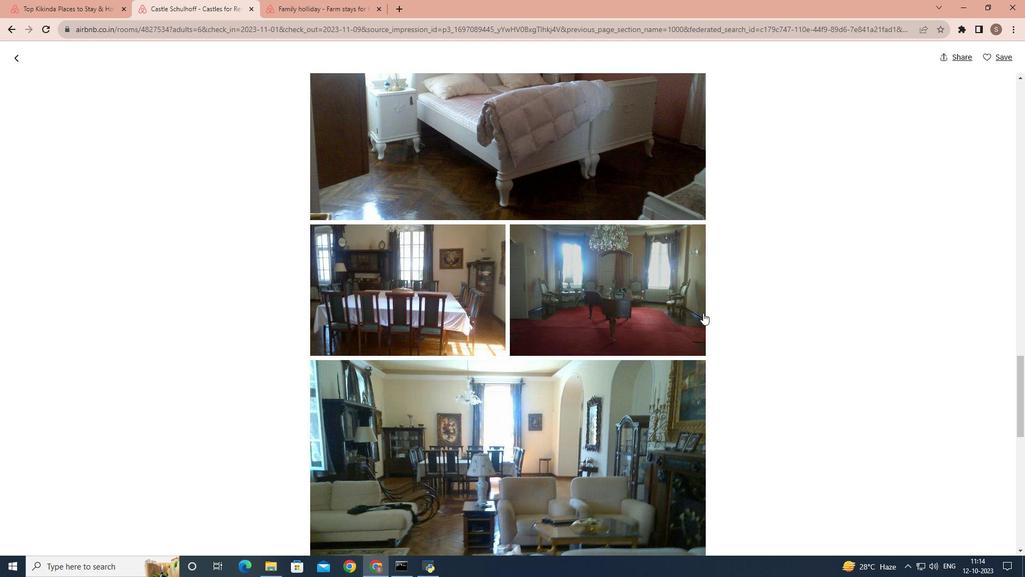 
Action: Mouse scrolled (703, 312) with delta (0, 0)
Screenshot: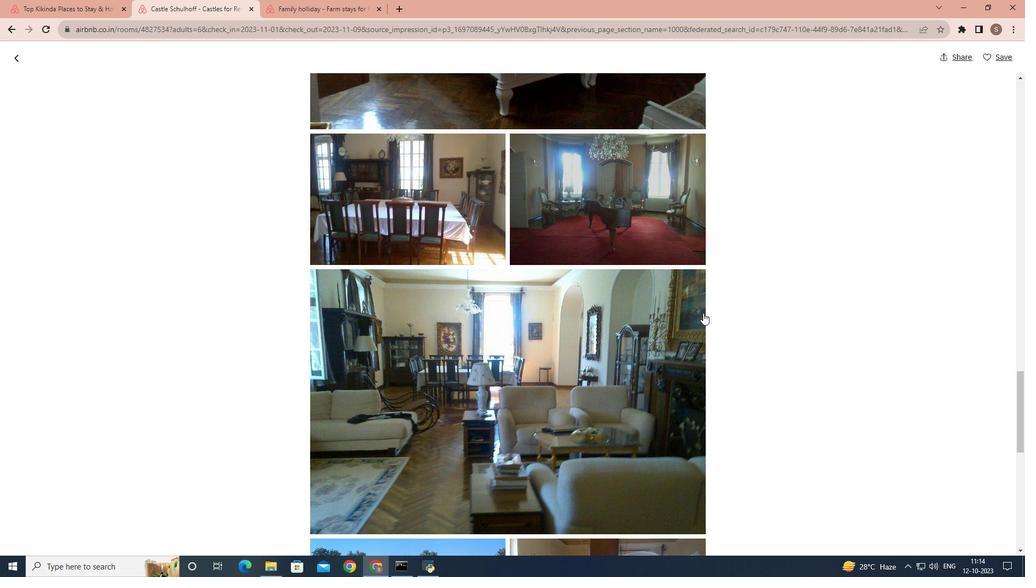 
Action: Mouse scrolled (703, 312) with delta (0, 0)
Screenshot: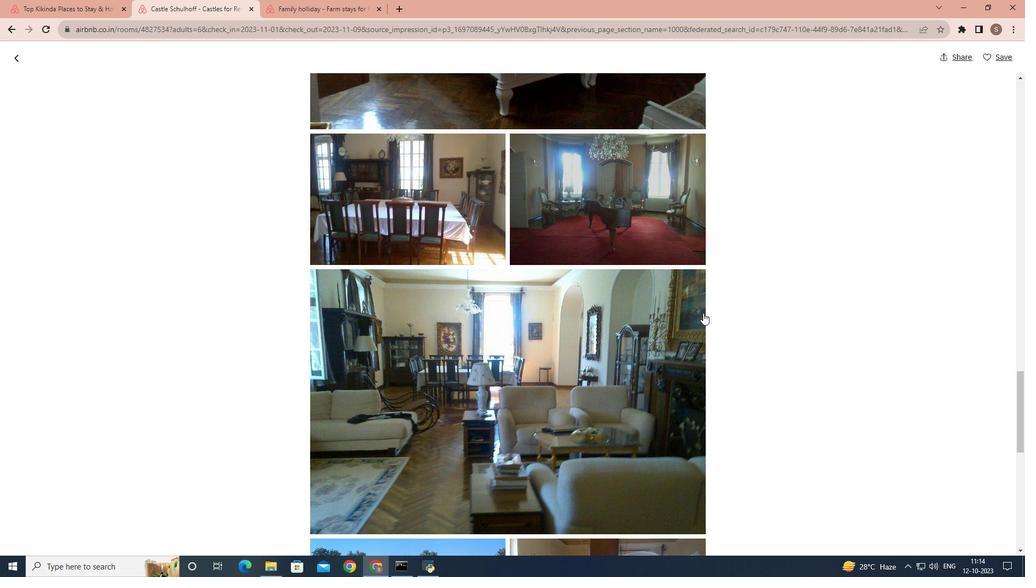 
Action: Mouse scrolled (703, 312) with delta (0, 0)
Screenshot: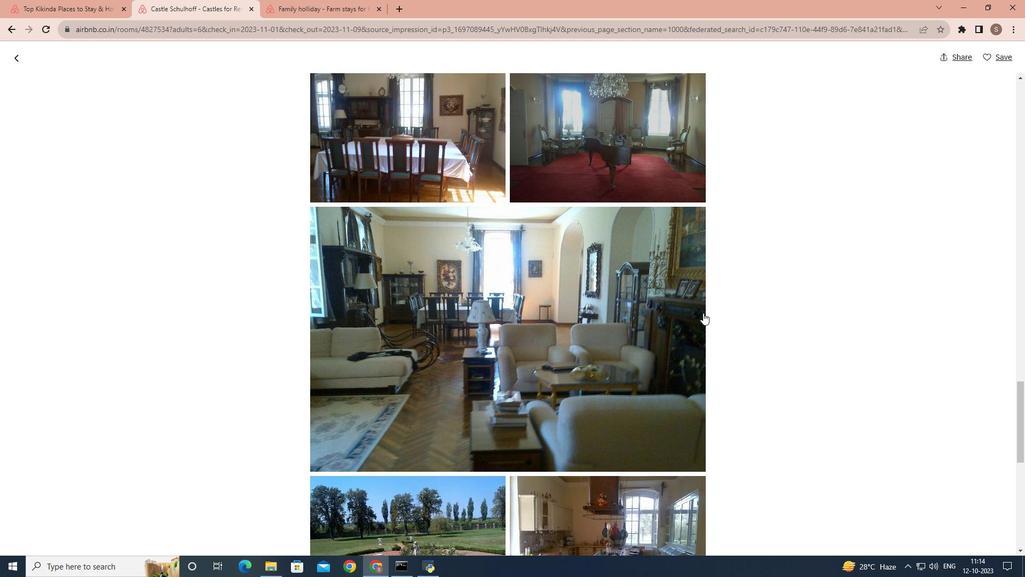 
Action: Mouse scrolled (703, 312) with delta (0, 0)
Screenshot: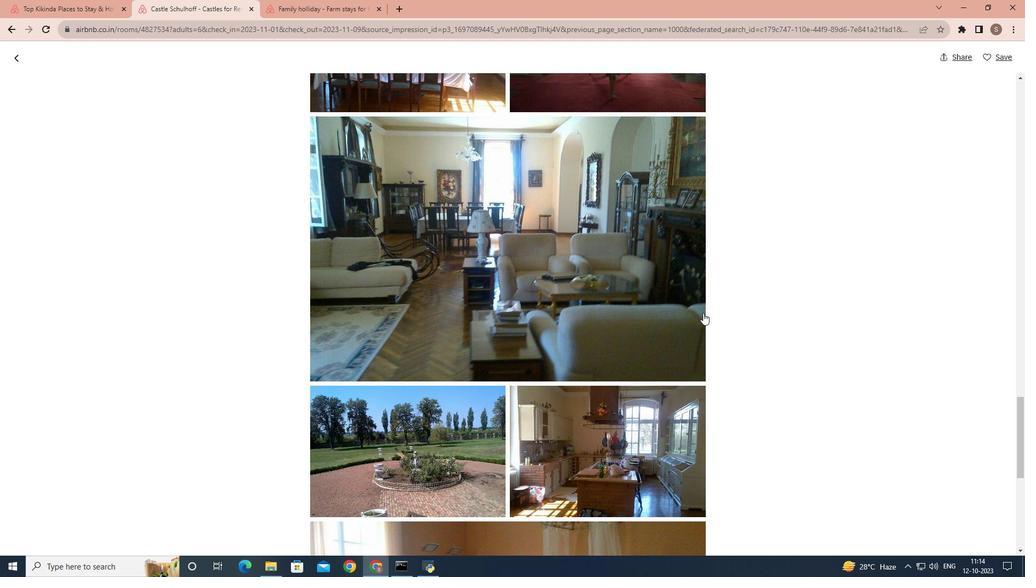 
Action: Mouse scrolled (703, 312) with delta (0, 0)
Screenshot: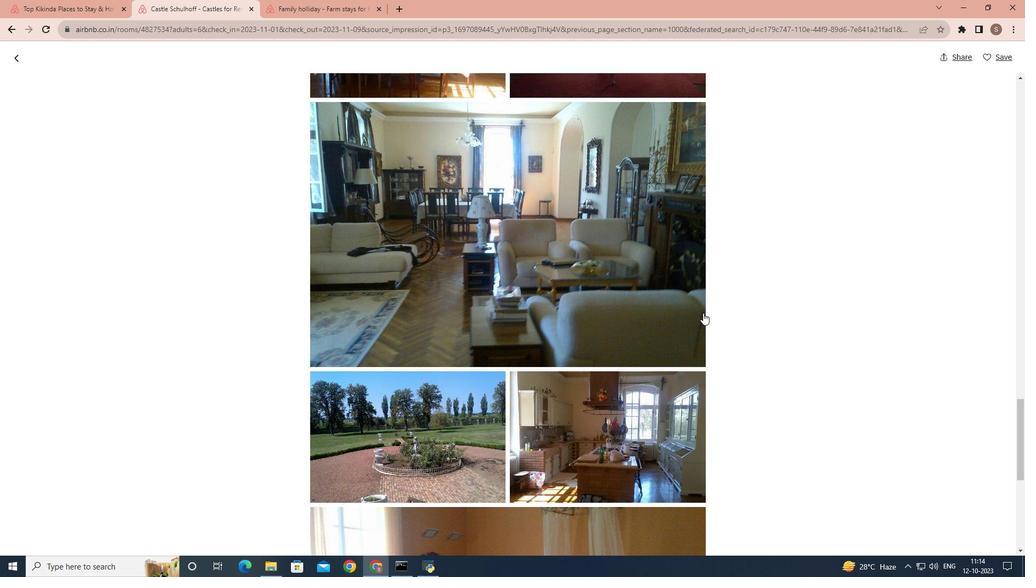 
Action: Mouse scrolled (703, 312) with delta (0, 0)
Screenshot: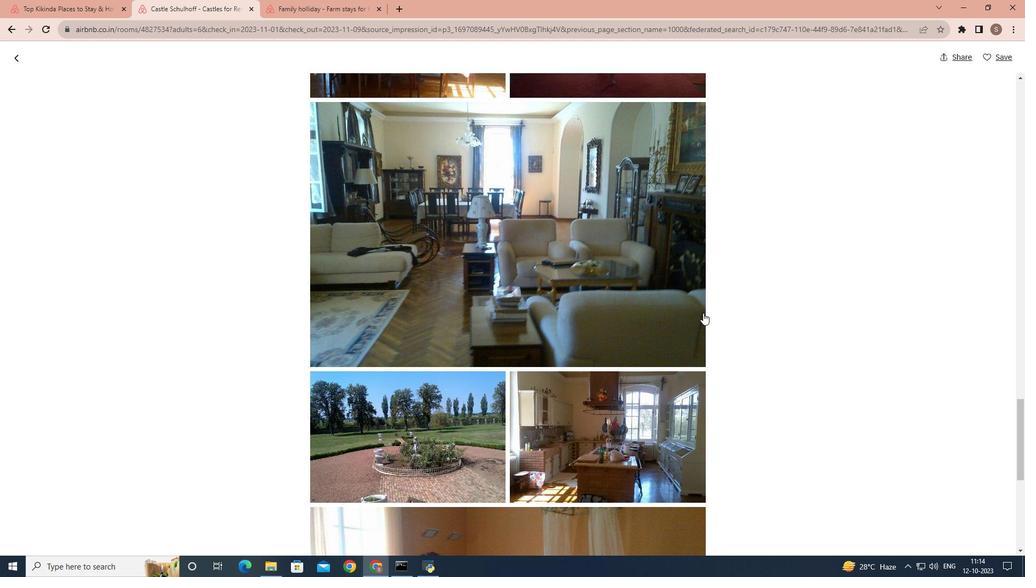 
Action: Mouse scrolled (703, 312) with delta (0, 0)
Screenshot: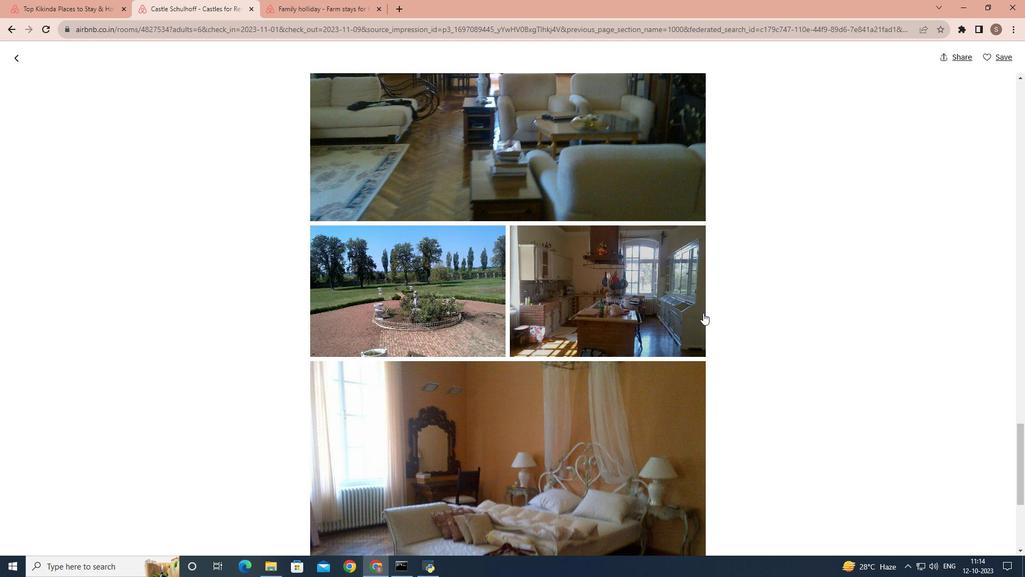 
Action: Mouse scrolled (703, 312) with delta (0, 0)
Screenshot: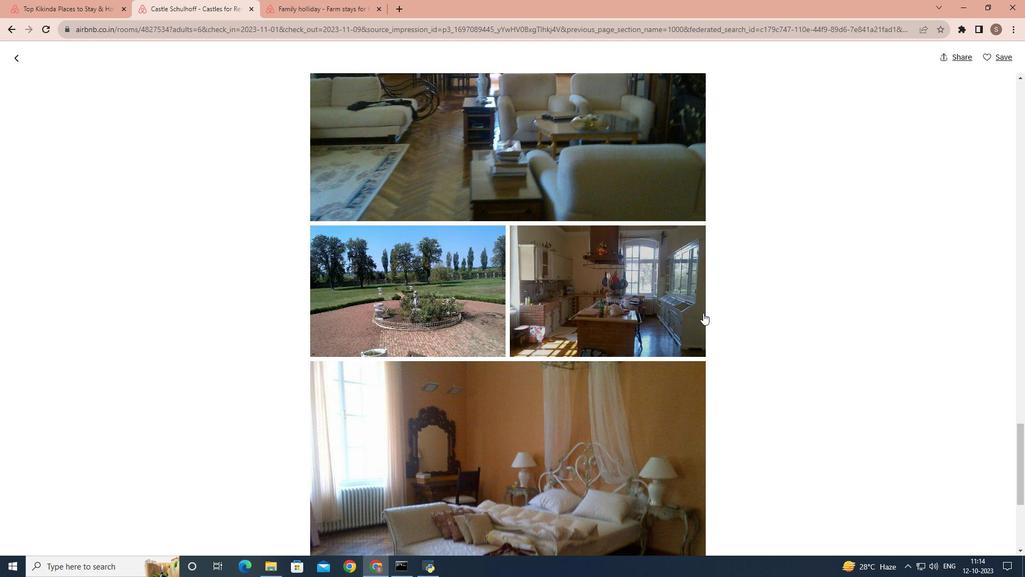 
Action: Mouse scrolled (703, 312) with delta (0, 0)
Screenshot: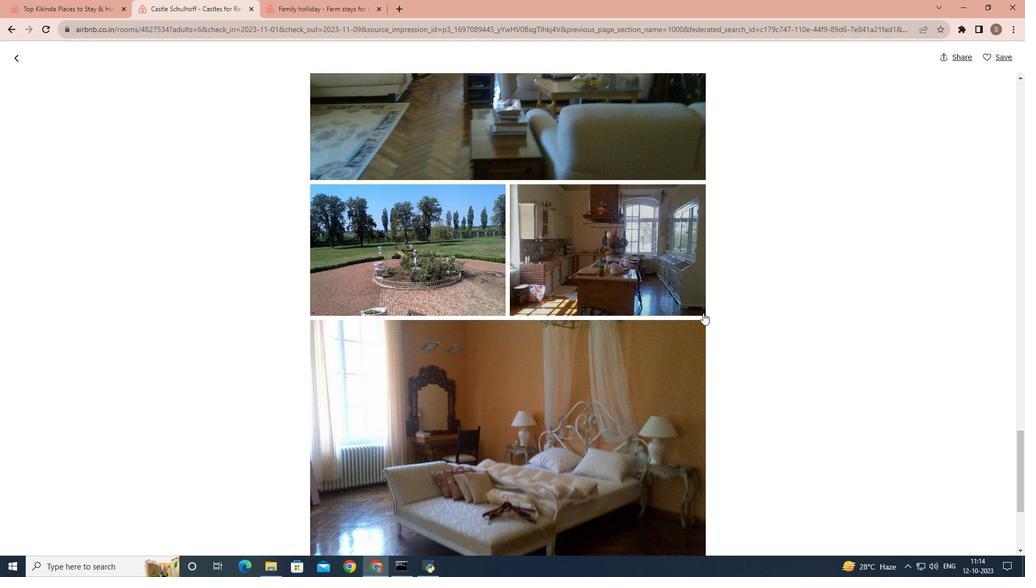 
Action: Mouse scrolled (703, 312) with delta (0, 0)
Screenshot: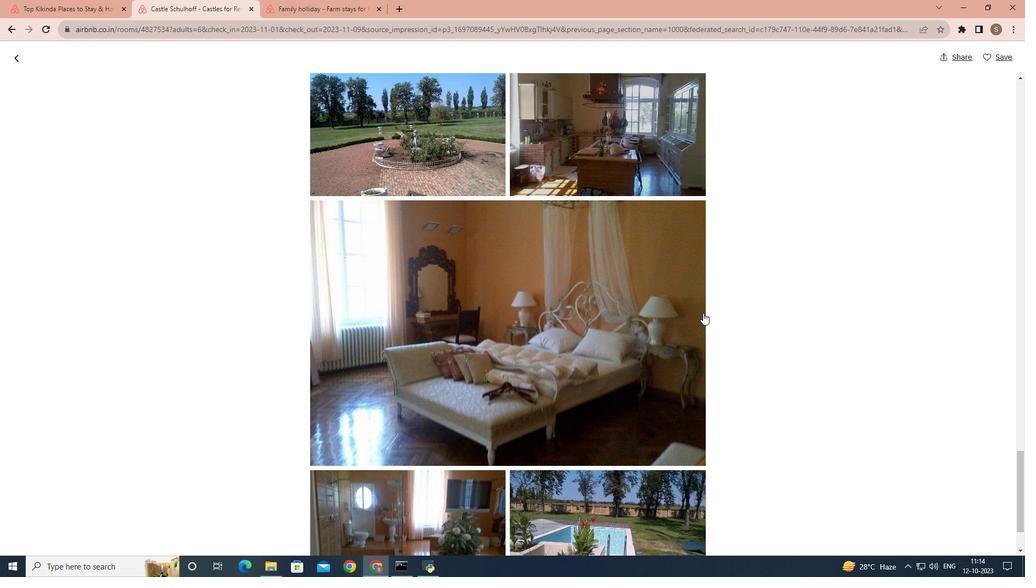 
Action: Mouse scrolled (703, 312) with delta (0, 0)
Screenshot: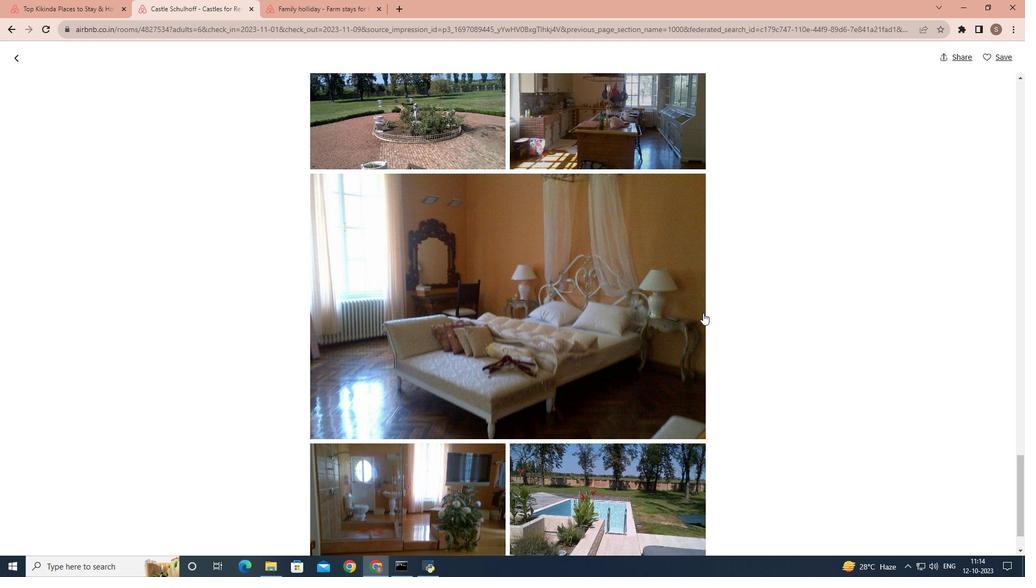 
Action: Mouse scrolled (703, 312) with delta (0, 0)
Screenshot: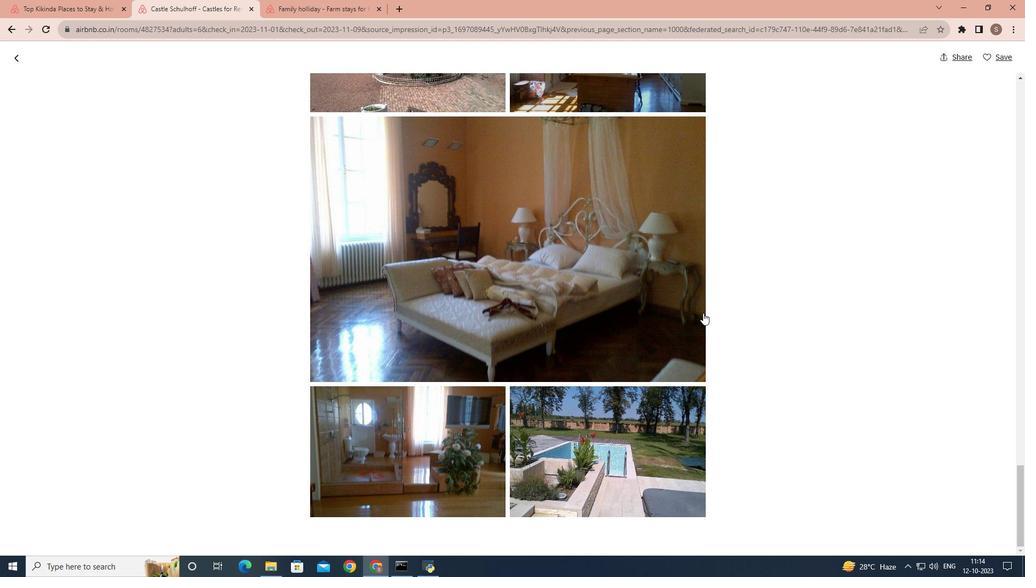 
Action: Mouse scrolled (703, 312) with delta (0, 0)
Screenshot: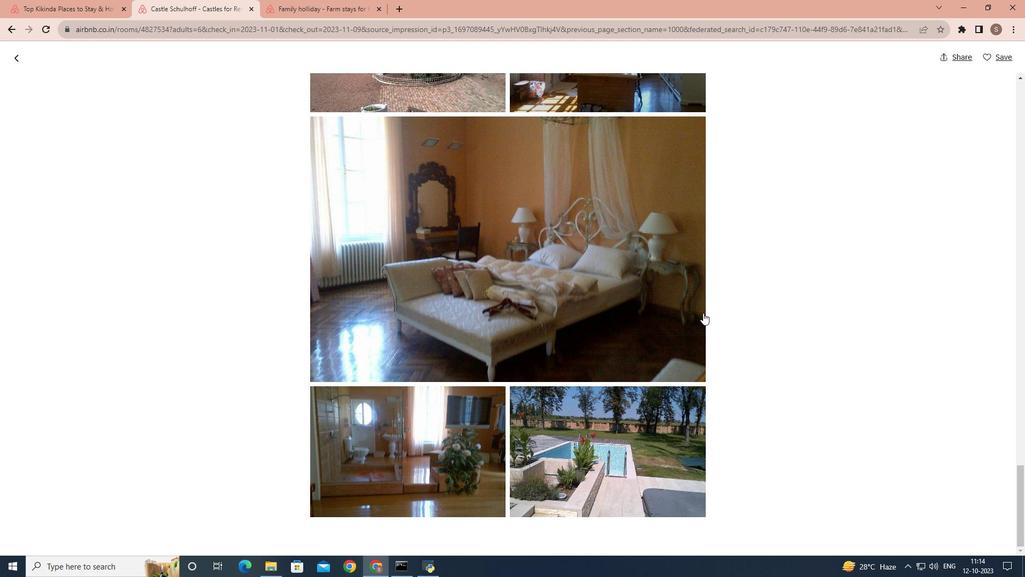 
Action: Mouse scrolled (703, 312) with delta (0, 0)
Screenshot: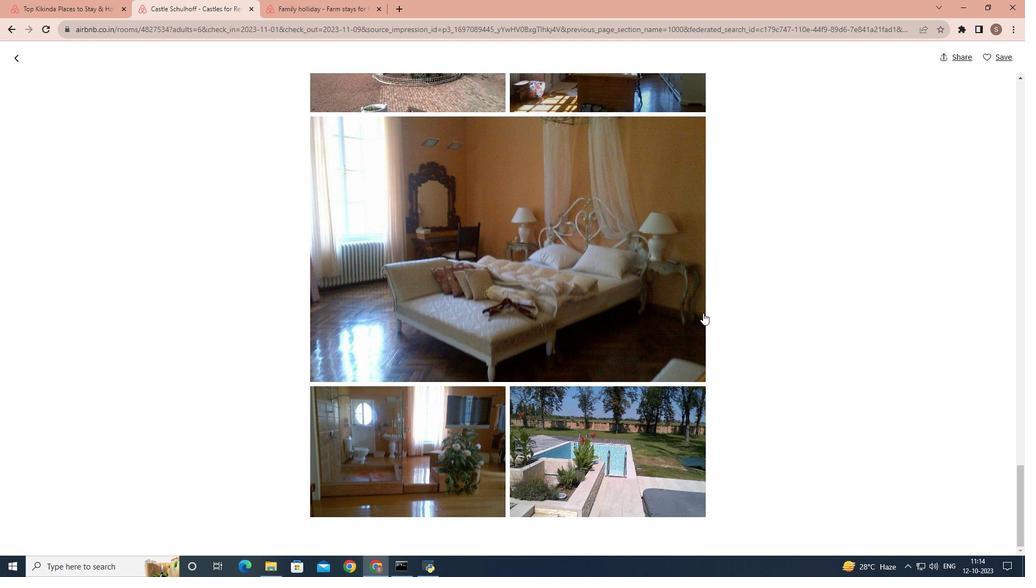 
Action: Mouse scrolled (703, 312) with delta (0, 0)
Screenshot: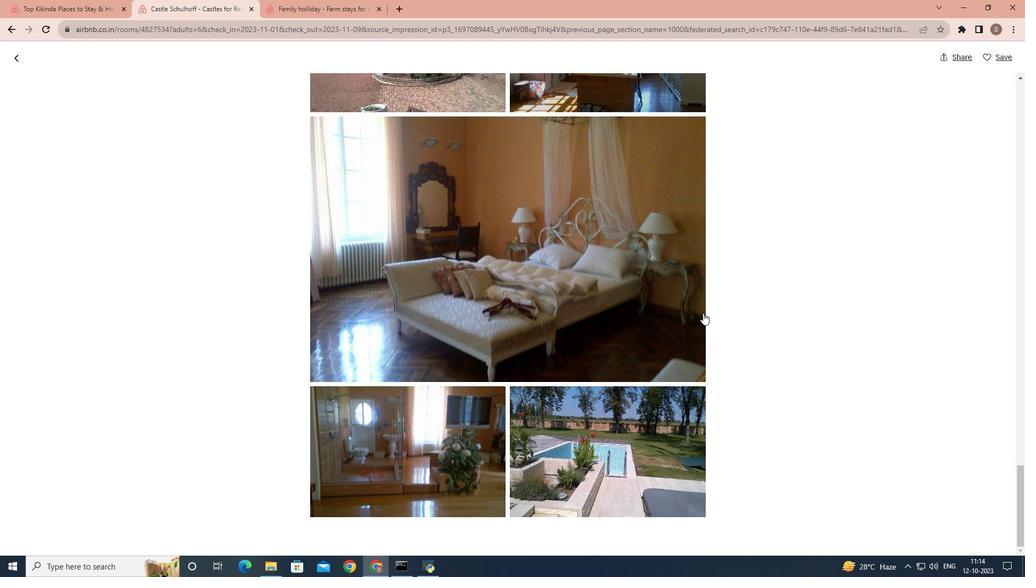 
Action: Mouse scrolled (703, 312) with delta (0, 0)
Screenshot: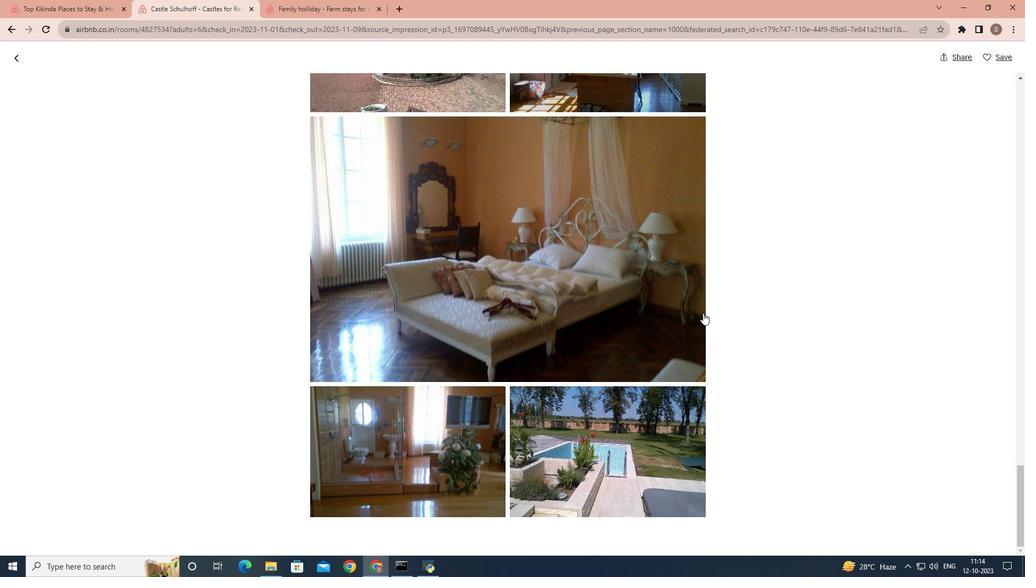 
Action: Mouse scrolled (703, 312) with delta (0, 0)
Screenshot: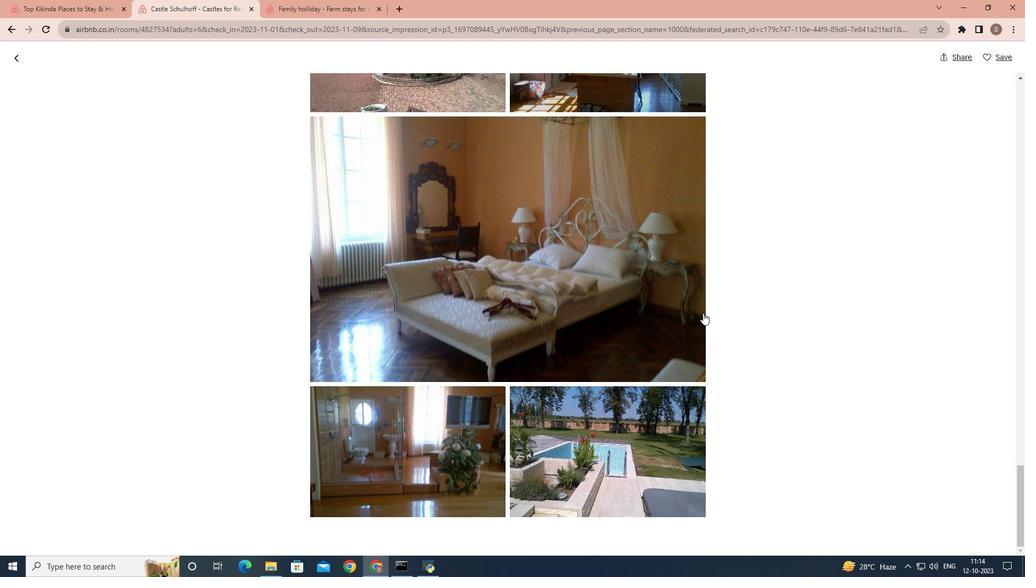 
Action: Mouse scrolled (703, 312) with delta (0, 0)
Screenshot: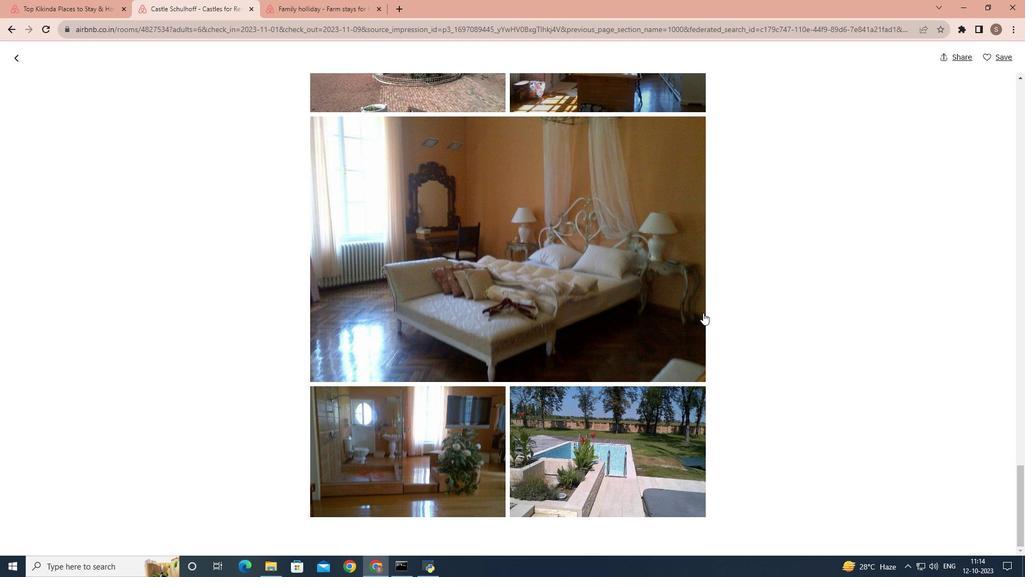 
Action: Mouse scrolled (703, 312) with delta (0, 0)
Screenshot: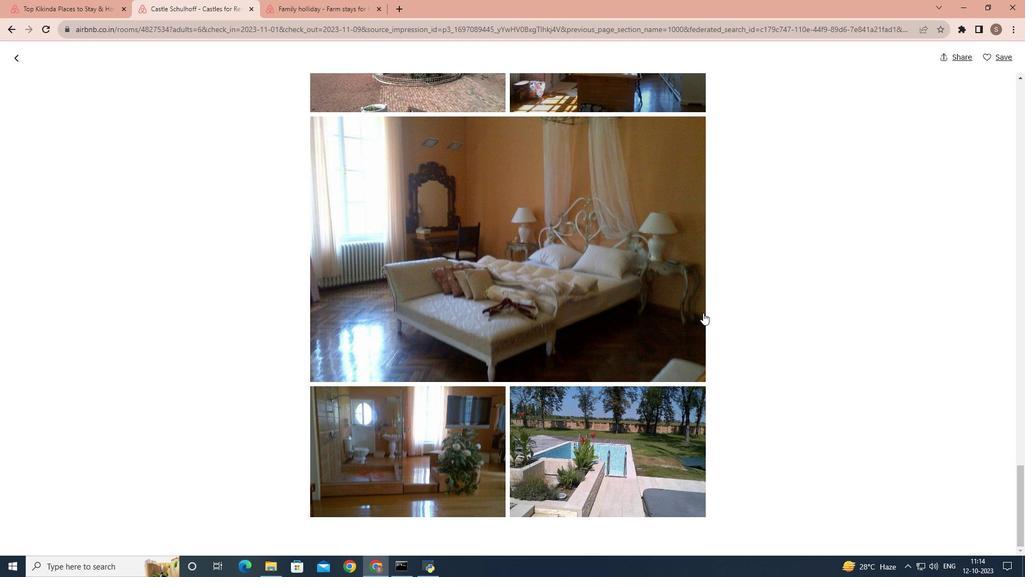 
Action: Mouse scrolled (703, 312) with delta (0, 0)
Screenshot: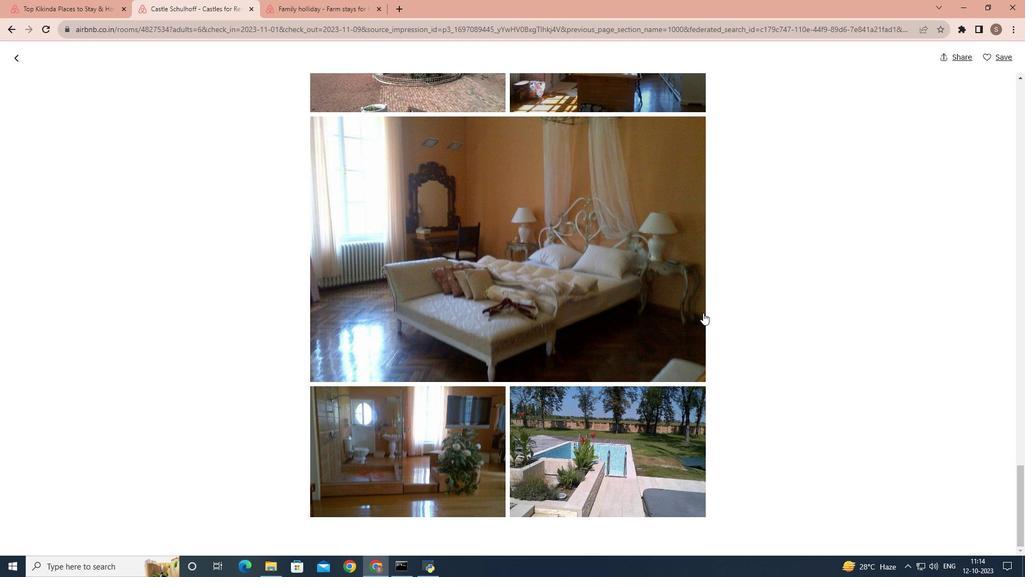 
Action: Mouse moved to (17, 58)
Screenshot: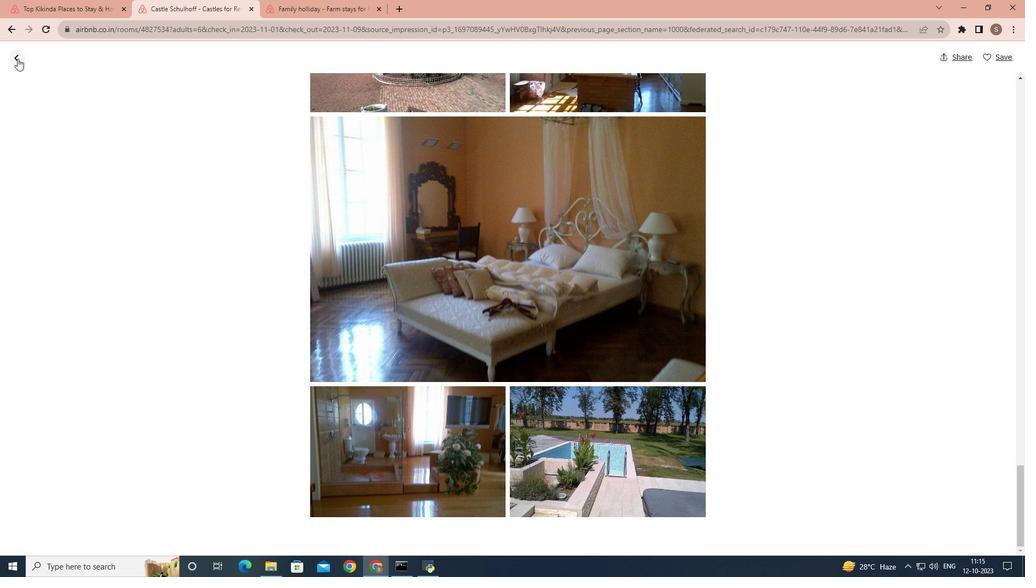 
Action: Mouse pressed left at (17, 58)
Screenshot: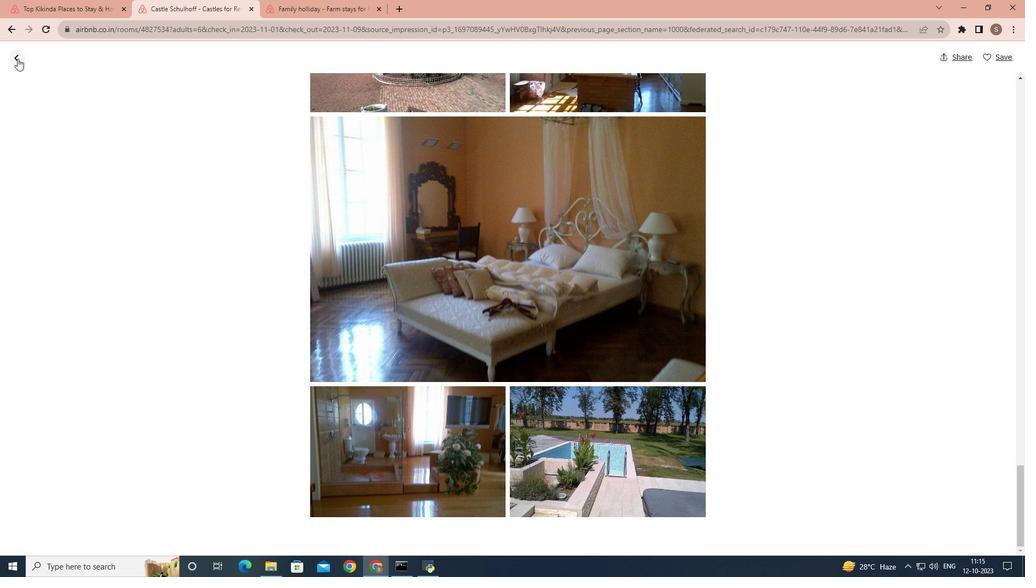 
Action: Mouse moved to (409, 235)
Screenshot: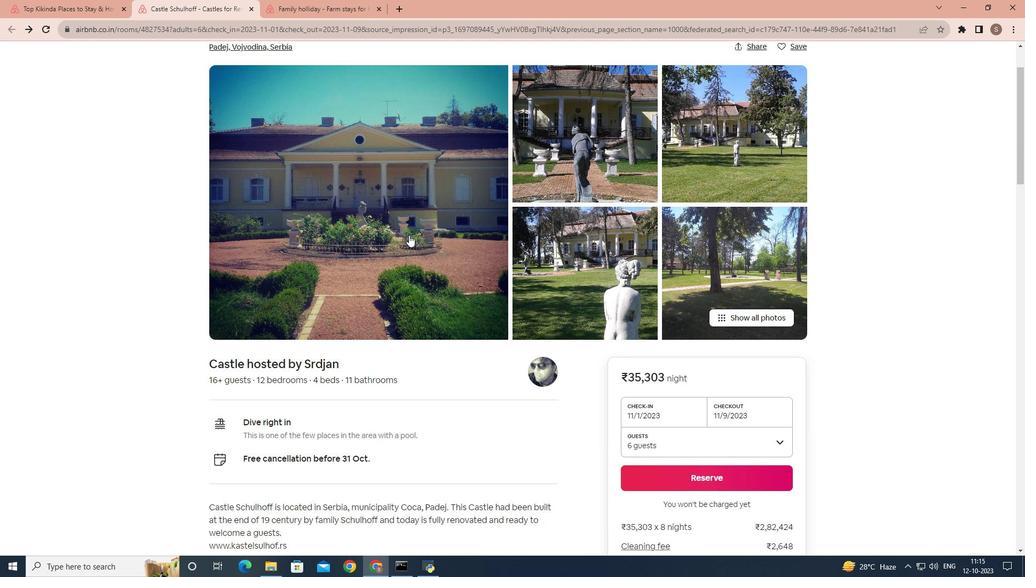 
Action: Mouse scrolled (409, 234) with delta (0, 0)
Screenshot: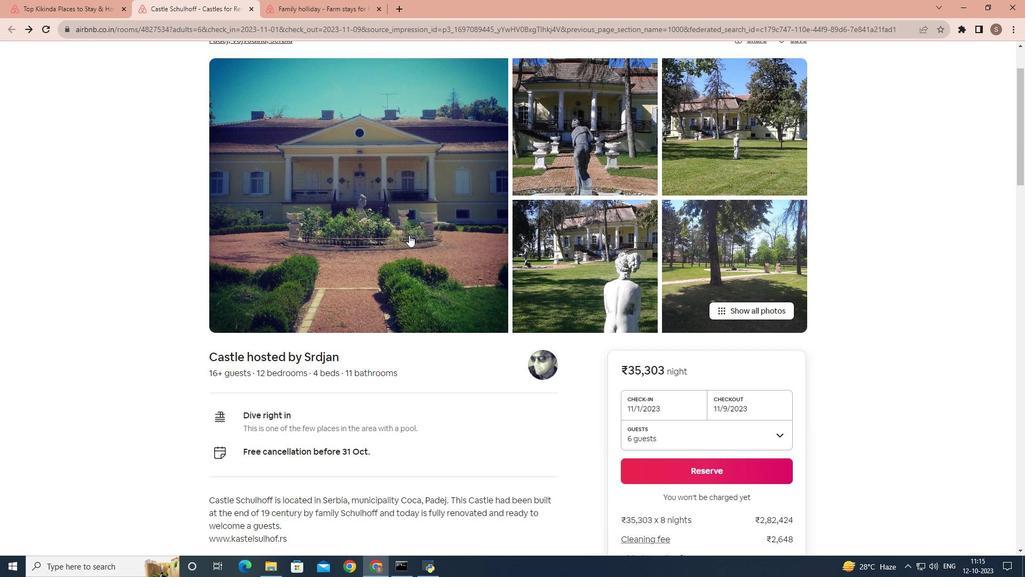 
Action: Mouse scrolled (409, 234) with delta (0, 0)
Screenshot: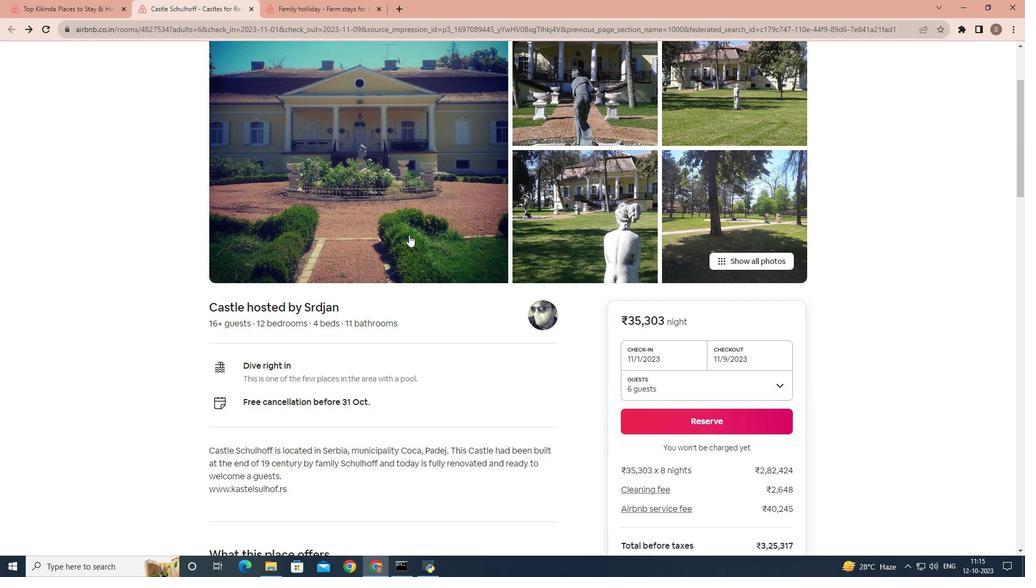 
Action: Mouse scrolled (409, 234) with delta (0, 0)
Screenshot: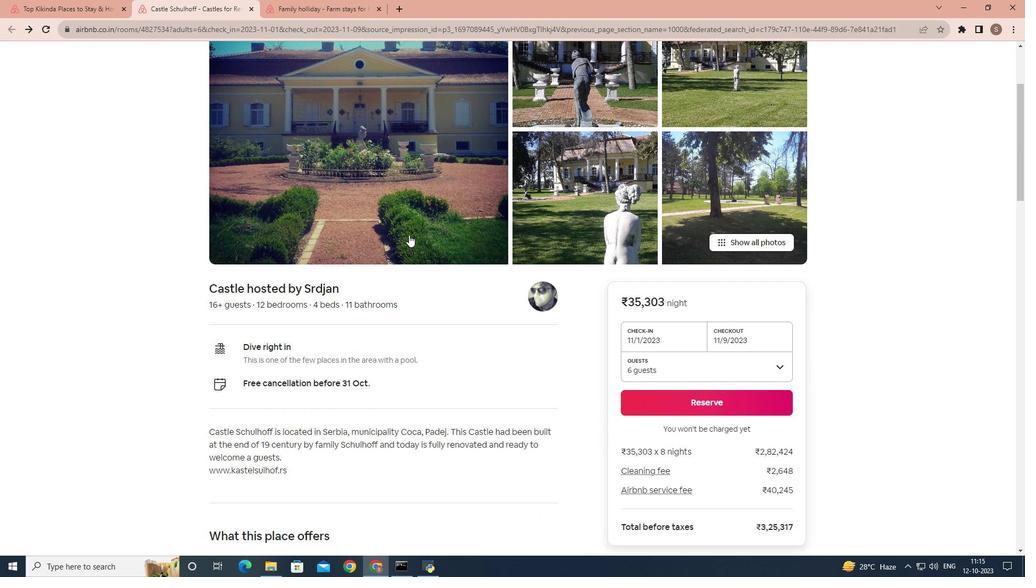 
Action: Mouse scrolled (409, 234) with delta (0, 0)
Screenshot: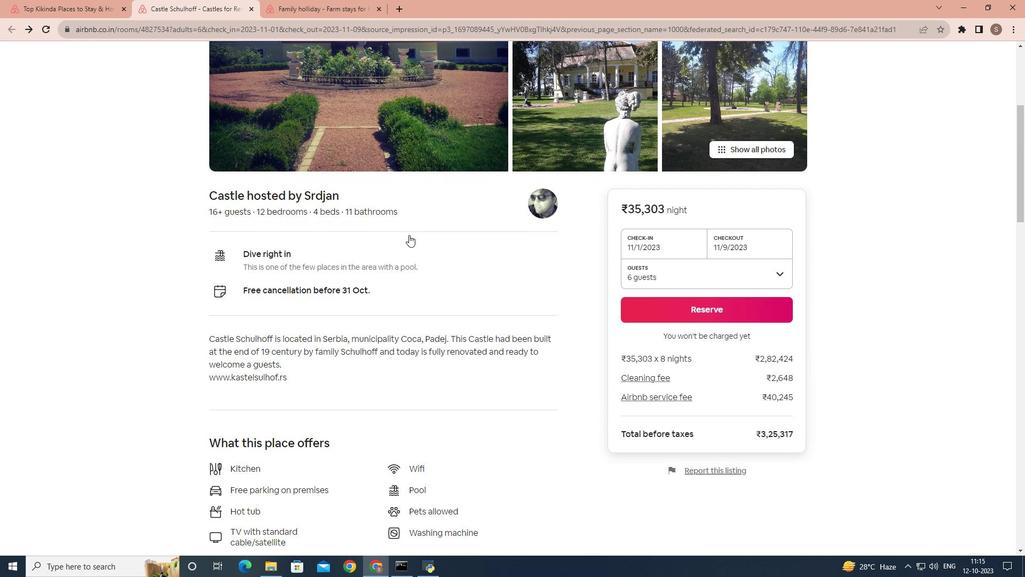 
Action: Mouse scrolled (409, 234) with delta (0, 0)
